 Task: Look for Airbnb options in Empangeni, South Africa from 2nd December, 2023 to 10th December, 2023 for 1 adult. Place can be private room with 1  bedroom having 1 bed and 1 bathroom. Property type can be hotel.
Action: Mouse moved to (466, 107)
Screenshot: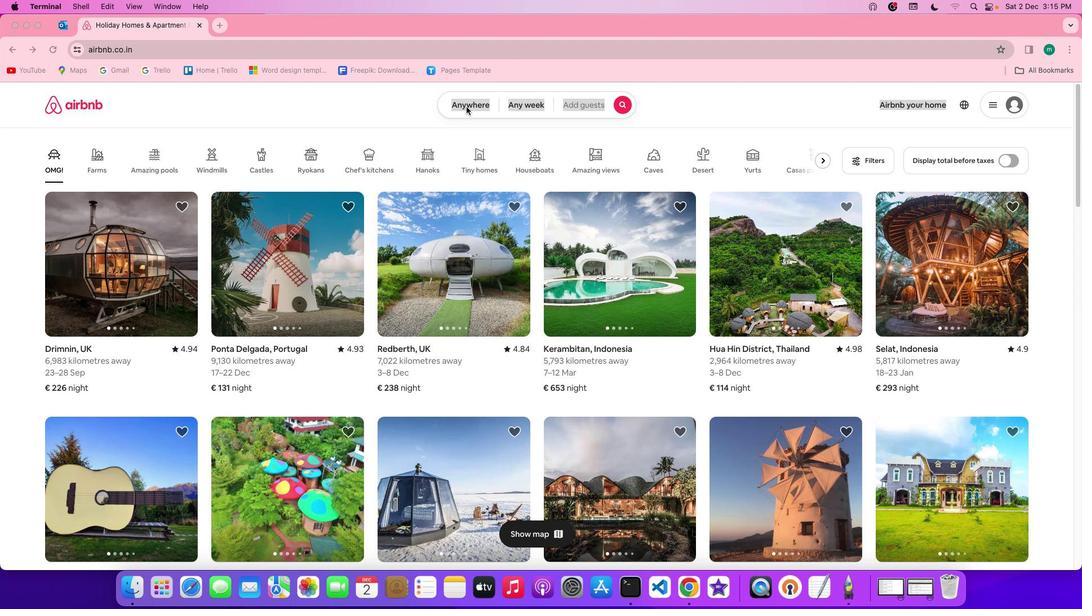 
Action: Mouse pressed left at (466, 107)
Screenshot: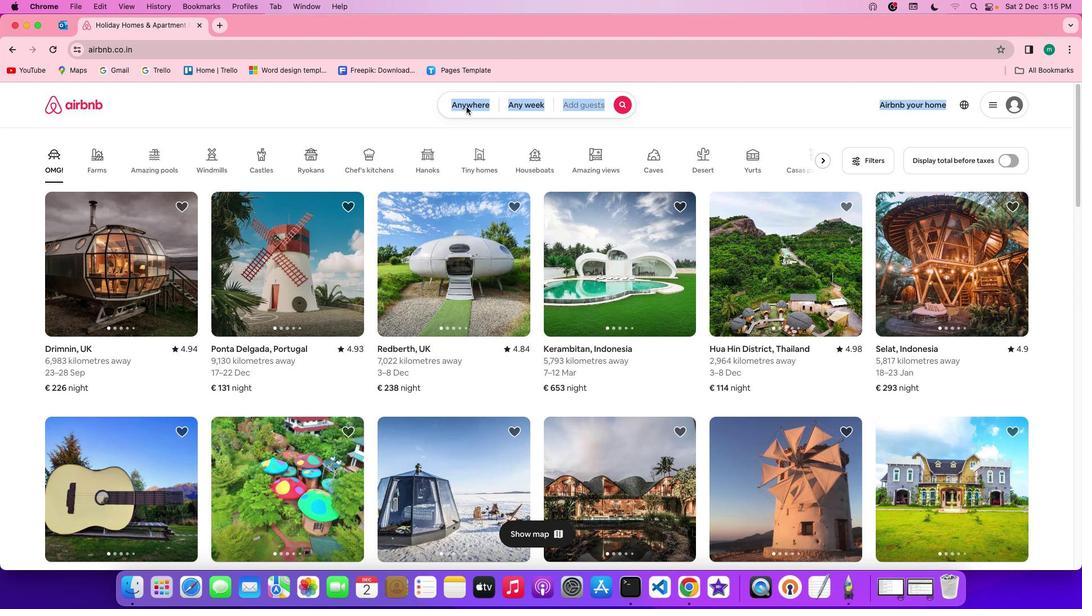 
Action: Mouse pressed left at (466, 107)
Screenshot: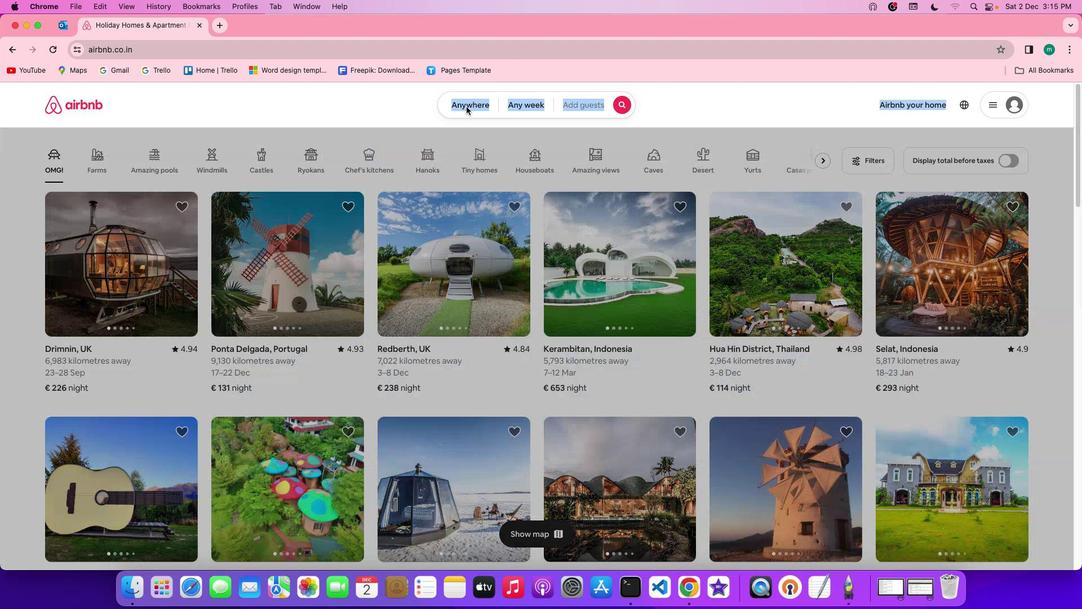 
Action: Mouse moved to (432, 144)
Screenshot: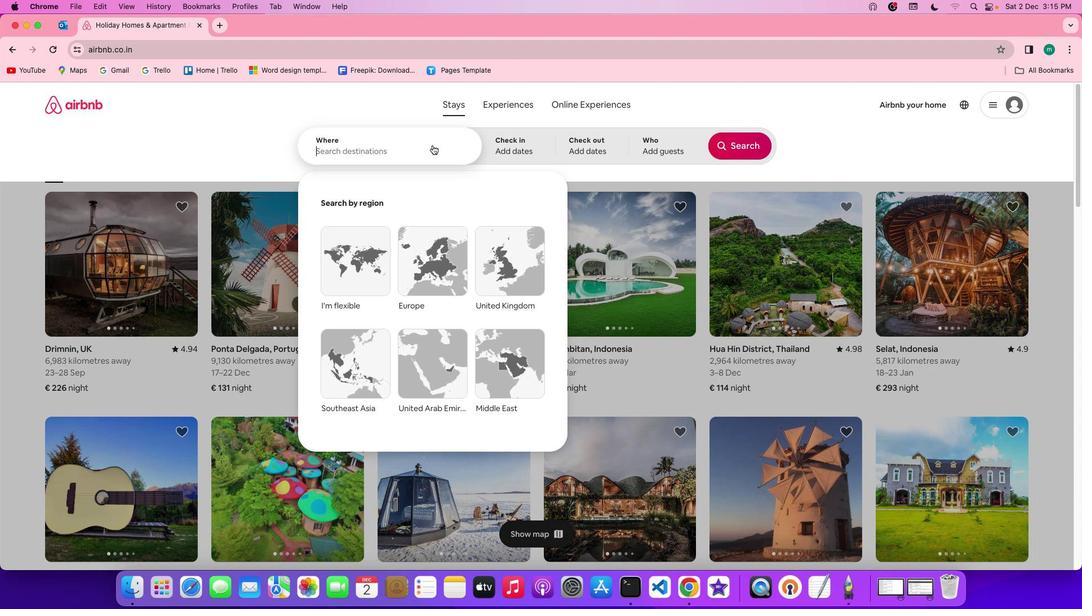 
Action: Mouse pressed left at (432, 144)
Screenshot: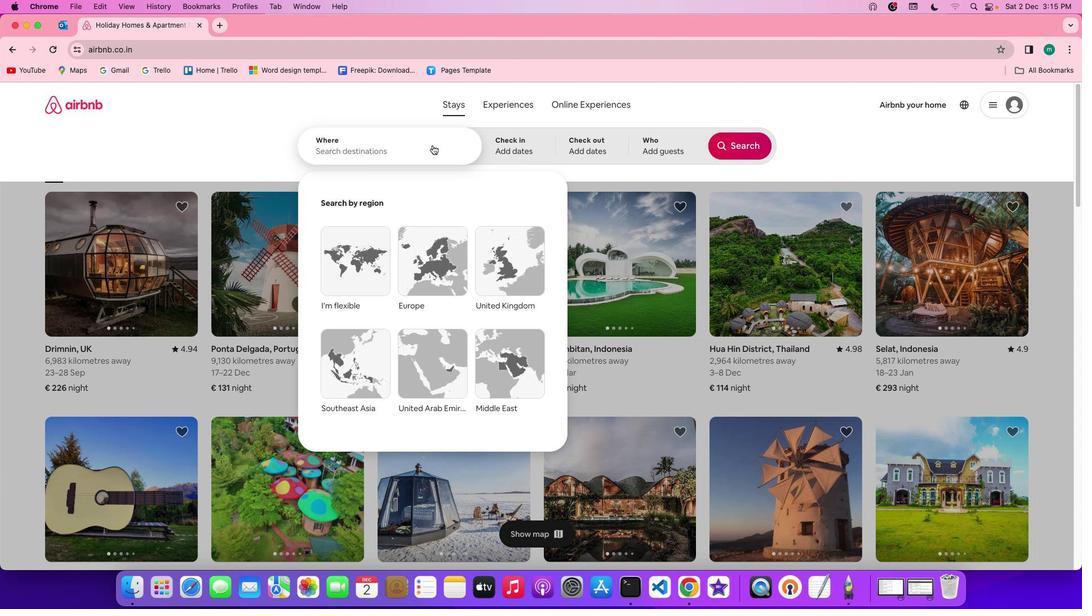 
Action: Mouse moved to (428, 150)
Screenshot: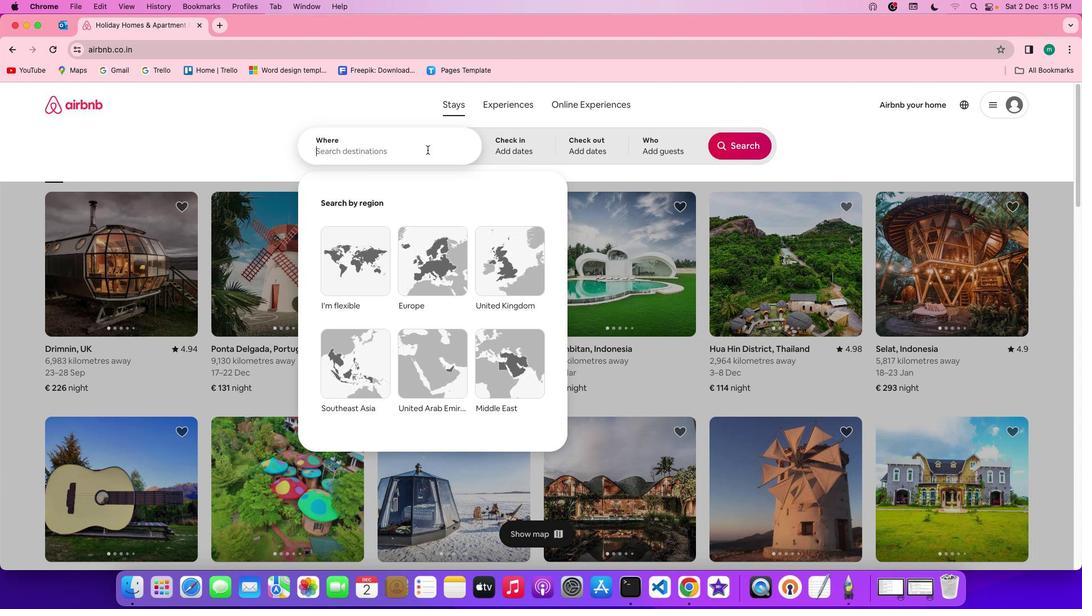 
Action: Mouse pressed left at (428, 150)
Screenshot: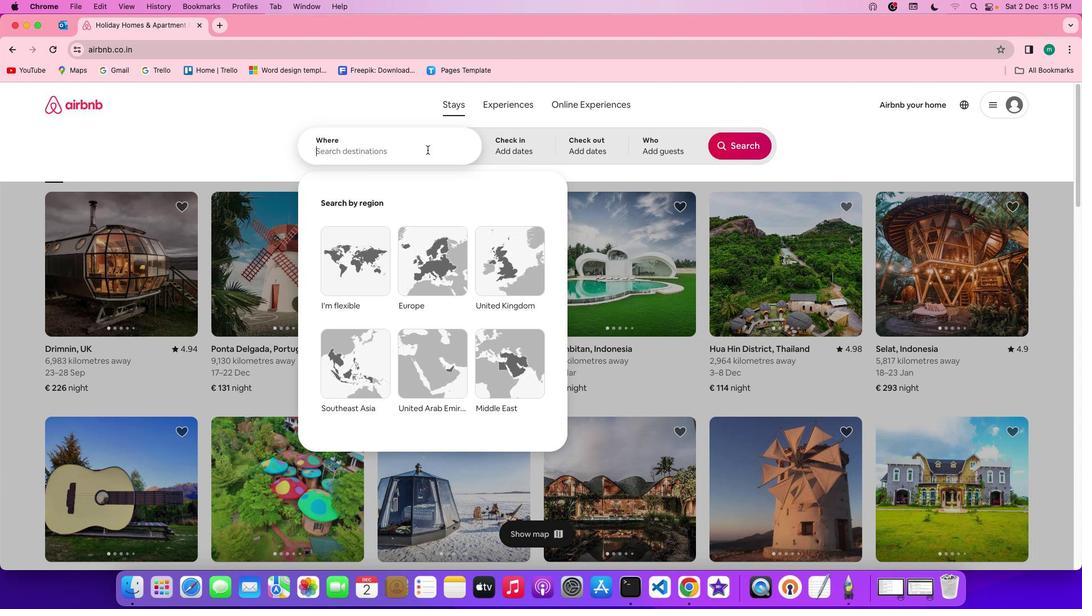 
Action: Key pressed Key.shift'E''m''p''a''n''g''e''n''i'','Key.spaceKey.shiftKey.shift'S''o''u''t''h'Key.spaceKey.shift'A''f''r''i''c''a'
Screenshot: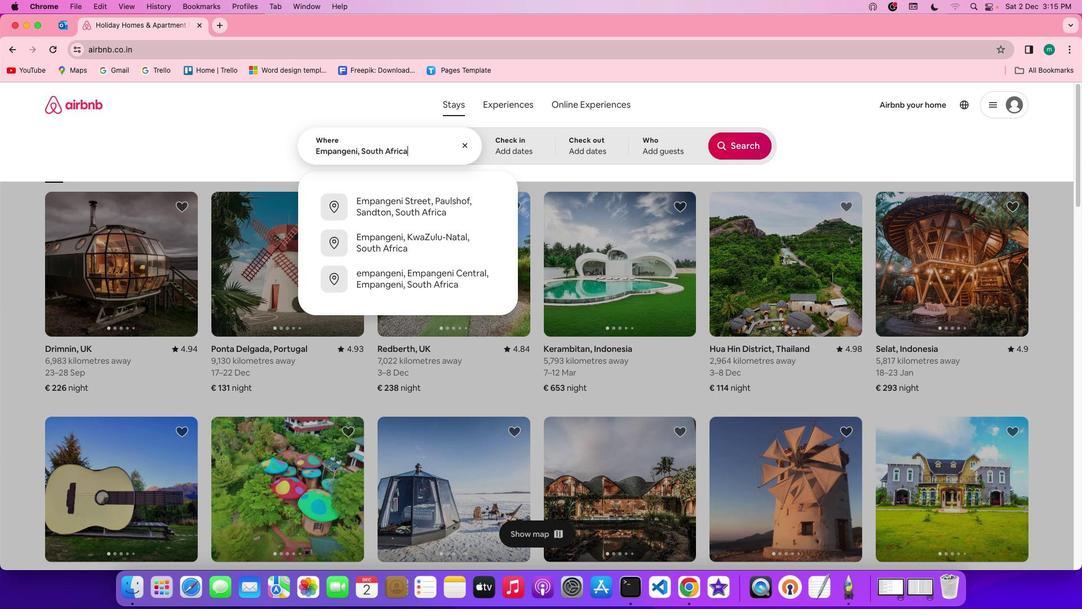 
Action: Mouse moved to (502, 144)
Screenshot: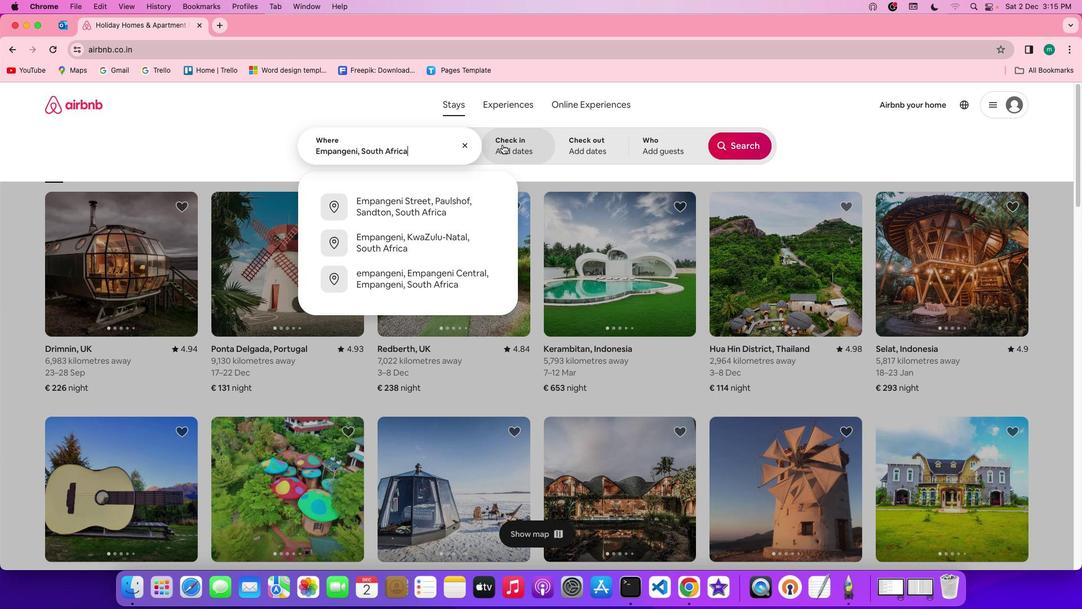 
Action: Mouse pressed left at (502, 144)
Screenshot: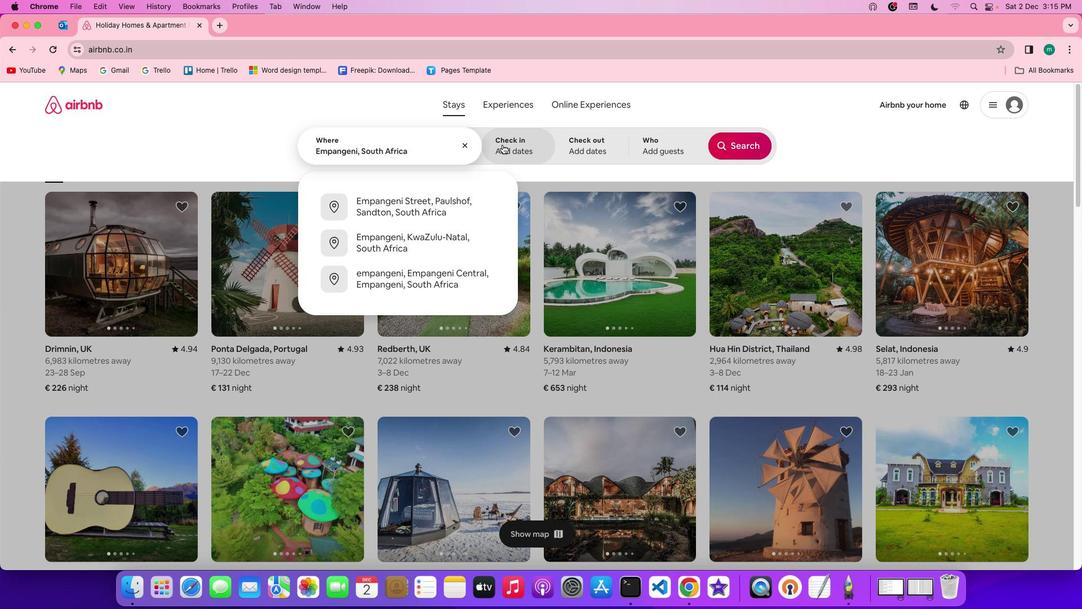 
Action: Mouse moved to (506, 282)
Screenshot: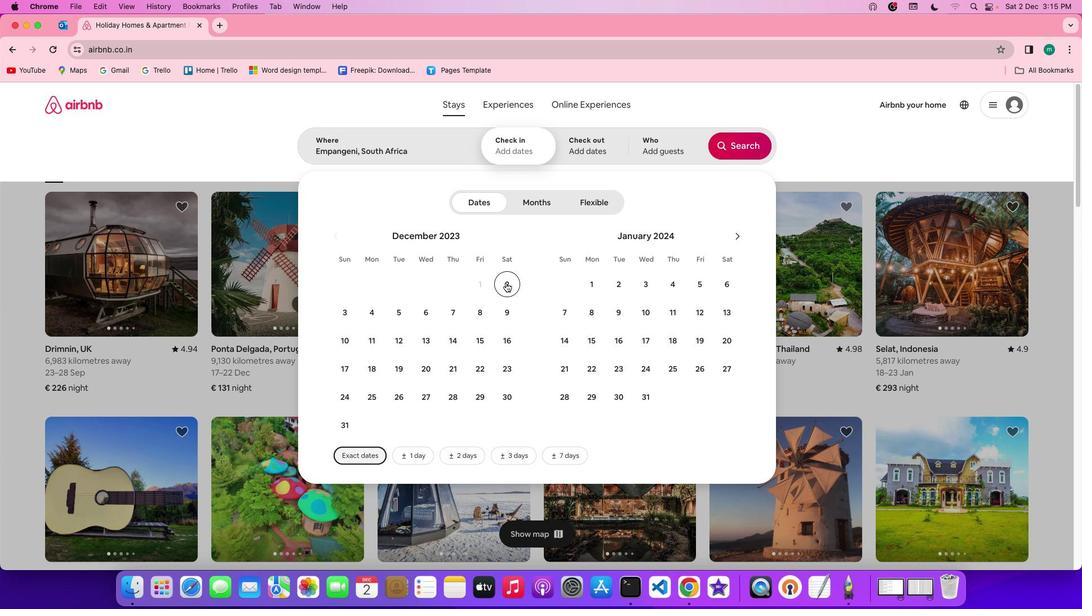 
Action: Mouse pressed left at (506, 282)
Screenshot: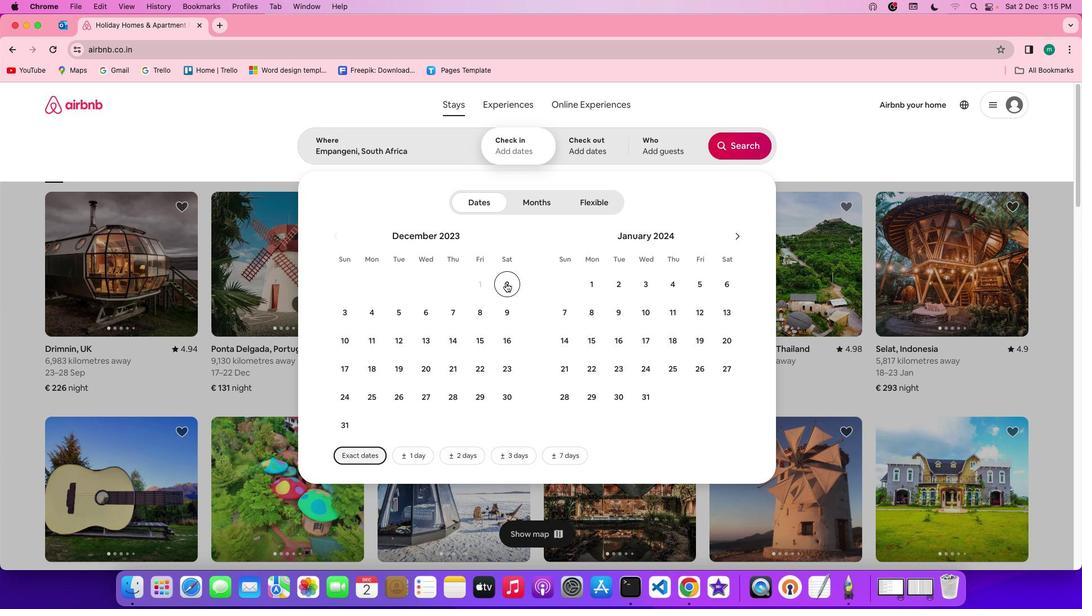 
Action: Mouse moved to (347, 337)
Screenshot: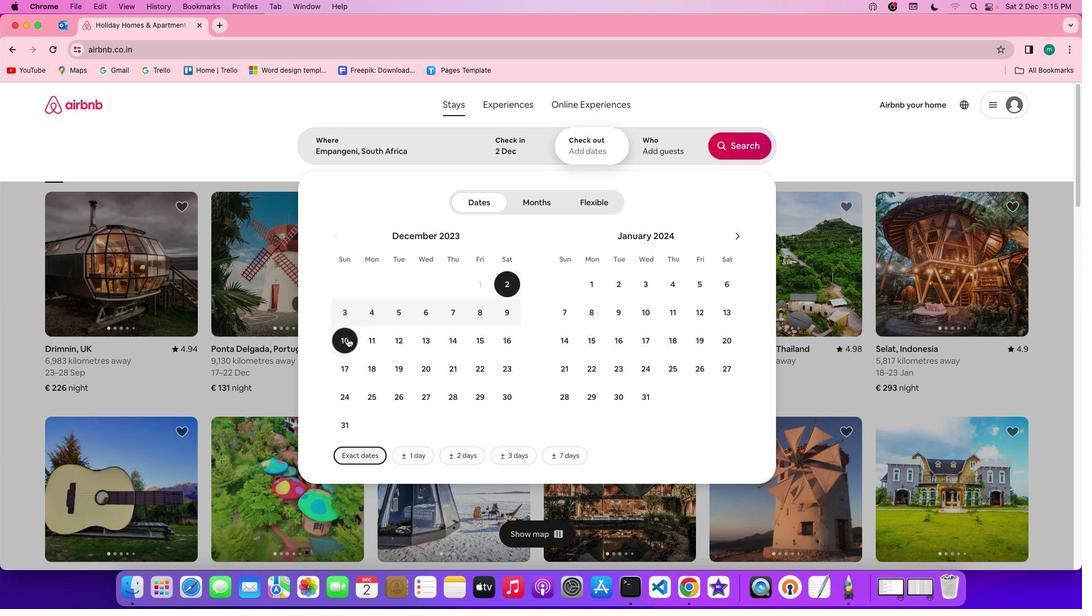 
Action: Mouse pressed left at (347, 337)
Screenshot: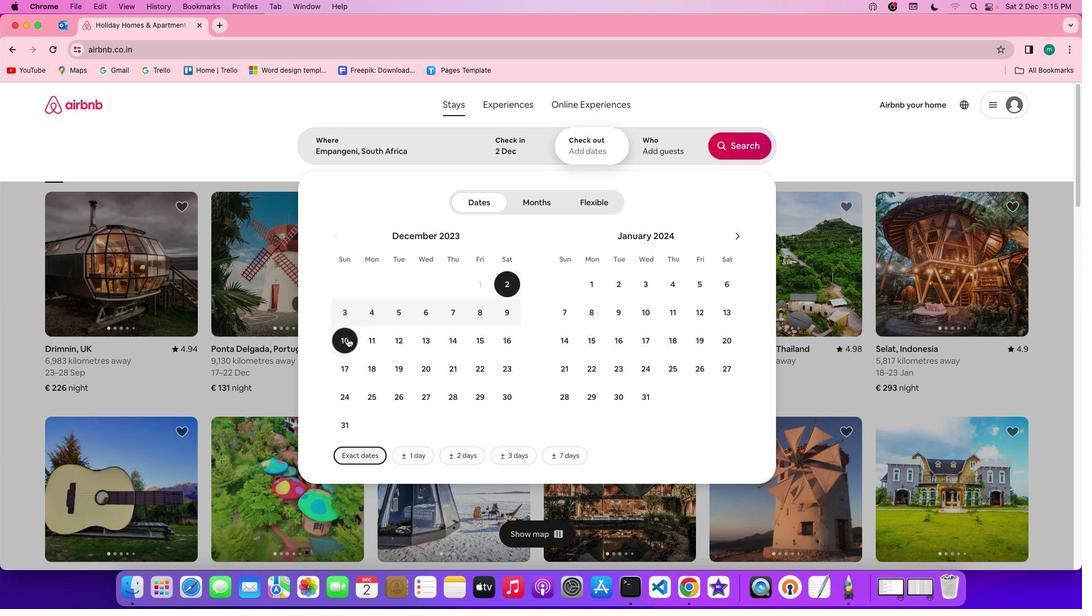 
Action: Mouse moved to (673, 153)
Screenshot: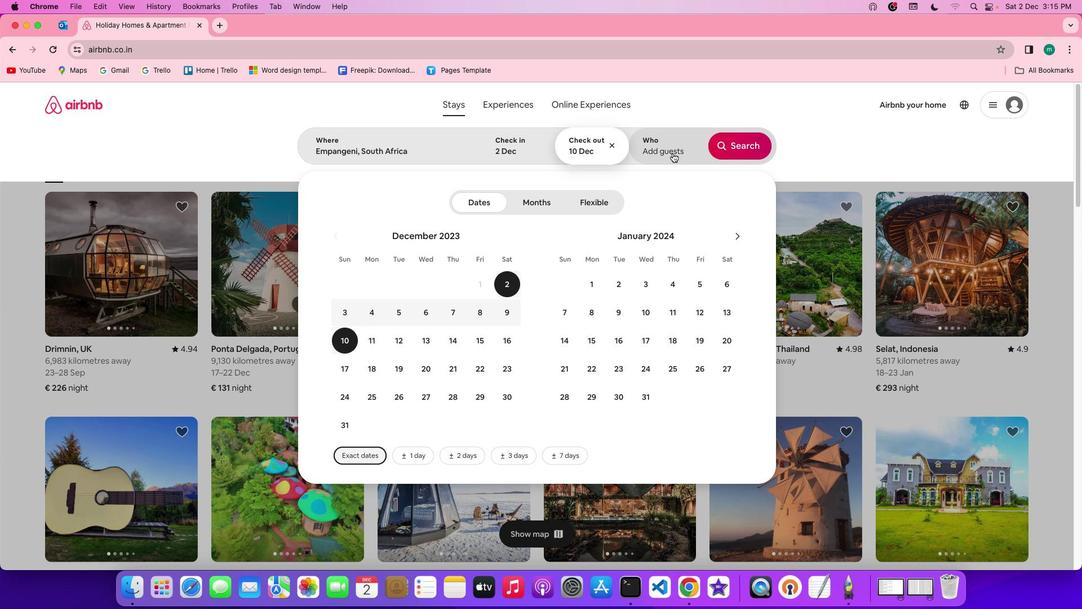 
Action: Mouse pressed left at (673, 153)
Screenshot: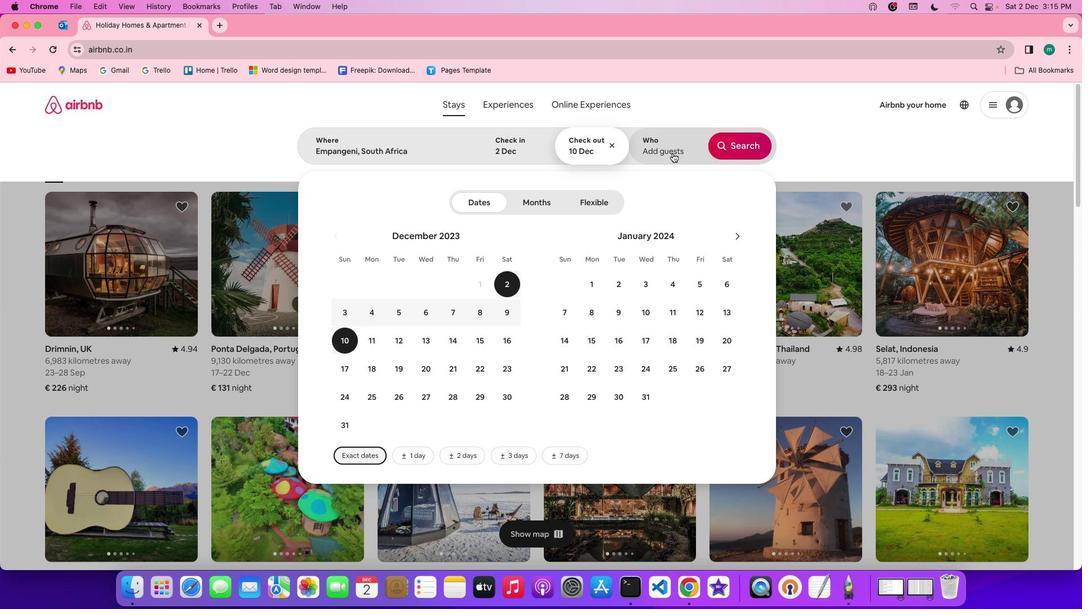 
Action: Mouse moved to (742, 203)
Screenshot: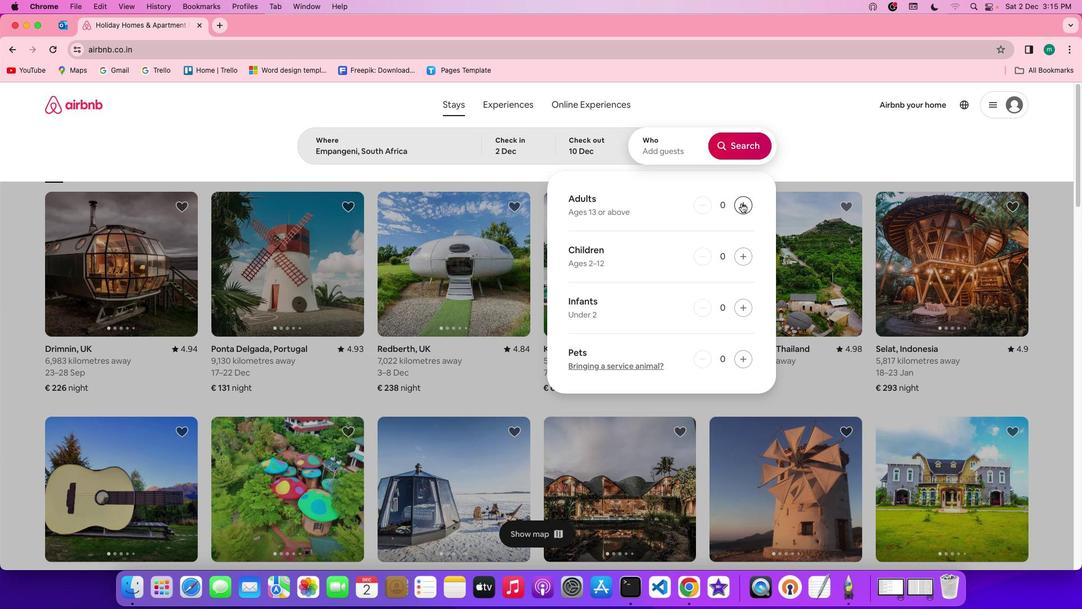 
Action: Mouse pressed left at (742, 203)
Screenshot: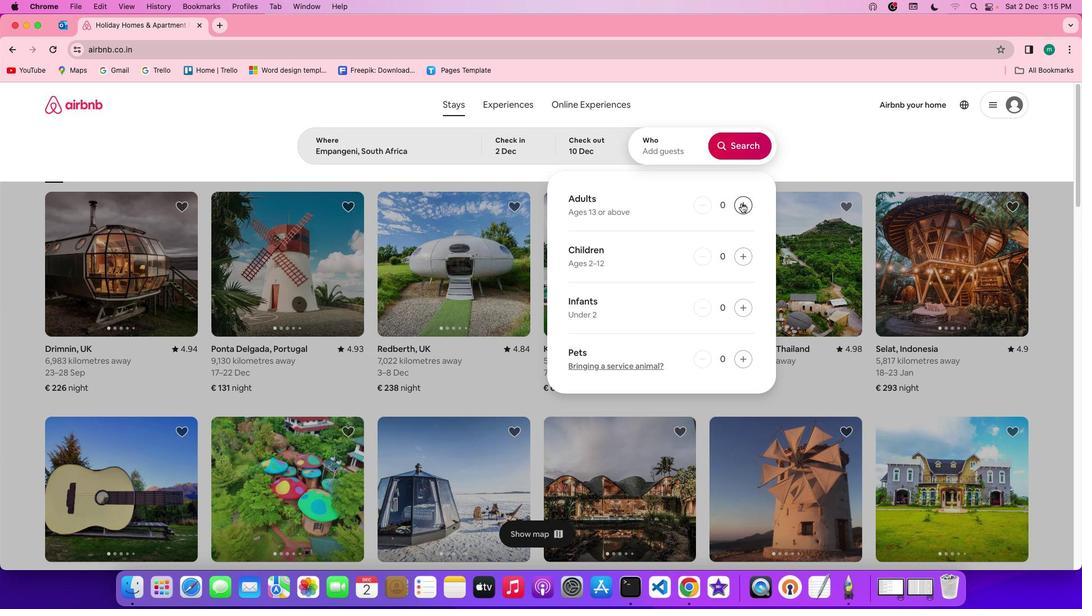 
Action: Mouse moved to (747, 151)
Screenshot: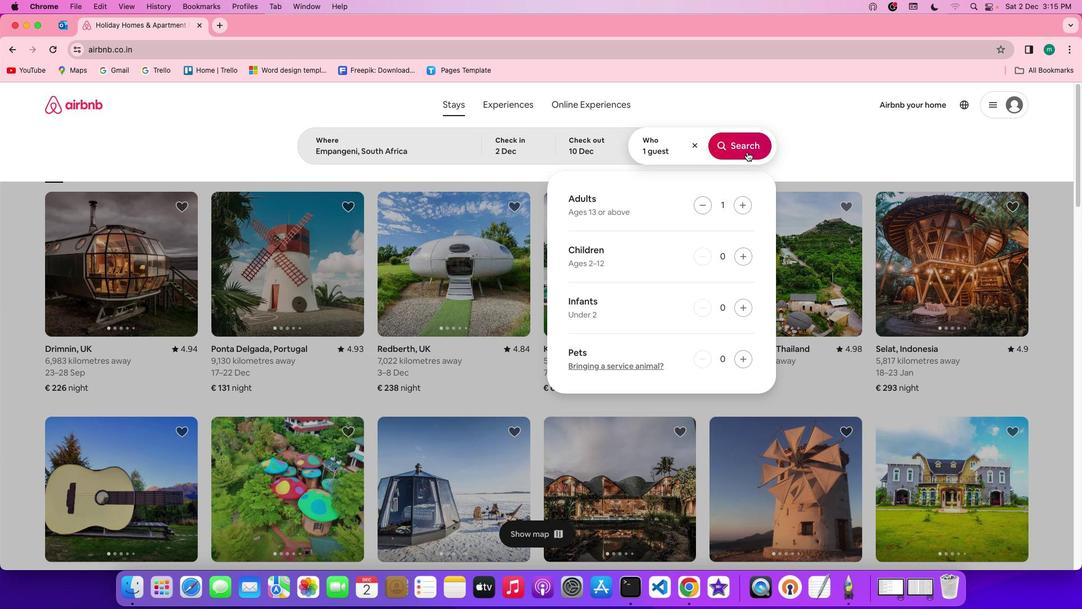 
Action: Mouse pressed left at (747, 151)
Screenshot: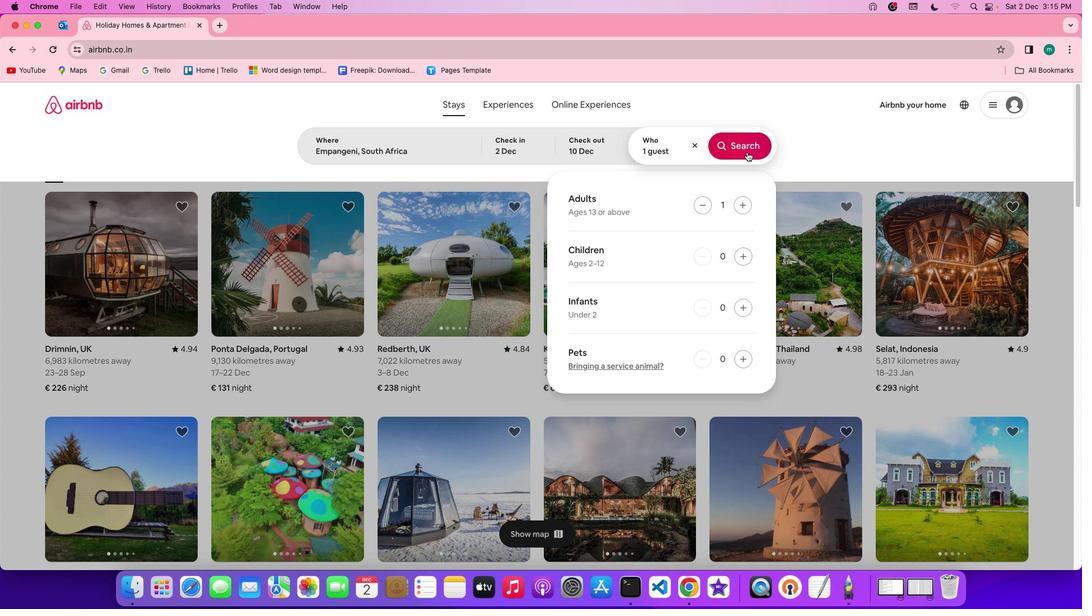 
Action: Mouse moved to (906, 146)
Screenshot: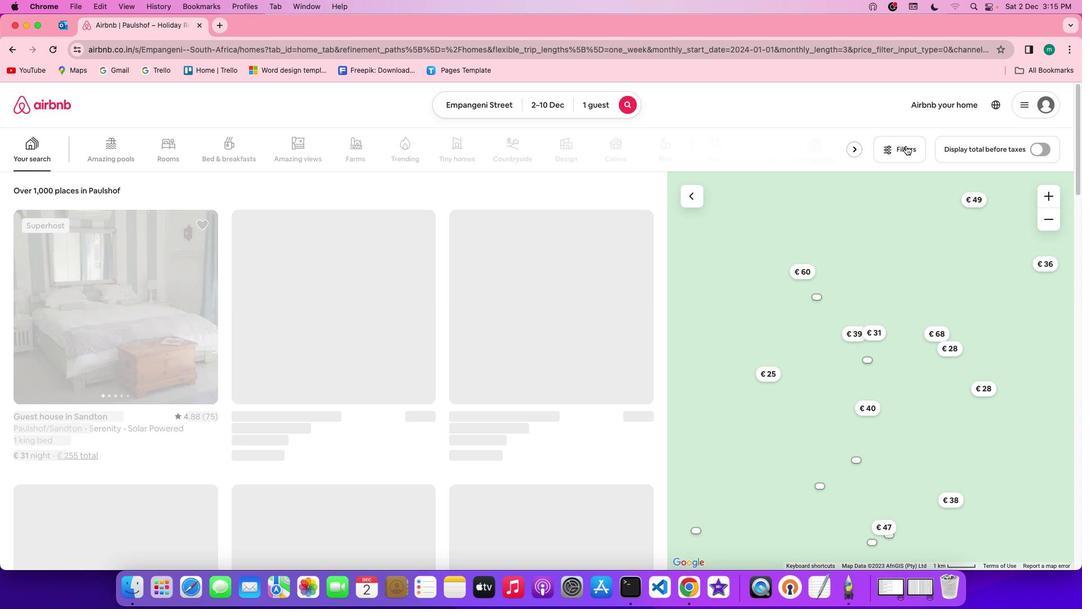 
Action: Mouse pressed left at (906, 146)
Screenshot: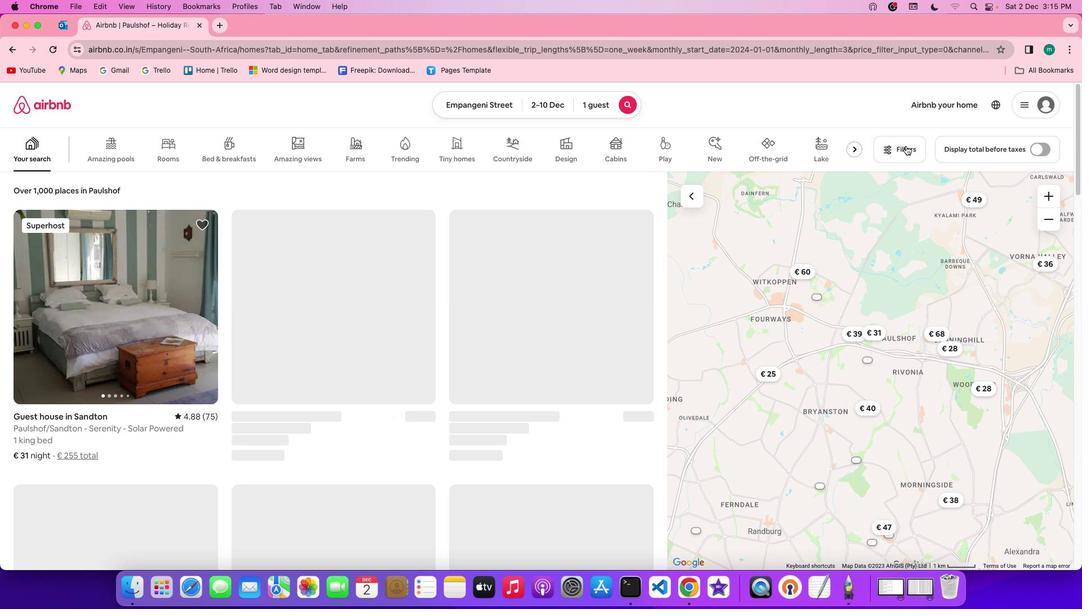 
Action: Mouse moved to (576, 304)
Screenshot: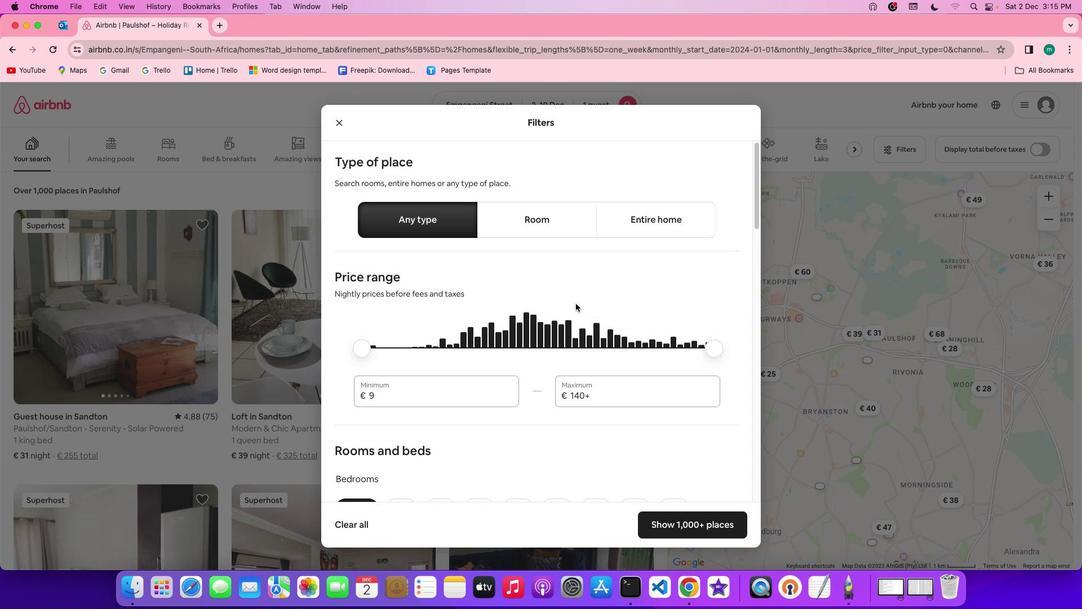 
Action: Mouse scrolled (576, 304) with delta (0, 0)
Screenshot: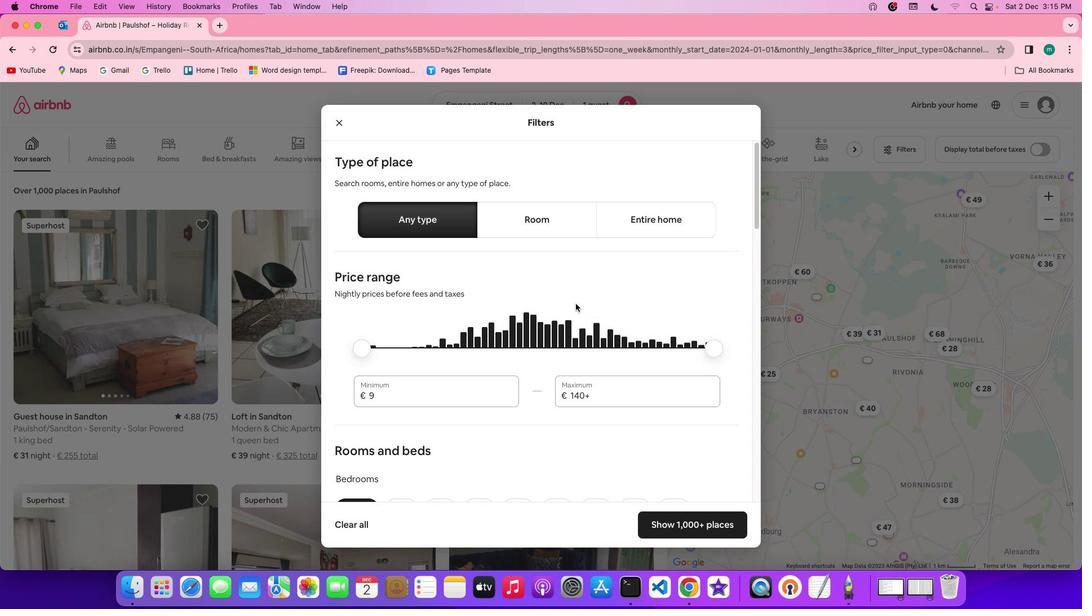 
Action: Mouse scrolled (576, 304) with delta (0, 0)
Screenshot: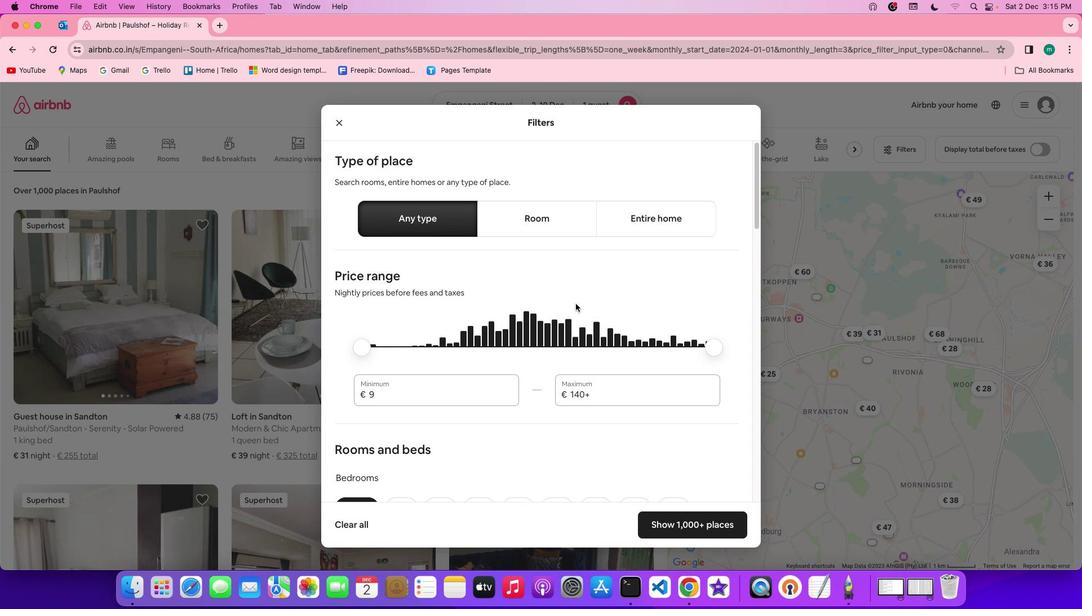 
Action: Mouse scrolled (576, 304) with delta (0, -1)
Screenshot: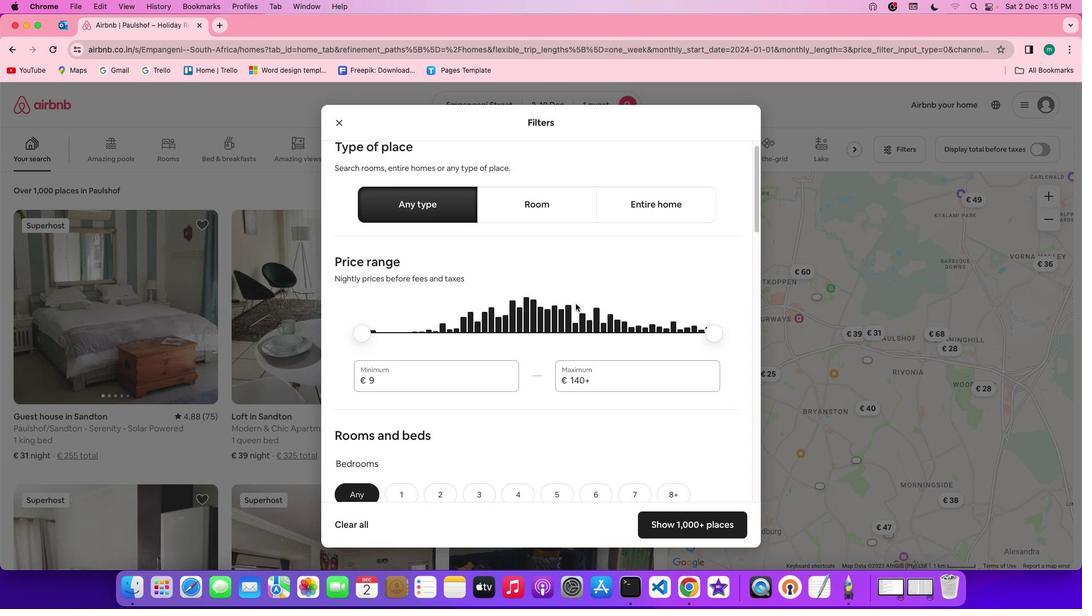 
Action: Mouse scrolled (576, 304) with delta (0, 0)
Screenshot: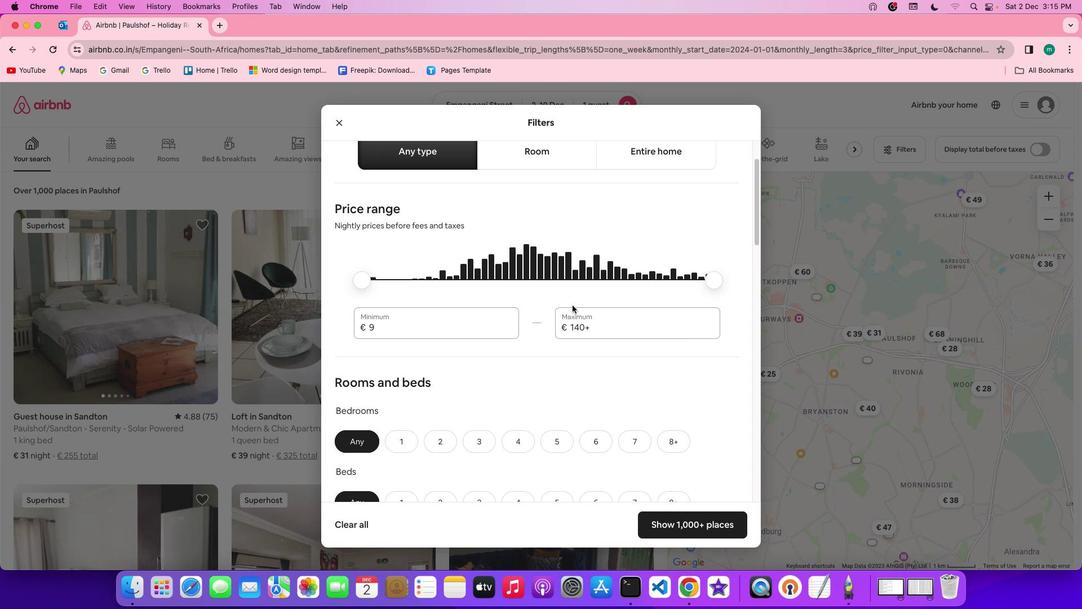 
Action: Mouse moved to (573, 305)
Screenshot: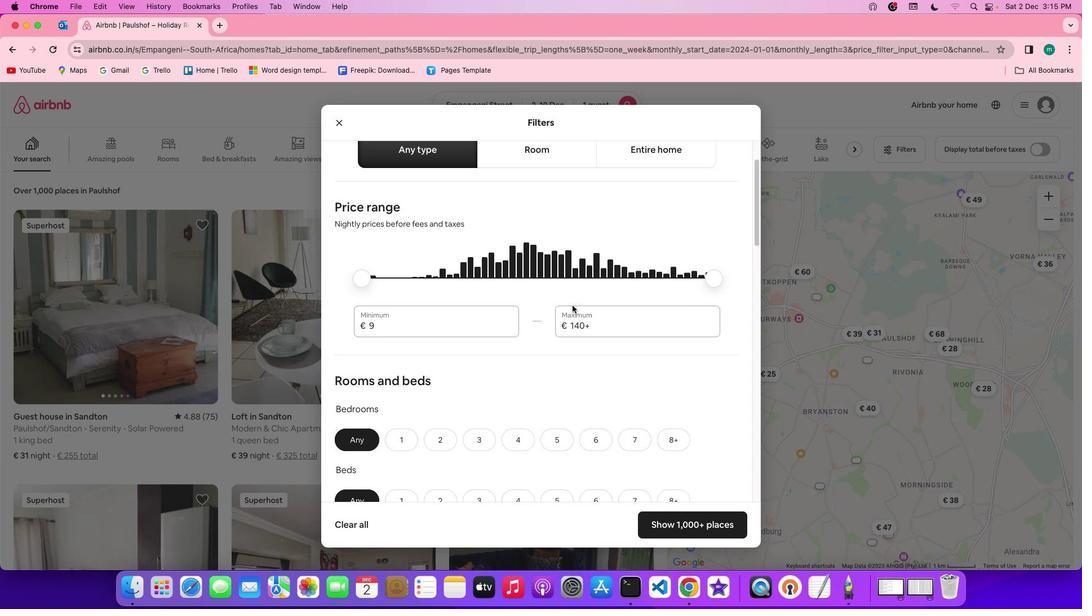 
Action: Mouse scrolled (573, 305) with delta (0, 0)
Screenshot: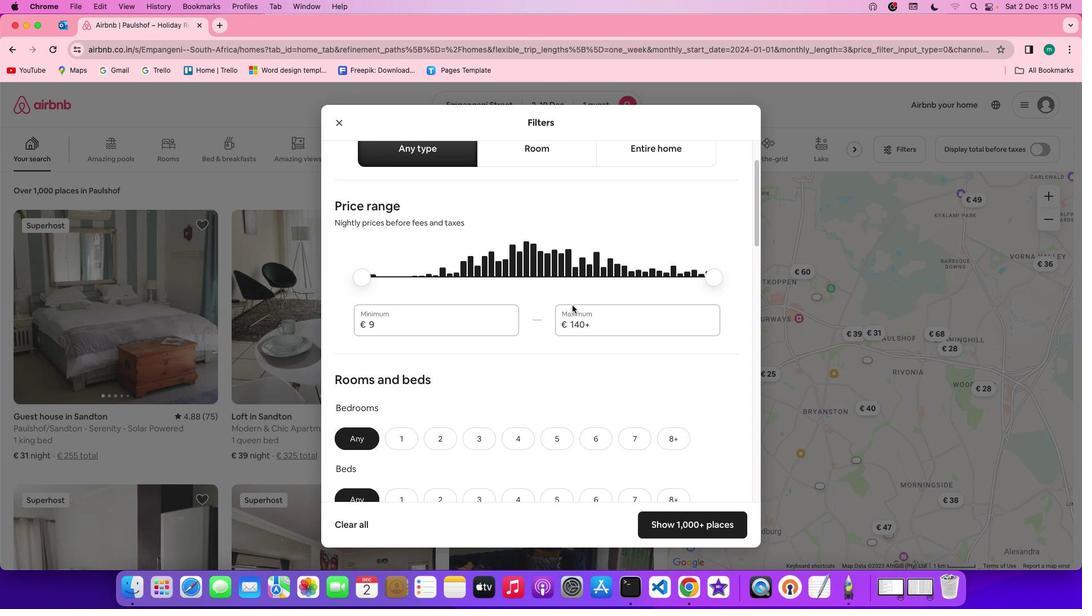 
Action: Mouse scrolled (573, 305) with delta (0, 0)
Screenshot: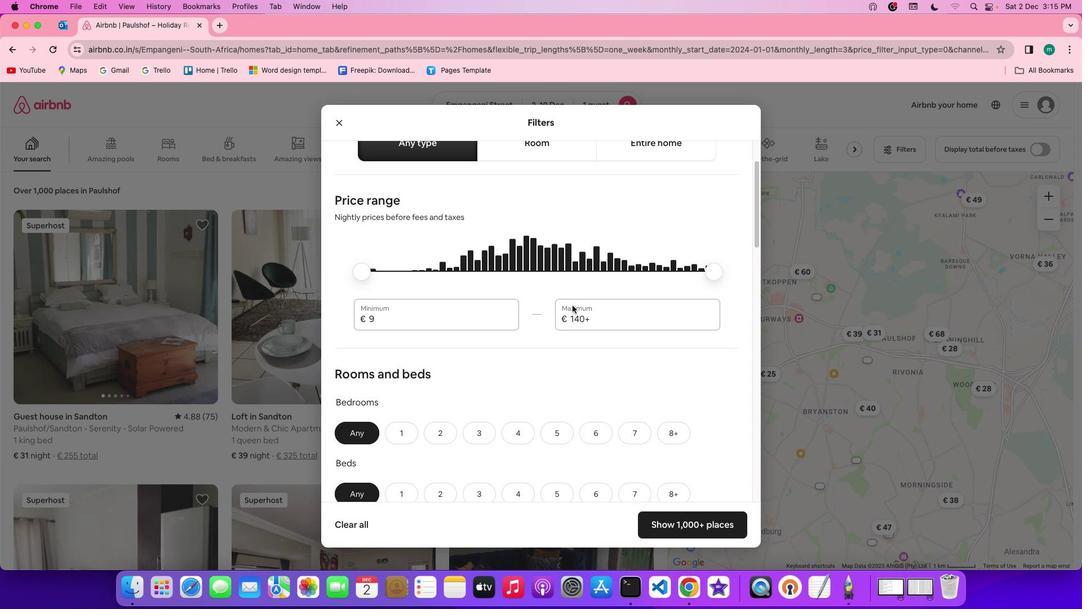 
Action: Mouse scrolled (573, 305) with delta (0, 0)
Screenshot: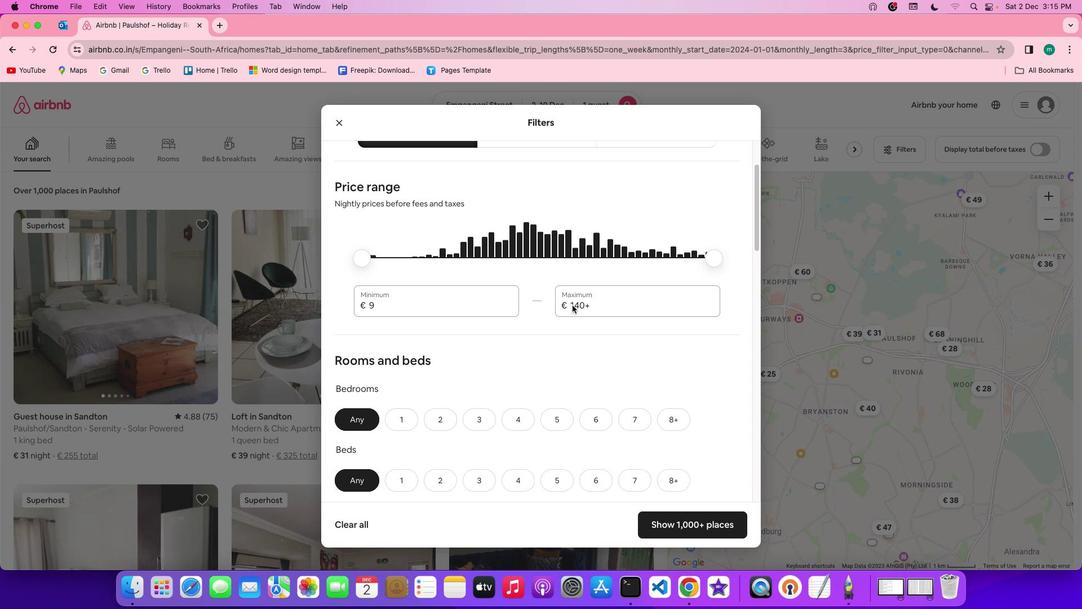 
Action: Mouse scrolled (573, 305) with delta (0, 0)
Screenshot: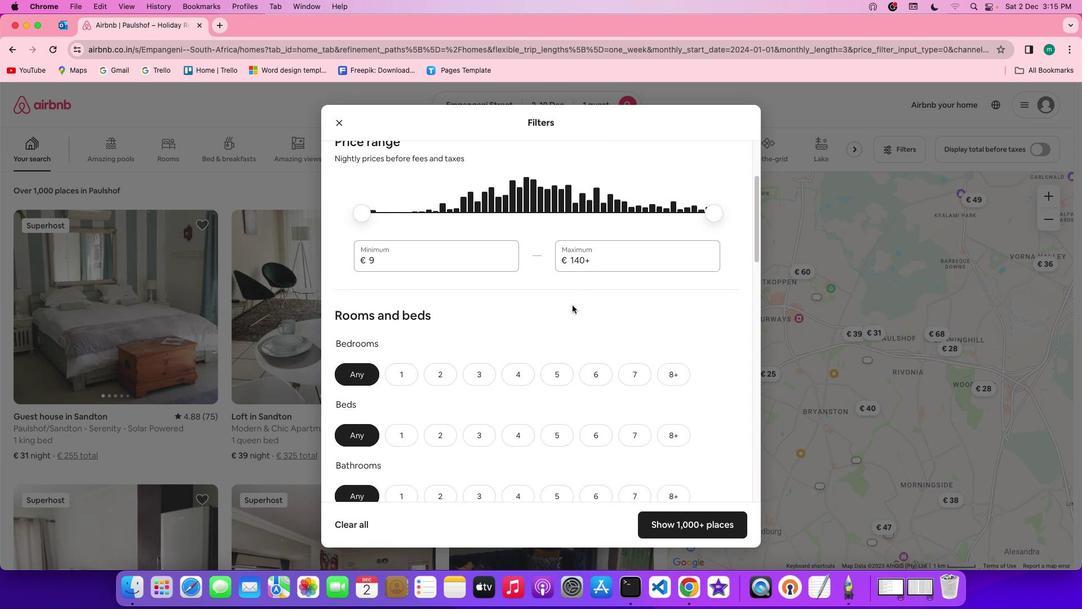 
Action: Mouse scrolled (573, 305) with delta (0, 0)
Screenshot: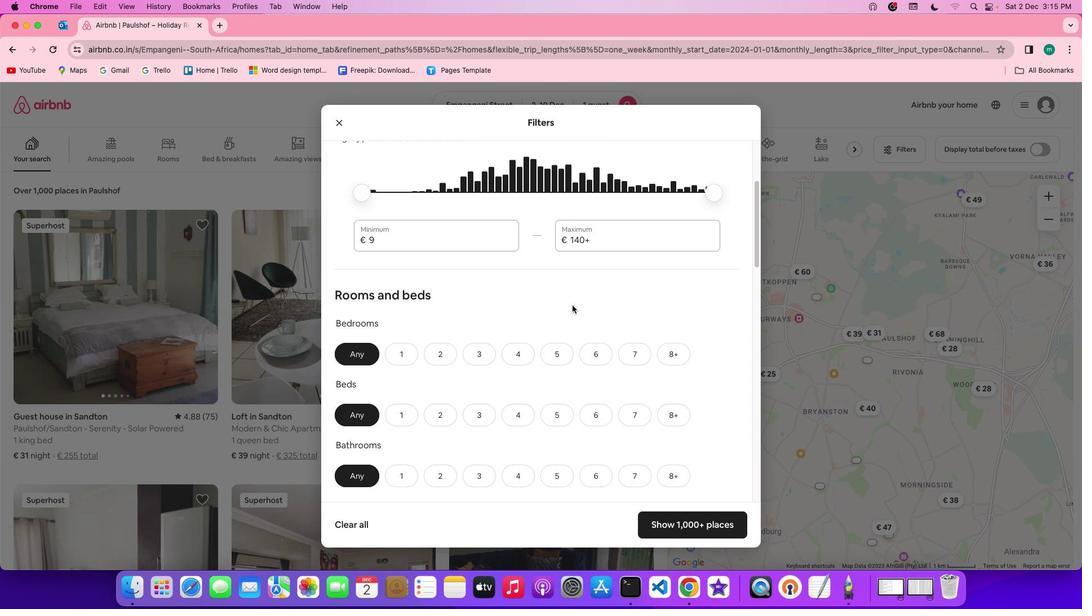 
Action: Mouse scrolled (573, 305) with delta (0, 0)
Screenshot: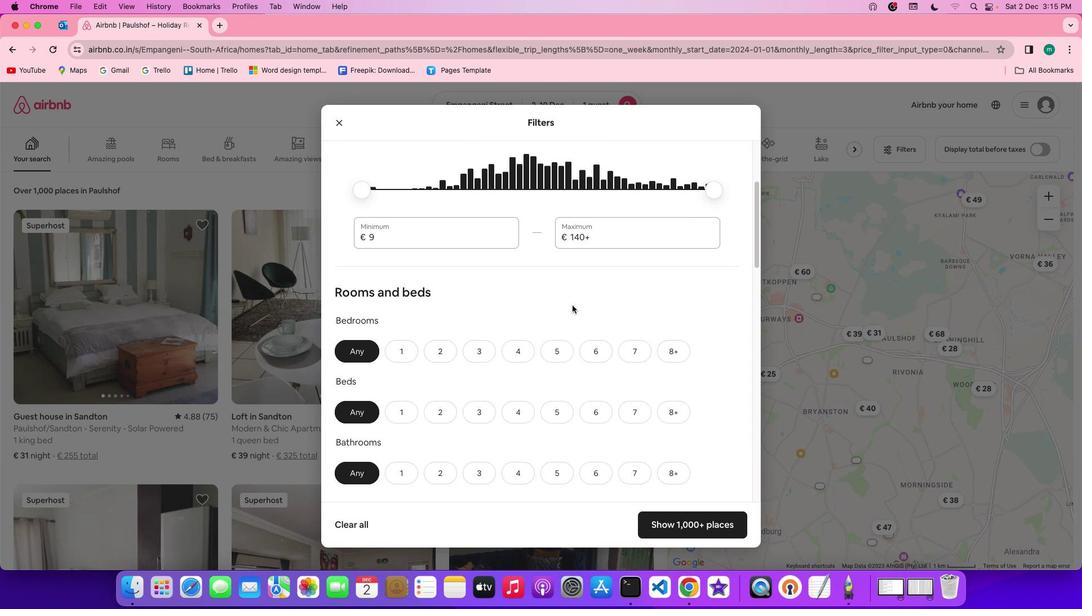 
Action: Mouse scrolled (573, 305) with delta (0, 0)
Screenshot: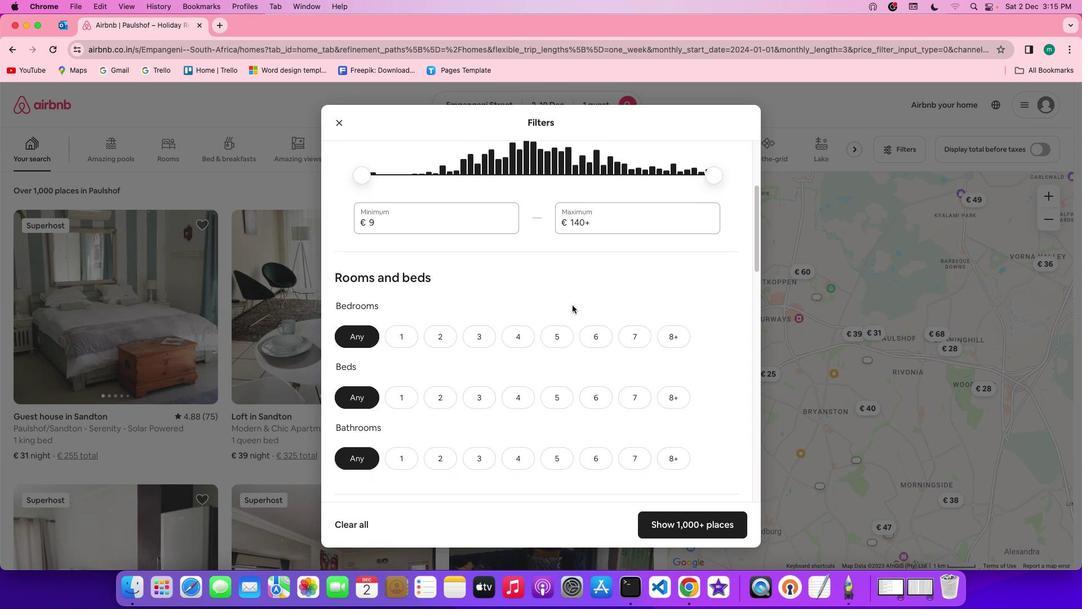 
Action: Mouse moved to (394, 311)
Screenshot: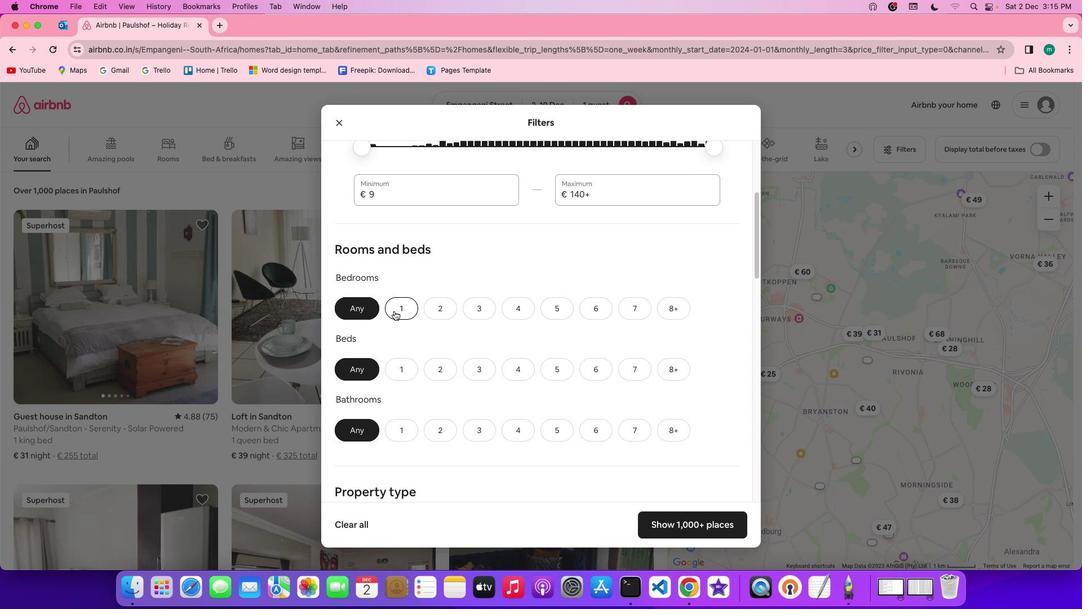 
Action: Mouse pressed left at (394, 311)
Screenshot: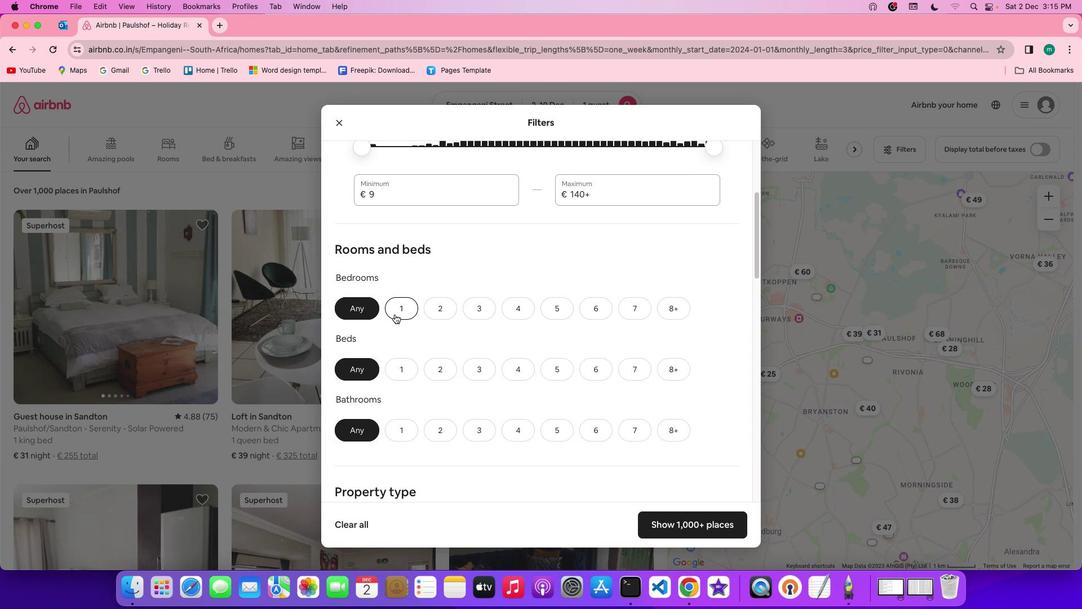 
Action: Mouse moved to (402, 368)
Screenshot: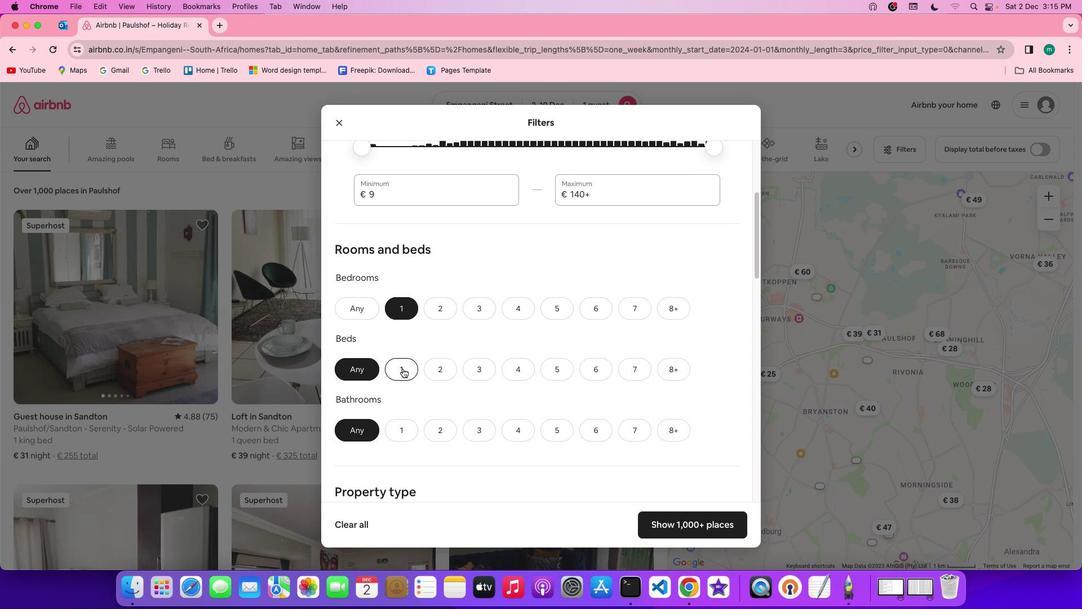 
Action: Mouse pressed left at (402, 368)
Screenshot: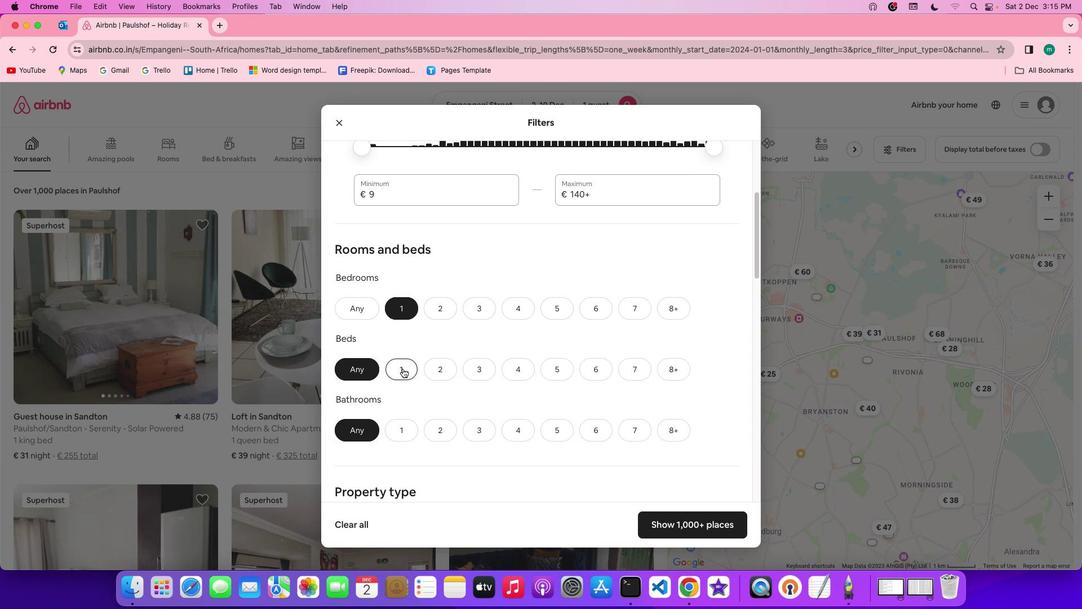 
Action: Mouse moved to (402, 432)
Screenshot: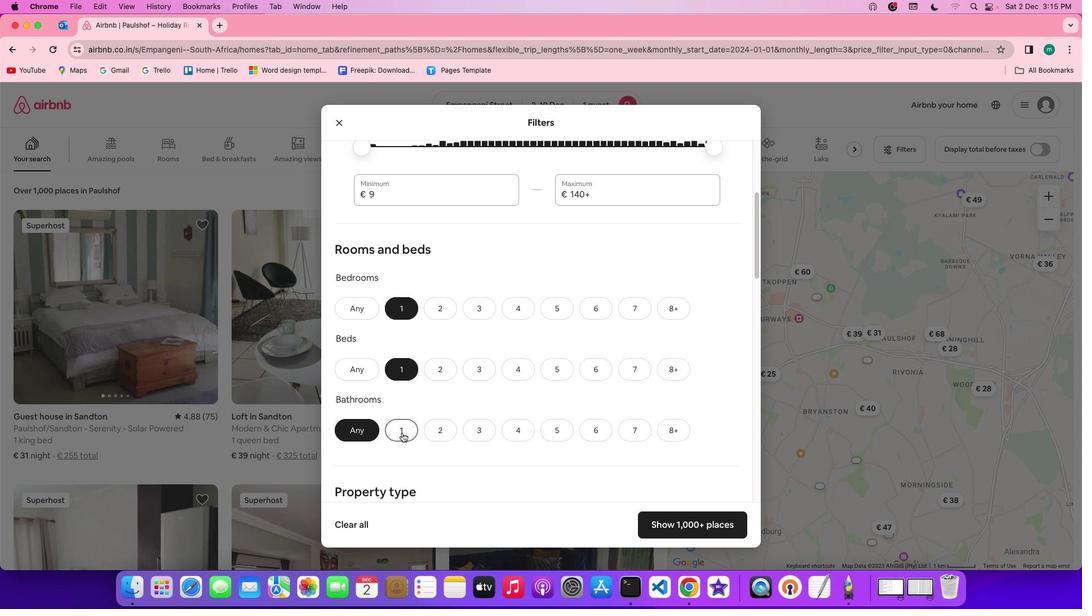
Action: Mouse pressed left at (402, 432)
Screenshot: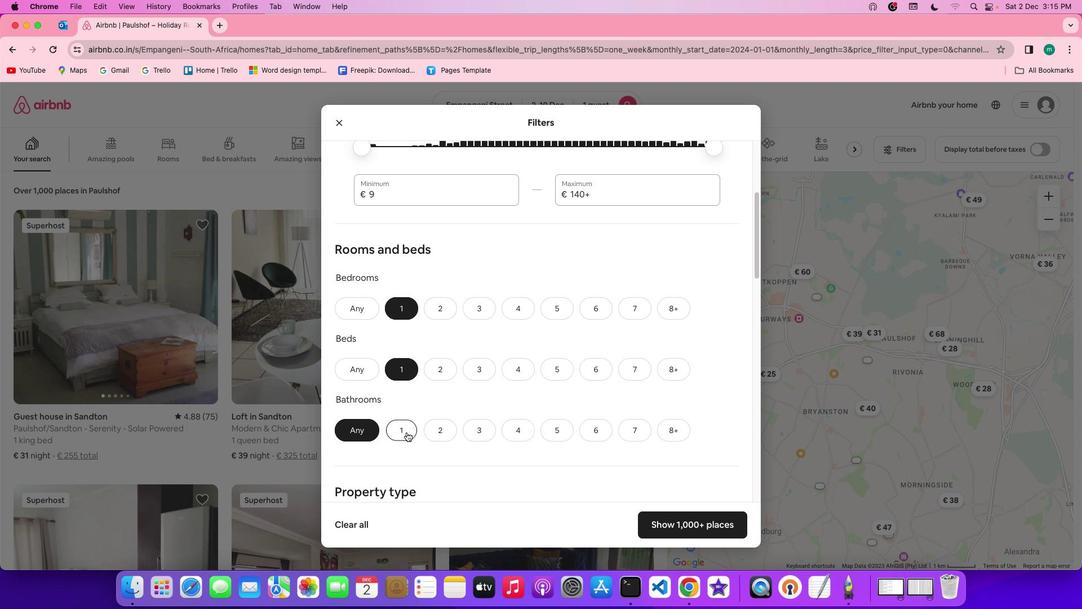 
Action: Mouse moved to (612, 436)
Screenshot: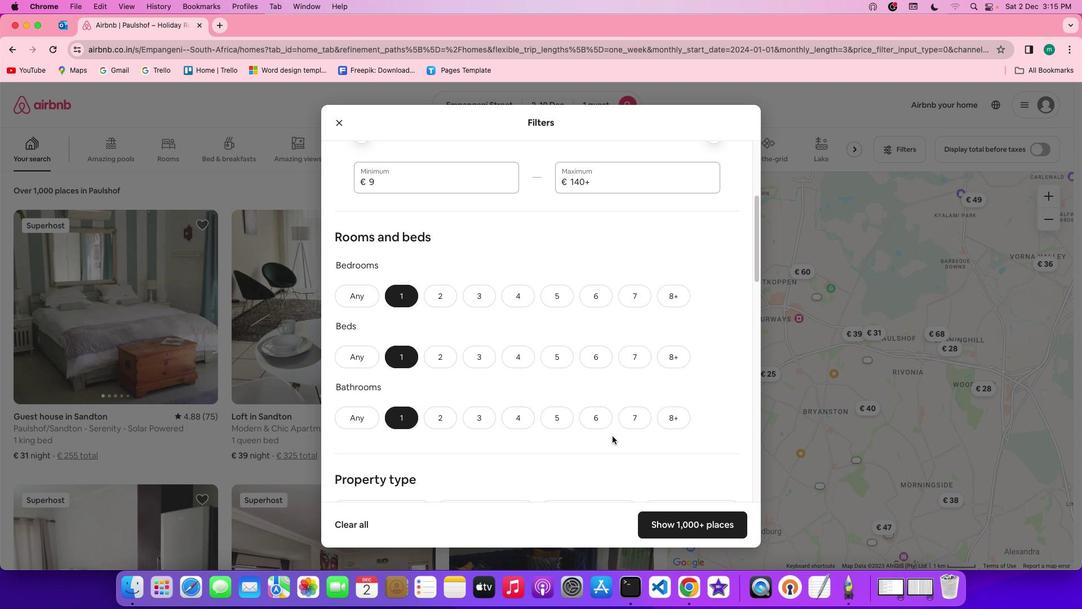 
Action: Mouse scrolled (612, 436) with delta (0, 0)
Screenshot: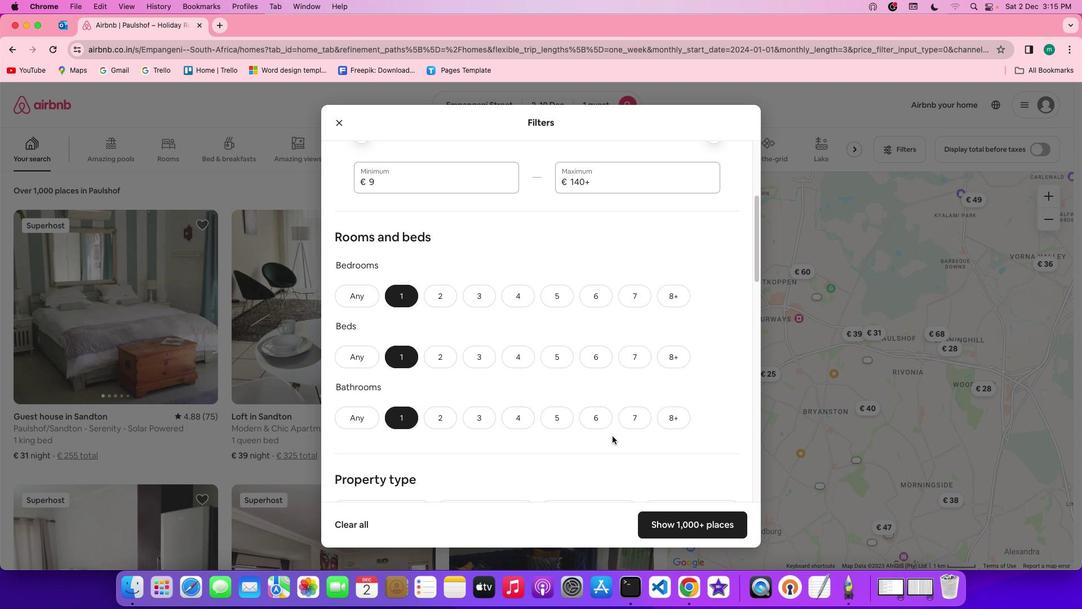 
Action: Mouse scrolled (612, 436) with delta (0, 0)
Screenshot: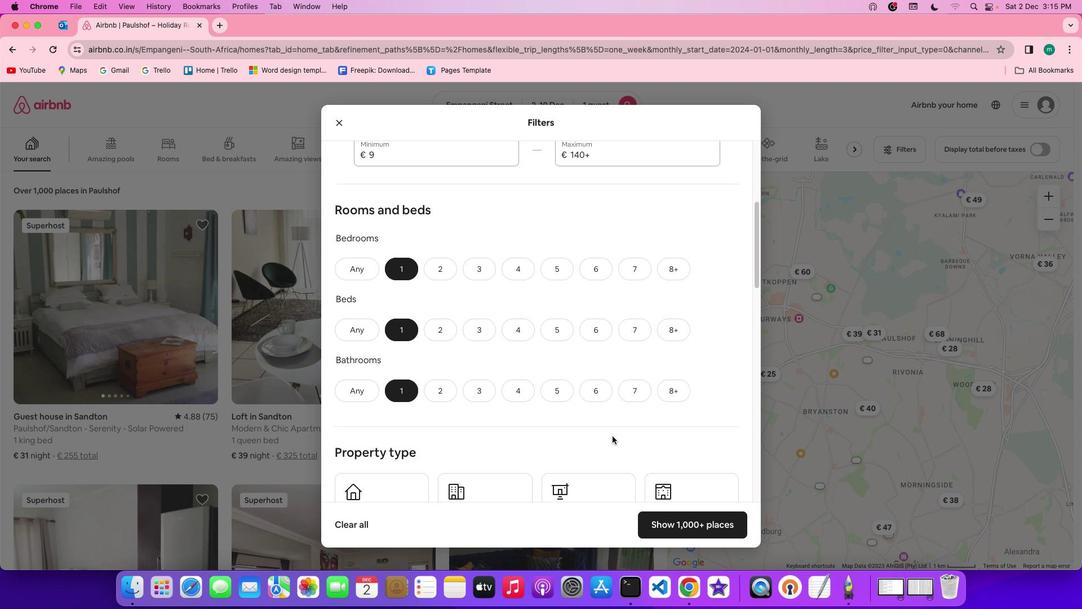 
Action: Mouse scrolled (612, 436) with delta (0, -1)
Screenshot: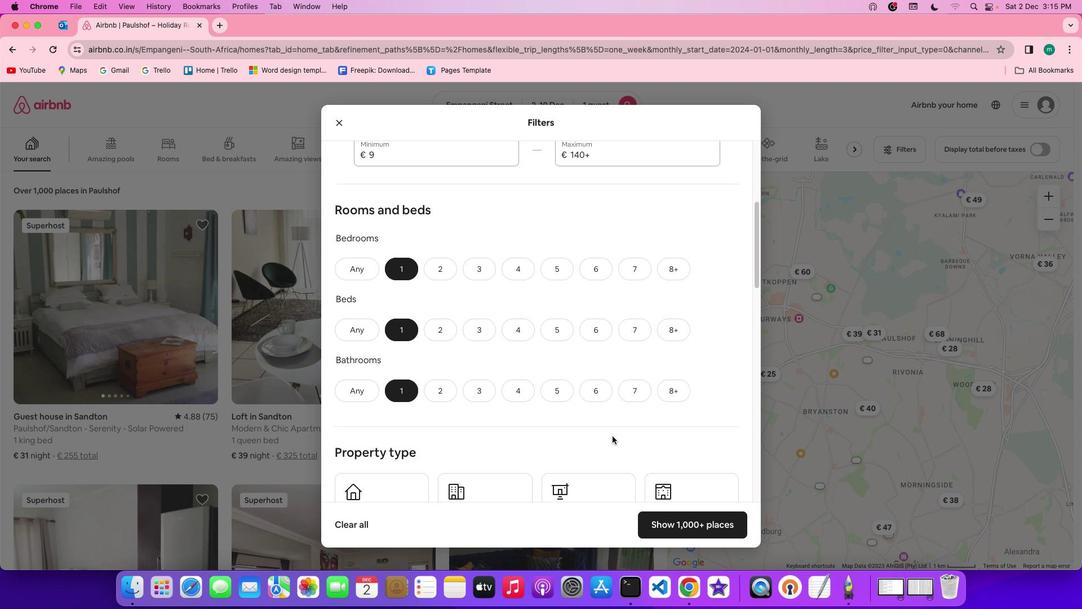 
Action: Mouse scrolled (612, 436) with delta (0, -2)
Screenshot: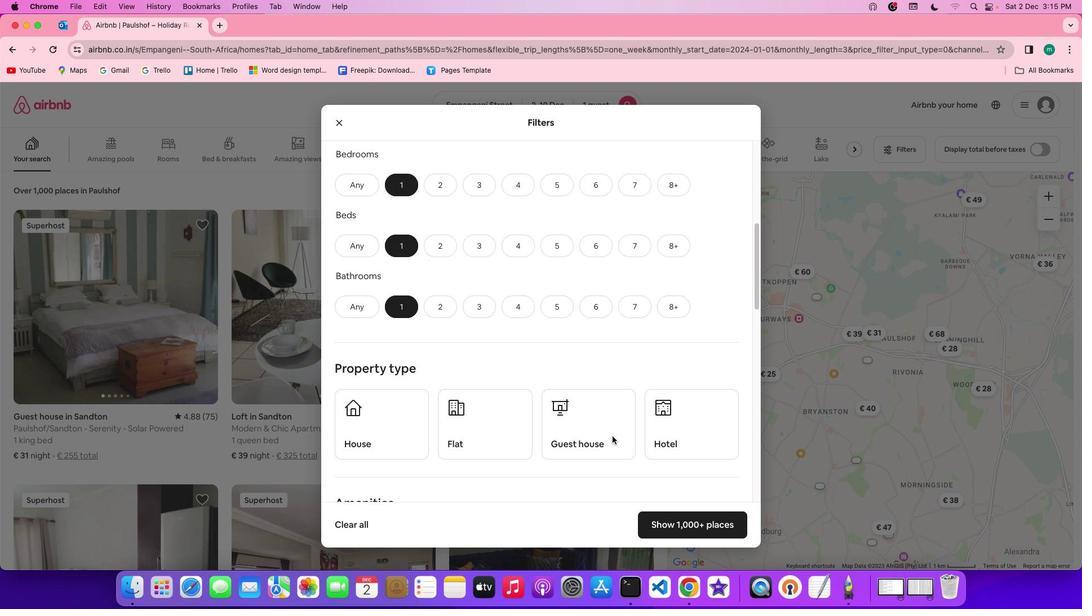 
Action: Mouse moved to (729, 361)
Screenshot: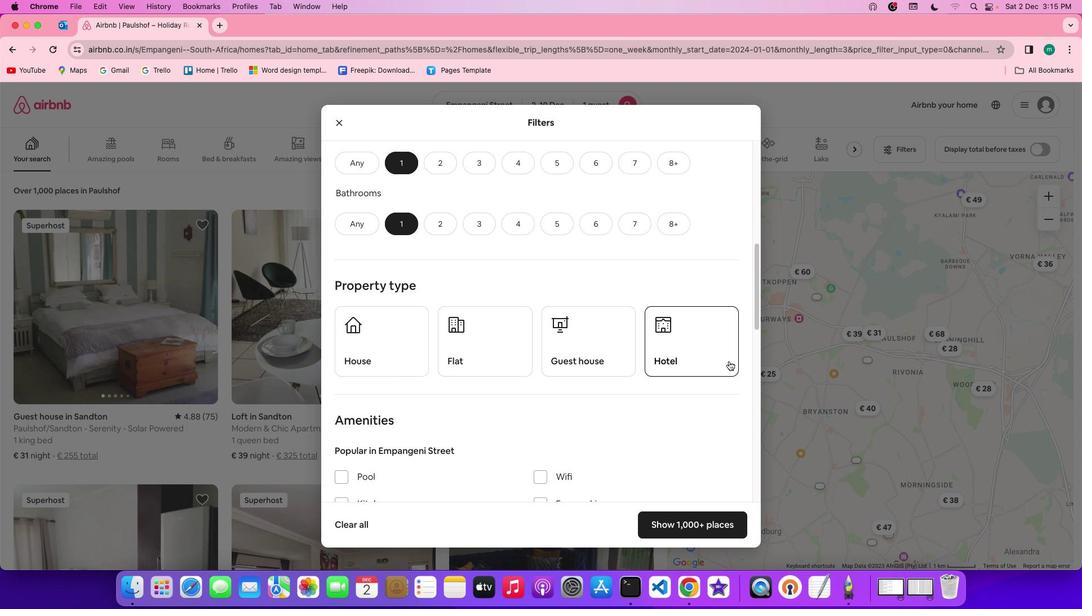 
Action: Mouse pressed left at (729, 361)
Screenshot: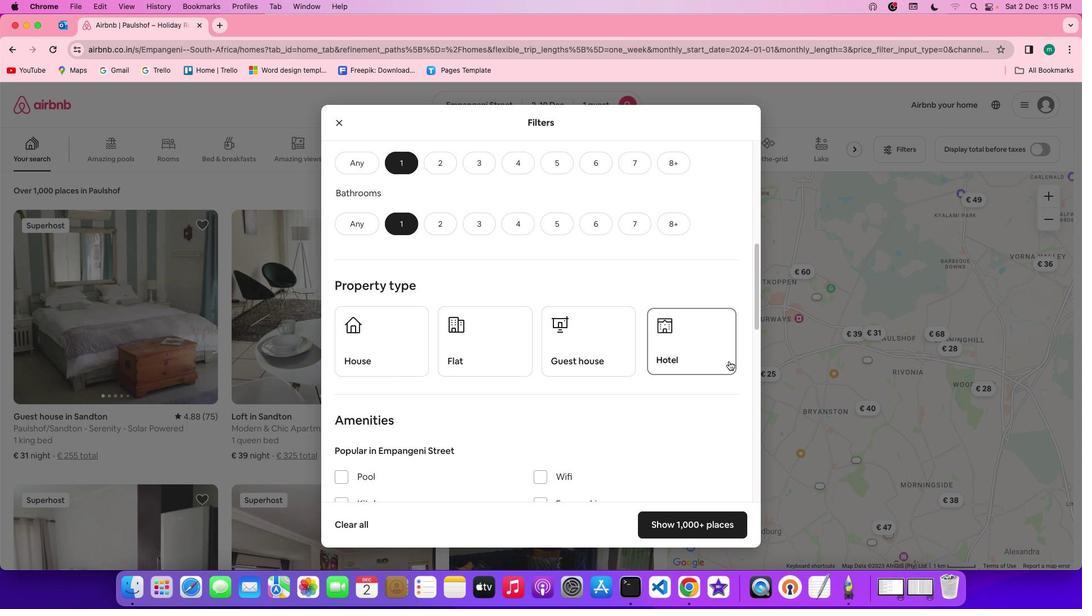 
Action: Mouse moved to (712, 429)
Screenshot: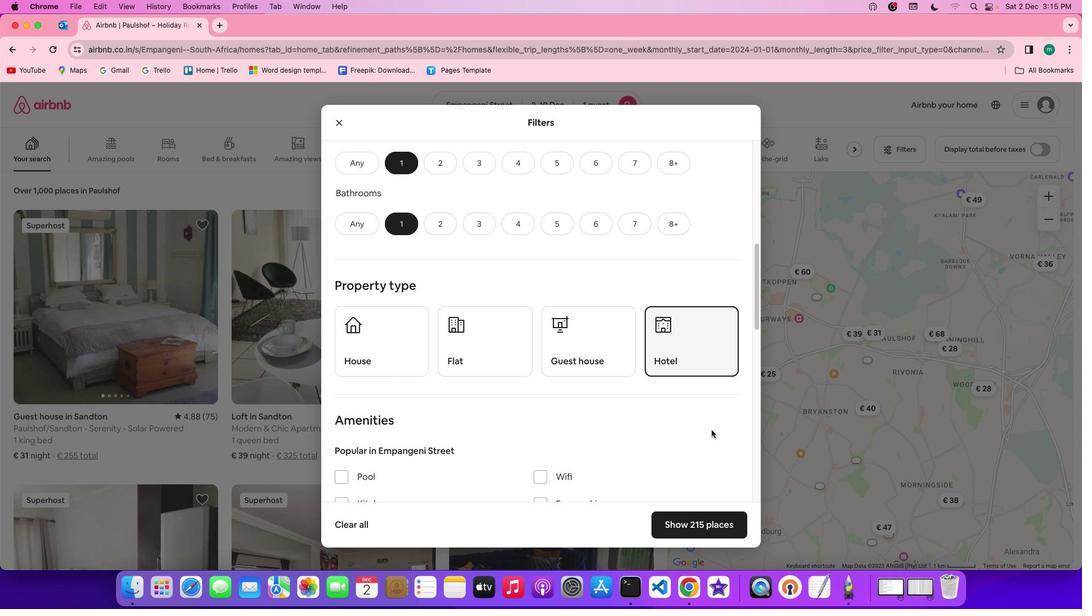 
Action: Mouse scrolled (712, 429) with delta (0, 0)
Screenshot: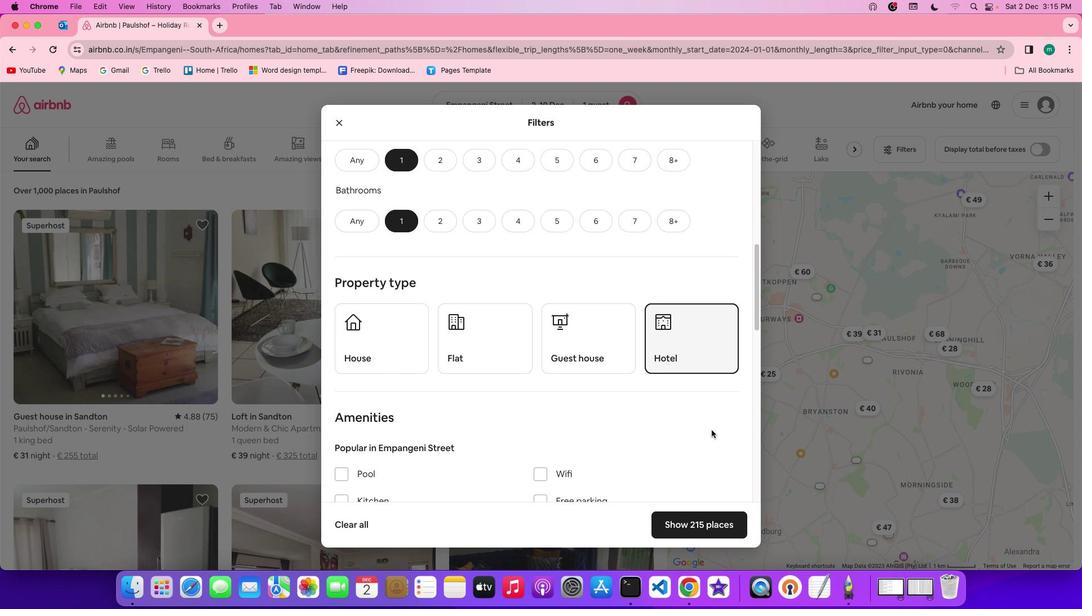 
Action: Mouse scrolled (712, 429) with delta (0, 0)
Screenshot: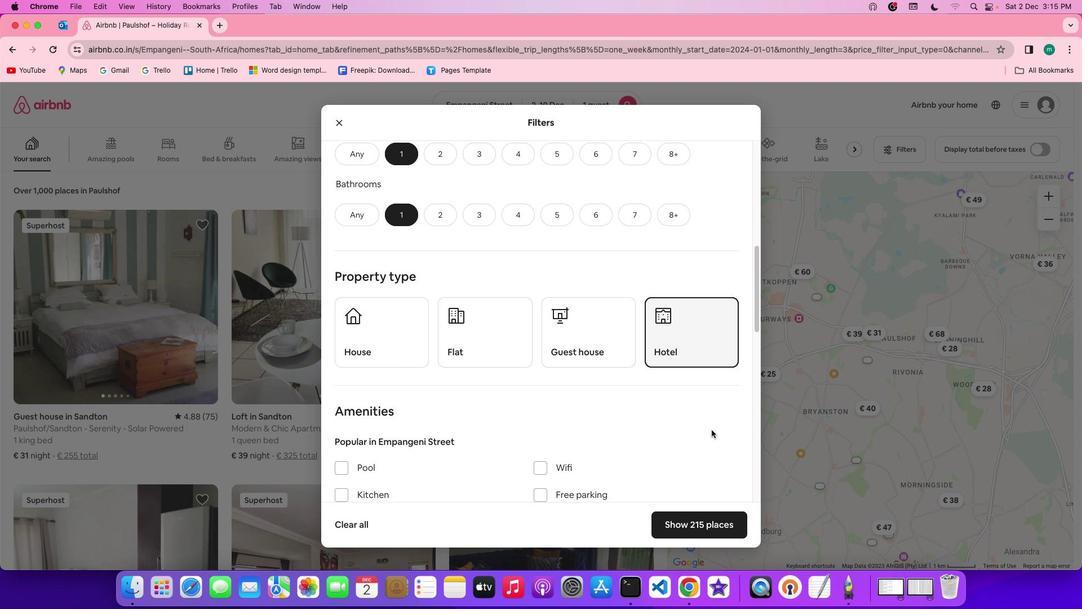 
Action: Mouse scrolled (712, 429) with delta (0, -1)
Screenshot: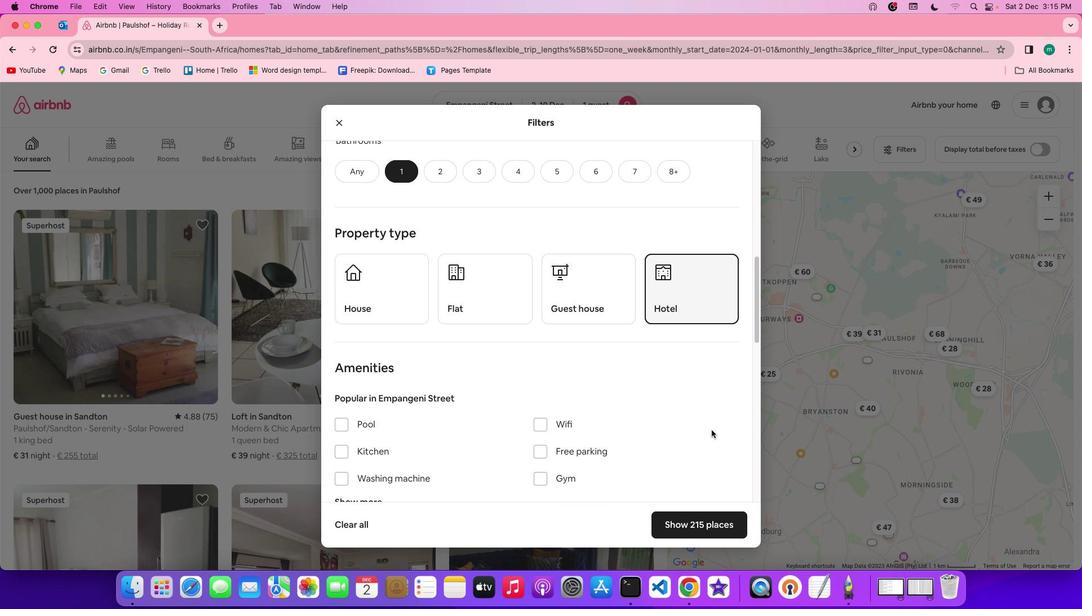 
Action: Mouse scrolled (712, 429) with delta (0, -1)
Screenshot: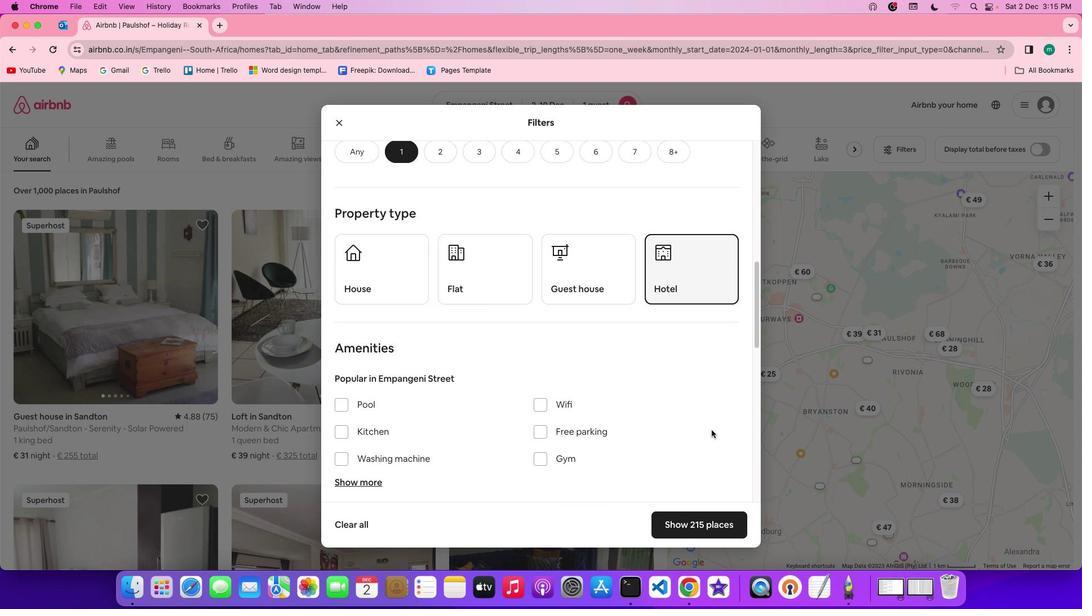 
Action: Mouse scrolled (712, 429) with delta (0, -1)
Screenshot: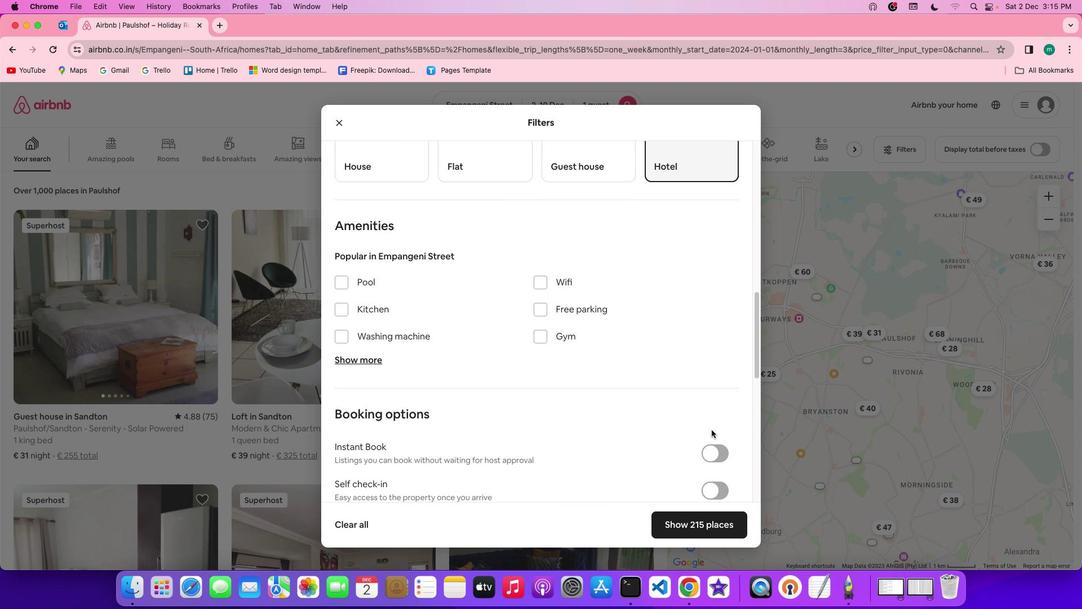 
Action: Mouse scrolled (712, 429) with delta (0, 0)
Screenshot: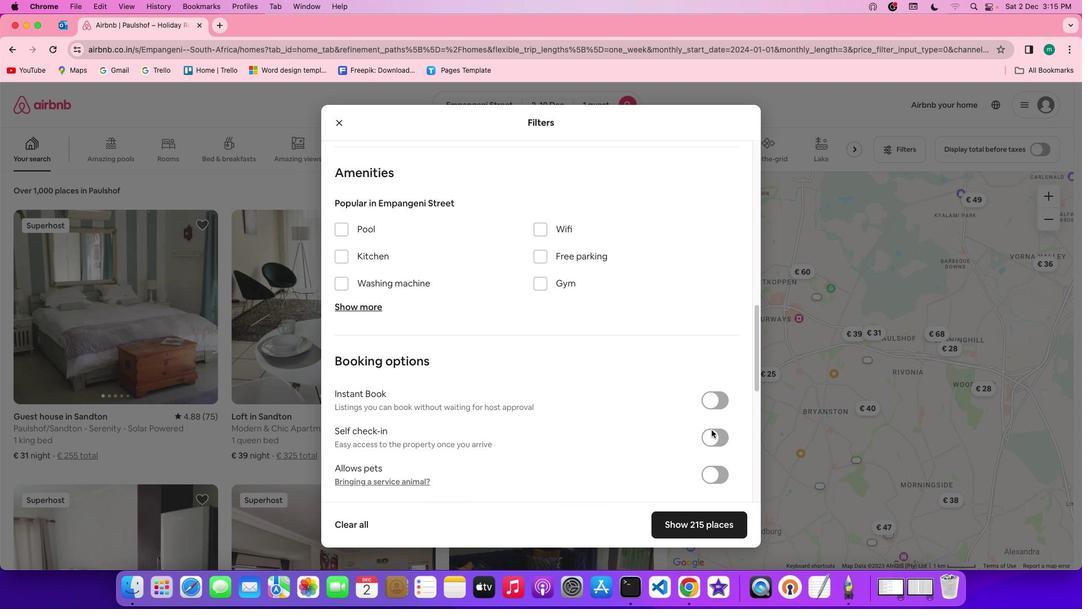 
Action: Mouse scrolled (712, 429) with delta (0, 0)
Screenshot: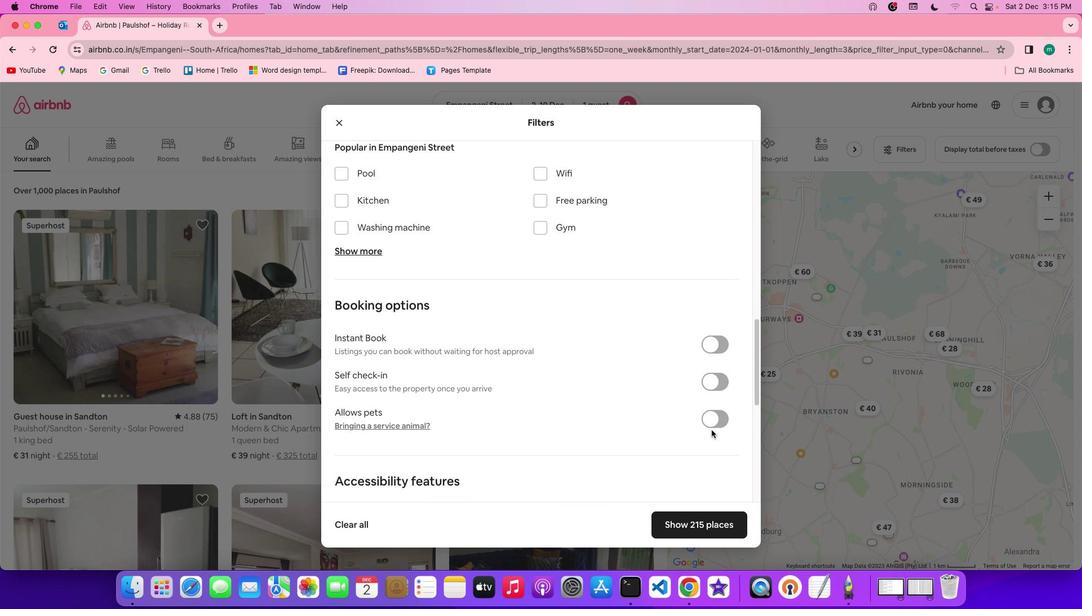 
Action: Mouse scrolled (712, 429) with delta (0, -1)
Screenshot: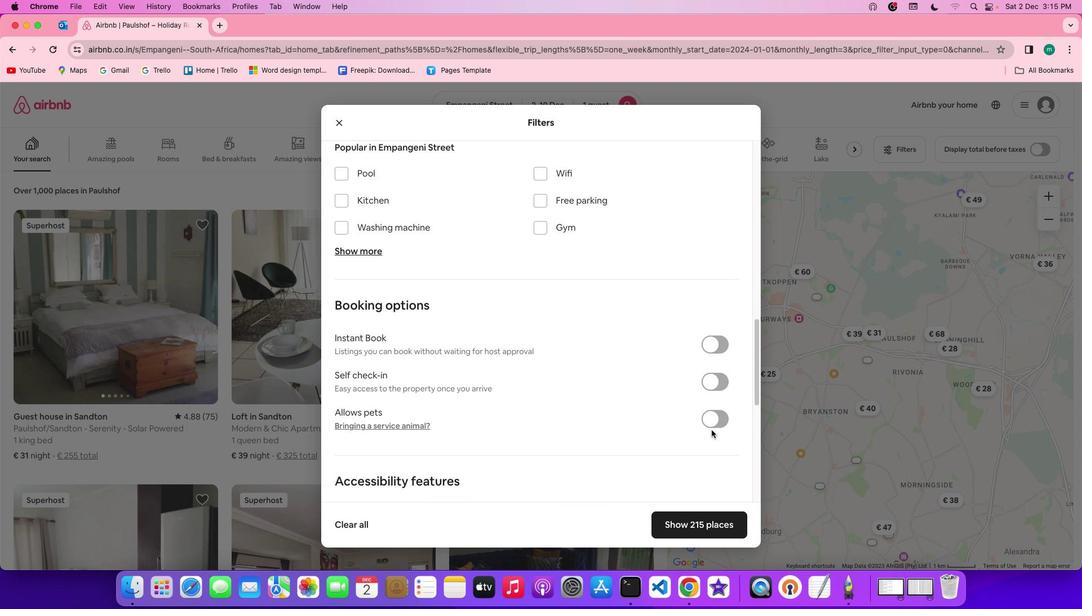 
Action: Mouse scrolled (712, 429) with delta (0, -2)
Screenshot: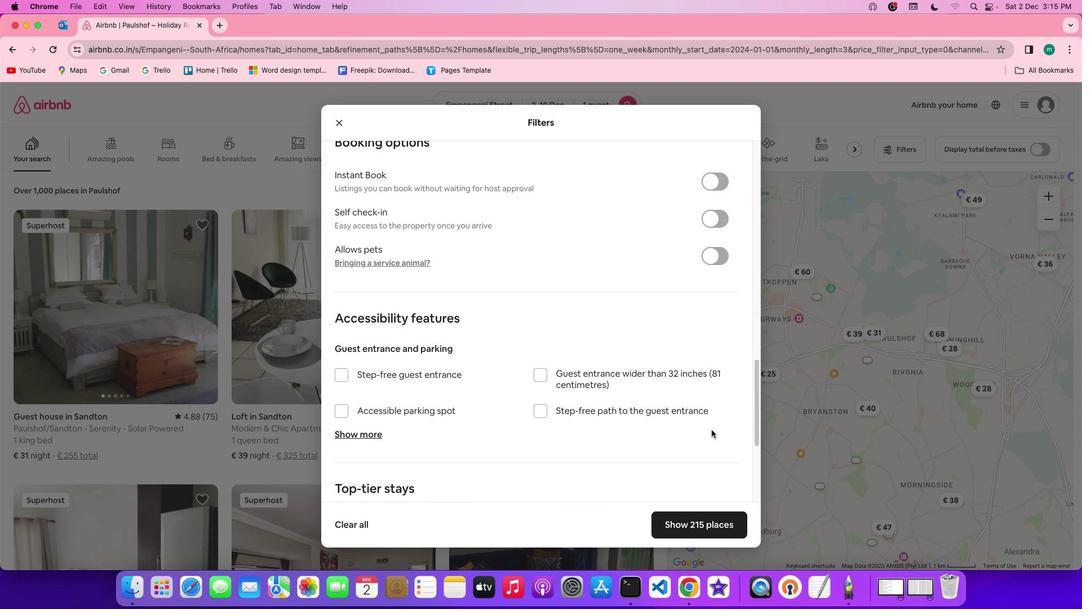 
Action: Mouse scrolled (712, 429) with delta (0, 0)
Screenshot: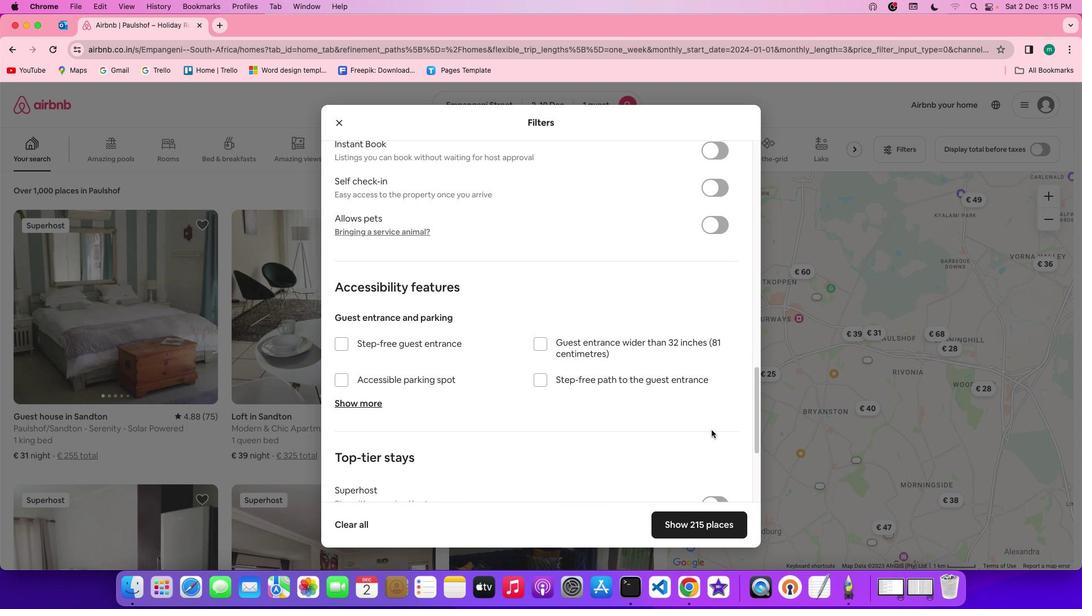 
Action: Mouse scrolled (712, 429) with delta (0, 0)
Screenshot: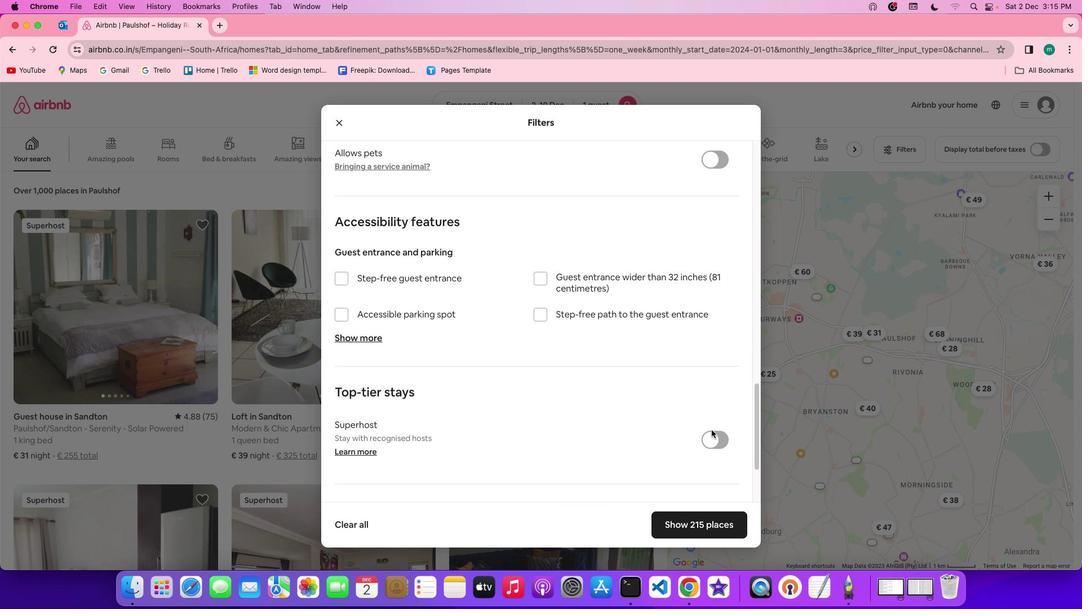 
Action: Mouse scrolled (712, 429) with delta (0, -1)
Screenshot: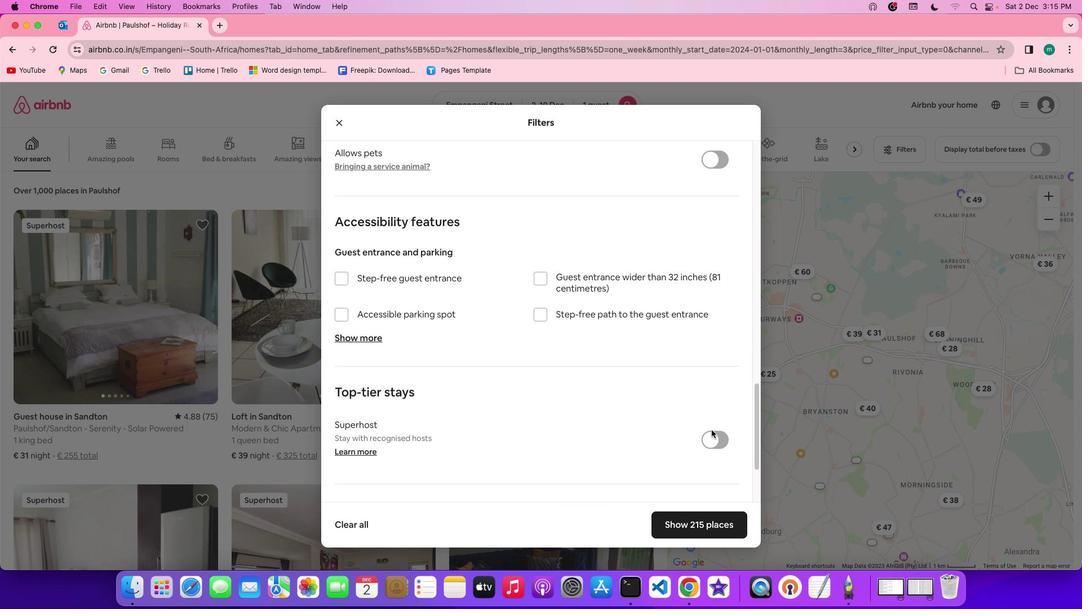 
Action: Mouse scrolled (712, 429) with delta (0, -2)
Screenshot: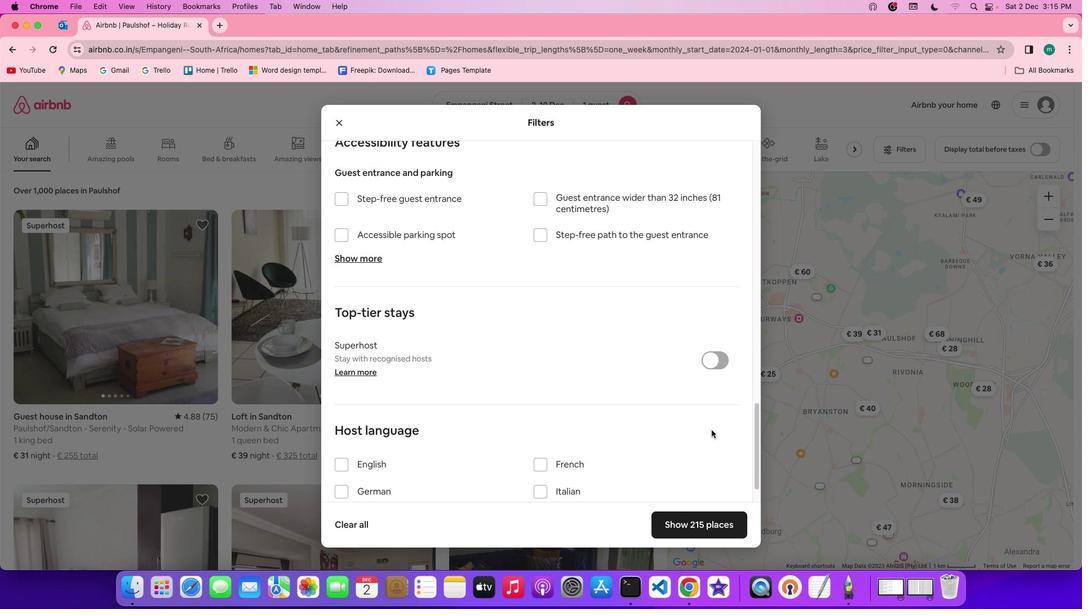 
Action: Mouse scrolled (712, 429) with delta (0, -2)
Screenshot: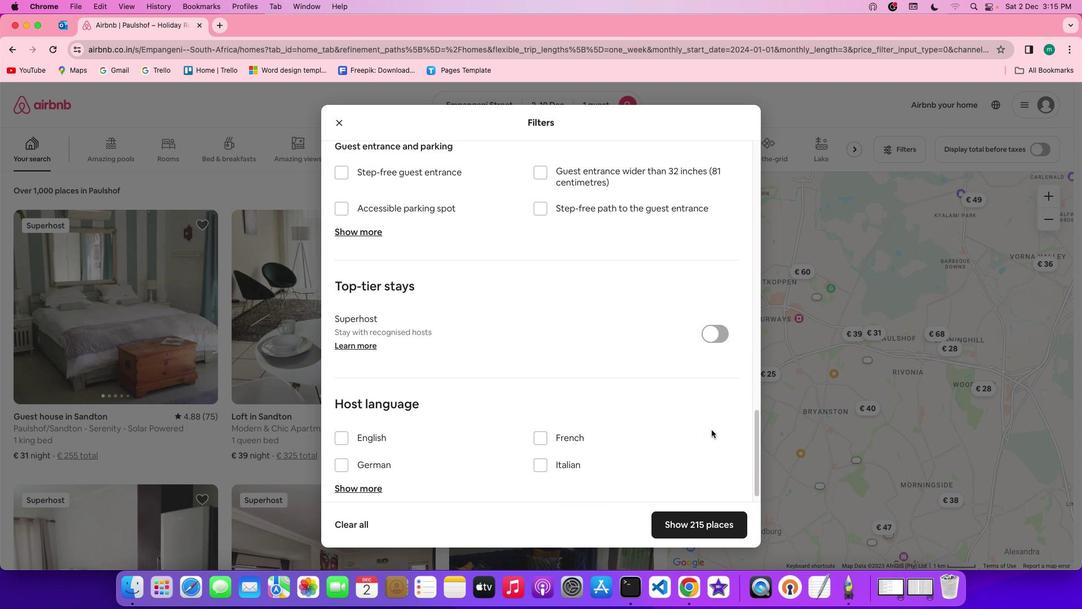 
Action: Mouse scrolled (712, 429) with delta (0, 0)
Screenshot: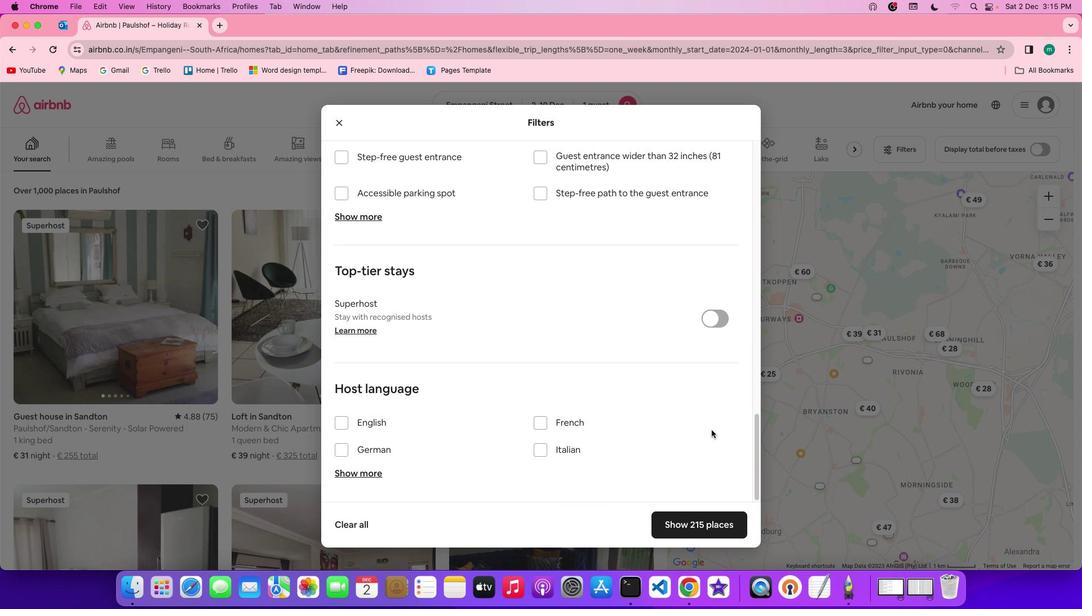 
Action: Mouse scrolled (712, 429) with delta (0, 0)
Screenshot: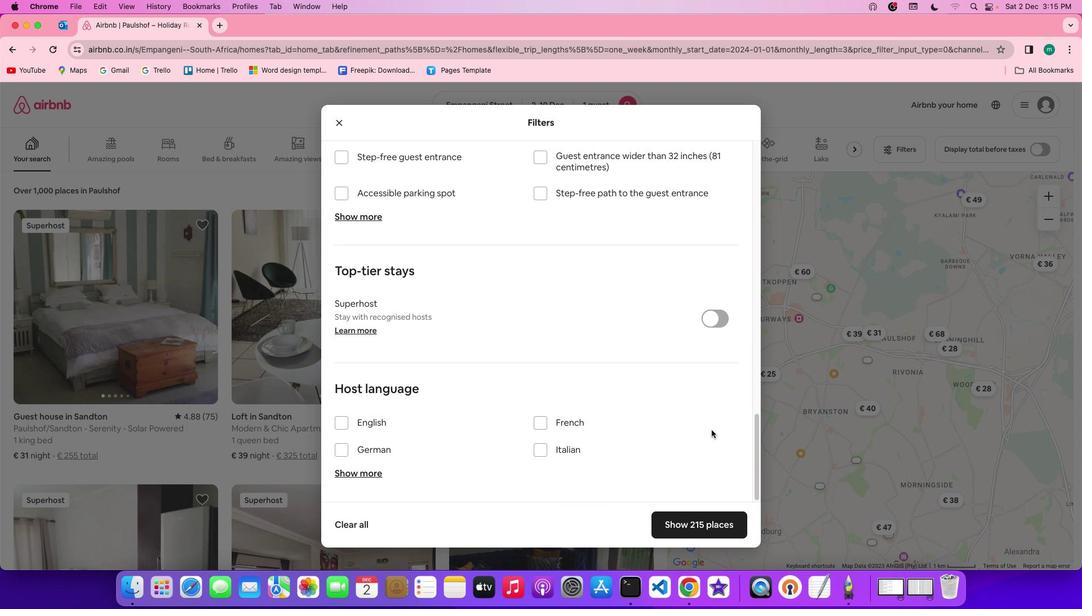 
Action: Mouse scrolled (712, 429) with delta (0, -1)
Screenshot: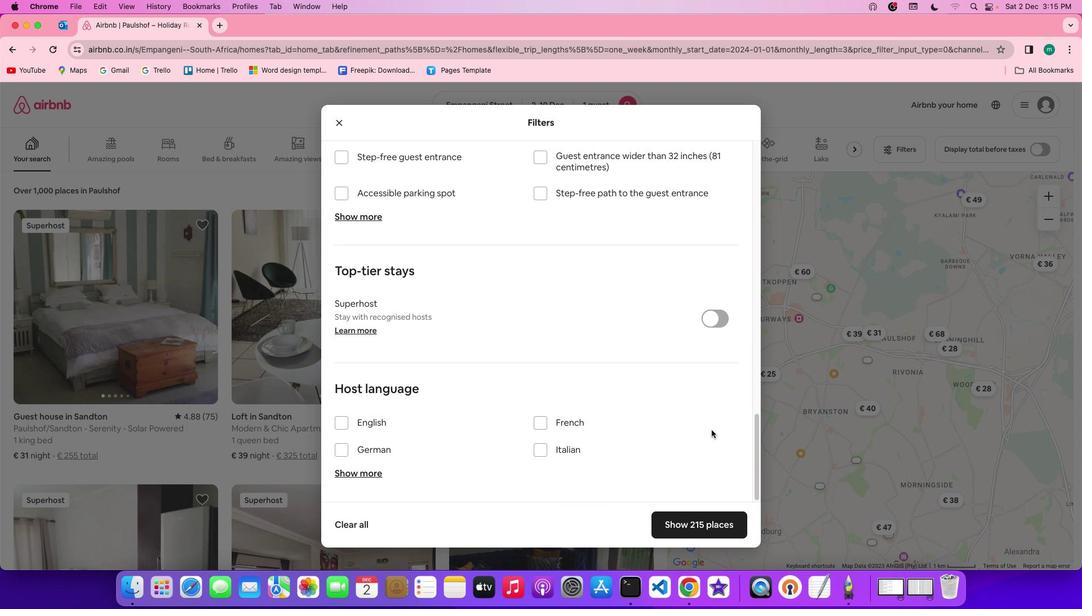
Action: Mouse scrolled (712, 429) with delta (0, -2)
Screenshot: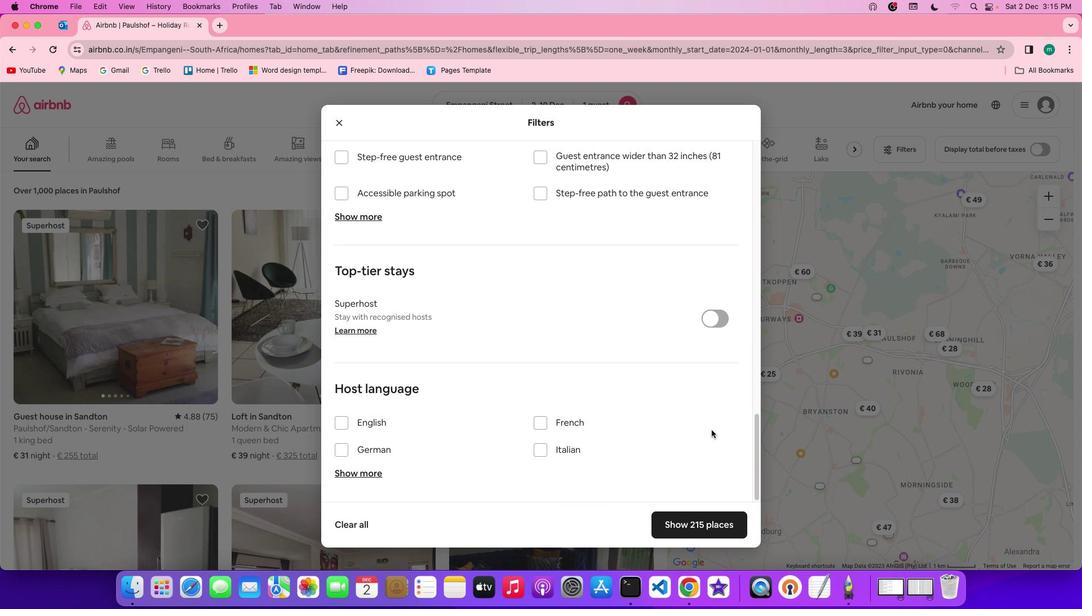 
Action: Mouse scrolled (712, 429) with delta (0, -3)
Screenshot: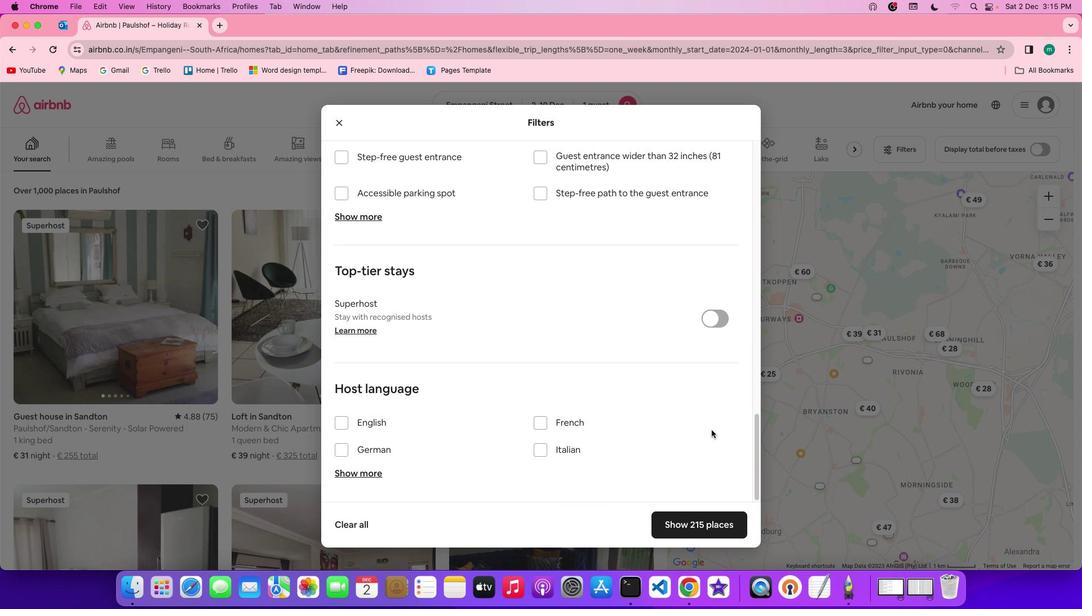 
Action: Mouse moved to (712, 523)
Screenshot: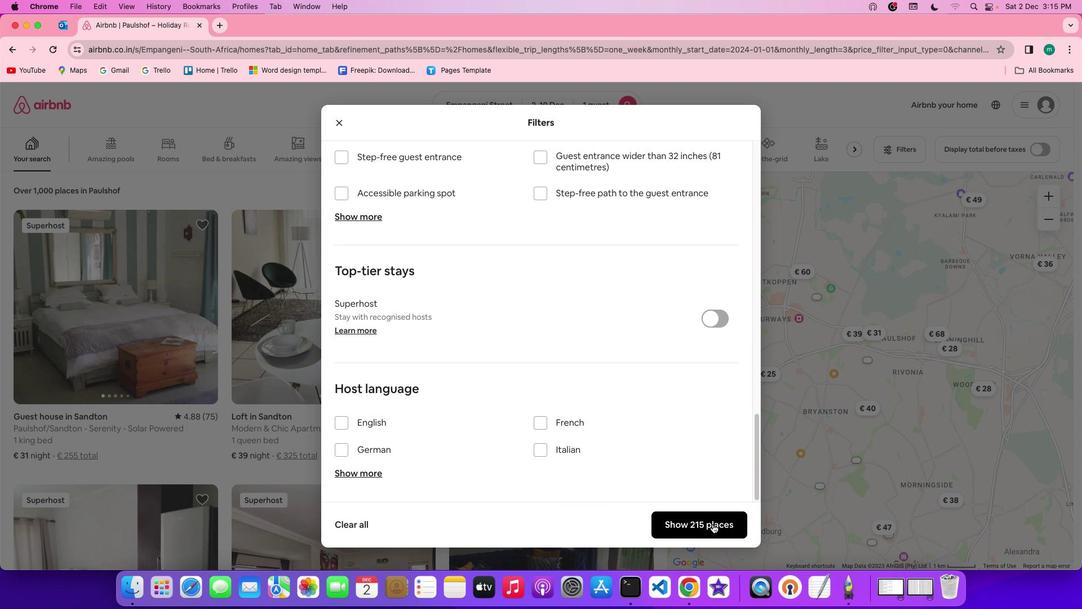 
Action: Mouse pressed left at (712, 523)
Screenshot: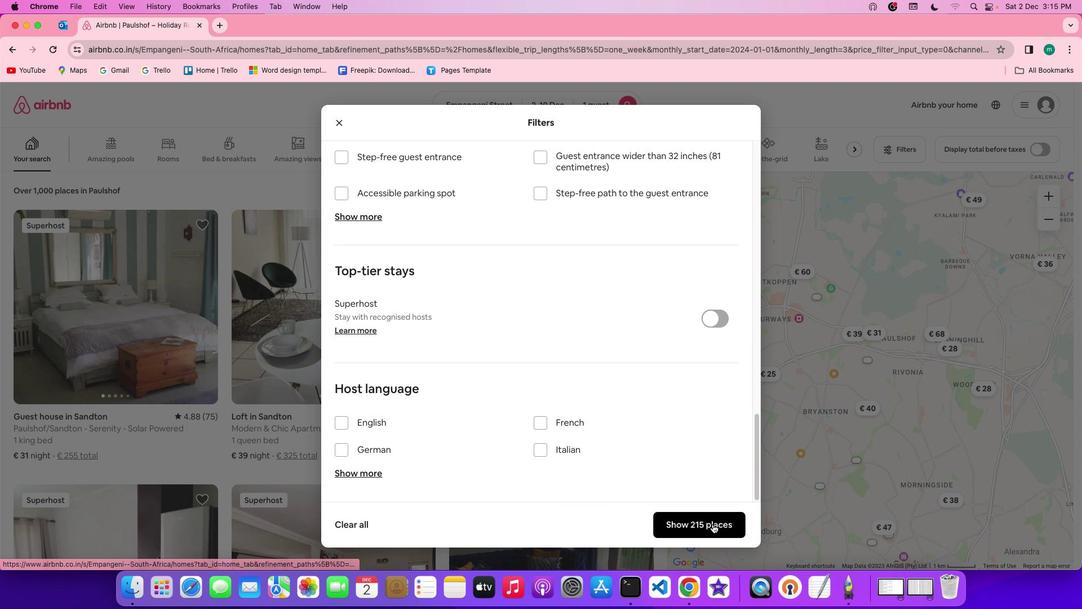 
Action: Mouse moved to (133, 335)
Screenshot: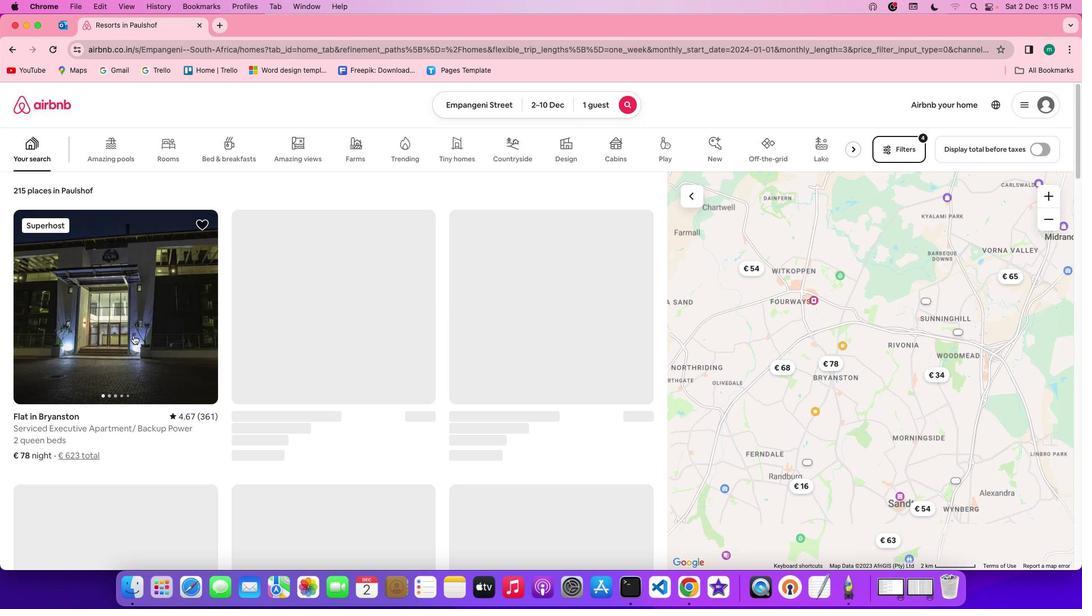 
Action: Mouse scrolled (133, 335) with delta (0, 0)
Screenshot: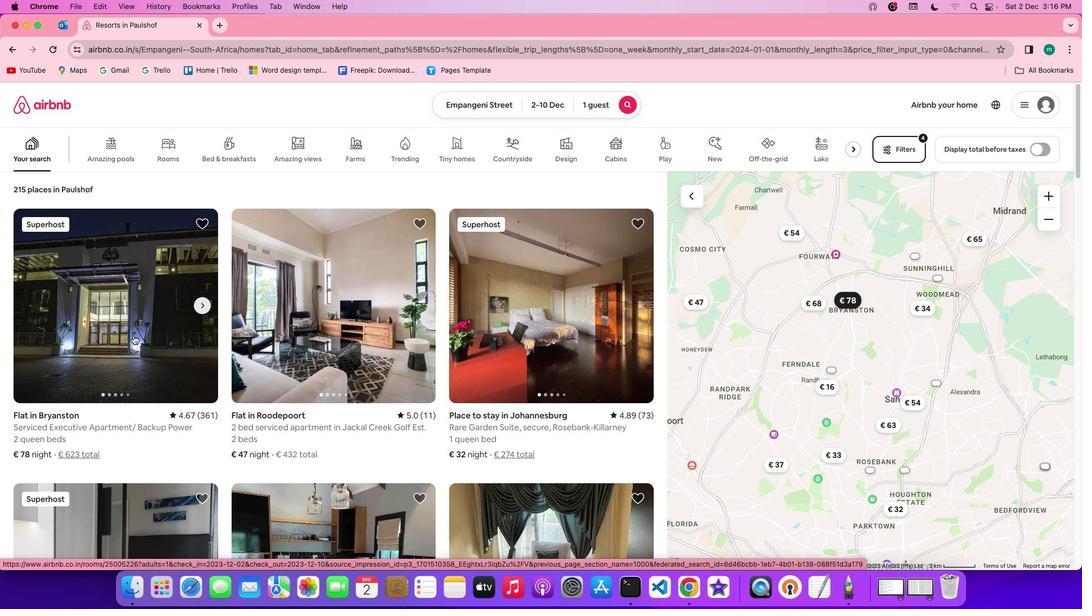 
Action: Mouse scrolled (133, 335) with delta (0, 0)
Screenshot: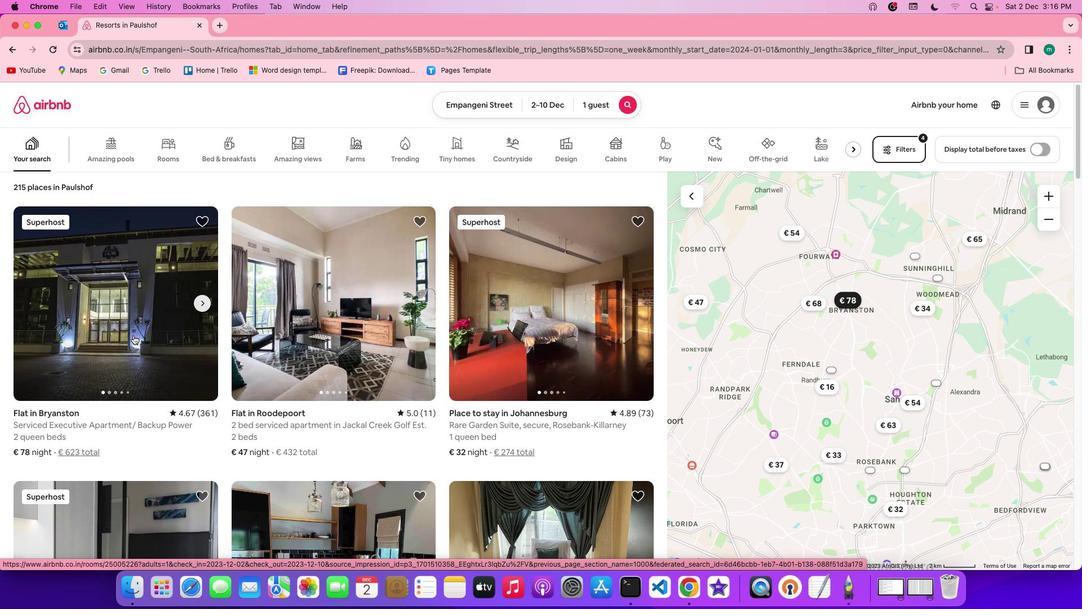 
Action: Mouse scrolled (133, 335) with delta (0, 0)
Screenshot: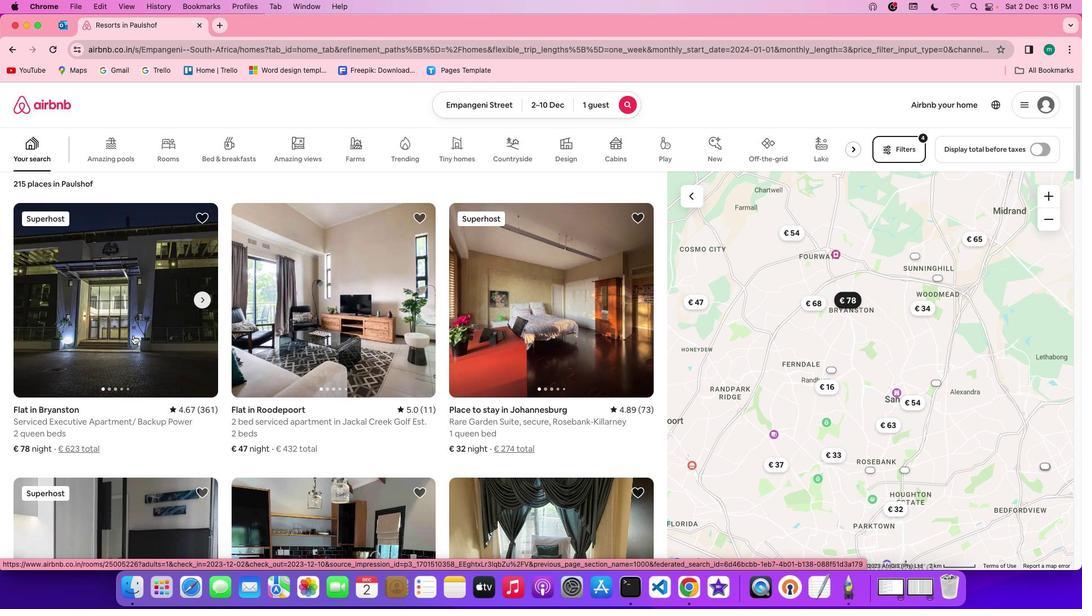 
Action: Mouse moved to (133, 335)
Screenshot: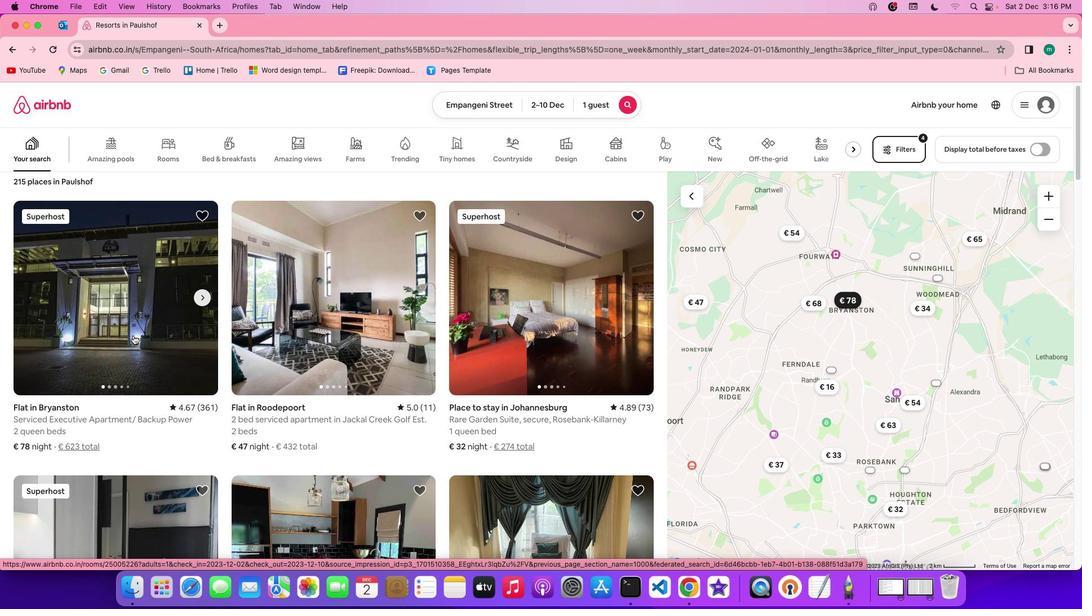 
Action: Mouse scrolled (133, 335) with delta (0, 0)
Screenshot: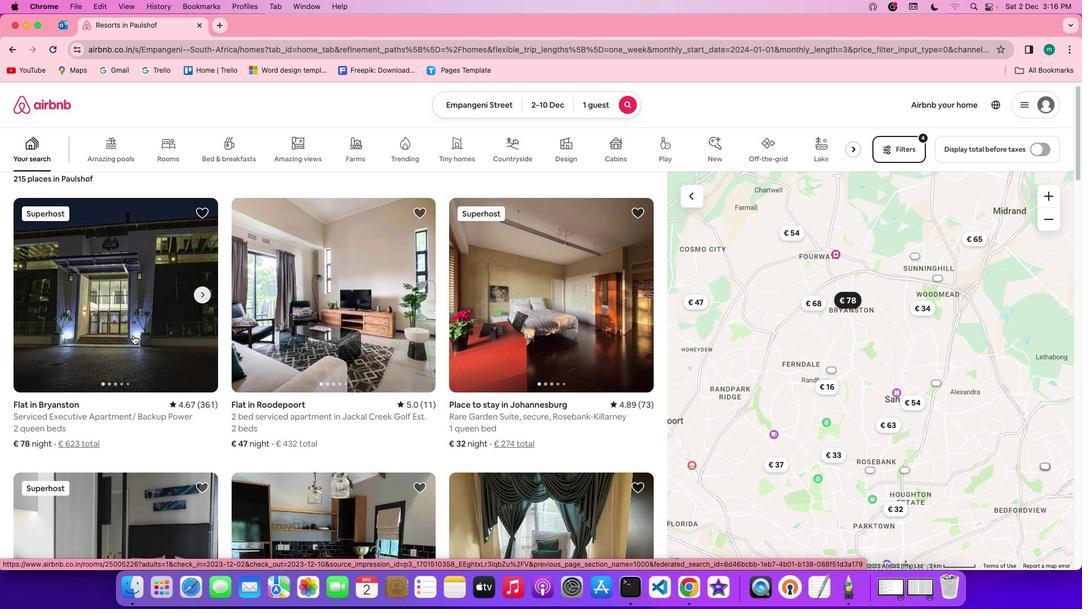 
Action: Mouse scrolled (133, 335) with delta (0, 0)
Screenshot: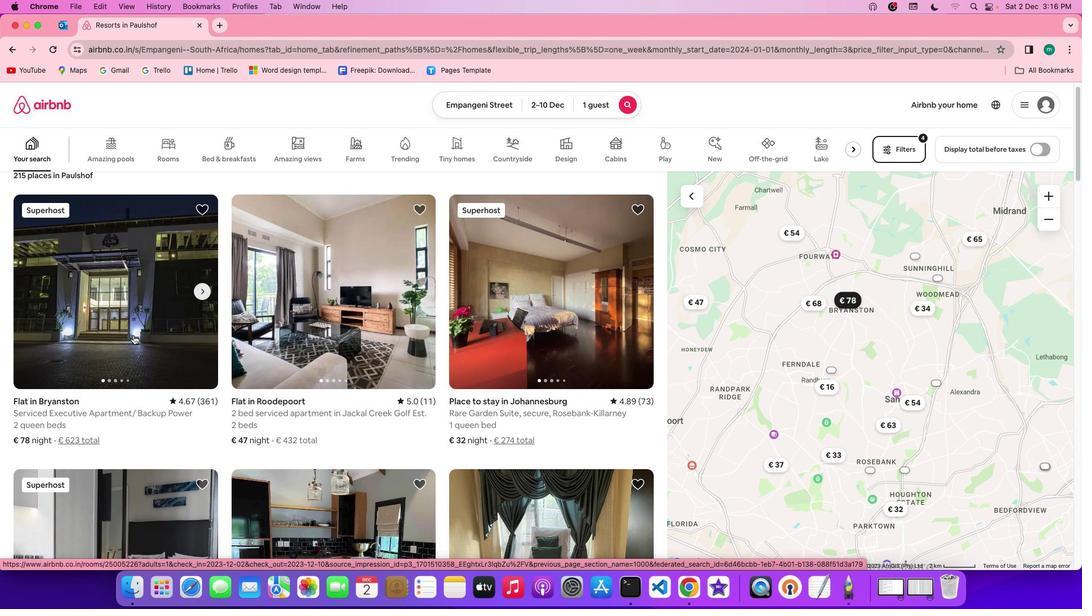 
Action: Mouse scrolled (133, 335) with delta (0, 0)
Screenshot: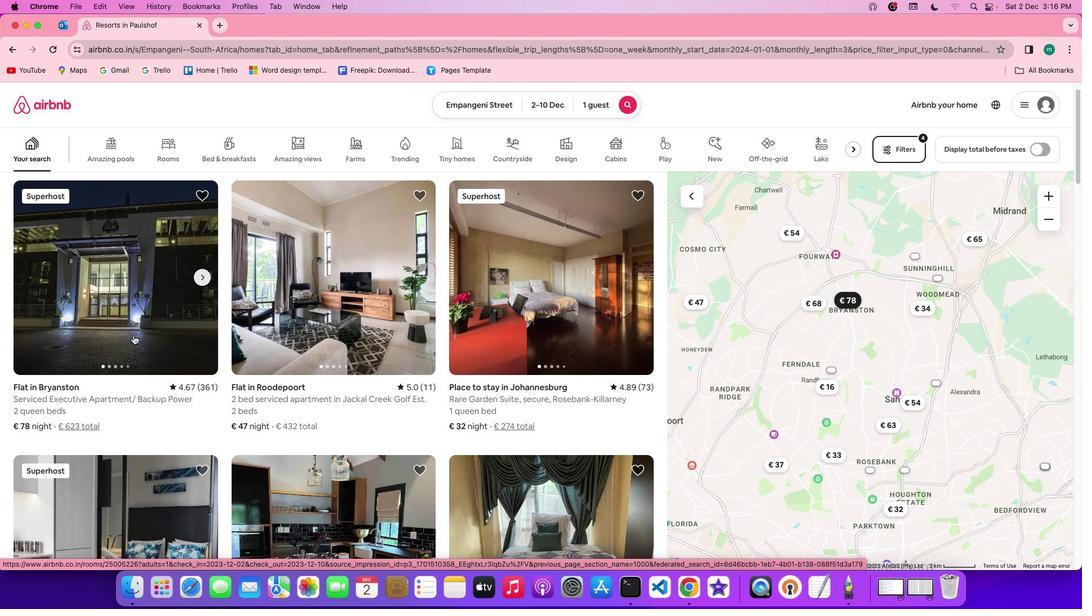 
Action: Mouse moved to (134, 335)
Screenshot: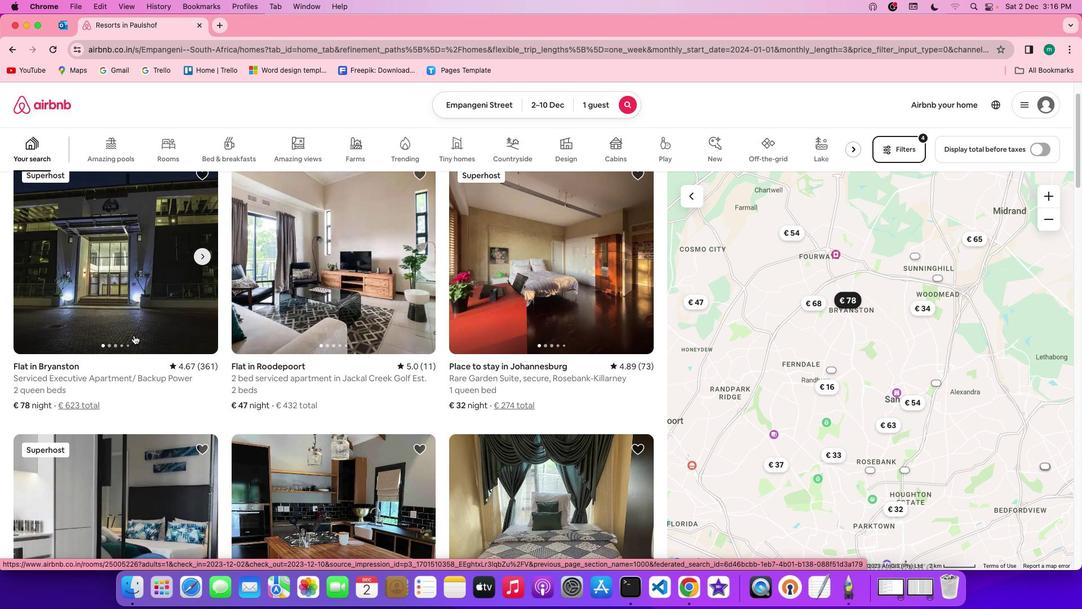 
Action: Mouse pressed left at (134, 335)
Screenshot: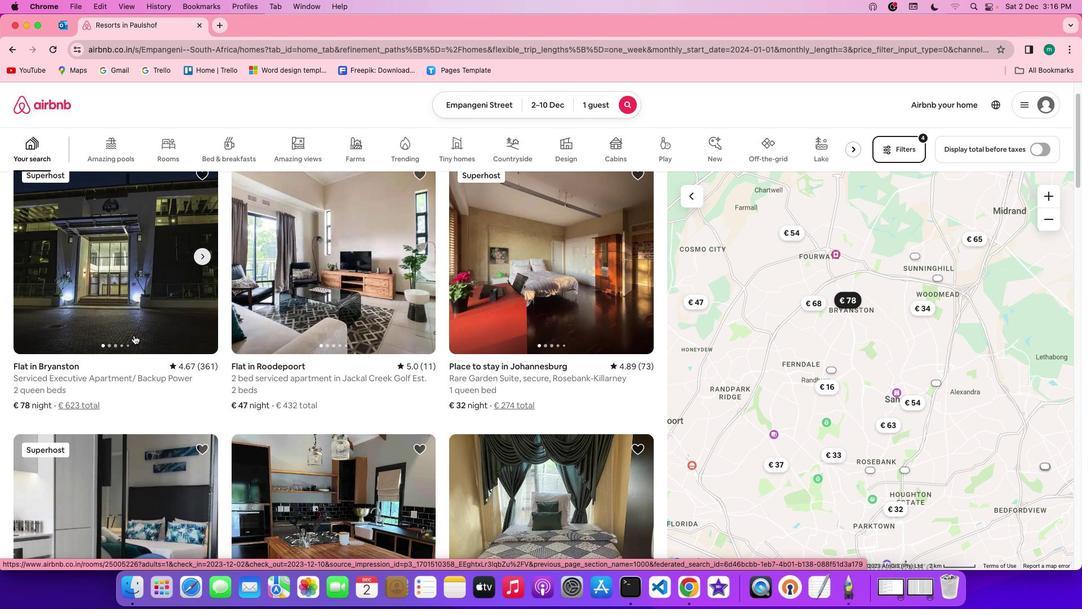 
Action: Mouse moved to (817, 420)
Screenshot: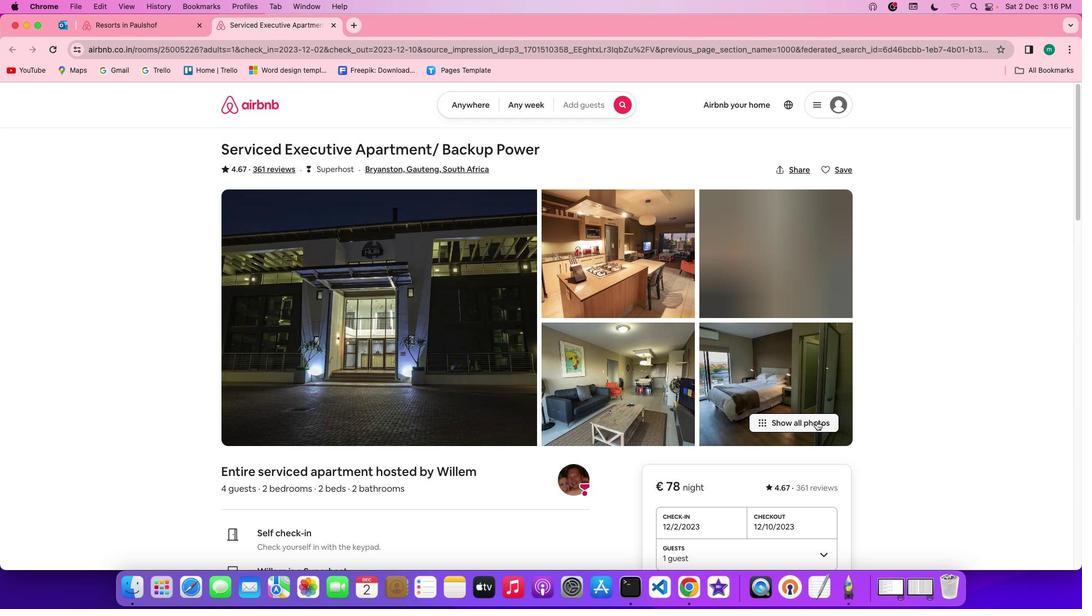 
Action: Mouse pressed left at (817, 420)
Screenshot: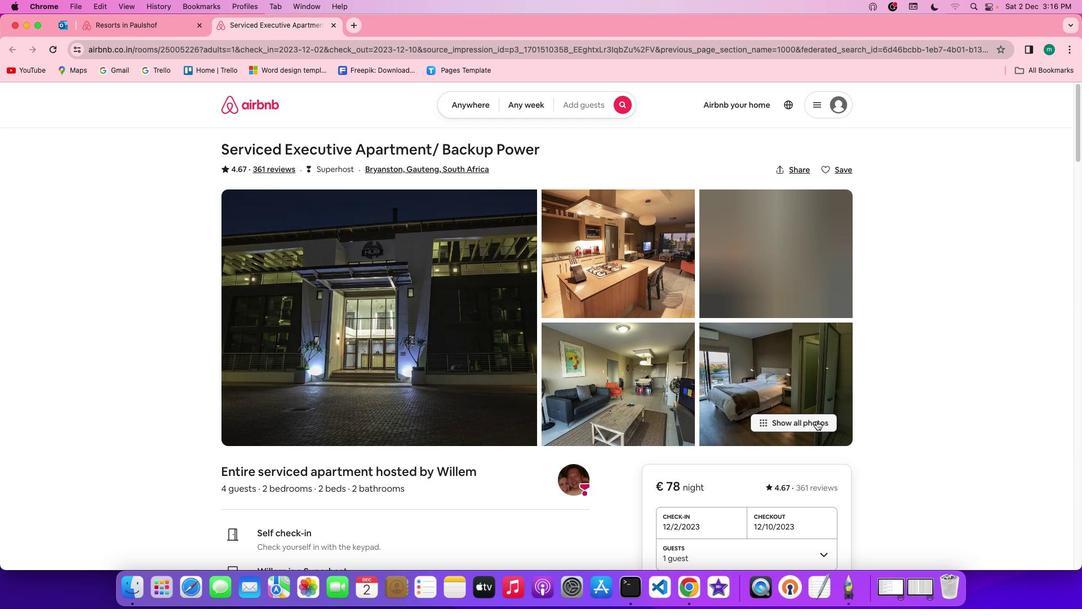 
Action: Mouse moved to (675, 474)
Screenshot: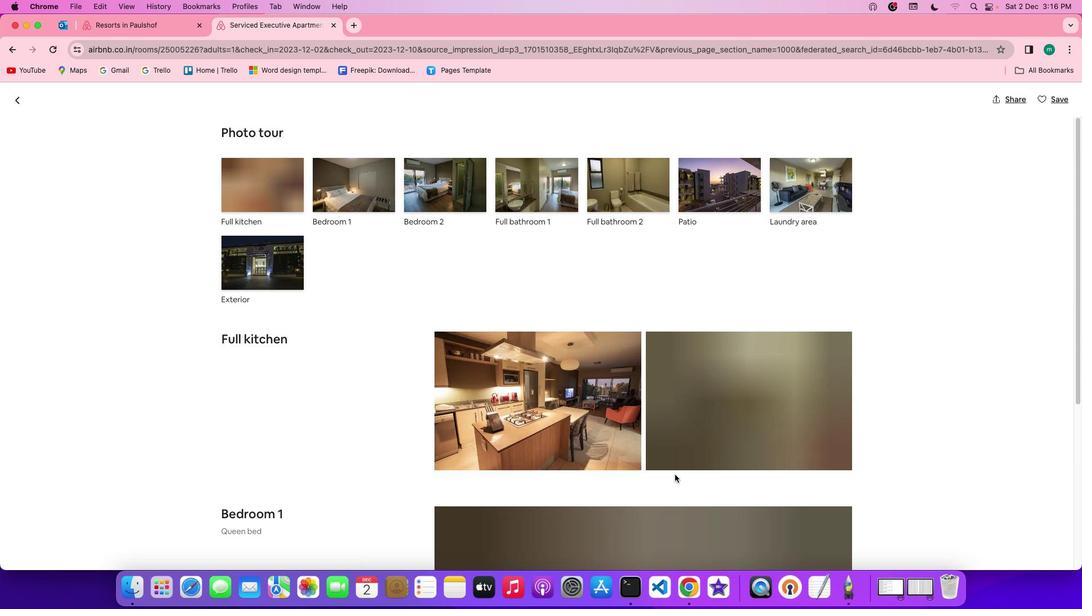 
Action: Mouse scrolled (675, 474) with delta (0, 0)
Screenshot: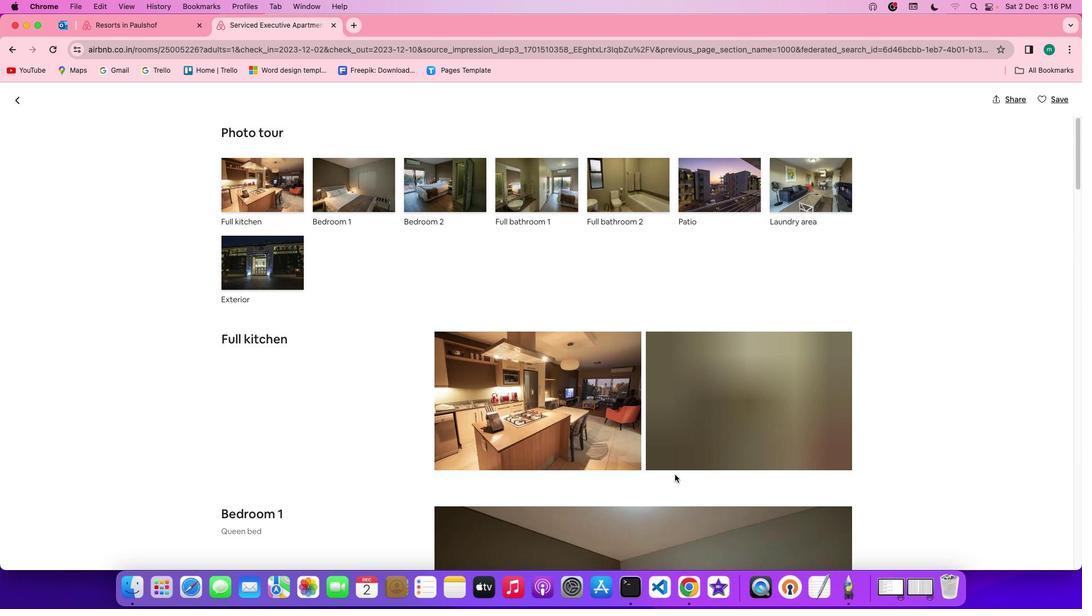 
Action: Mouse scrolled (675, 474) with delta (0, 0)
Screenshot: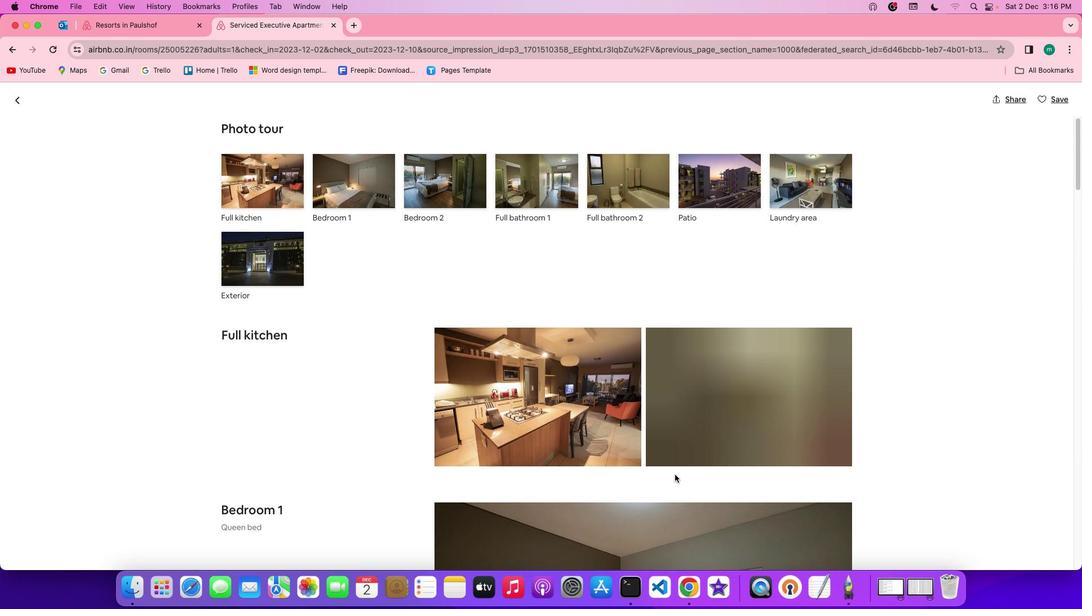 
Action: Mouse scrolled (675, 474) with delta (0, 0)
Screenshot: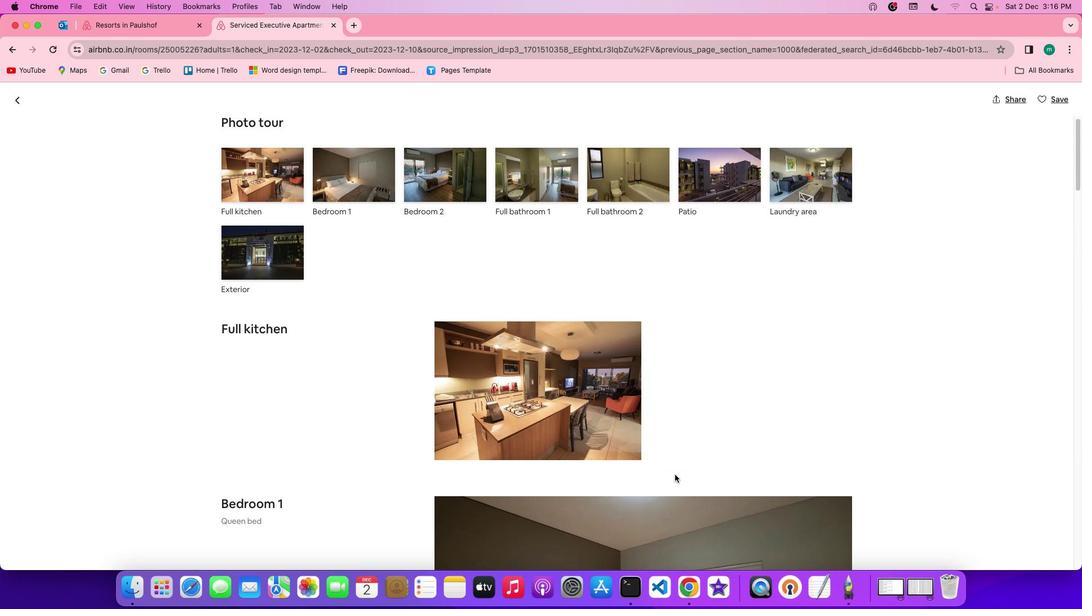
Action: Mouse scrolled (675, 474) with delta (0, -1)
Screenshot: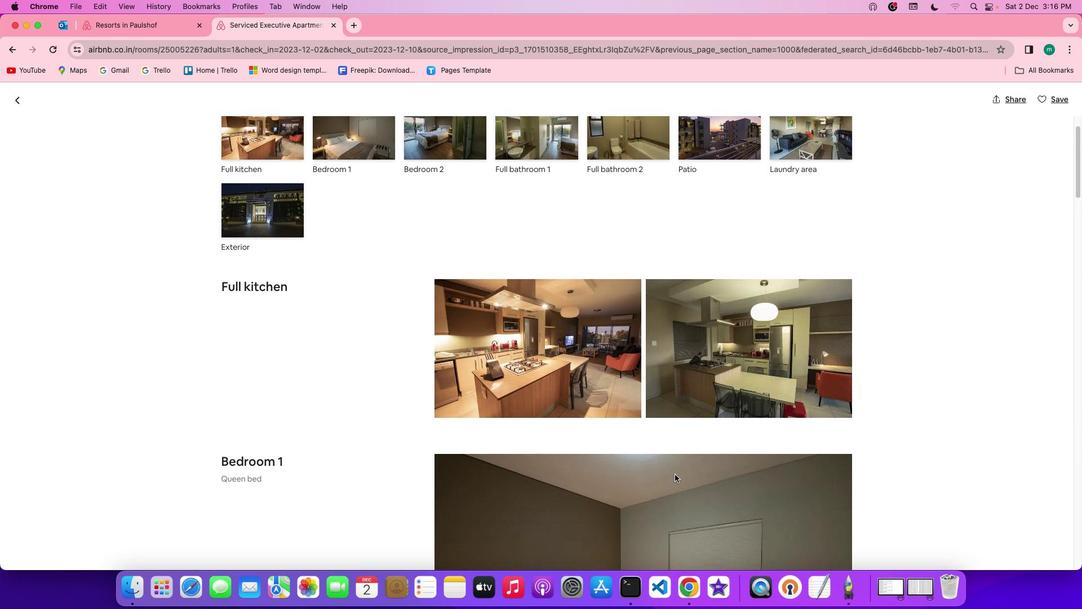 
Action: Mouse scrolled (675, 474) with delta (0, 0)
Screenshot: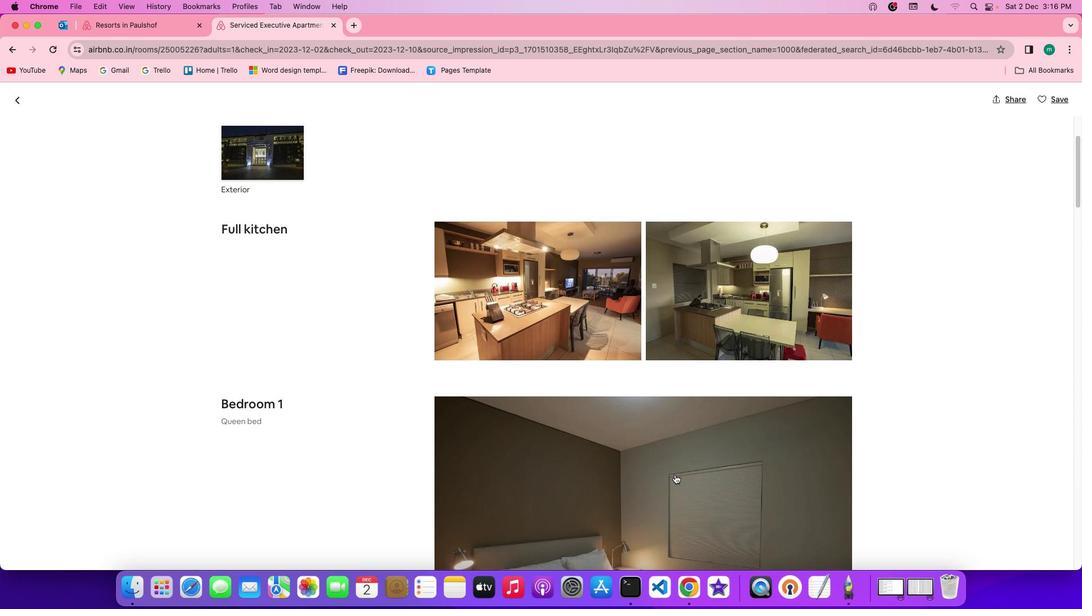
Action: Mouse scrolled (675, 474) with delta (0, 0)
Screenshot: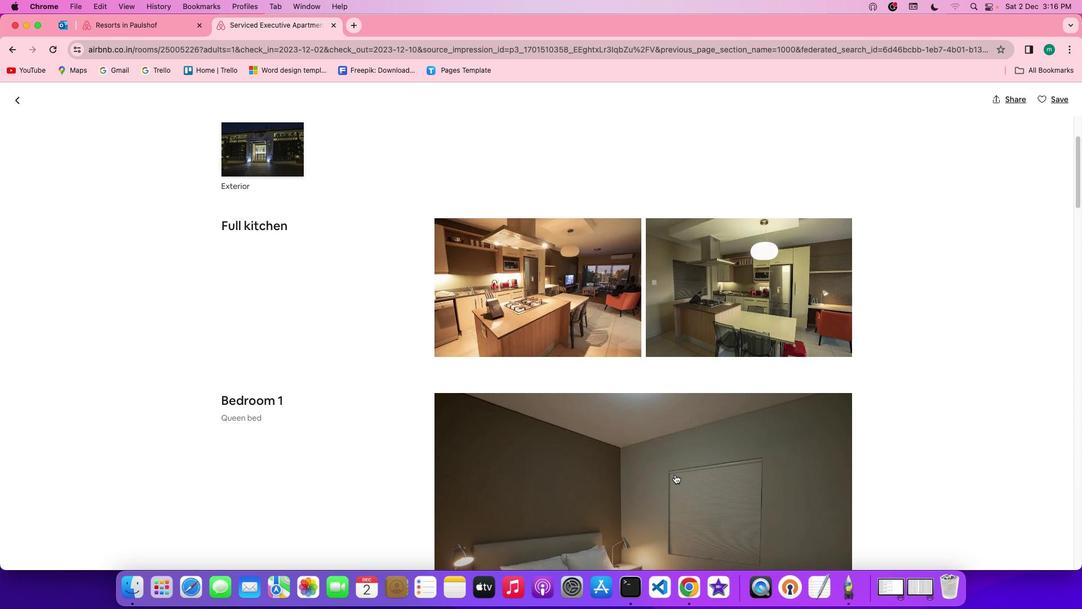 
Action: Mouse scrolled (675, 474) with delta (0, -1)
Screenshot: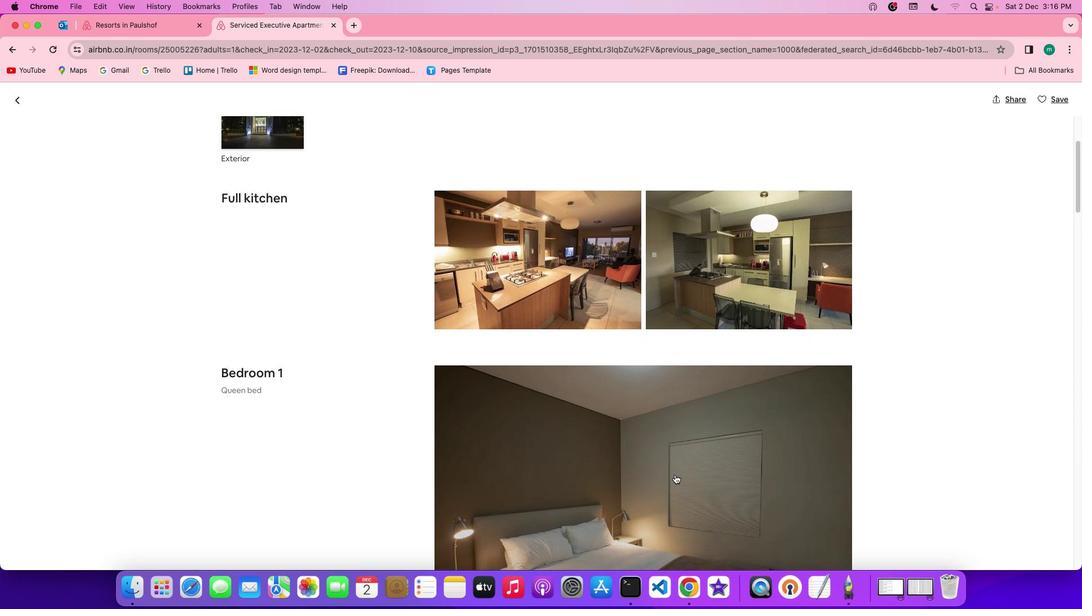 
Action: Mouse scrolled (675, 474) with delta (0, -1)
Screenshot: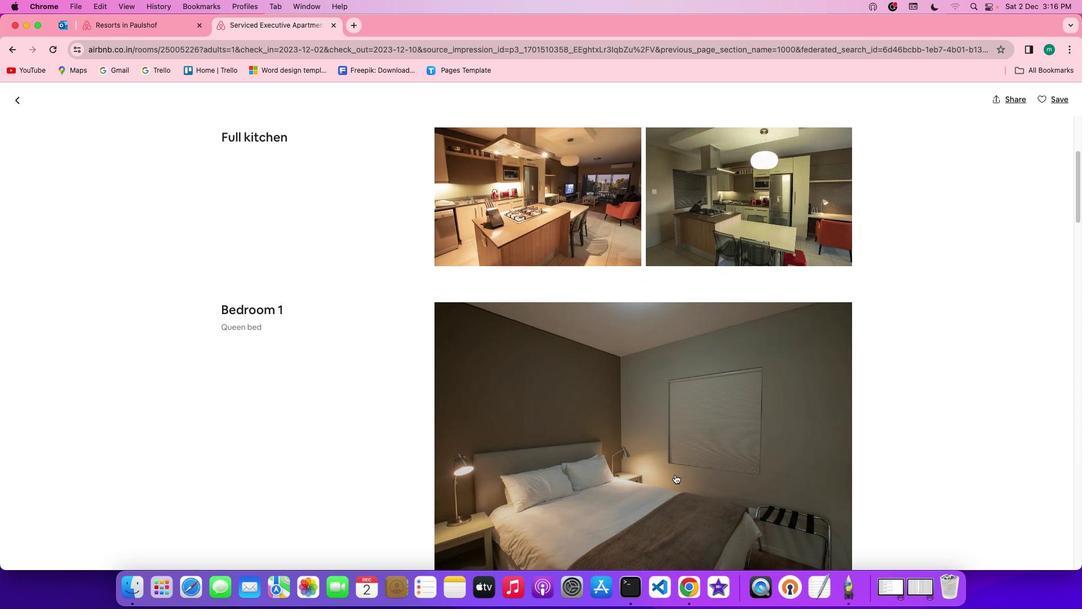 
Action: Mouse scrolled (675, 474) with delta (0, 0)
Screenshot: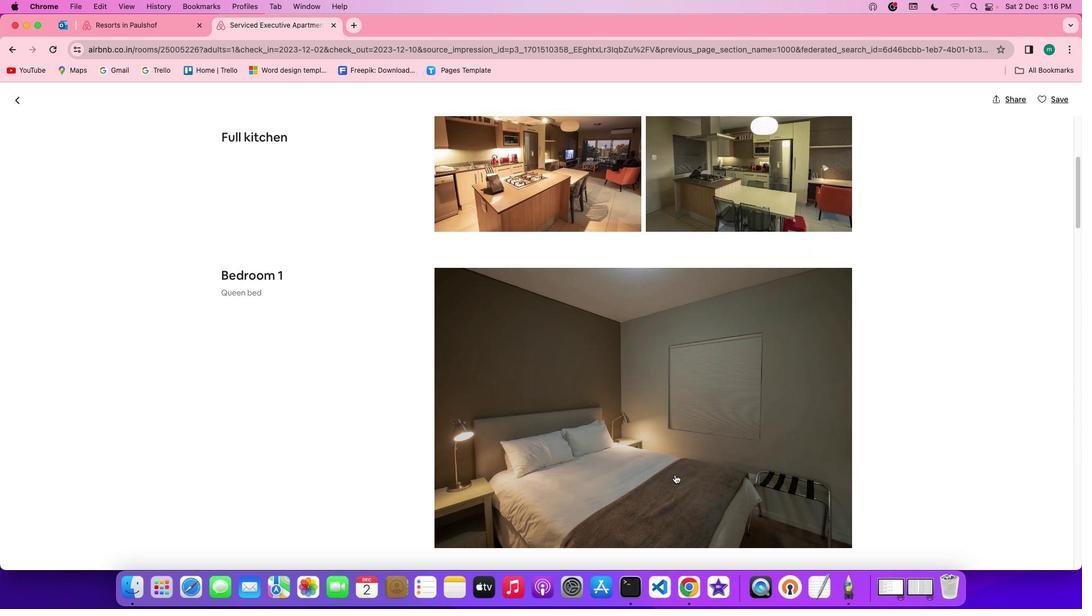 
Action: Mouse scrolled (675, 474) with delta (0, 0)
Screenshot: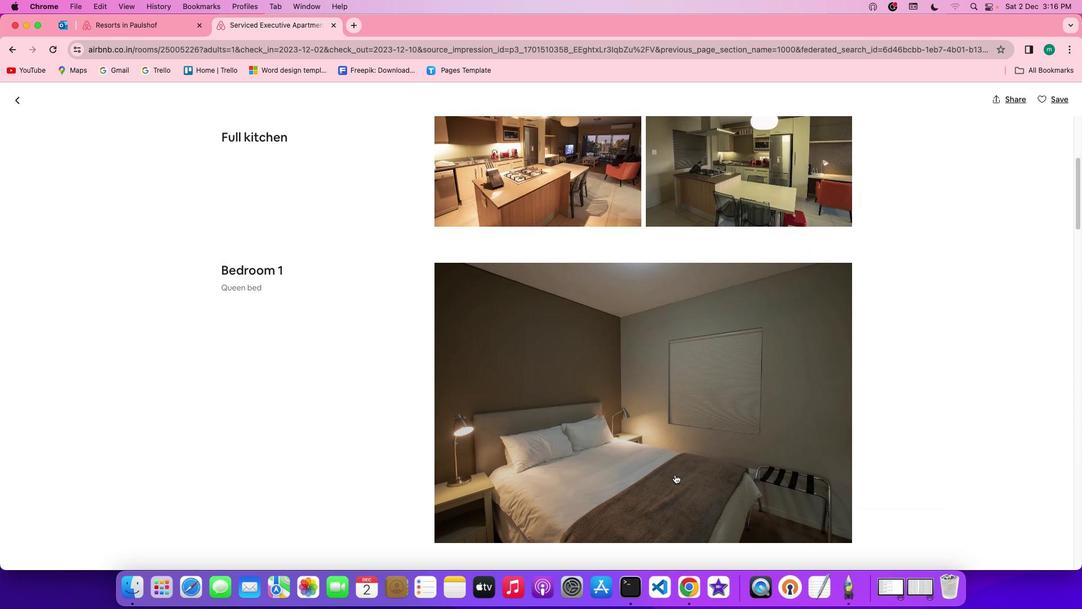 
Action: Mouse scrolled (675, 474) with delta (0, -1)
Screenshot: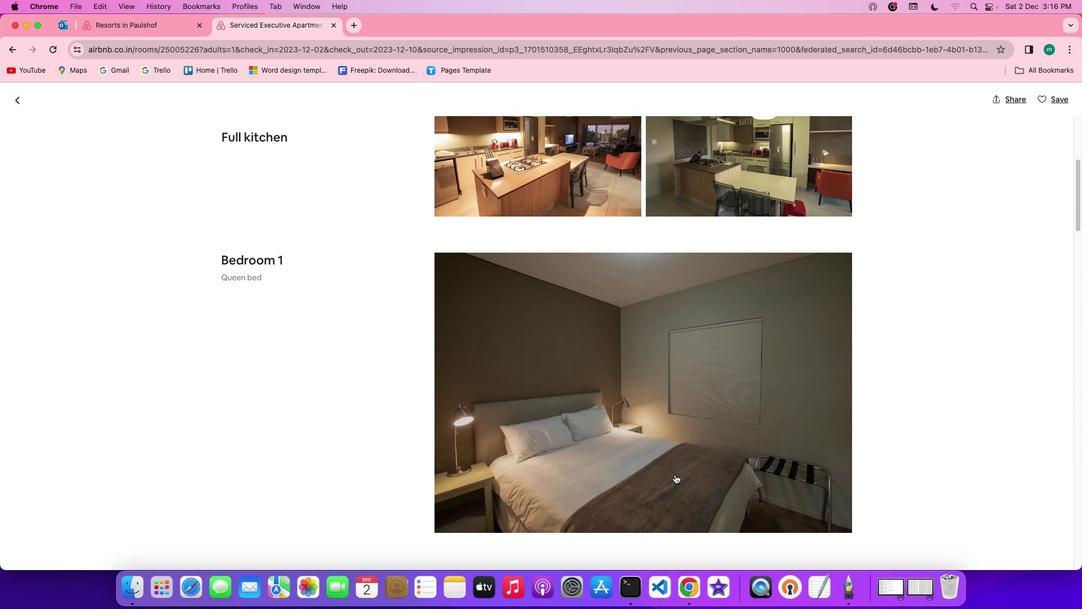 
Action: Mouse scrolled (675, 474) with delta (0, 0)
Screenshot: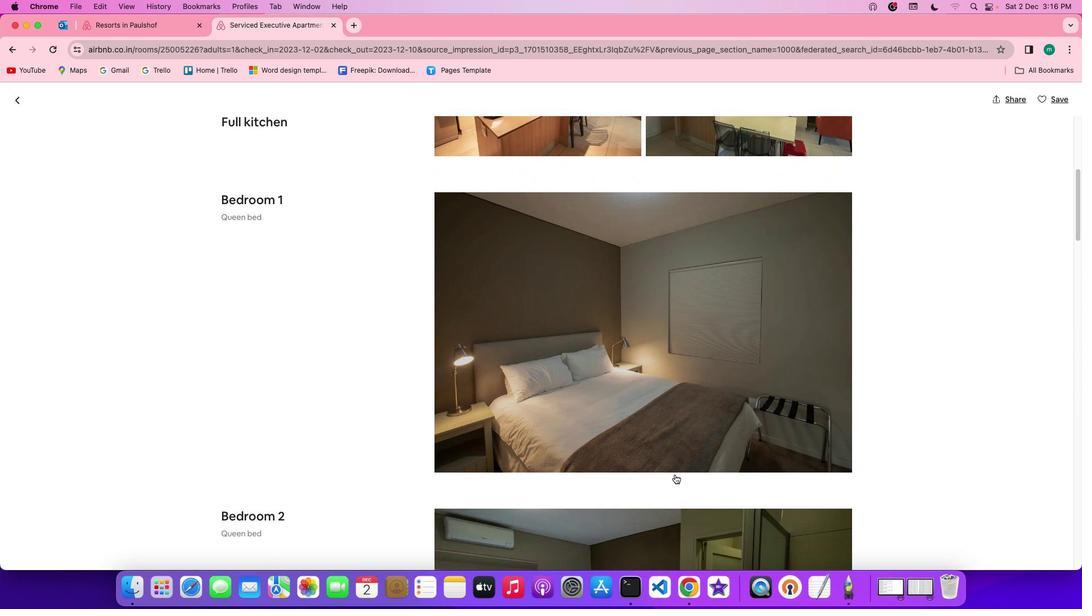 
Action: Mouse scrolled (675, 474) with delta (0, 0)
Screenshot: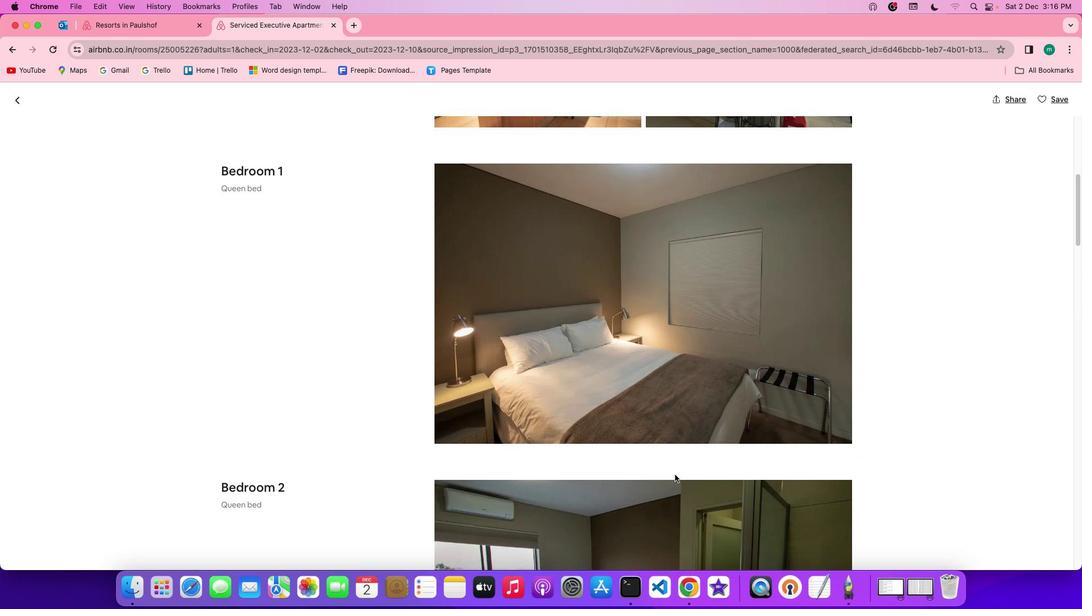 
Action: Mouse scrolled (675, 474) with delta (0, 0)
Screenshot: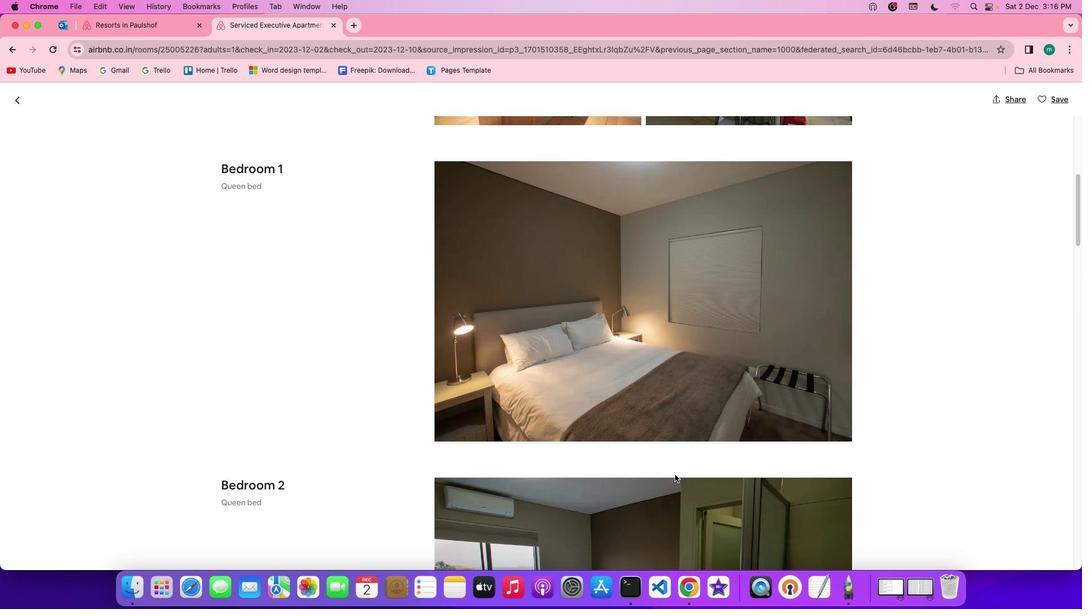 
Action: Mouse scrolled (675, 474) with delta (0, 0)
Screenshot: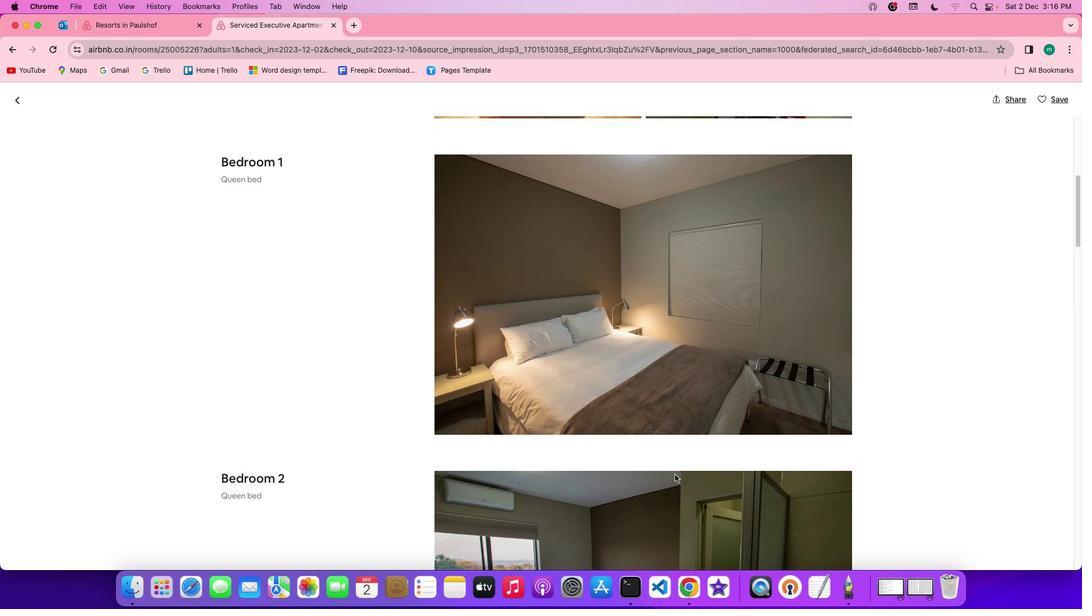 
Action: Mouse scrolled (675, 474) with delta (0, 0)
Screenshot: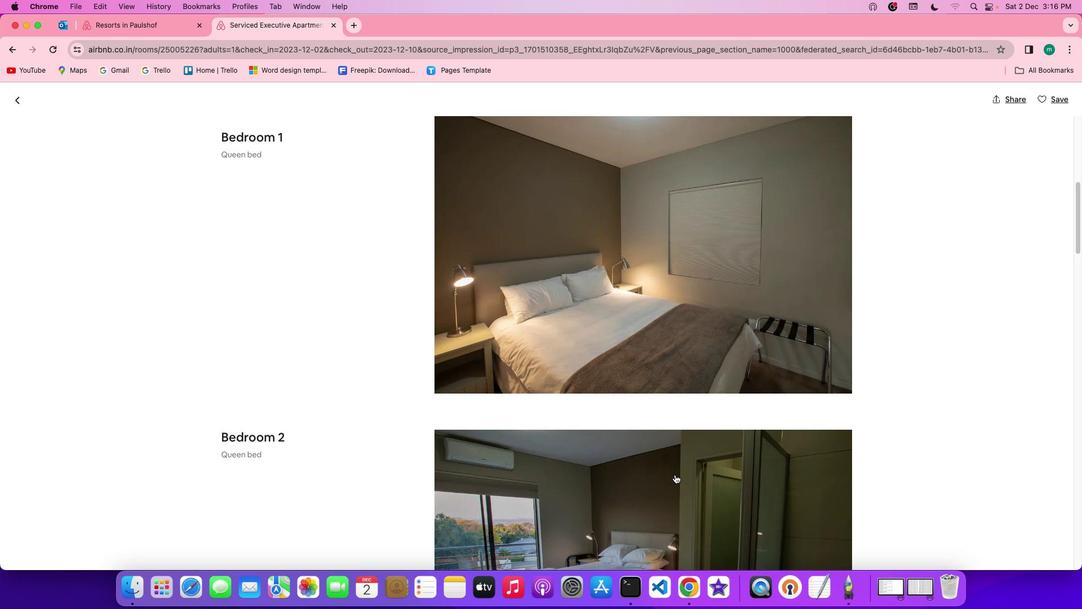 
Action: Mouse scrolled (675, 474) with delta (0, 0)
Screenshot: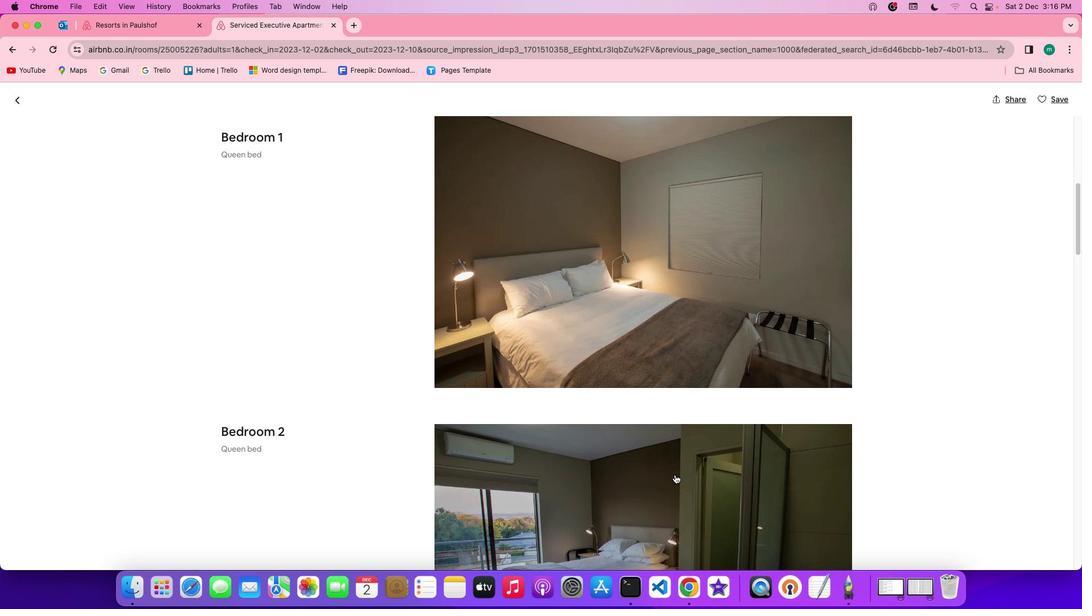 
Action: Mouse scrolled (675, 474) with delta (0, 0)
Screenshot: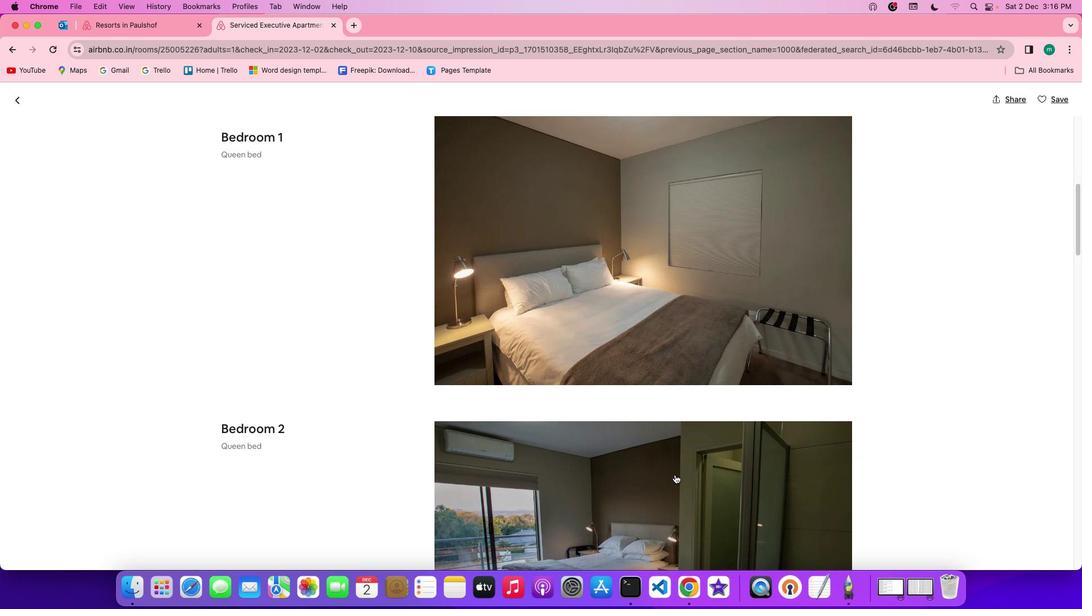 
Action: Mouse scrolled (675, 474) with delta (0, 0)
Screenshot: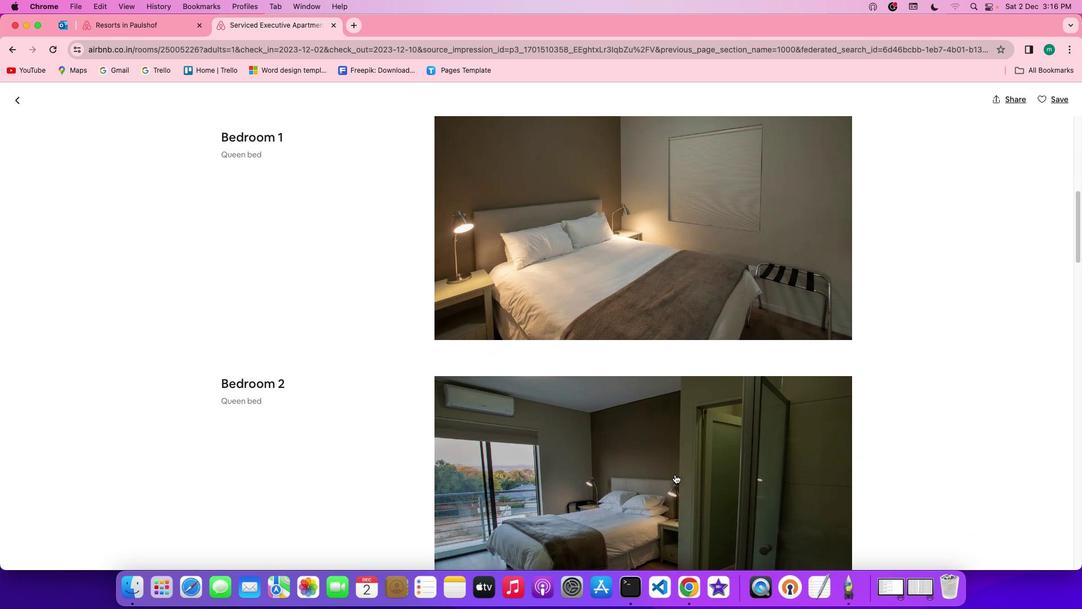 
Action: Mouse scrolled (675, 474) with delta (0, 0)
Screenshot: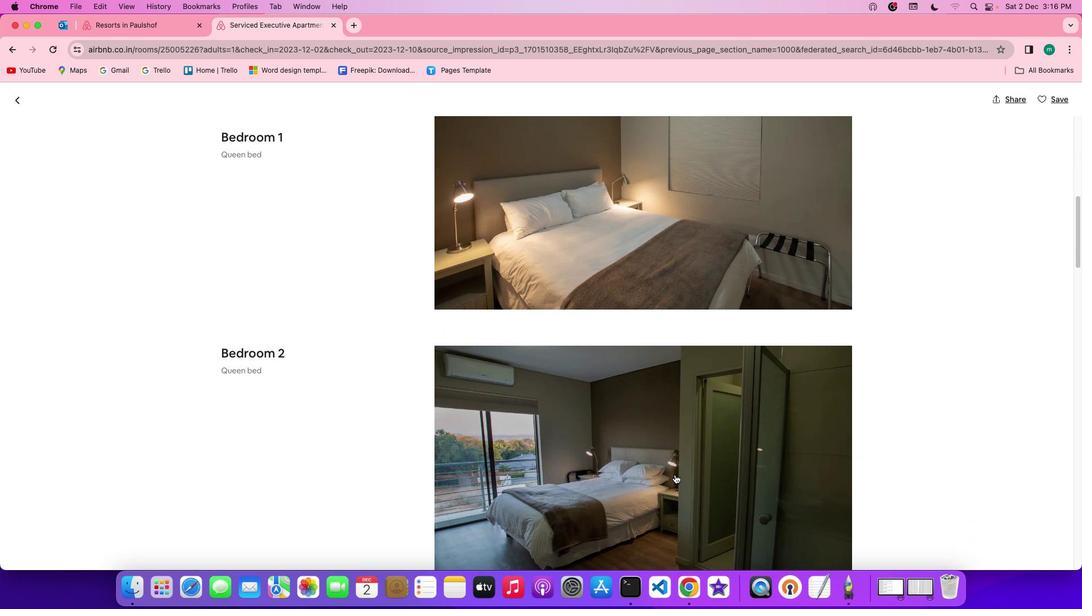 
Action: Mouse scrolled (675, 474) with delta (0, 0)
Screenshot: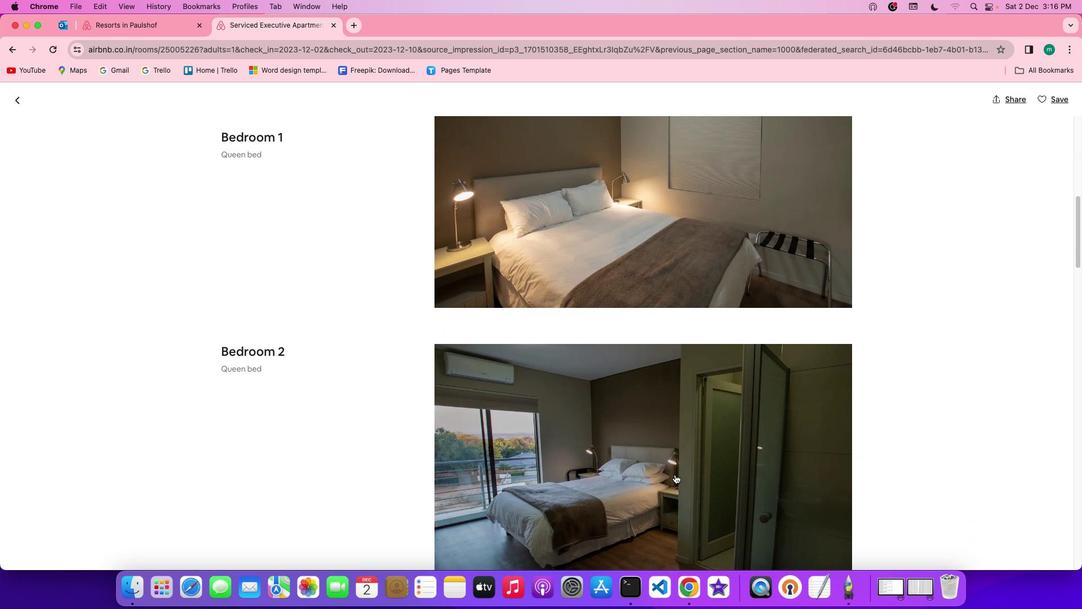 
Action: Mouse scrolled (675, 474) with delta (0, 0)
Screenshot: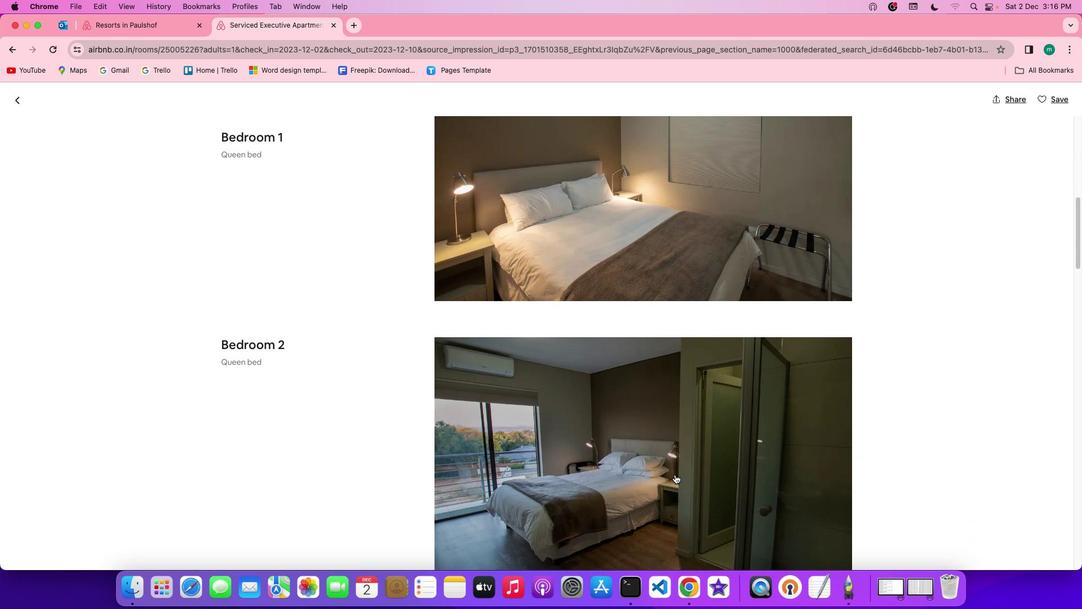 
Action: Mouse scrolled (675, 474) with delta (0, 0)
Screenshot: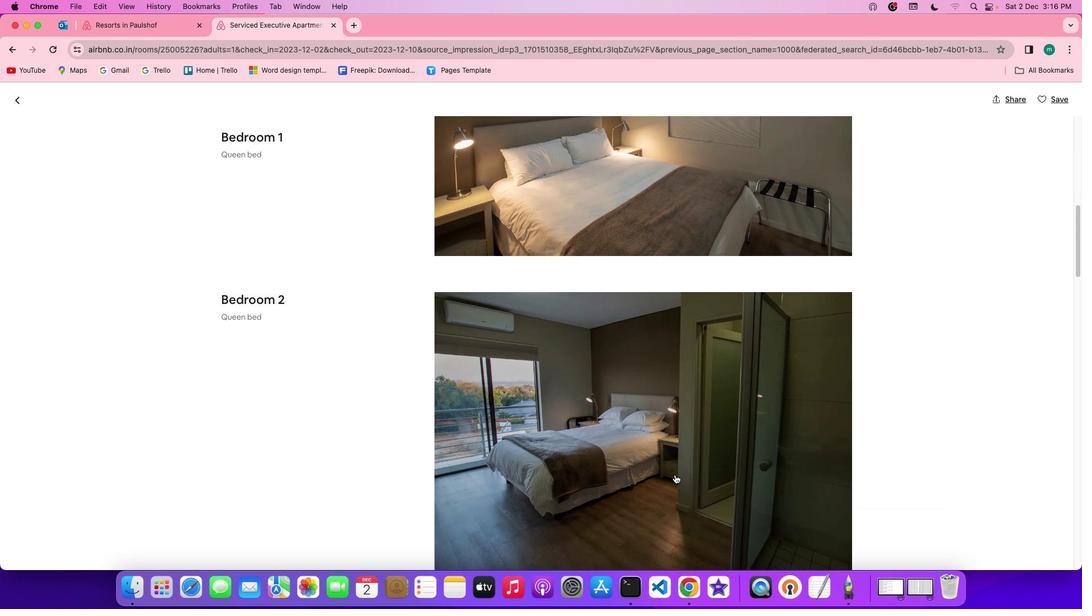 
Action: Mouse scrolled (675, 474) with delta (0, 0)
Screenshot: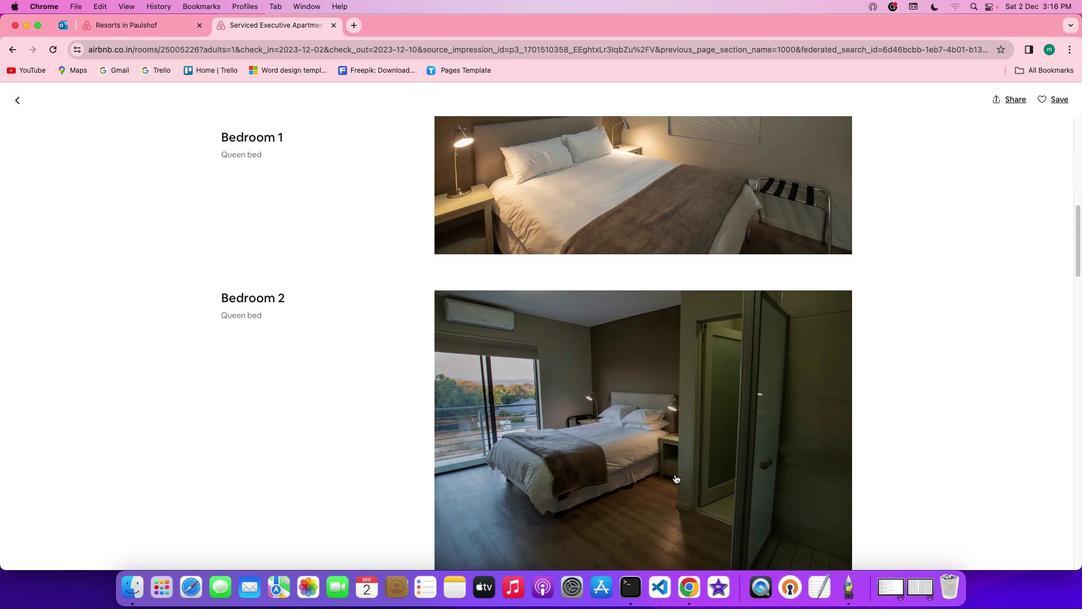 
Action: Mouse scrolled (675, 474) with delta (0, 0)
Screenshot: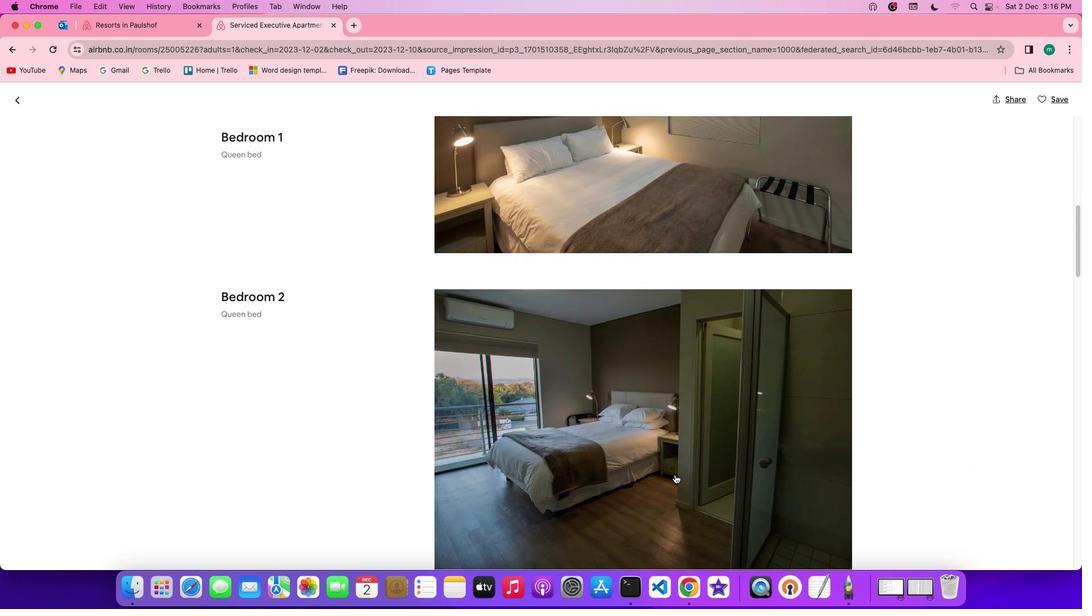 
Action: Mouse scrolled (675, 474) with delta (0, -1)
Screenshot: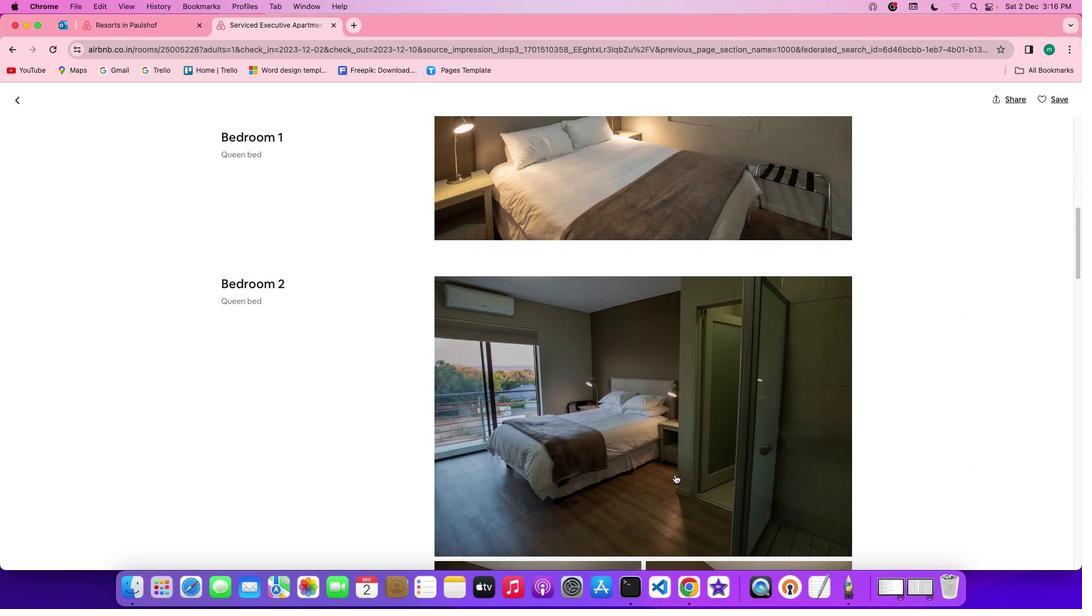 
Action: Mouse scrolled (675, 474) with delta (0, 0)
Screenshot: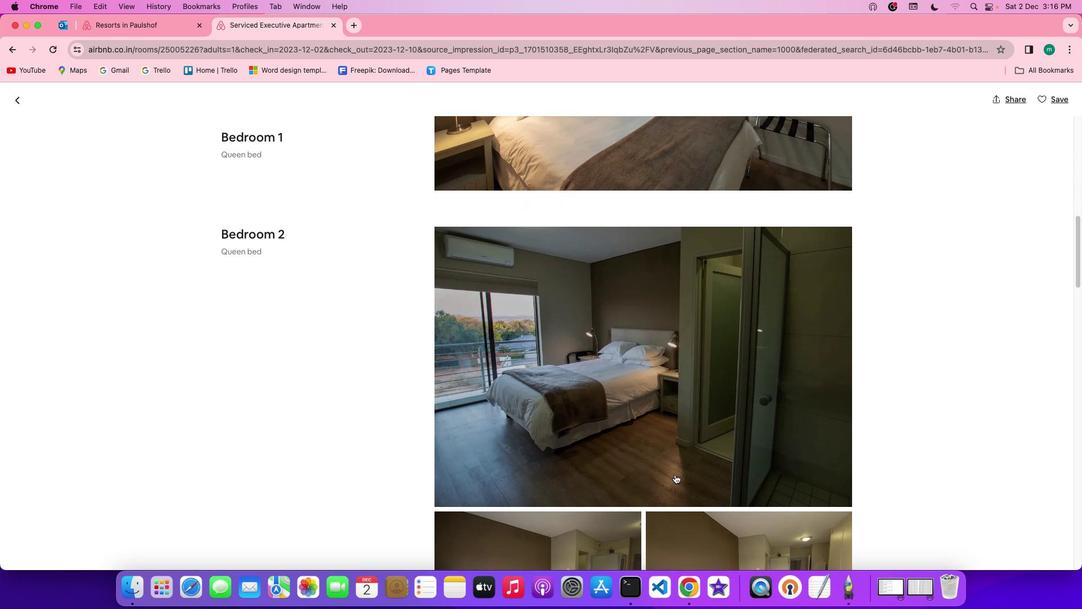 
Action: Mouse scrolled (675, 474) with delta (0, 0)
Screenshot: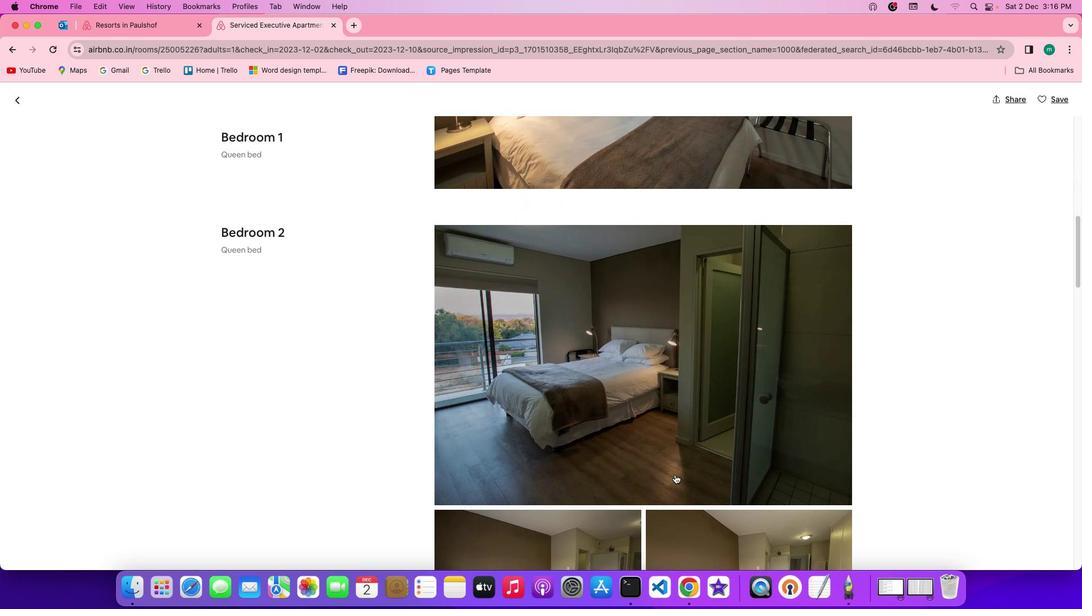 
Action: Mouse scrolled (675, 474) with delta (0, 0)
Screenshot: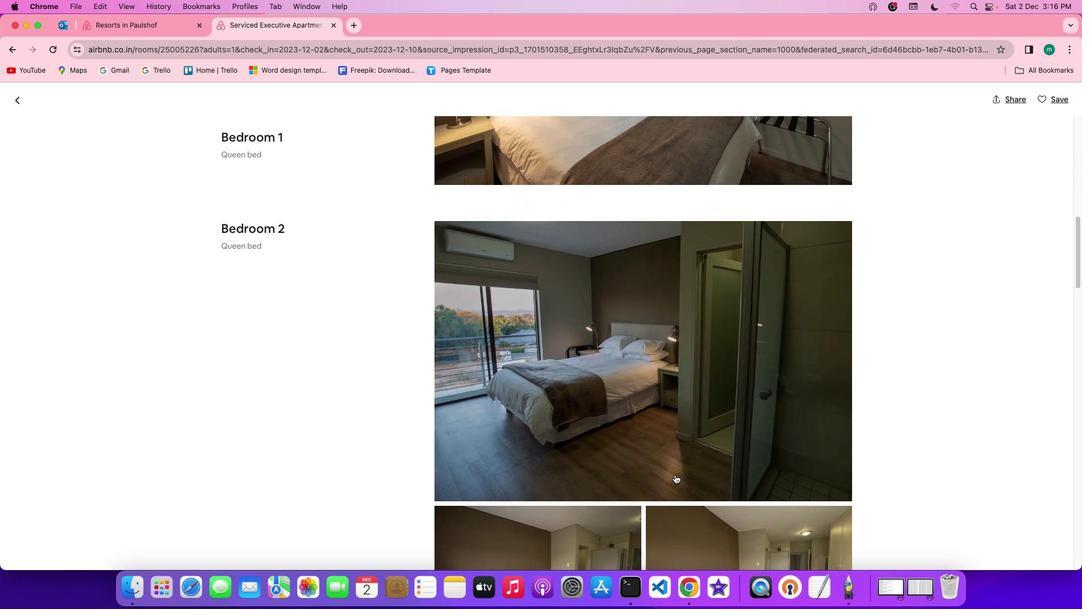 
Action: Mouse scrolled (675, 474) with delta (0, -1)
Screenshot: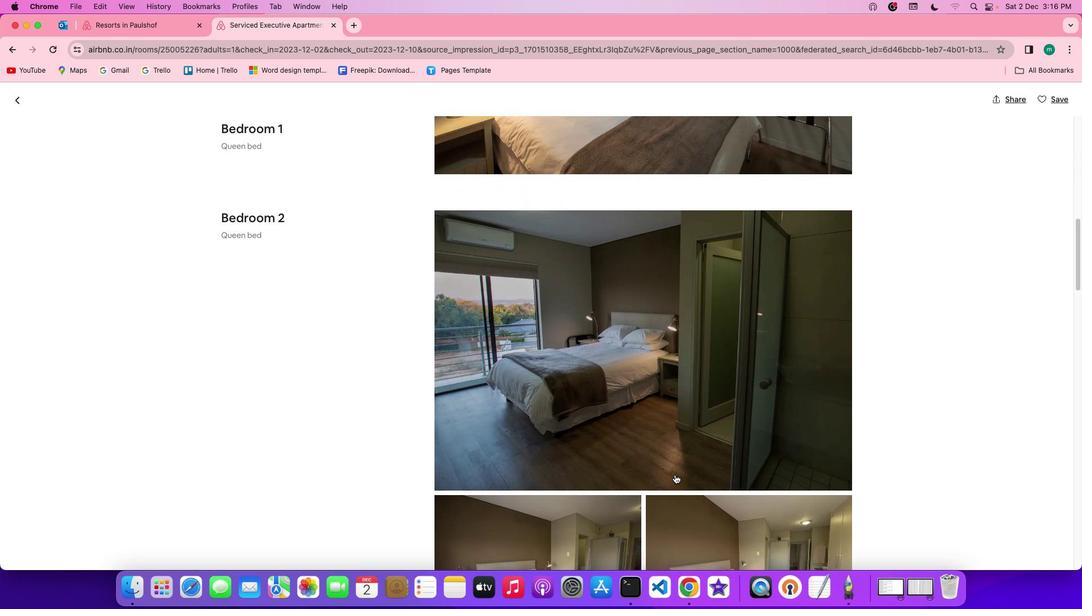 
Action: Mouse scrolled (675, 474) with delta (0, -1)
Screenshot: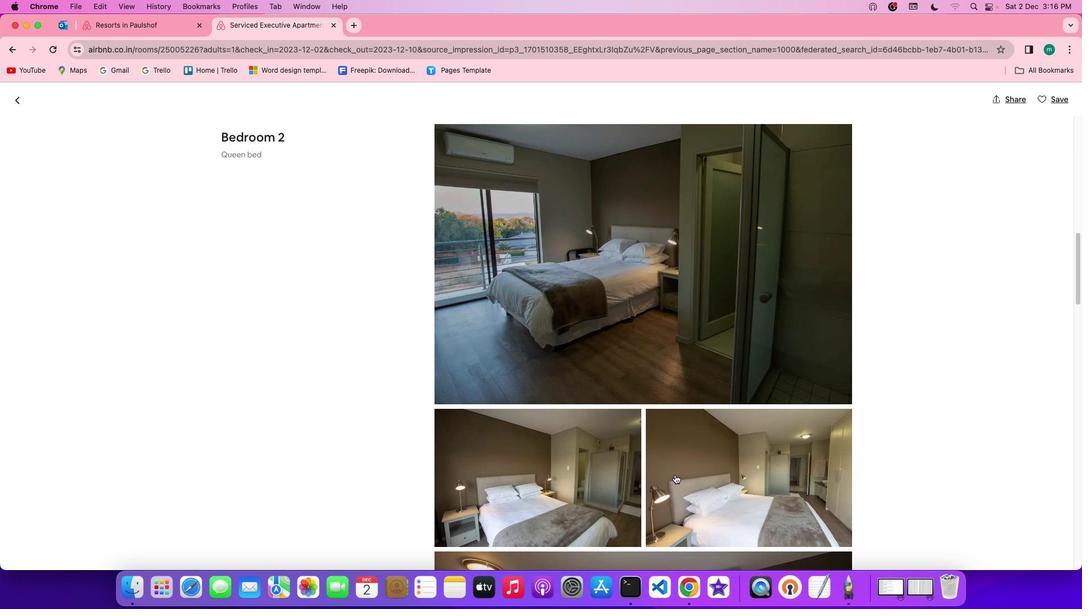 
Action: Mouse scrolled (675, 474) with delta (0, 0)
Screenshot: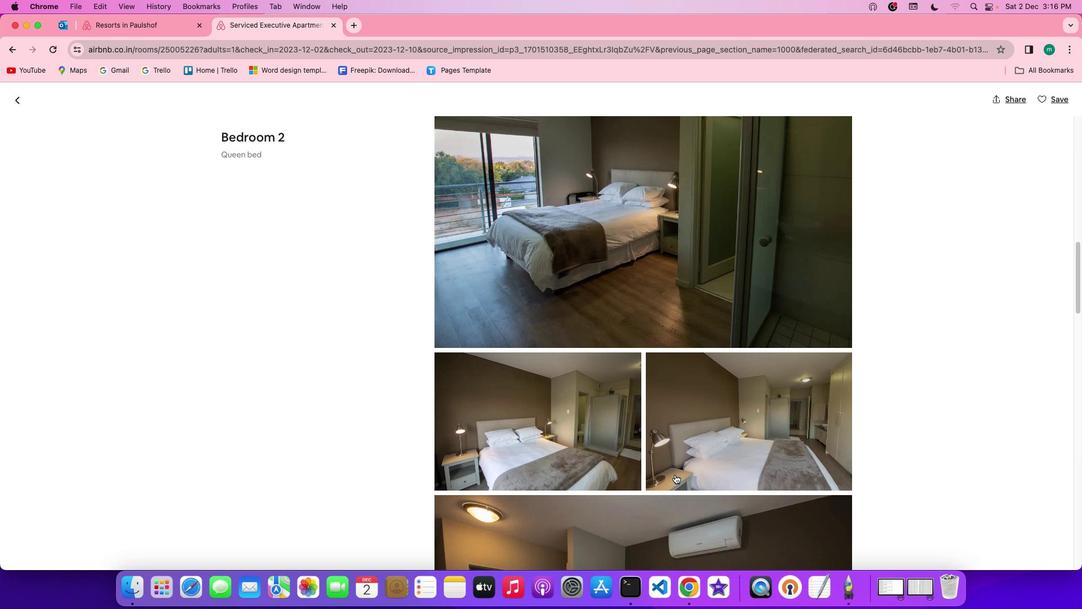 
Action: Mouse scrolled (675, 474) with delta (0, 0)
Screenshot: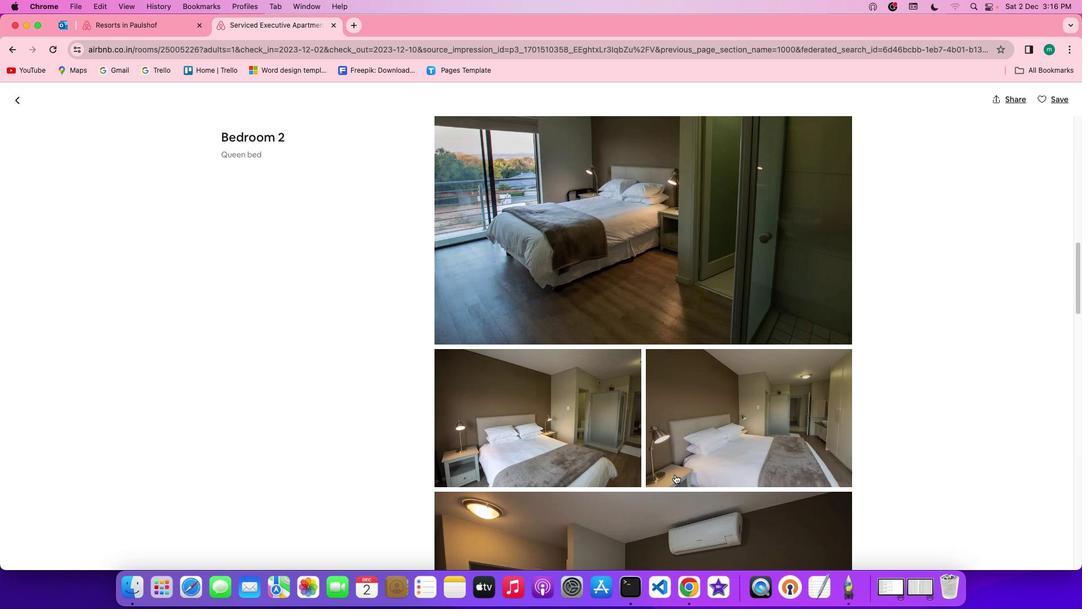 
Action: Mouse scrolled (675, 474) with delta (0, 0)
Screenshot: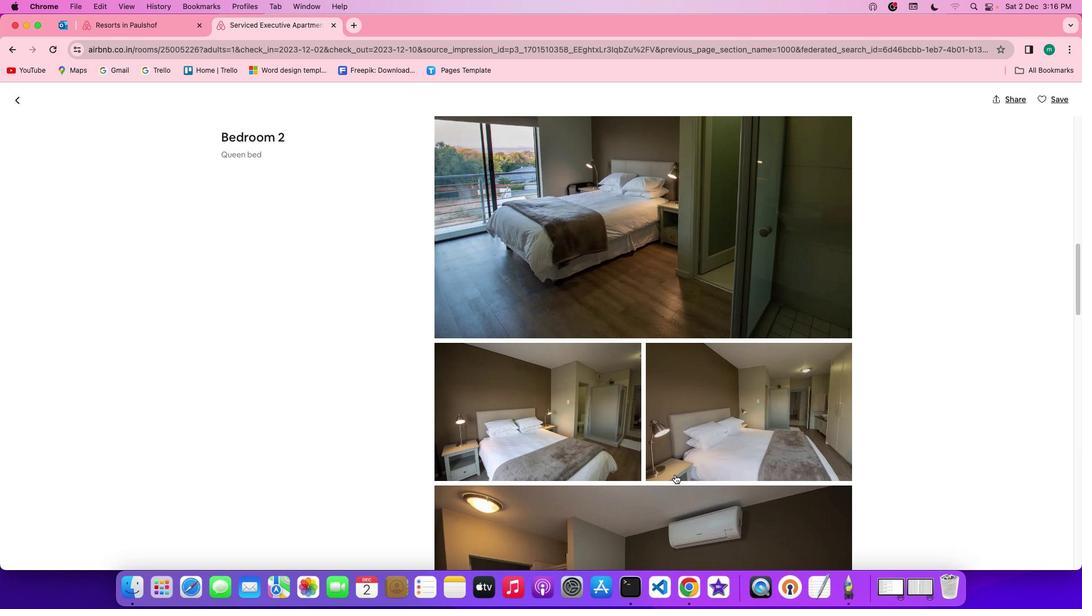 
Action: Mouse scrolled (675, 474) with delta (0, 0)
Screenshot: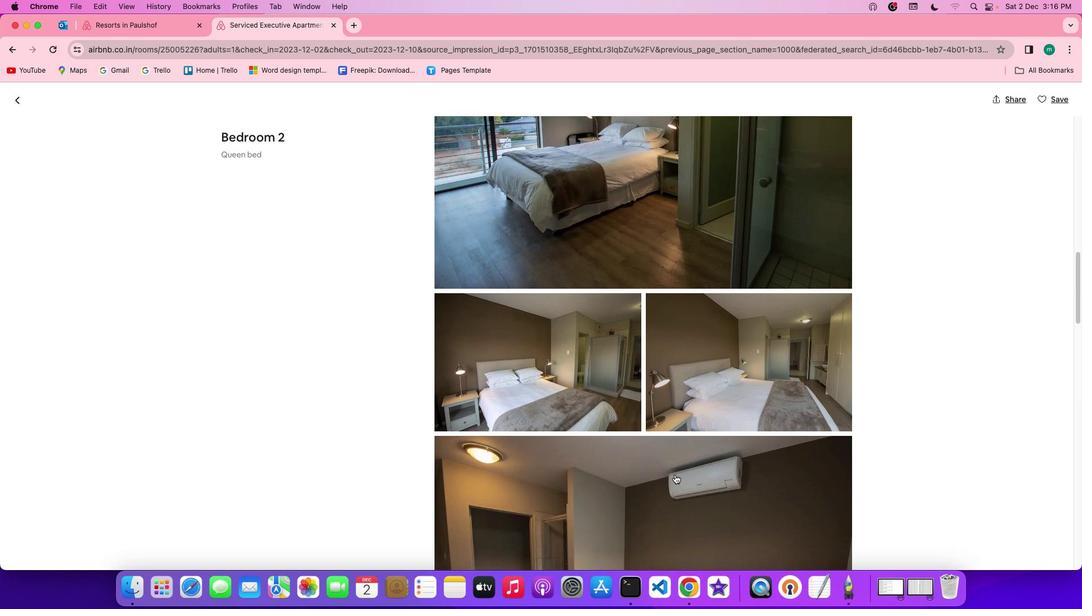 
Action: Mouse scrolled (675, 474) with delta (0, 0)
Screenshot: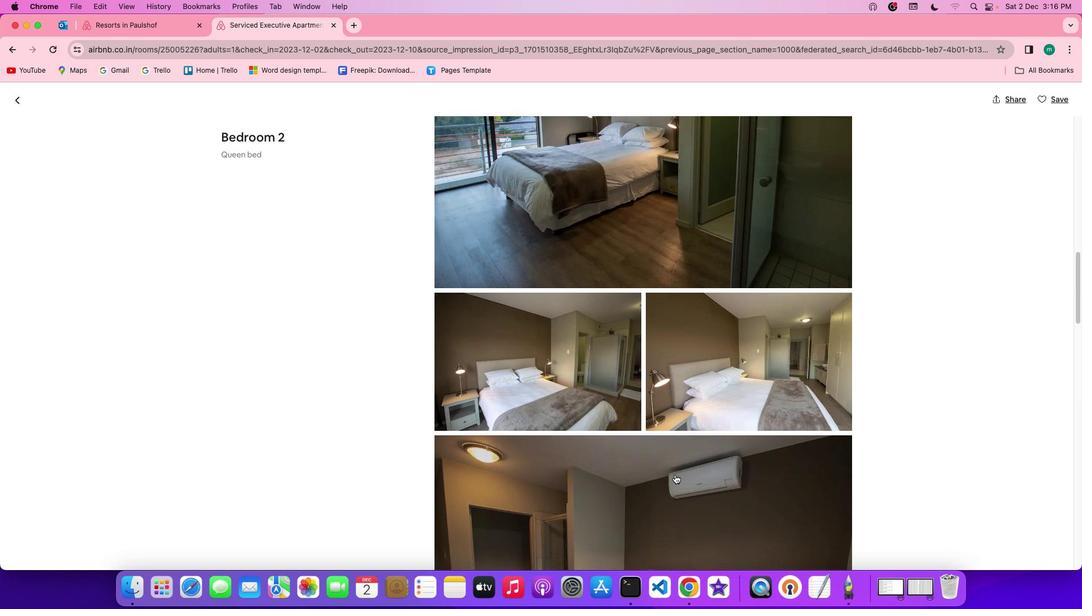 
Action: Mouse scrolled (675, 474) with delta (0, 0)
Screenshot: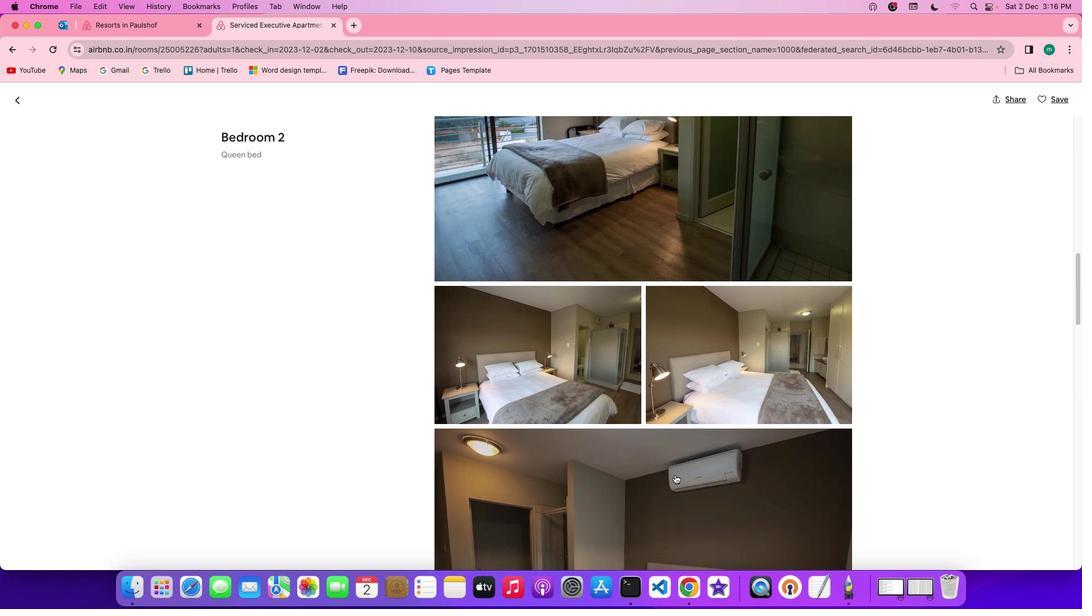 
Action: Mouse scrolled (675, 474) with delta (0, -1)
Screenshot: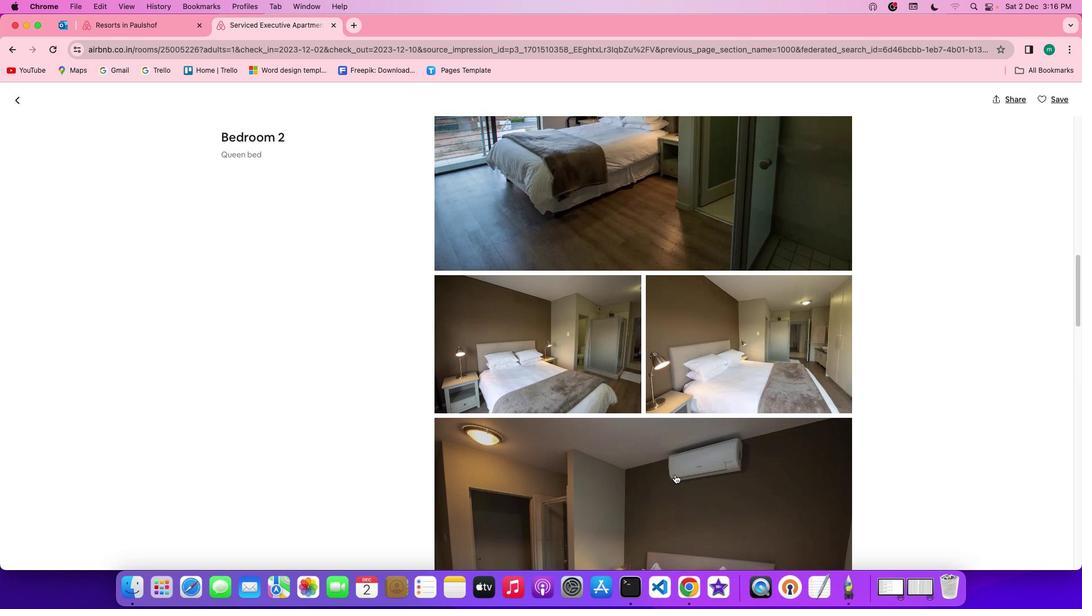 
Action: Mouse scrolled (675, 474) with delta (0, -1)
Screenshot: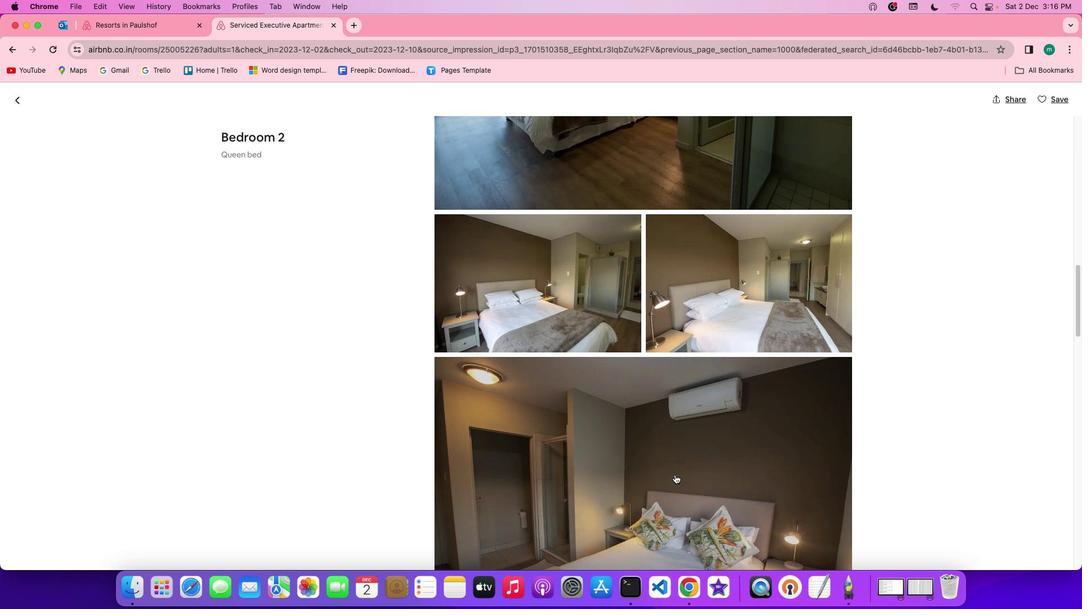 
Action: Mouse scrolled (675, 474) with delta (0, 0)
Screenshot: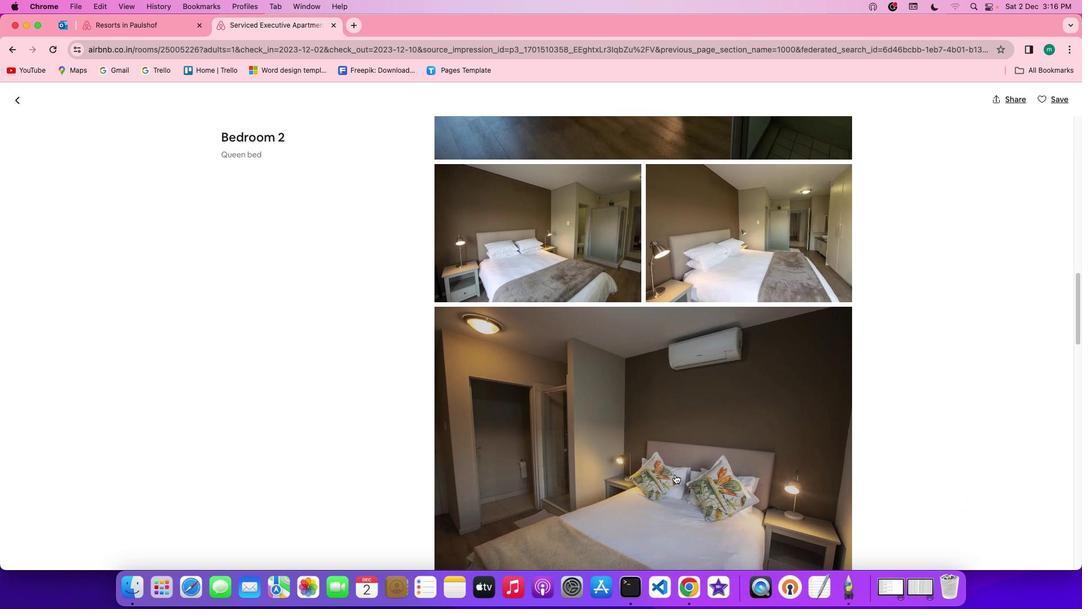 
Action: Mouse scrolled (675, 474) with delta (0, 0)
Screenshot: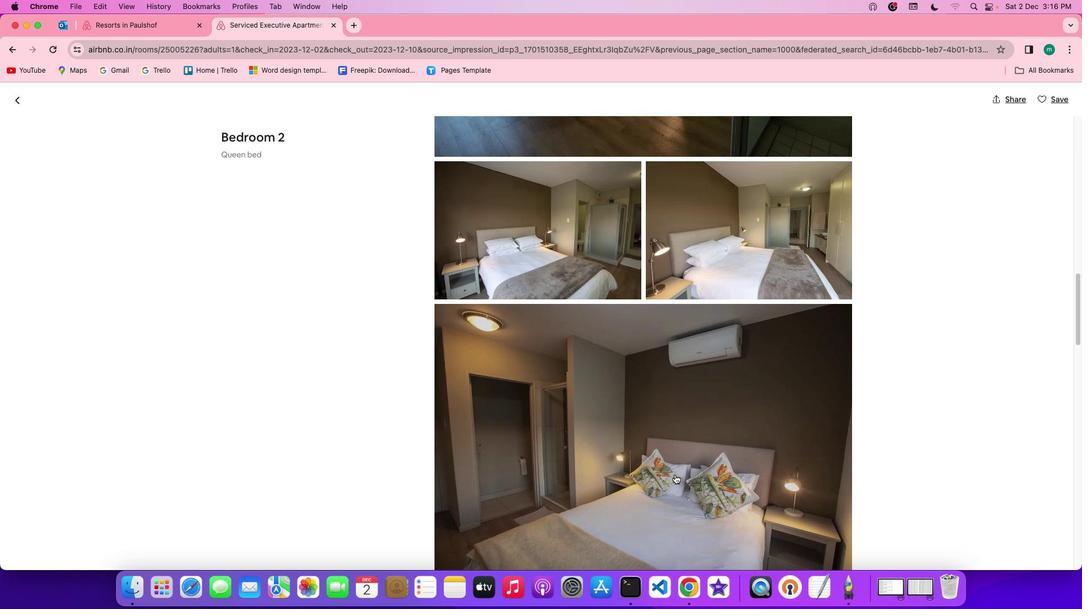 
Action: Mouse scrolled (675, 474) with delta (0, -1)
Screenshot: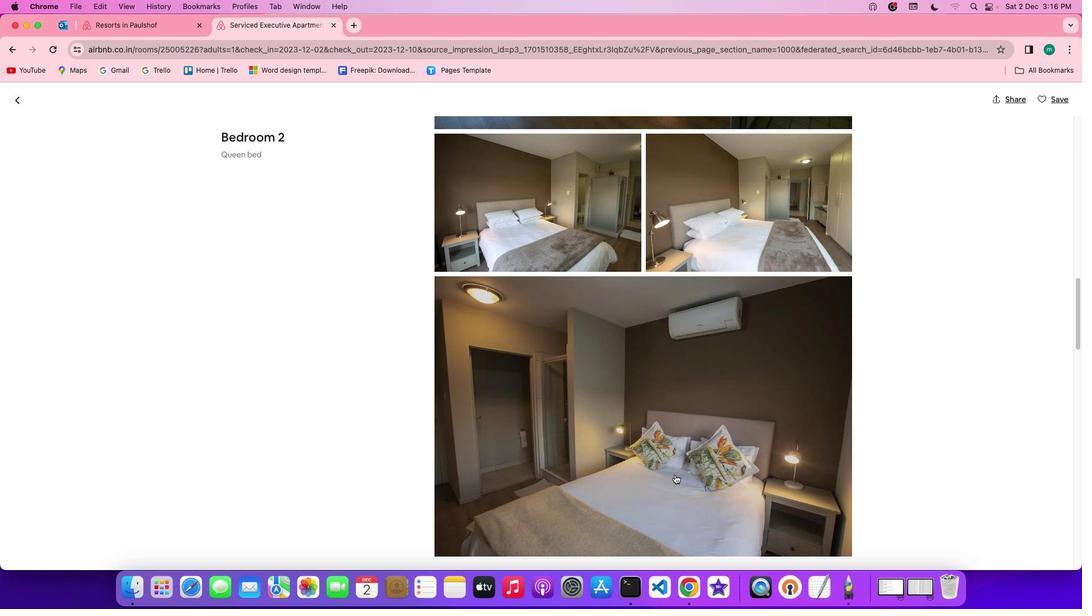 
Action: Mouse scrolled (675, 474) with delta (0, -1)
Screenshot: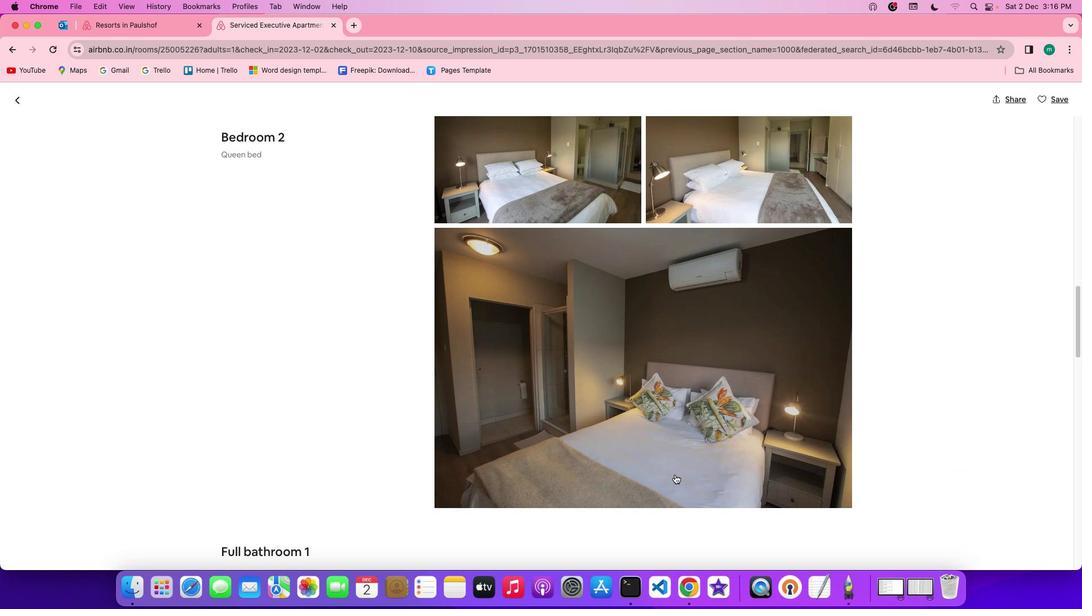 
Action: Mouse scrolled (675, 474) with delta (0, 0)
Screenshot: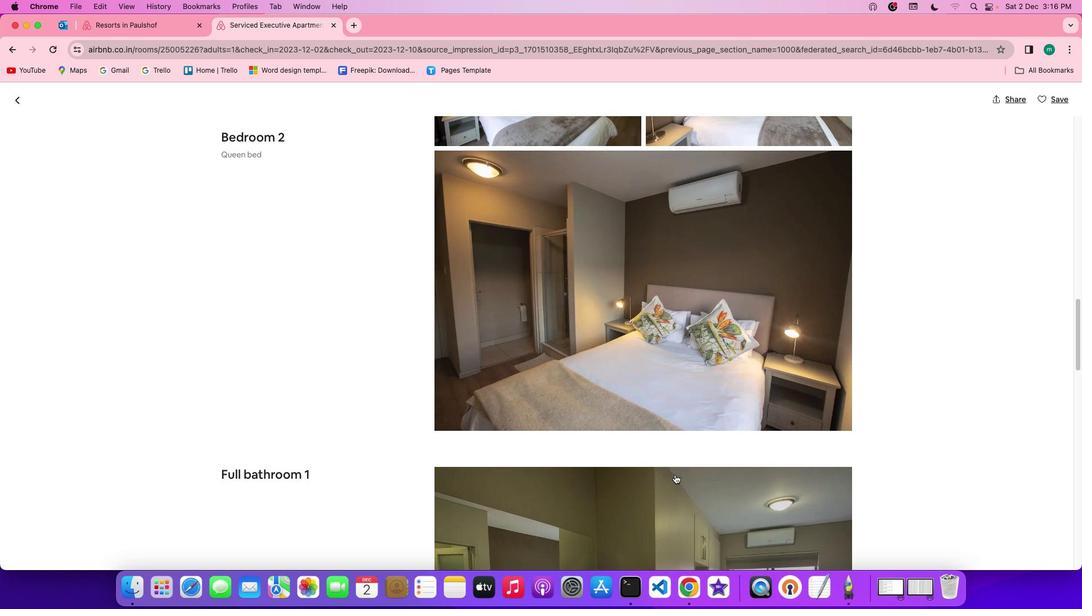 
Action: Mouse scrolled (675, 474) with delta (0, 0)
Screenshot: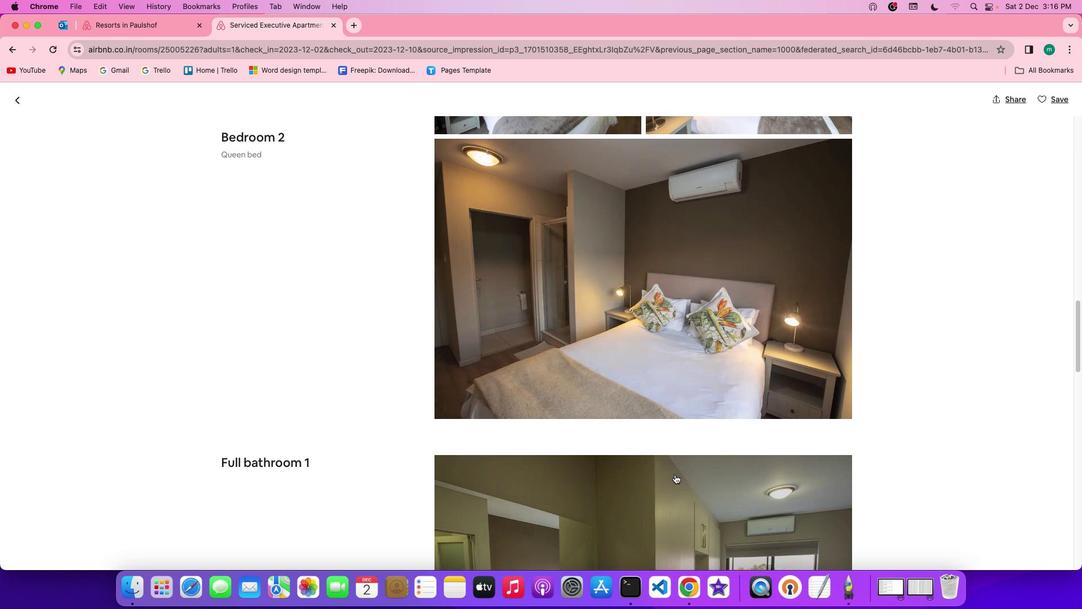 
Action: Mouse scrolled (675, 474) with delta (0, -1)
Screenshot: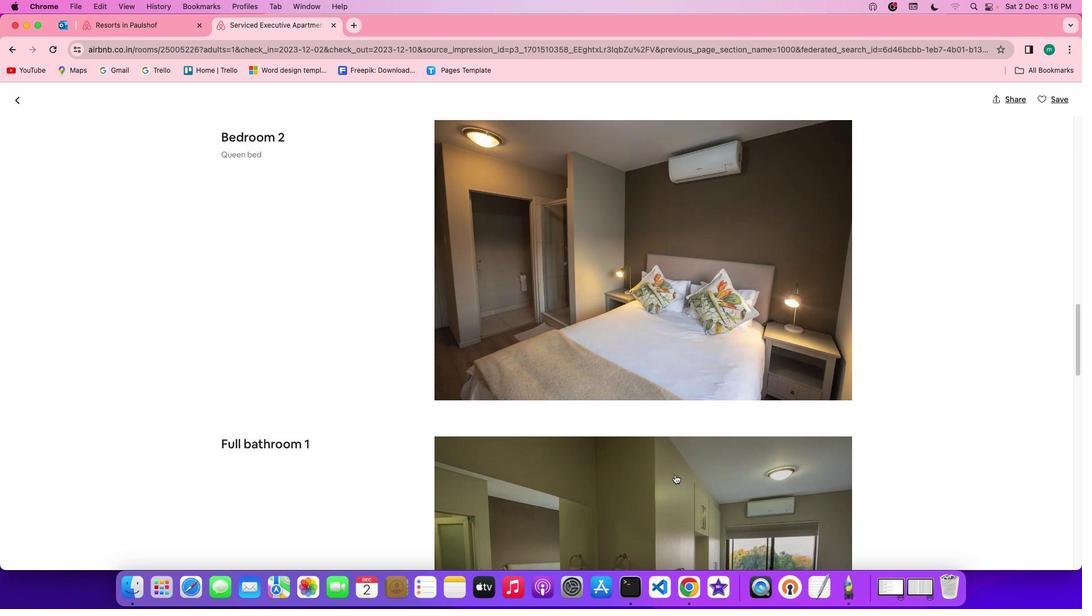 
Action: Mouse scrolled (675, 474) with delta (0, -1)
Screenshot: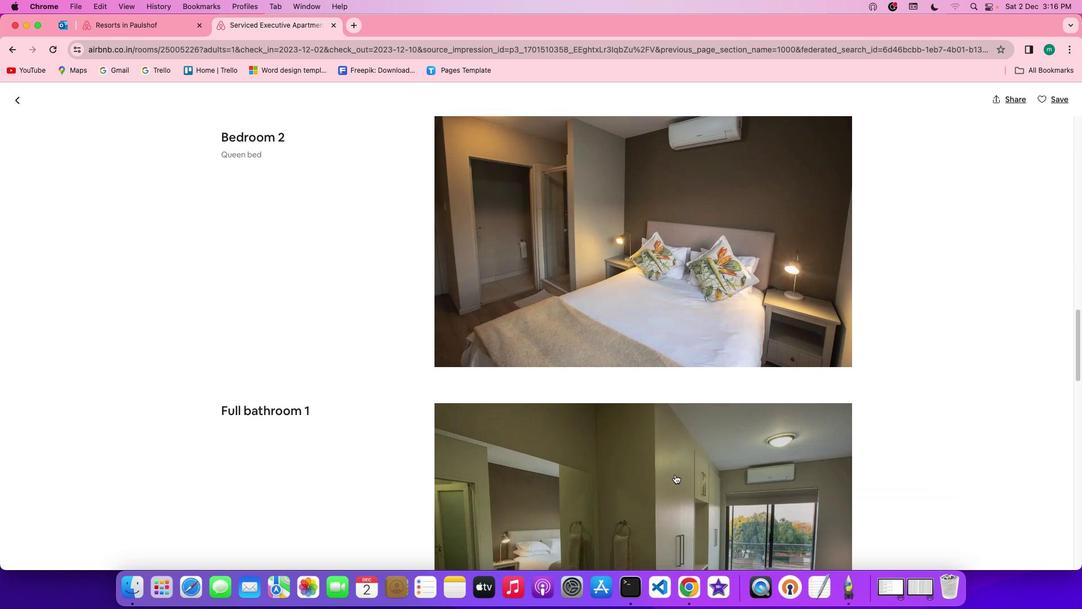 
Action: Mouse scrolled (675, 474) with delta (0, 0)
Screenshot: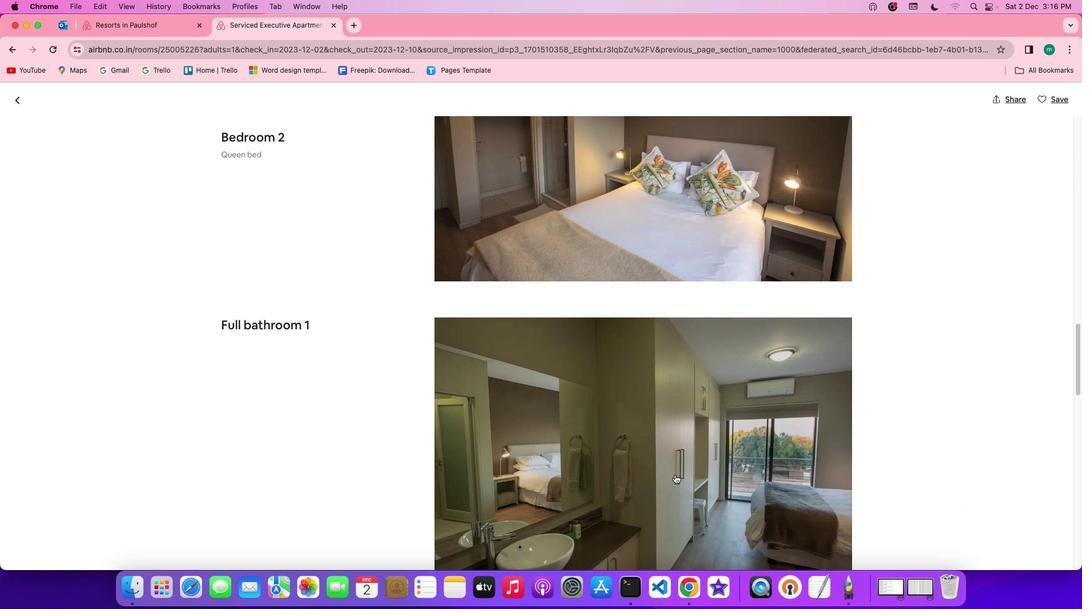 
Action: Mouse scrolled (675, 474) with delta (0, 0)
Screenshot: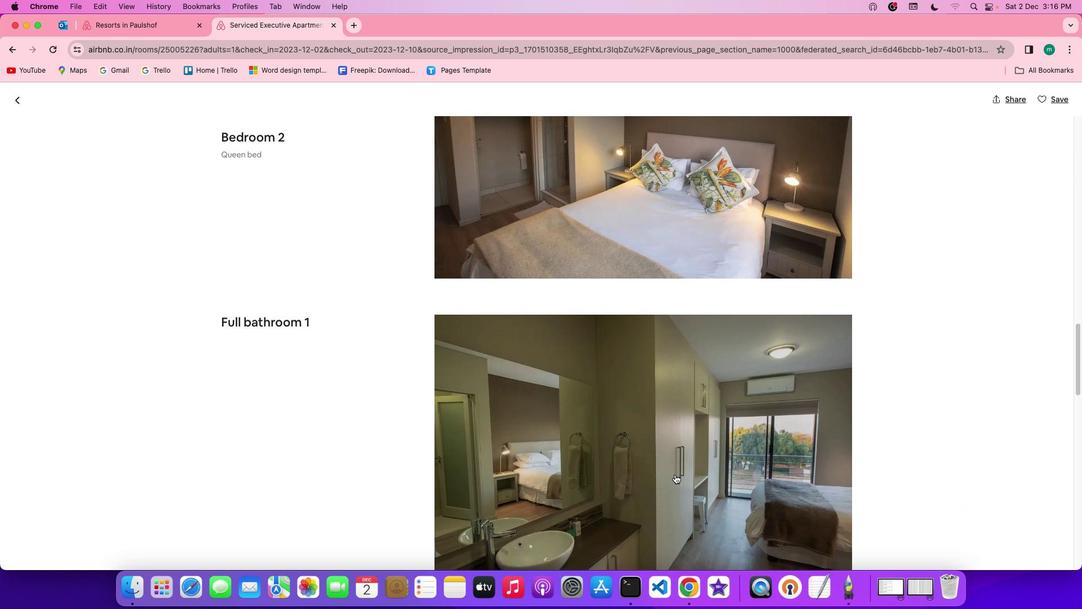 
Action: Mouse scrolled (675, 474) with delta (0, -1)
Screenshot: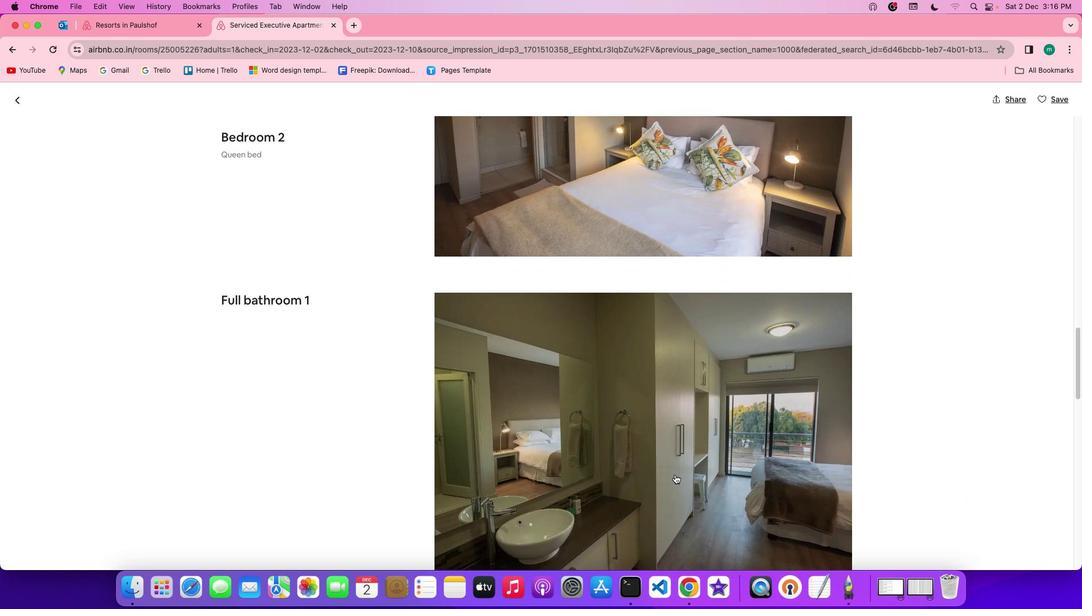 
Action: Mouse scrolled (675, 474) with delta (0, 0)
Screenshot: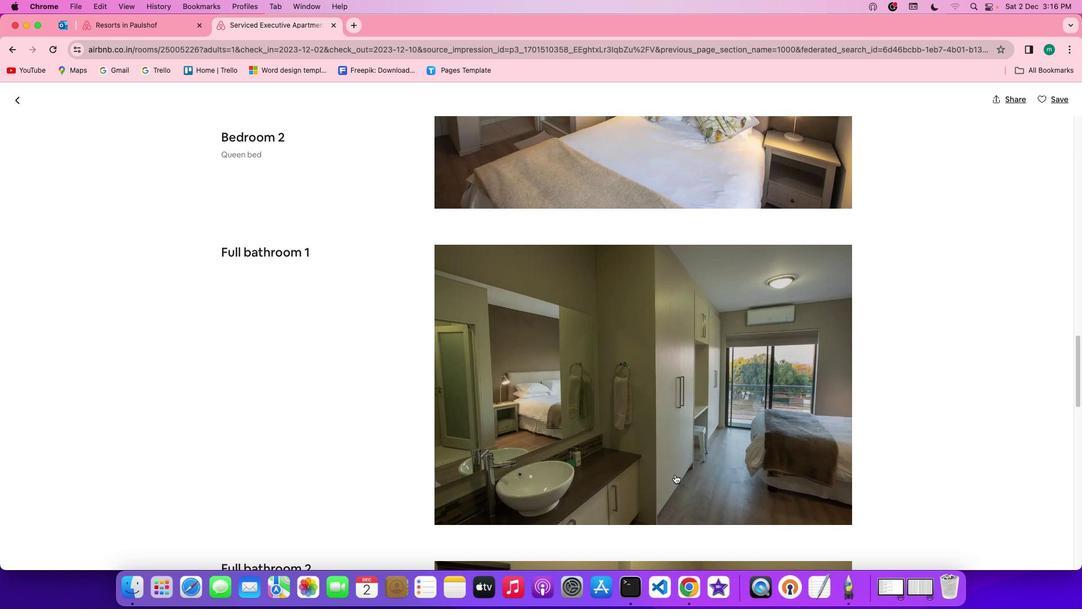 
Action: Mouse scrolled (675, 474) with delta (0, 0)
Screenshot: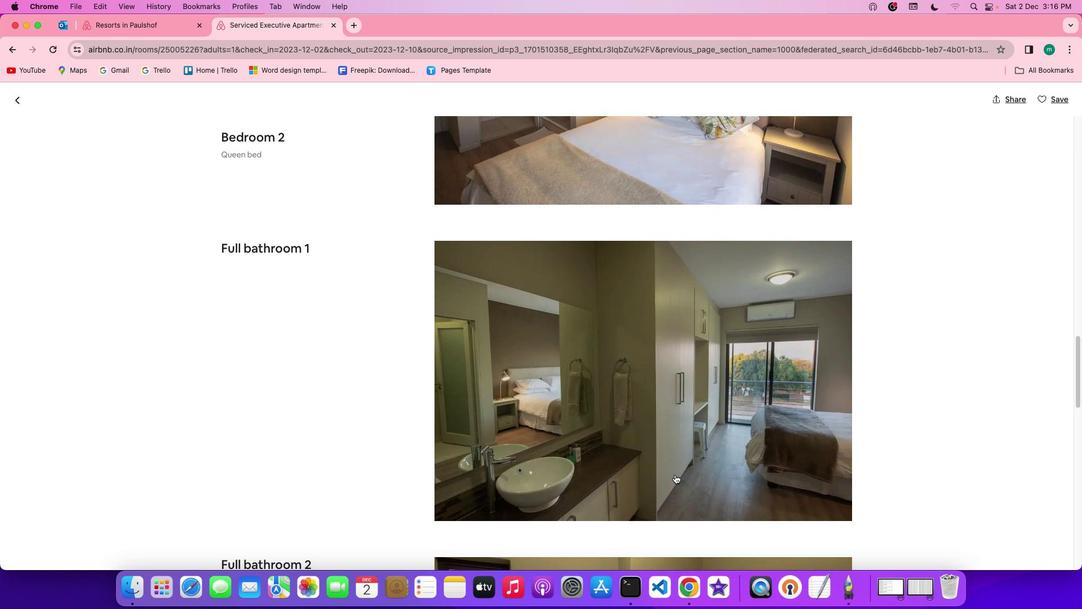 
Action: Mouse scrolled (675, 474) with delta (0, -1)
Screenshot: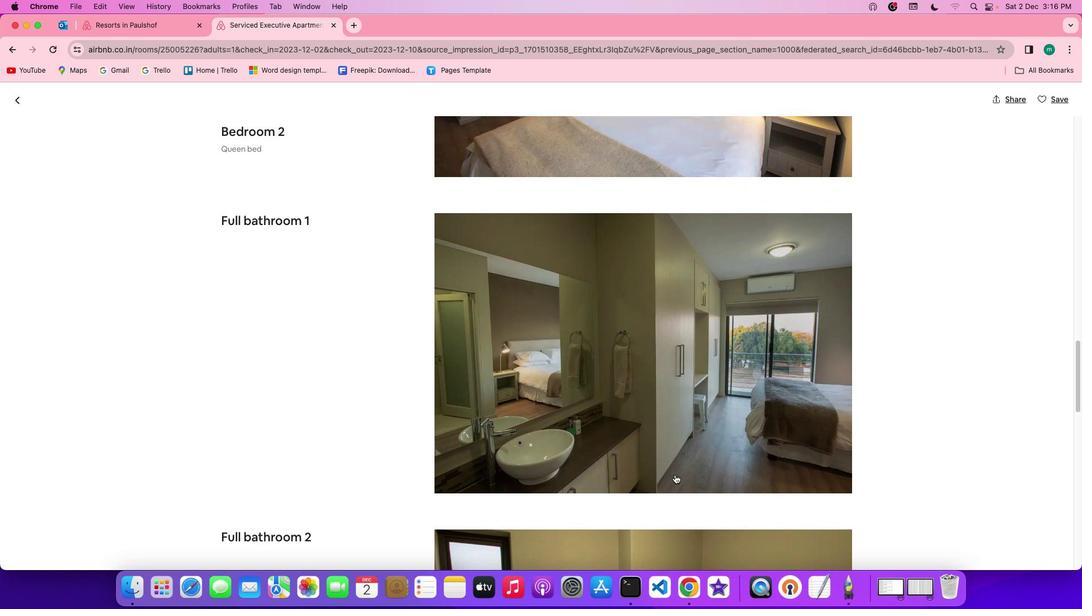 
Action: Mouse scrolled (675, 474) with delta (0, -1)
Screenshot: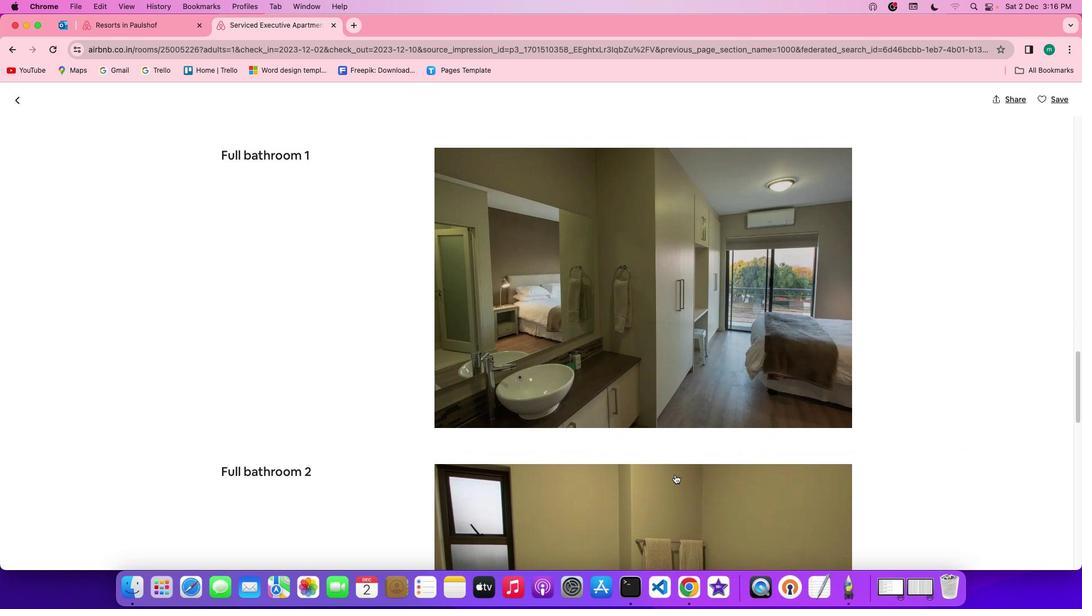 
Action: Mouse scrolled (675, 474) with delta (0, 0)
Screenshot: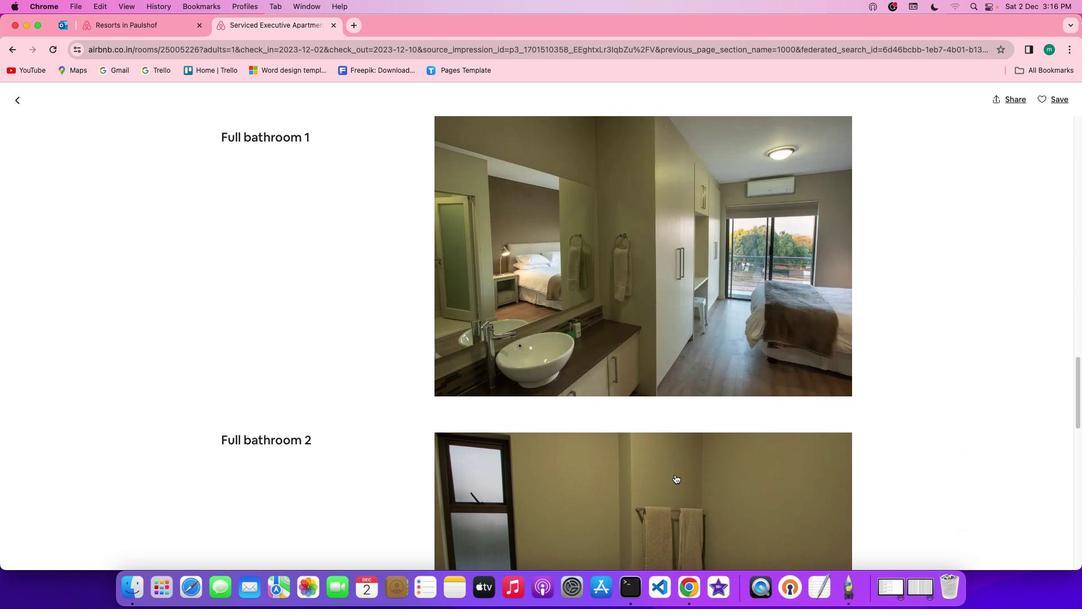
Action: Mouse scrolled (675, 474) with delta (0, 0)
Screenshot: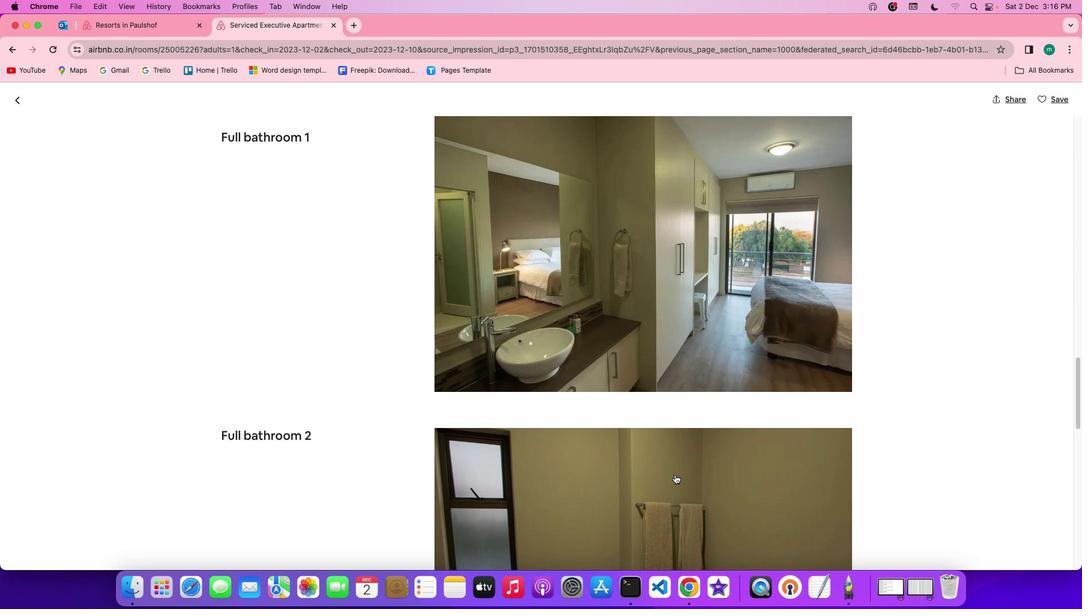 
Action: Mouse scrolled (675, 474) with delta (0, 0)
Screenshot: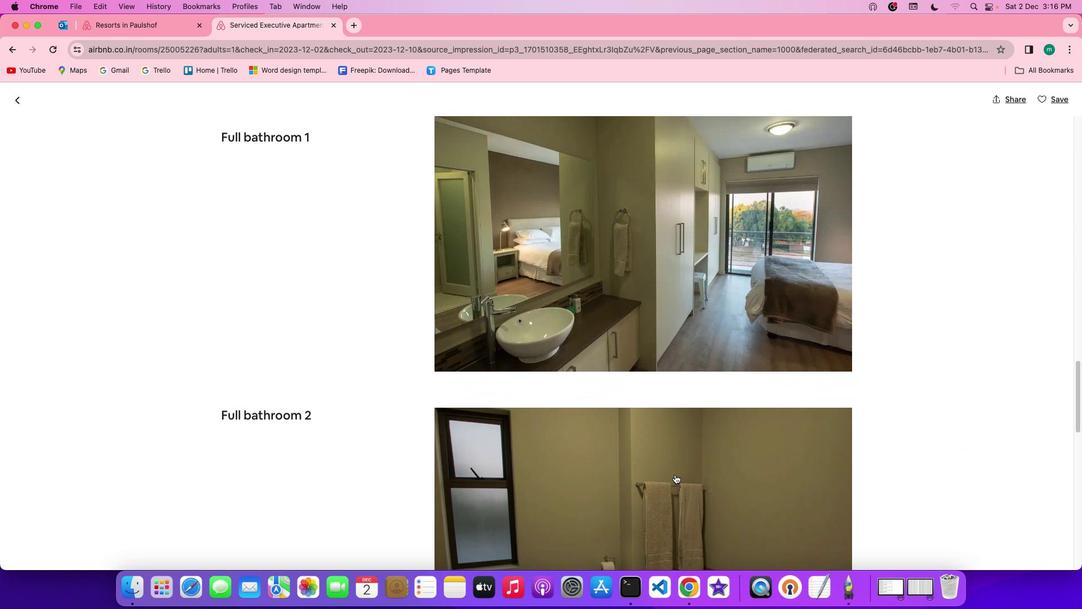 
Action: Mouse scrolled (675, 474) with delta (0, -1)
Screenshot: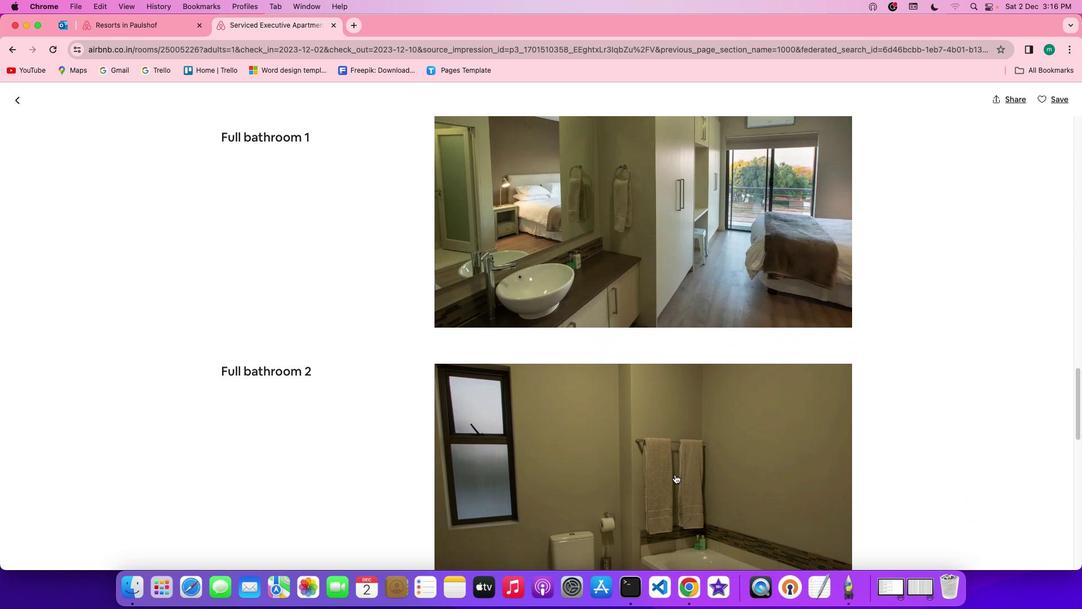 
Action: Mouse scrolled (675, 474) with delta (0, 0)
Screenshot: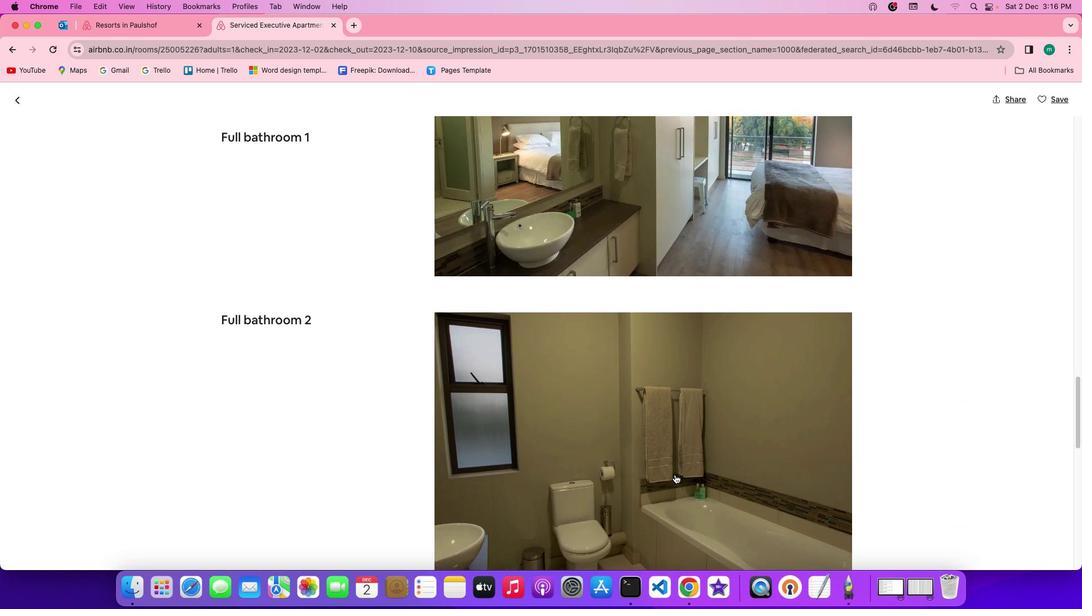 
Action: Mouse scrolled (675, 474) with delta (0, 0)
Screenshot: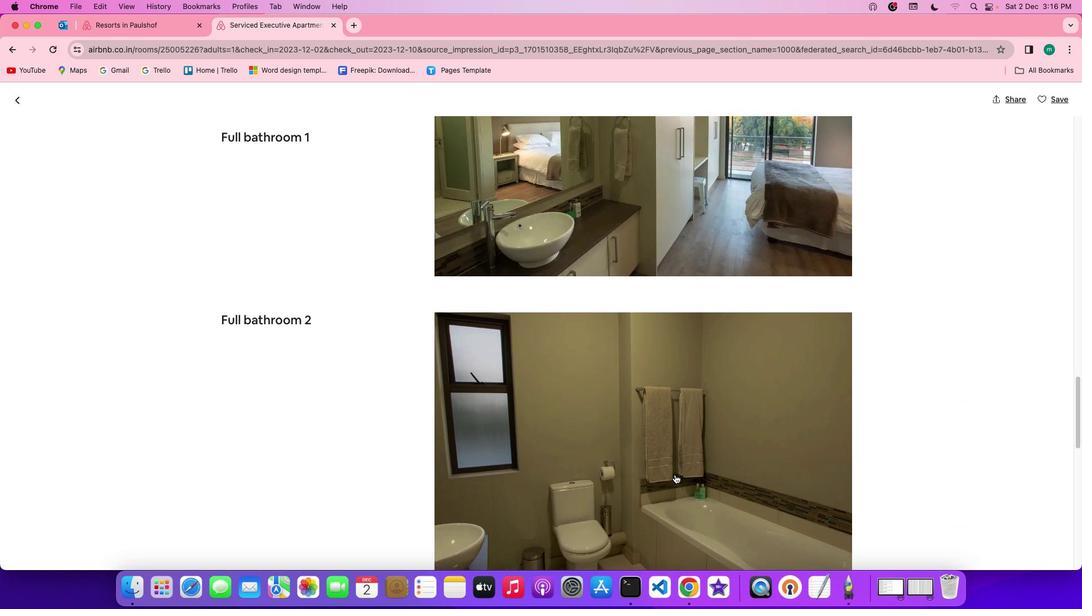
Action: Mouse scrolled (675, 474) with delta (0, -1)
Screenshot: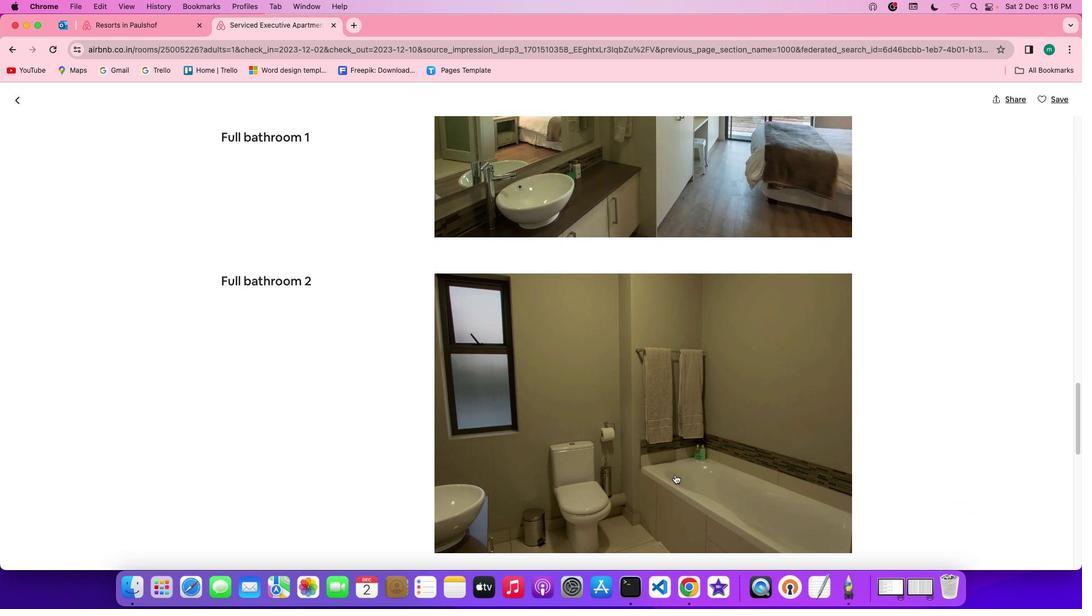 
Action: Mouse scrolled (675, 474) with delta (0, -1)
Screenshot: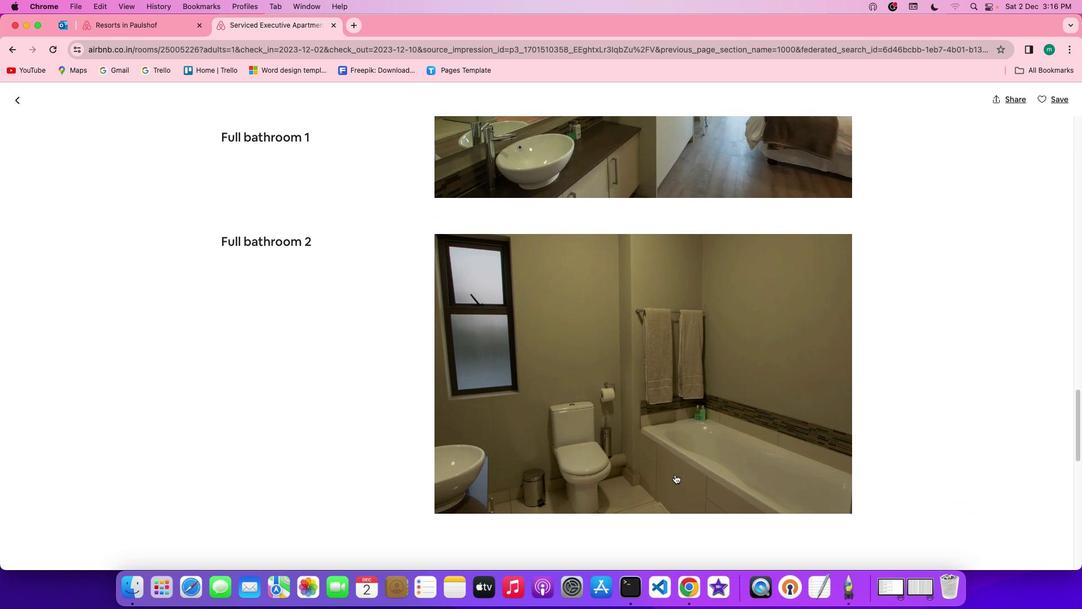 
Action: Mouse scrolled (675, 474) with delta (0, -2)
Screenshot: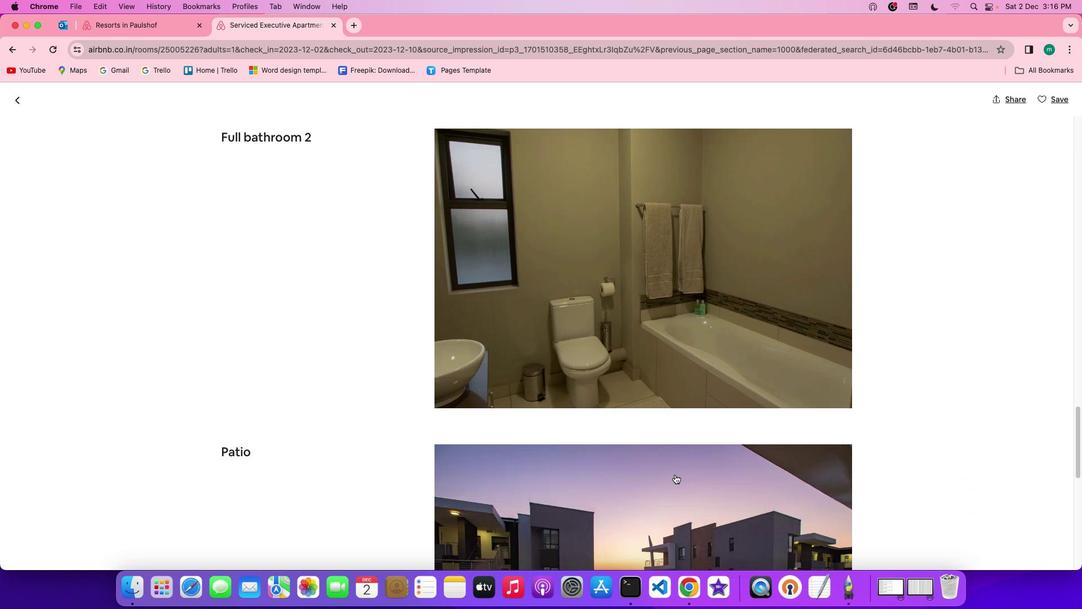 
Action: Mouse scrolled (675, 474) with delta (0, 0)
Screenshot: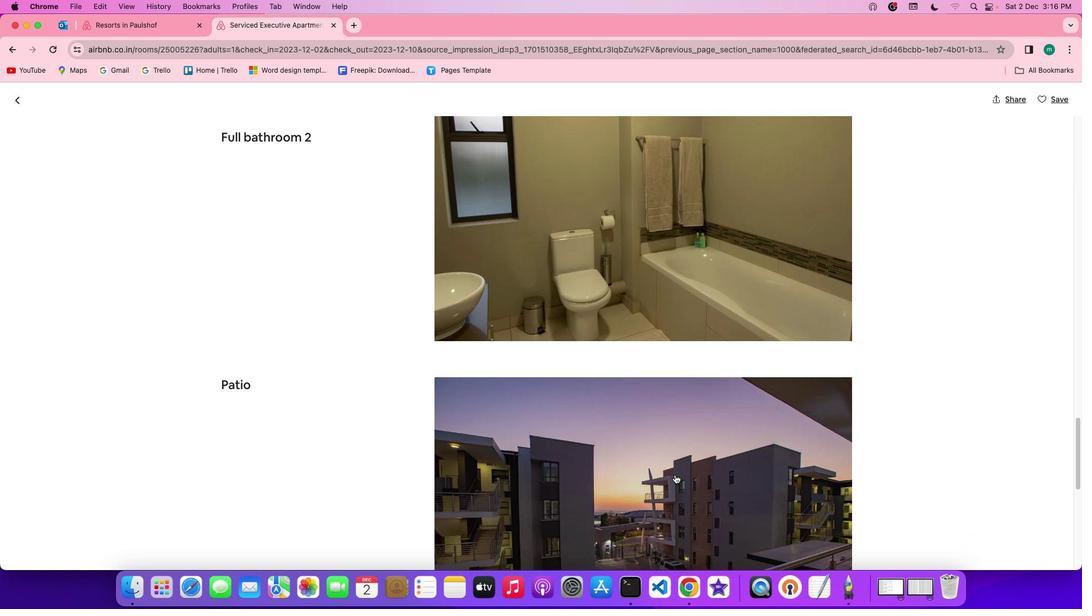 
Action: Mouse scrolled (675, 474) with delta (0, 0)
Screenshot: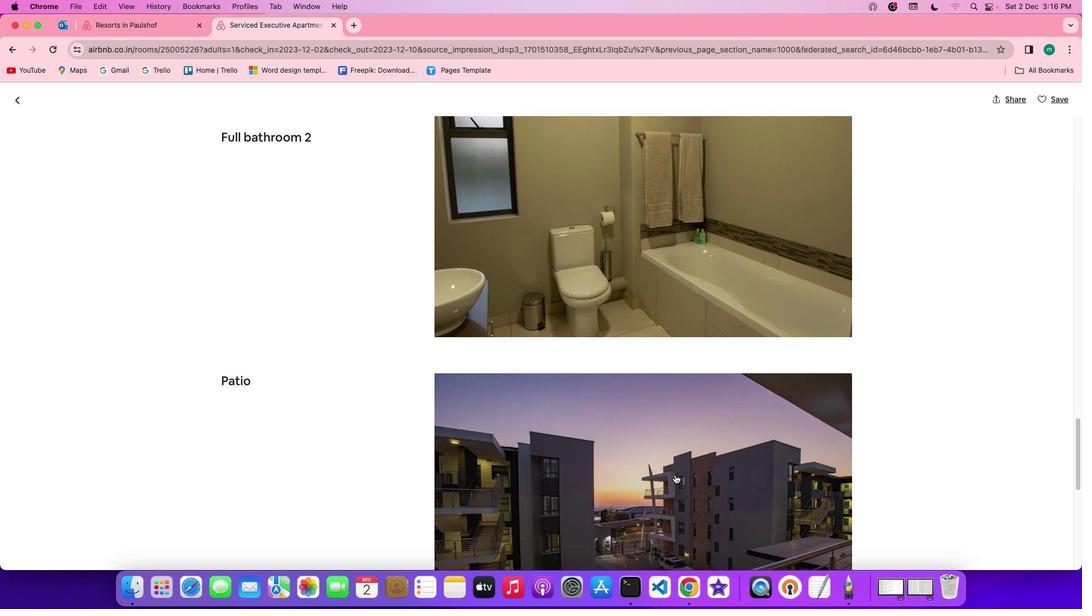 
Action: Mouse scrolled (675, 474) with delta (0, 0)
Screenshot: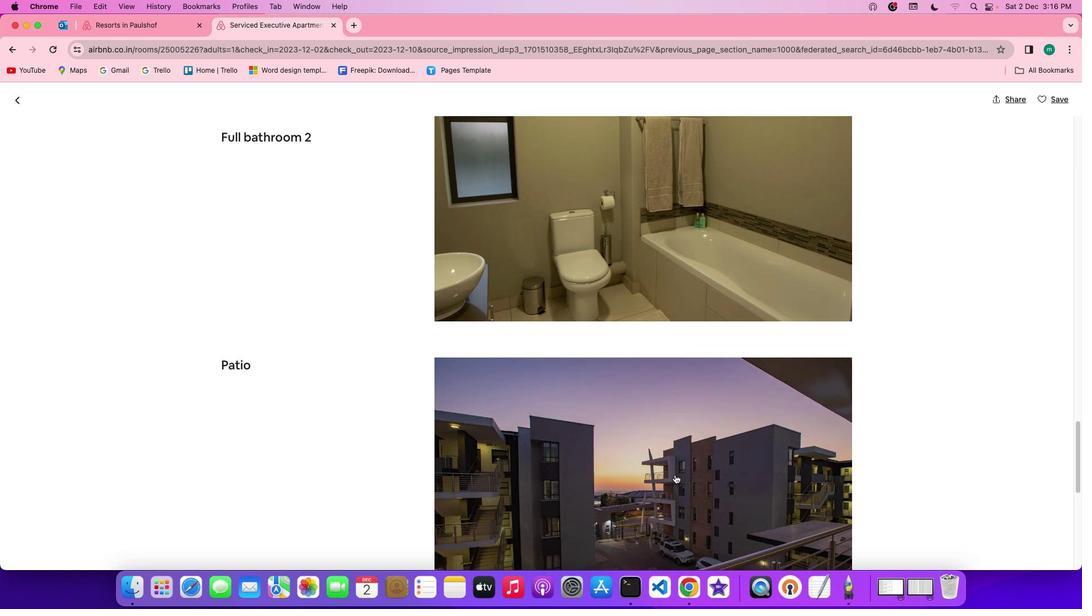 
Action: Mouse scrolled (675, 474) with delta (0, -1)
Screenshot: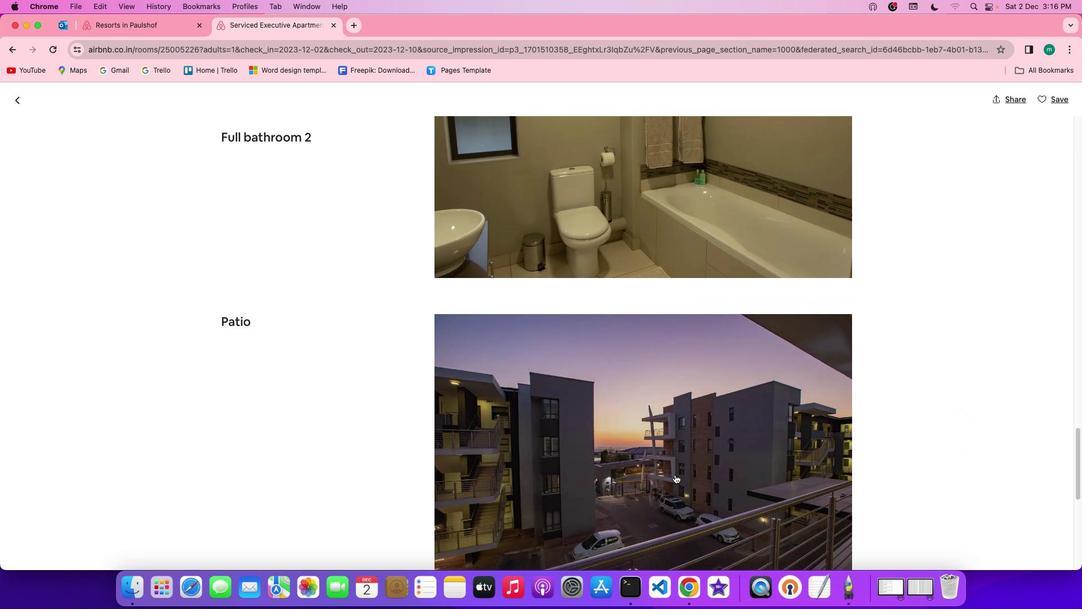 
Action: Mouse scrolled (675, 474) with delta (0, -1)
Screenshot: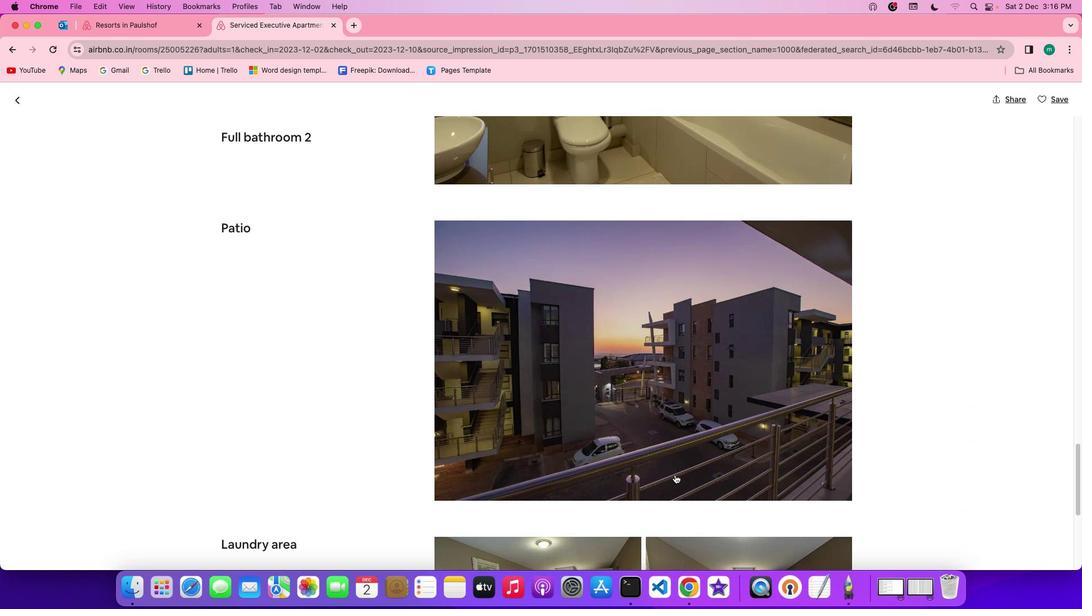 
Action: Mouse scrolled (675, 474) with delta (0, 0)
Screenshot: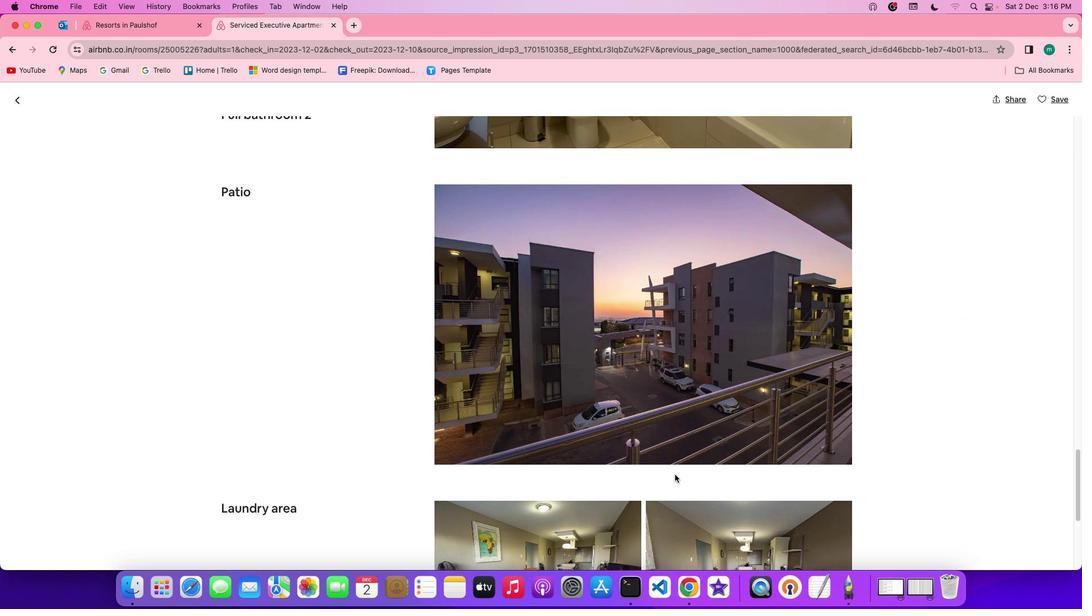 
Action: Mouse scrolled (675, 474) with delta (0, 0)
Screenshot: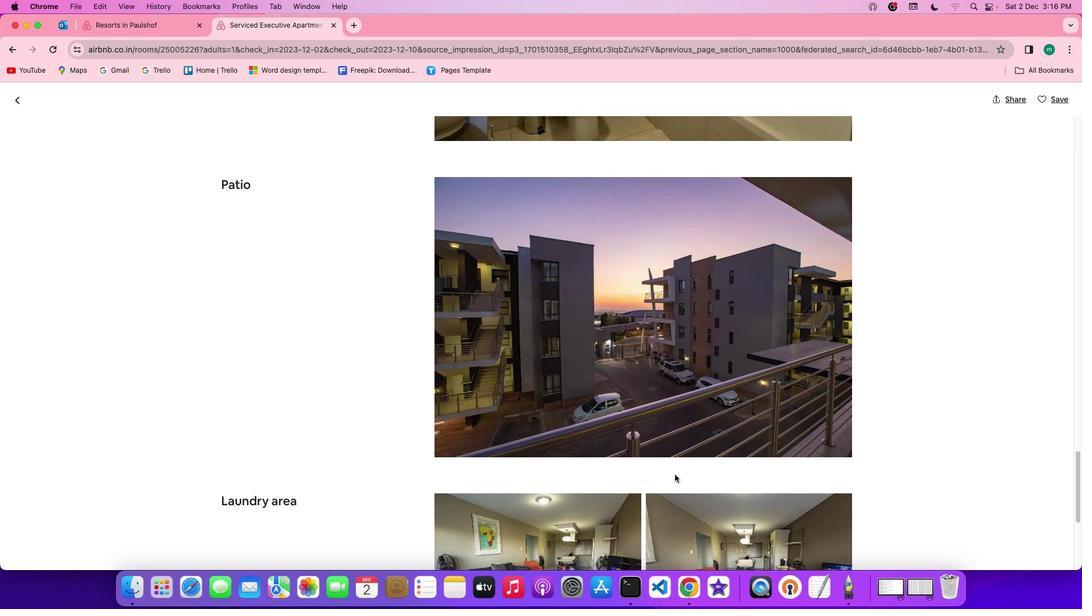 
Action: Mouse scrolled (675, 474) with delta (0, -1)
Screenshot: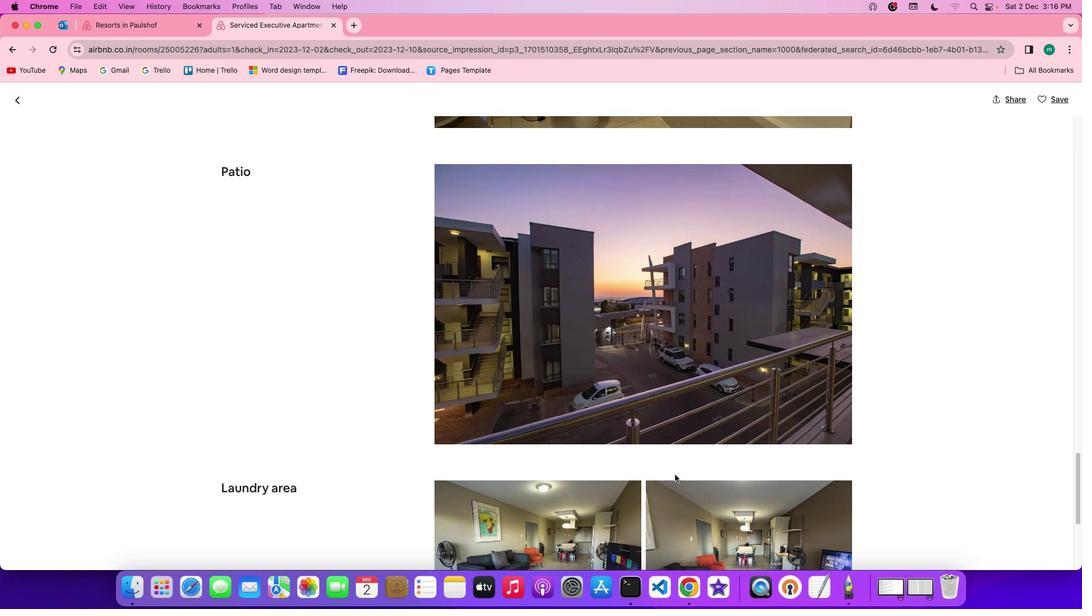 
Action: Mouse scrolled (675, 474) with delta (0, -1)
Screenshot: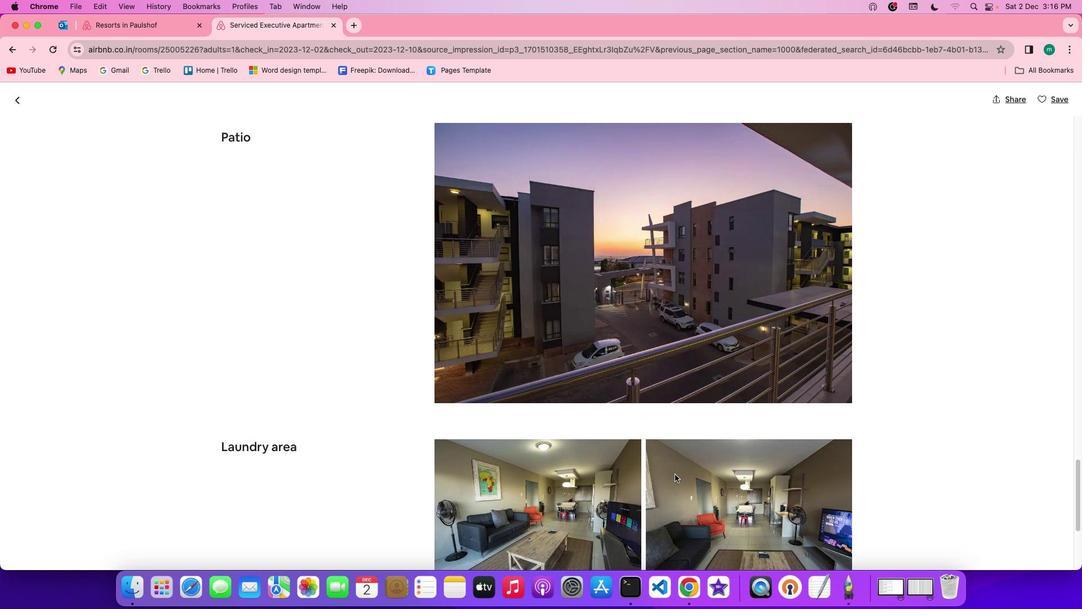 
Action: Mouse scrolled (675, 474) with delta (0, 0)
Screenshot: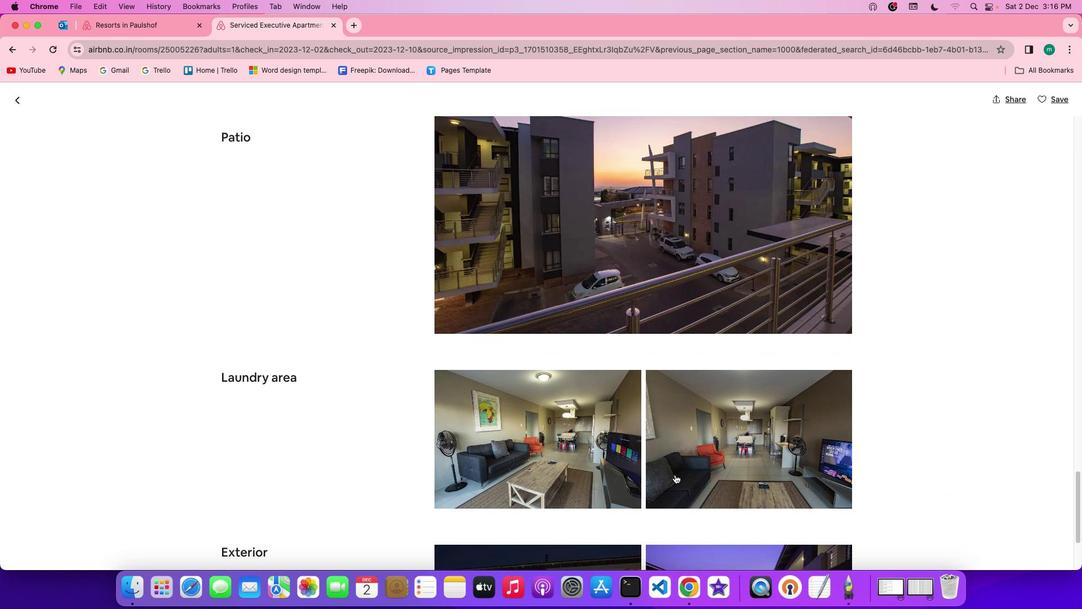 
Action: Mouse scrolled (675, 474) with delta (0, 0)
Screenshot: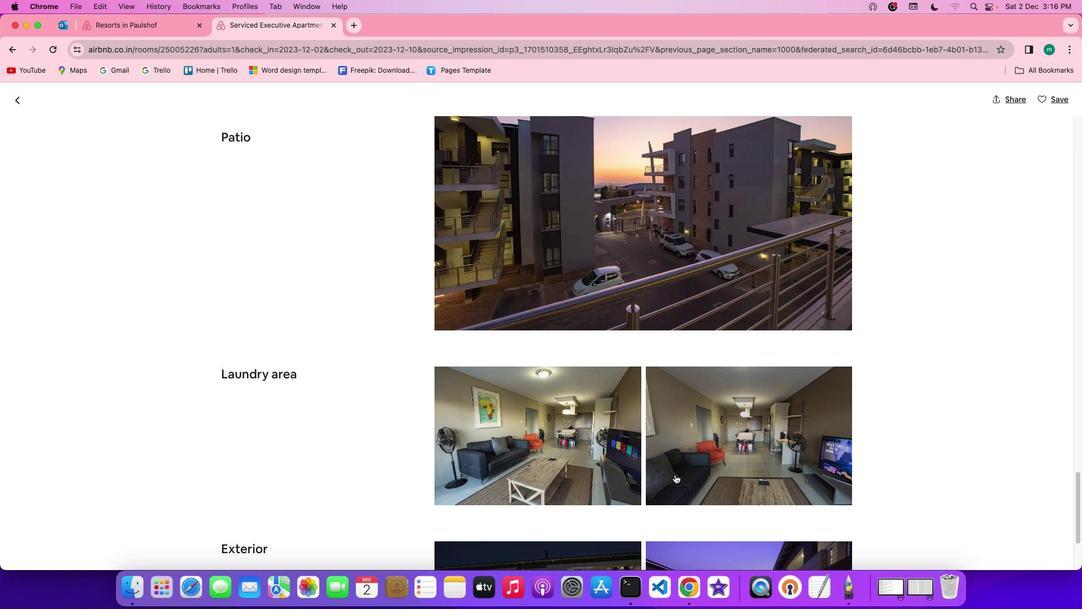 
Action: Mouse scrolled (675, 474) with delta (0, 0)
Screenshot: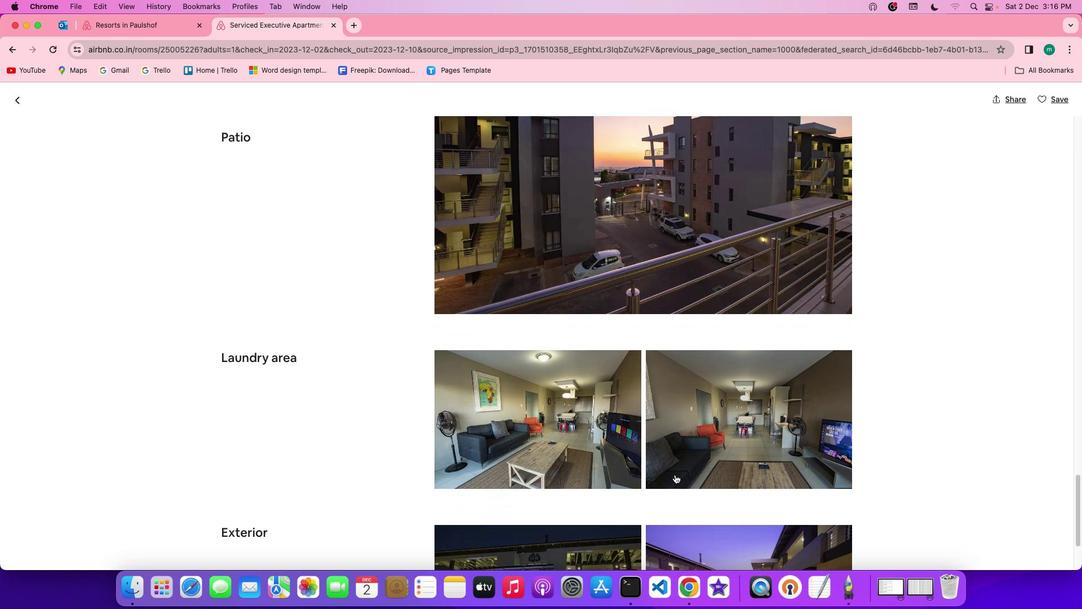 
Action: Mouse scrolled (675, 474) with delta (0, 0)
Screenshot: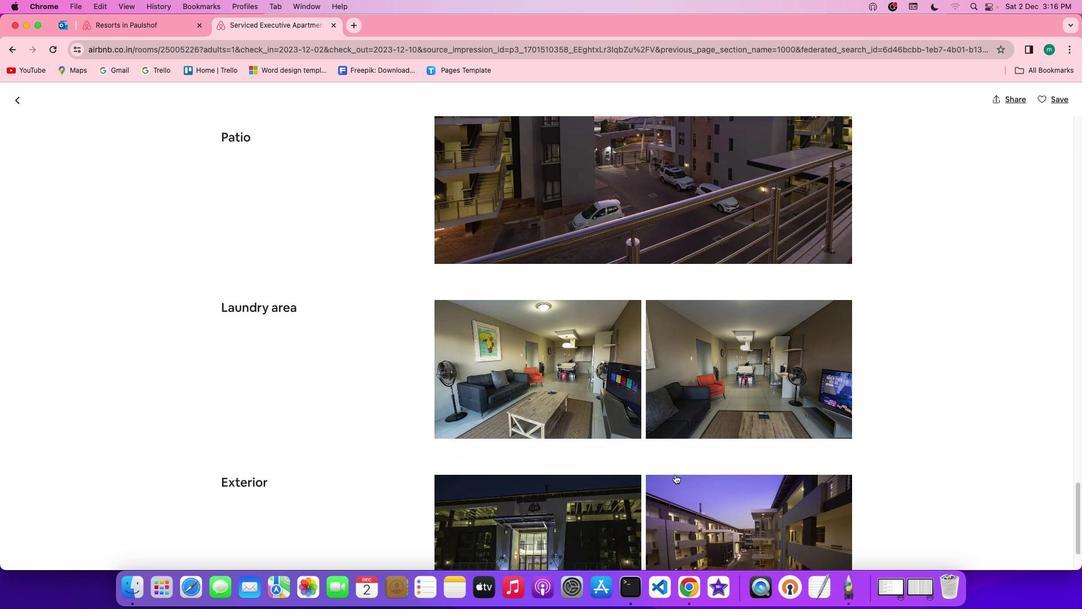 
Action: Mouse scrolled (675, 474) with delta (0, 0)
Screenshot: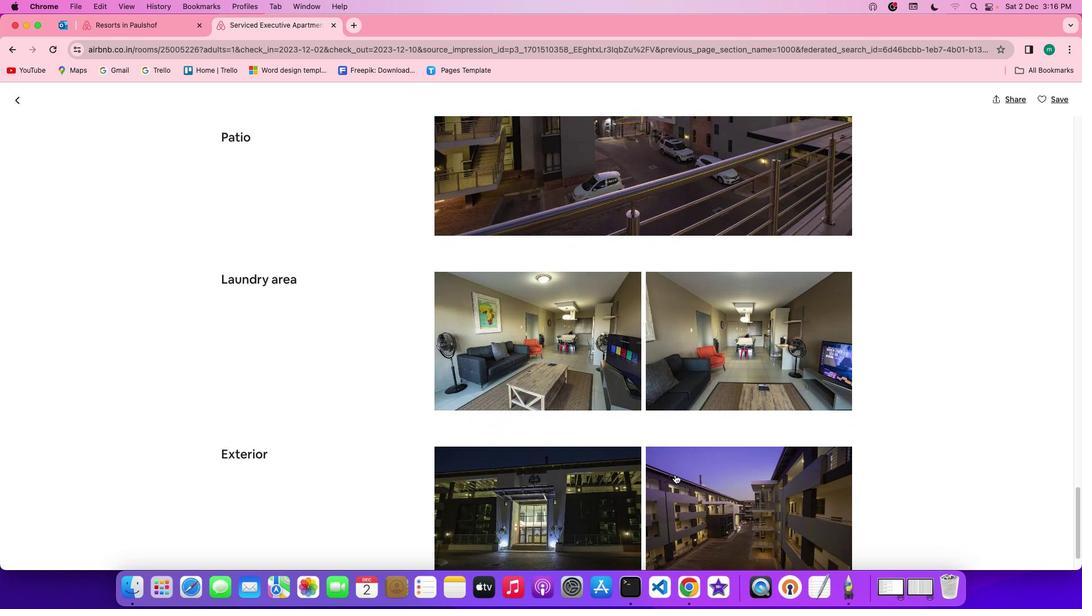 
Action: Mouse scrolled (675, 474) with delta (0, 0)
Screenshot: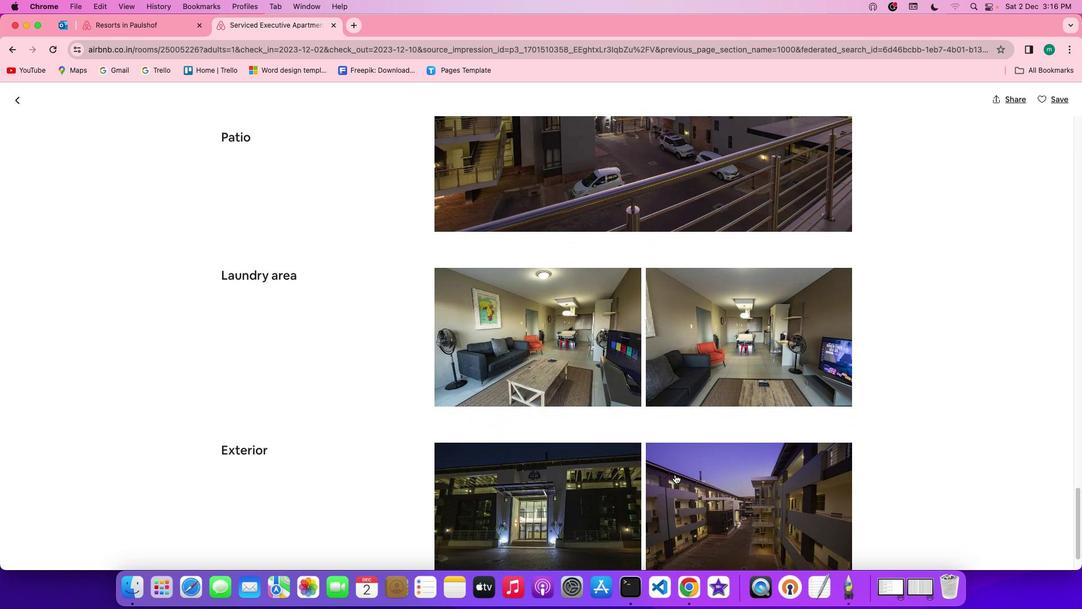 
Action: Mouse scrolled (675, 474) with delta (0, -1)
Screenshot: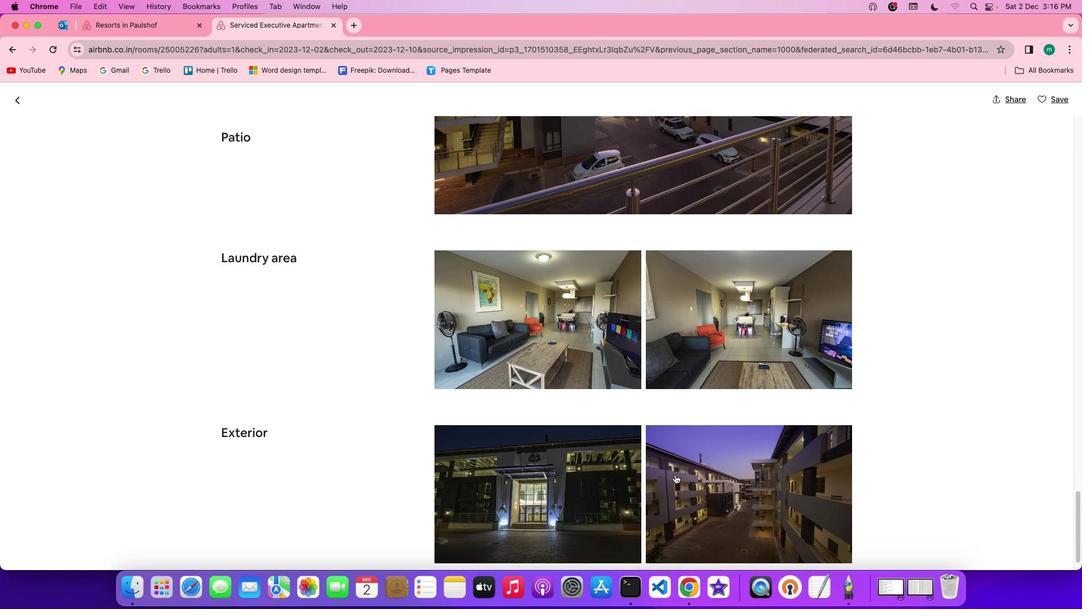 
Action: Mouse scrolled (675, 474) with delta (0, -1)
Screenshot: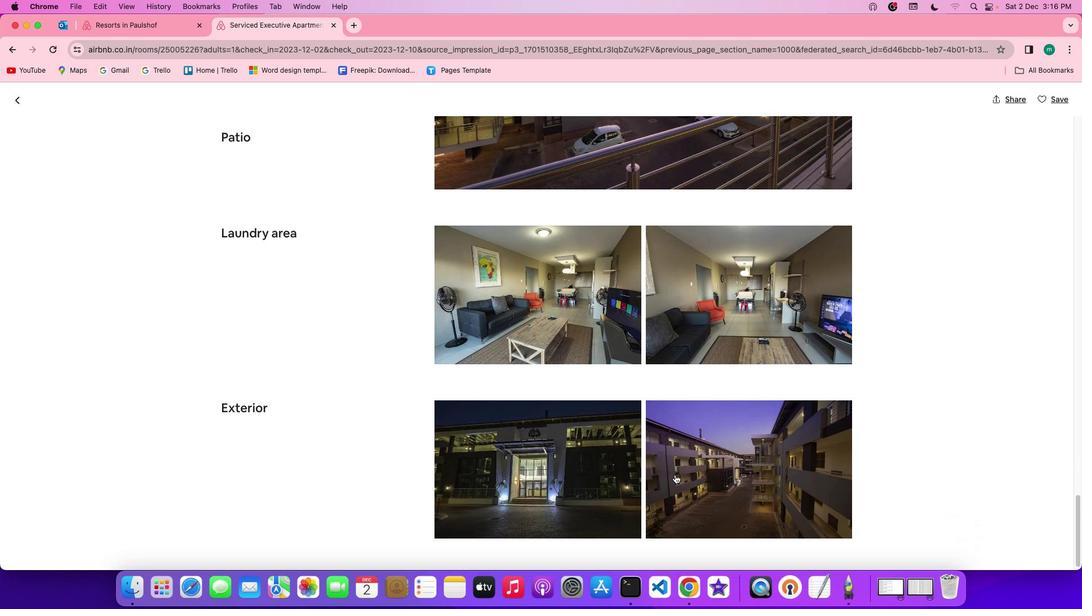 
Action: Mouse scrolled (675, 474) with delta (0, 0)
Screenshot: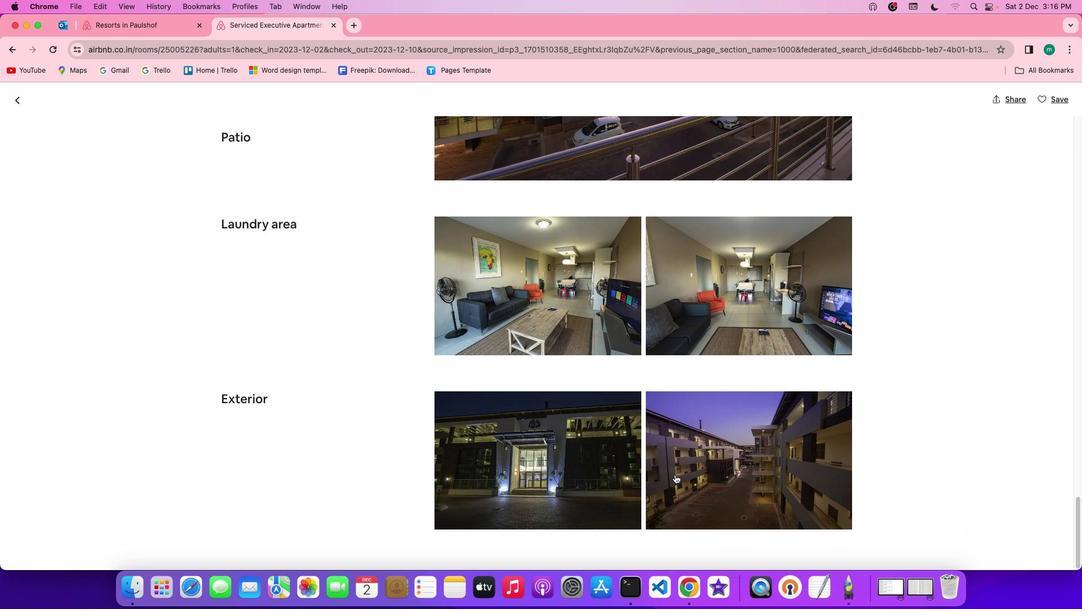
Action: Mouse scrolled (675, 474) with delta (0, 0)
Screenshot: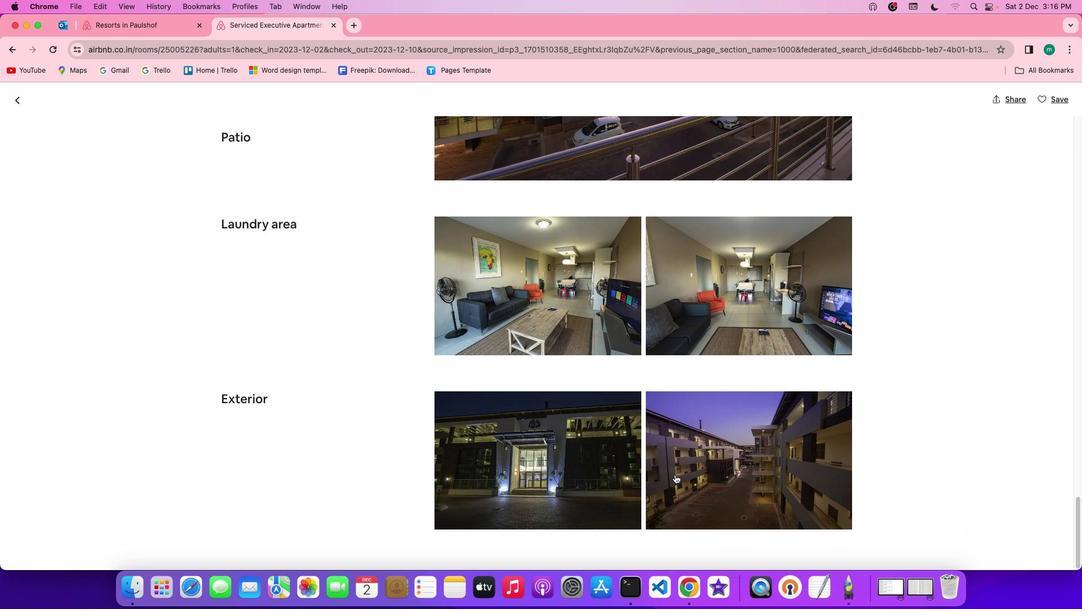
Action: Mouse scrolled (675, 474) with delta (0, -1)
Screenshot: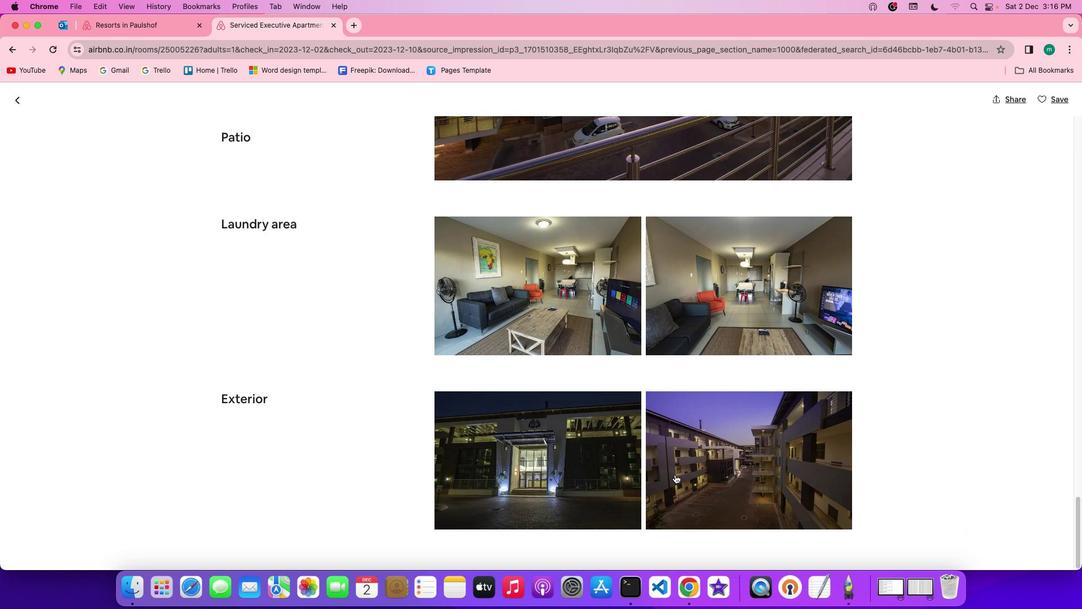 
Action: Mouse scrolled (675, 474) with delta (0, 0)
Screenshot: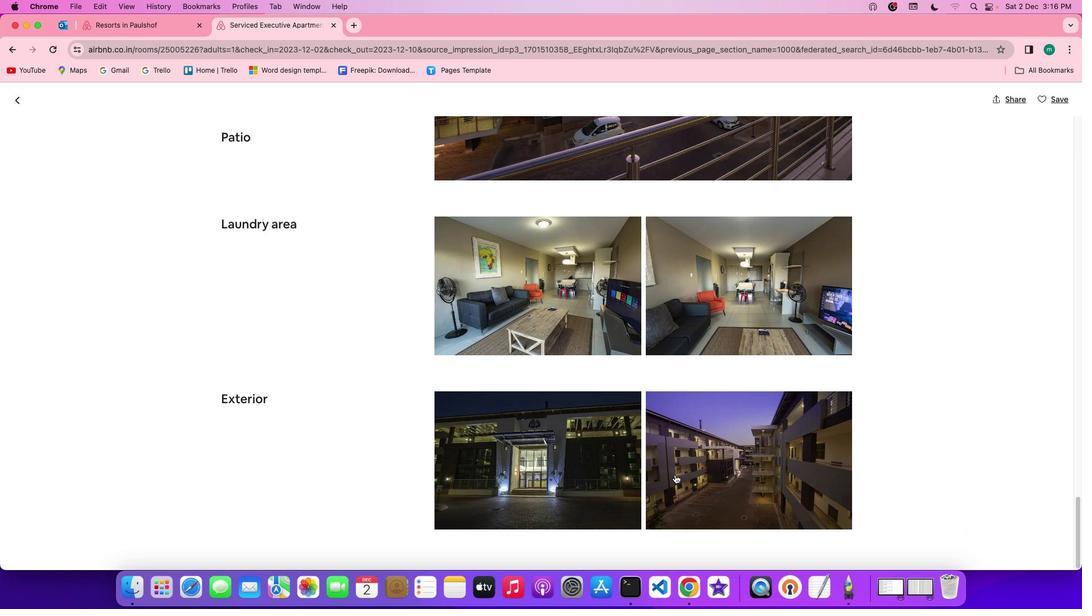 
Action: Mouse scrolled (675, 474) with delta (0, 0)
Screenshot: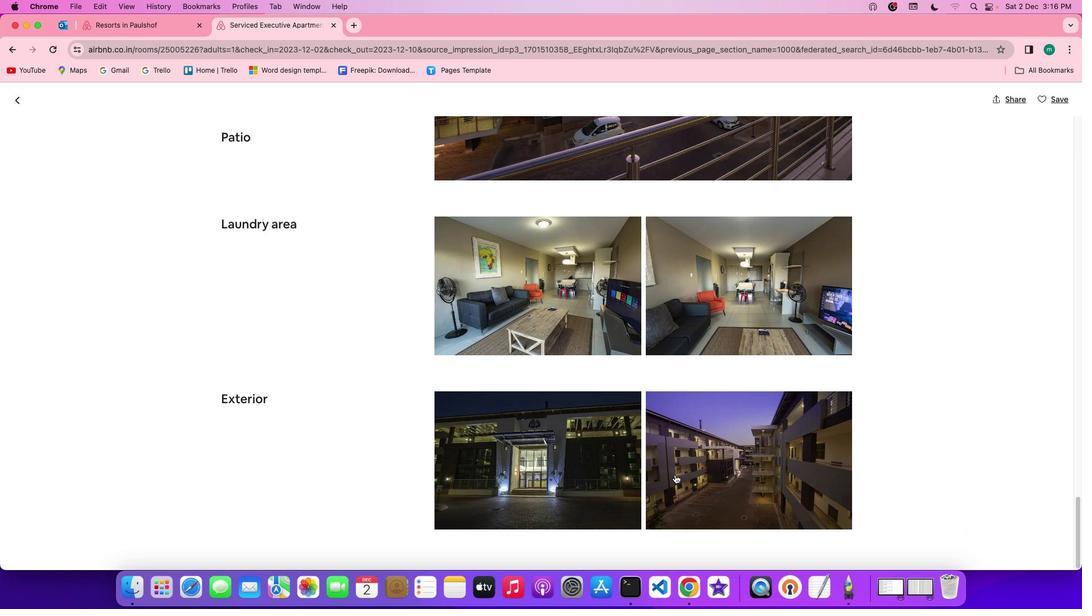 
Action: Mouse scrolled (675, 474) with delta (0, -1)
Screenshot: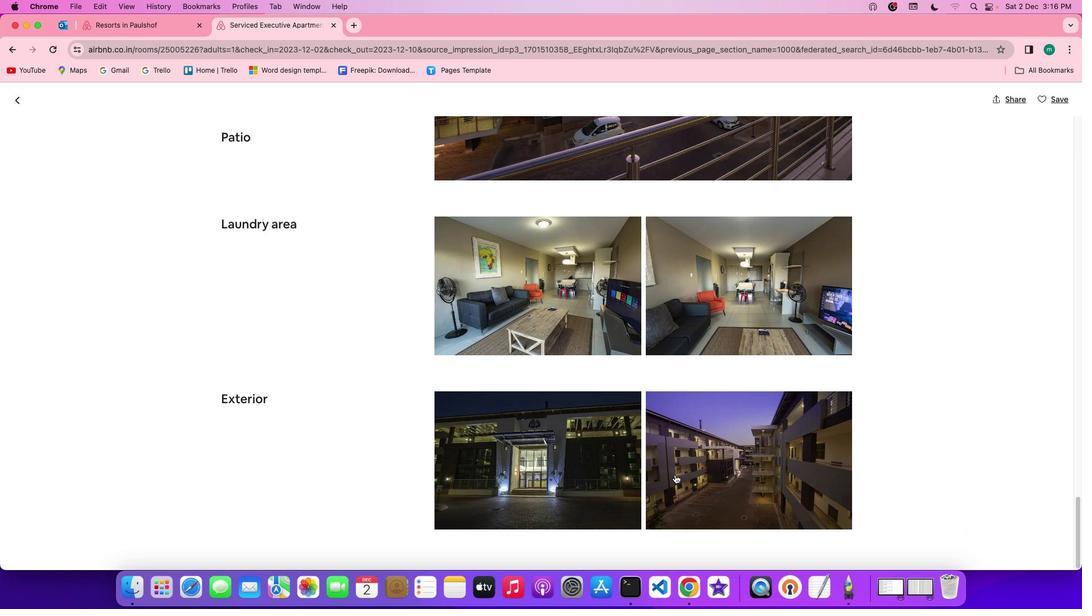 
Action: Mouse scrolled (675, 474) with delta (0, -1)
Screenshot: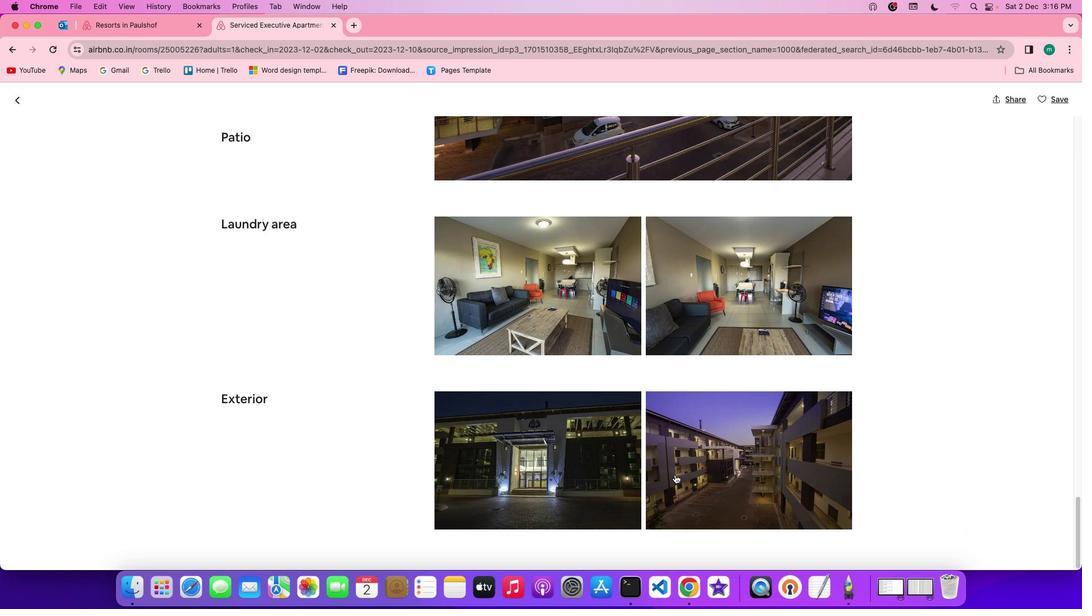 
Action: Mouse scrolled (675, 474) with delta (0, 0)
Screenshot: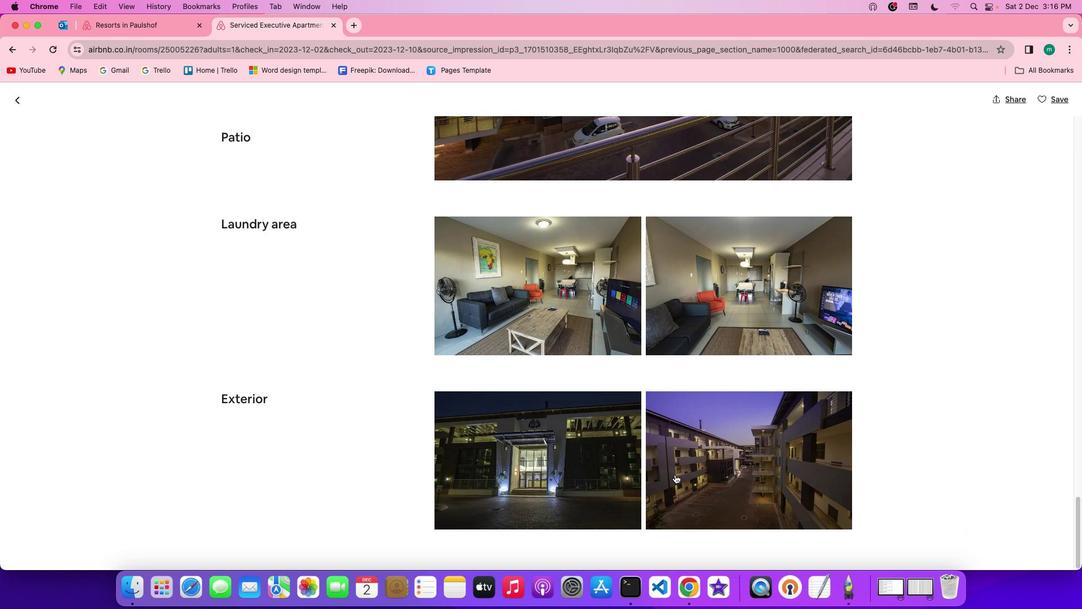 
Action: Mouse scrolled (675, 474) with delta (0, 0)
Screenshot: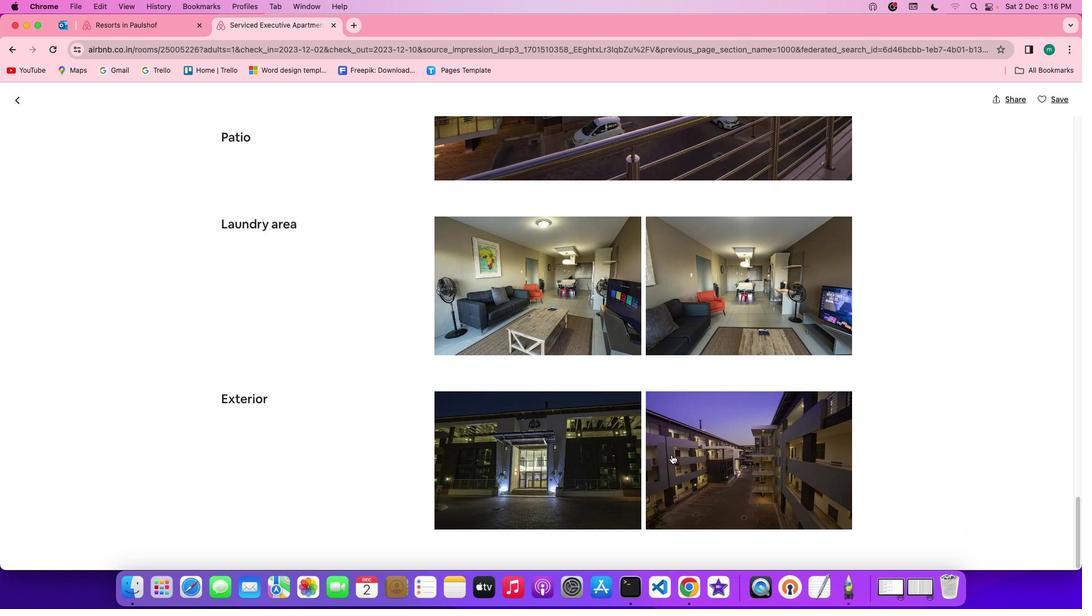 
Action: Mouse scrolled (675, 474) with delta (0, -1)
Screenshot: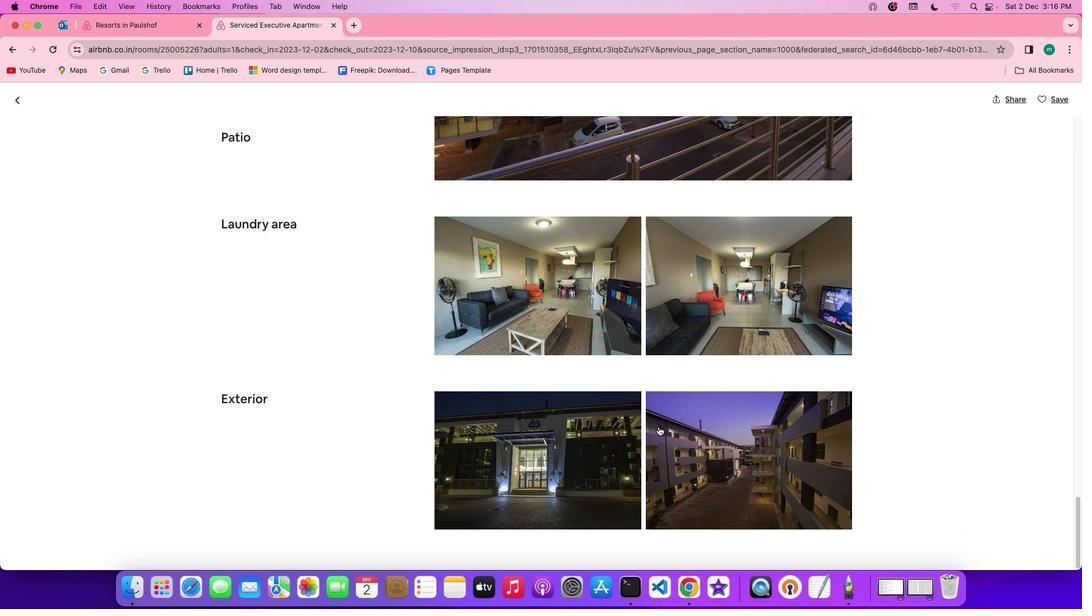 
Action: Mouse scrolled (675, 474) with delta (0, -2)
Screenshot: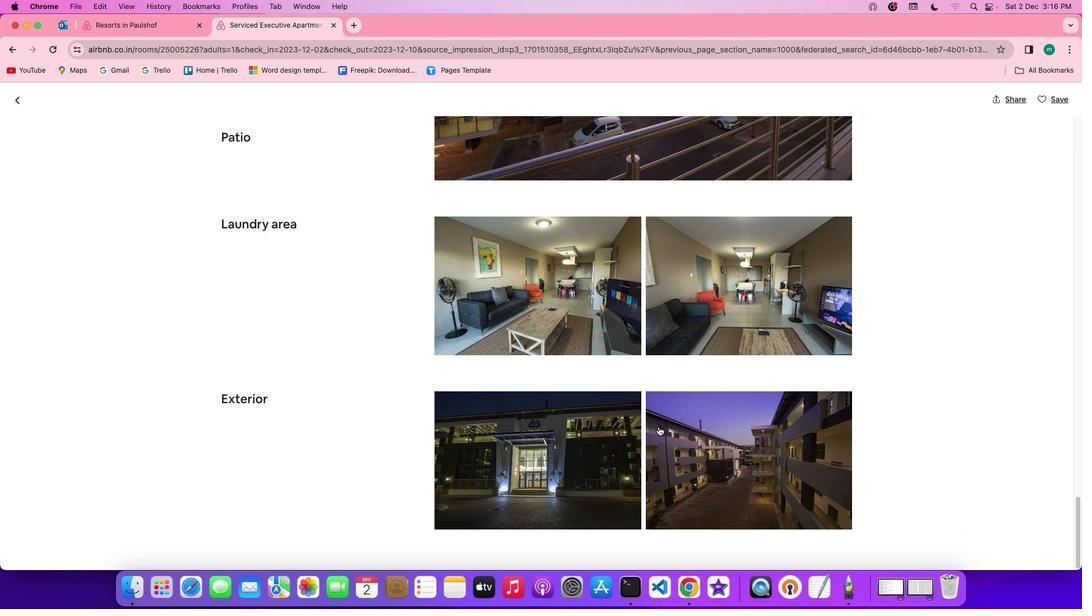 
Action: Mouse moved to (18, 95)
Screenshot: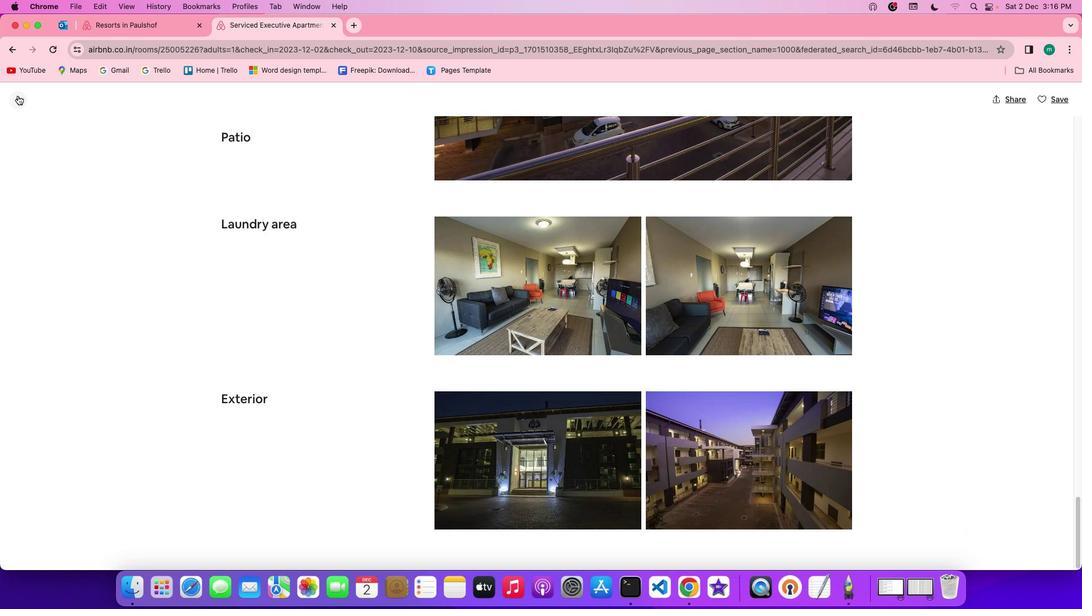 
Action: Mouse pressed left at (18, 95)
Screenshot: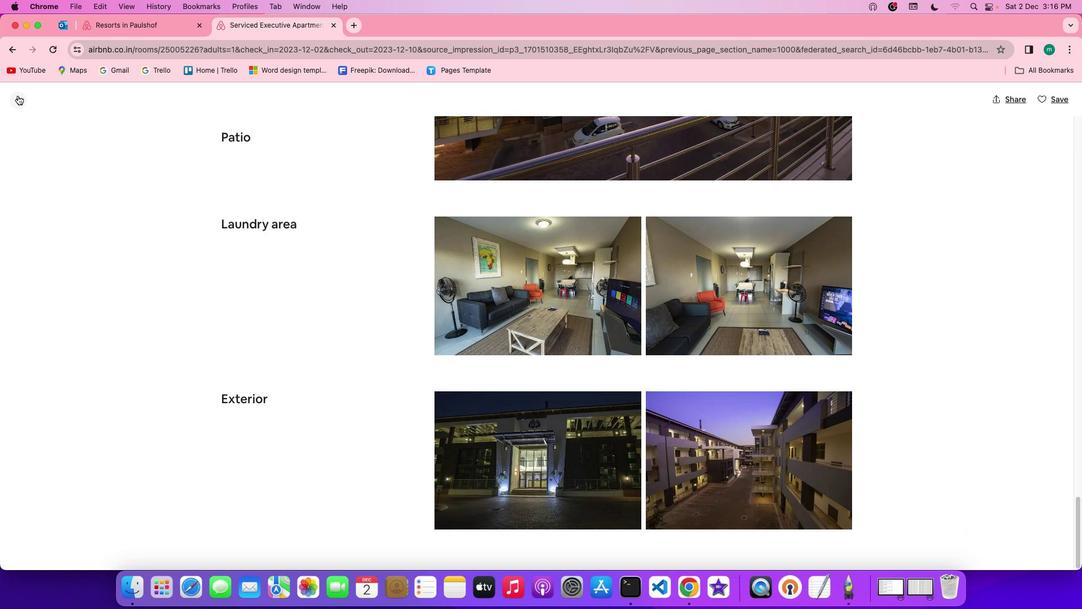 
Action: Mouse moved to (560, 428)
Screenshot: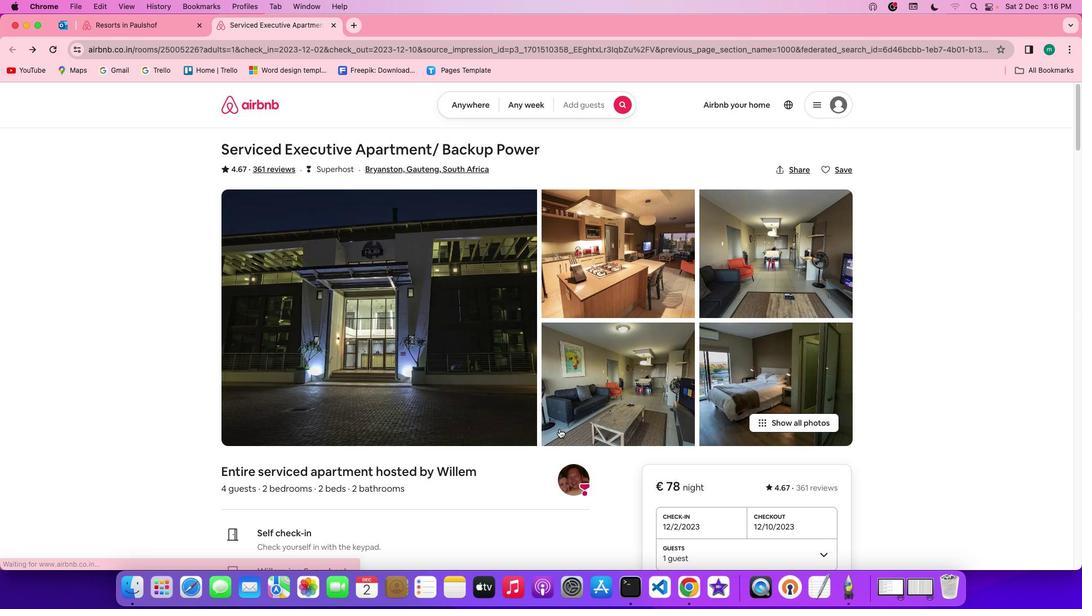 
Action: Mouse scrolled (560, 428) with delta (0, 0)
Screenshot: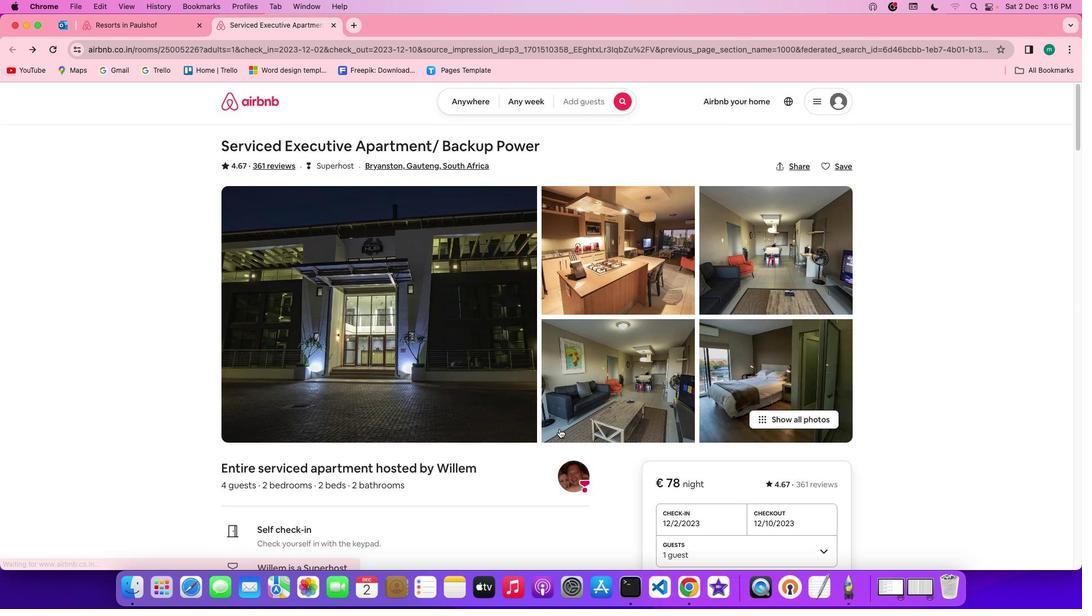 
Action: Mouse scrolled (560, 428) with delta (0, 0)
Screenshot: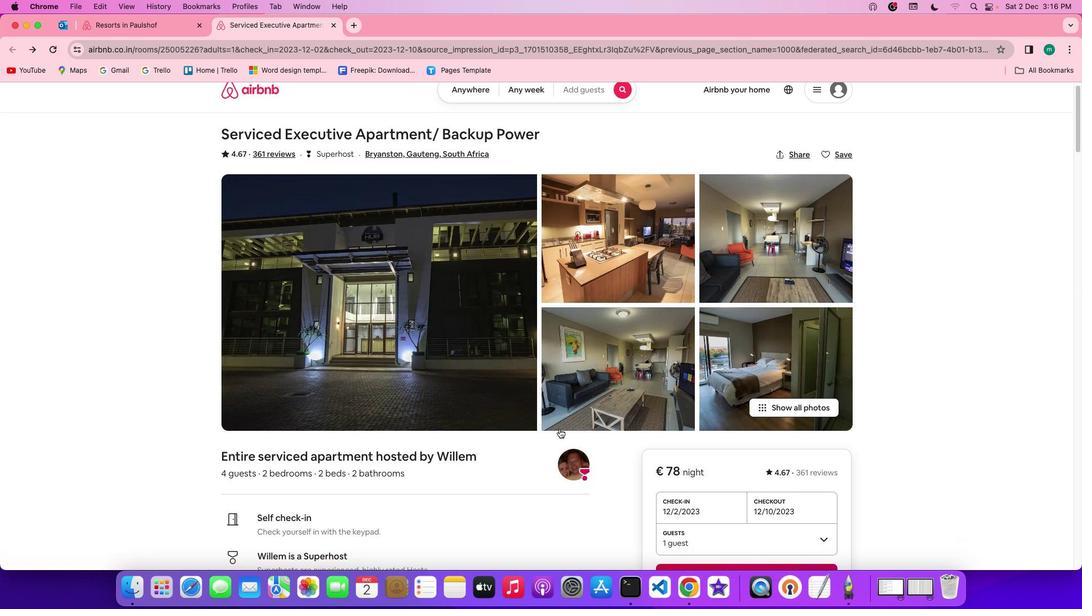 
Action: Mouse scrolled (560, 428) with delta (0, -1)
Screenshot: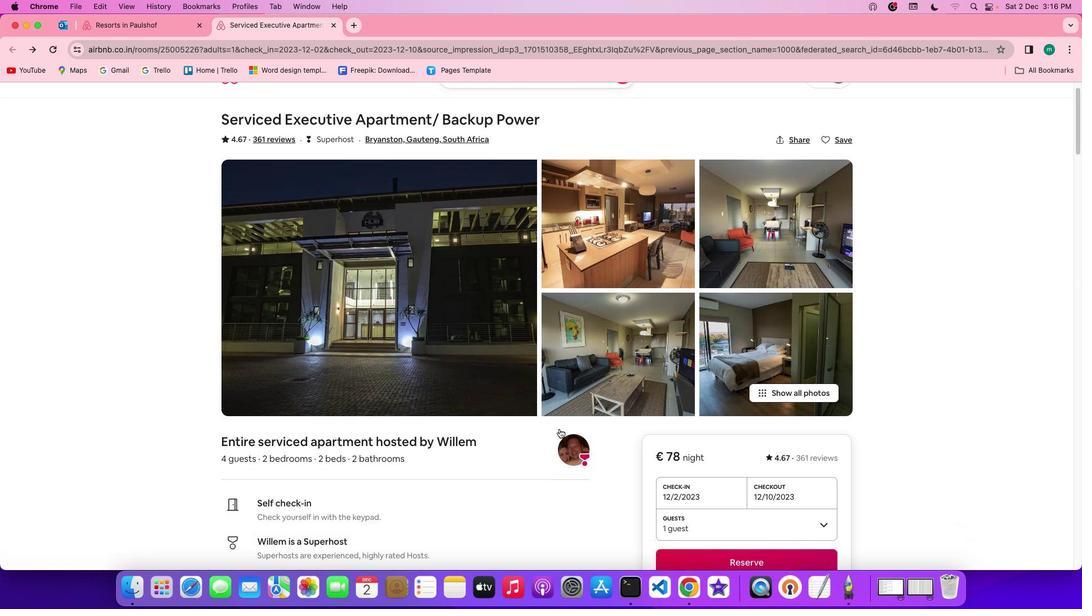 
Action: Mouse scrolled (560, 428) with delta (0, -2)
Screenshot: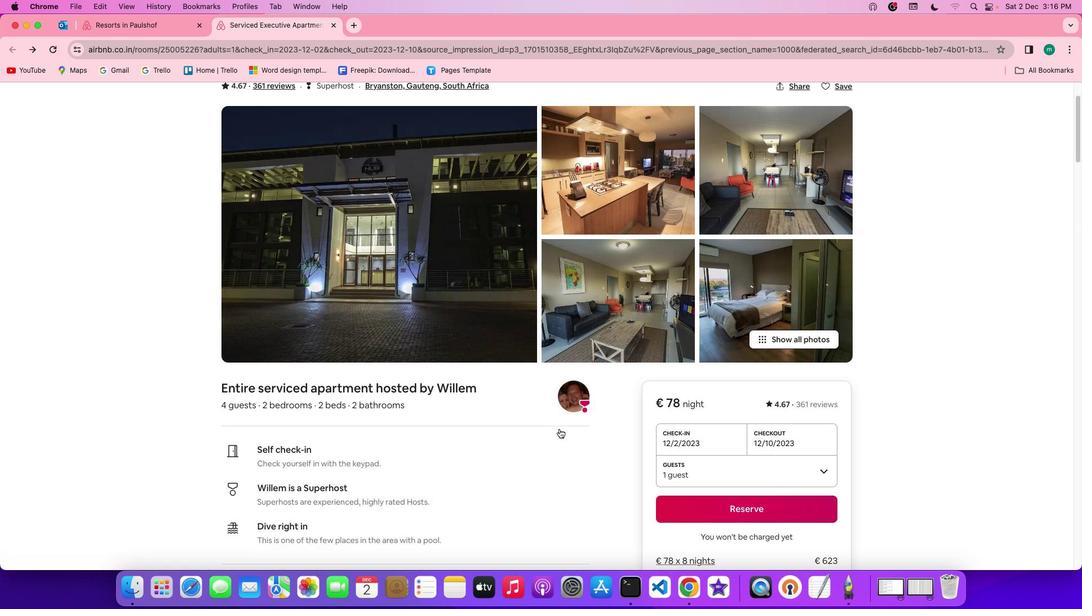 
Action: Mouse scrolled (560, 428) with delta (0, 0)
Screenshot: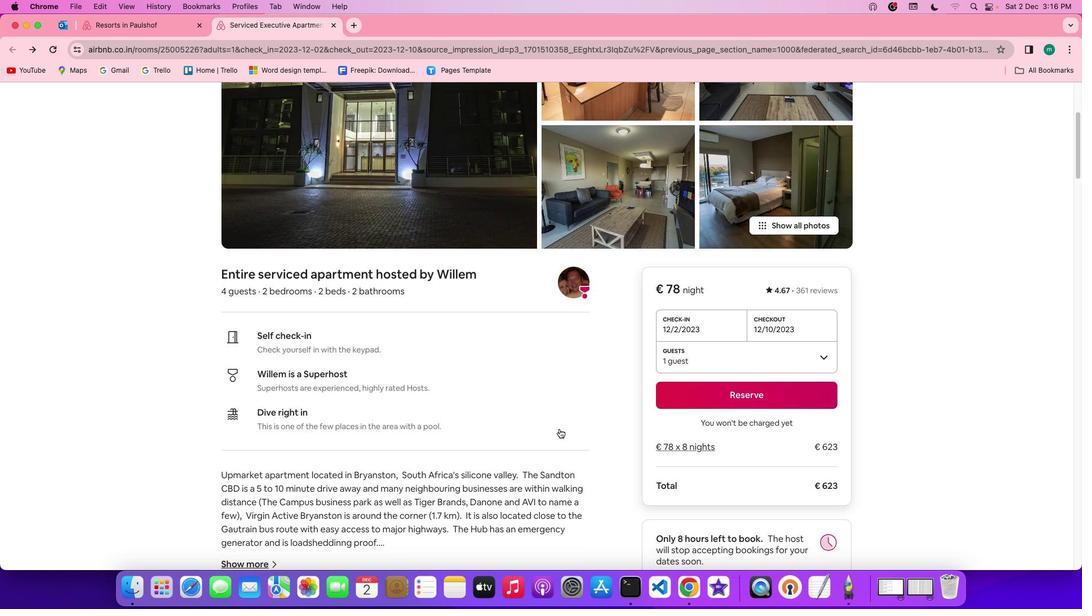 
Action: Mouse scrolled (560, 428) with delta (0, 0)
Screenshot: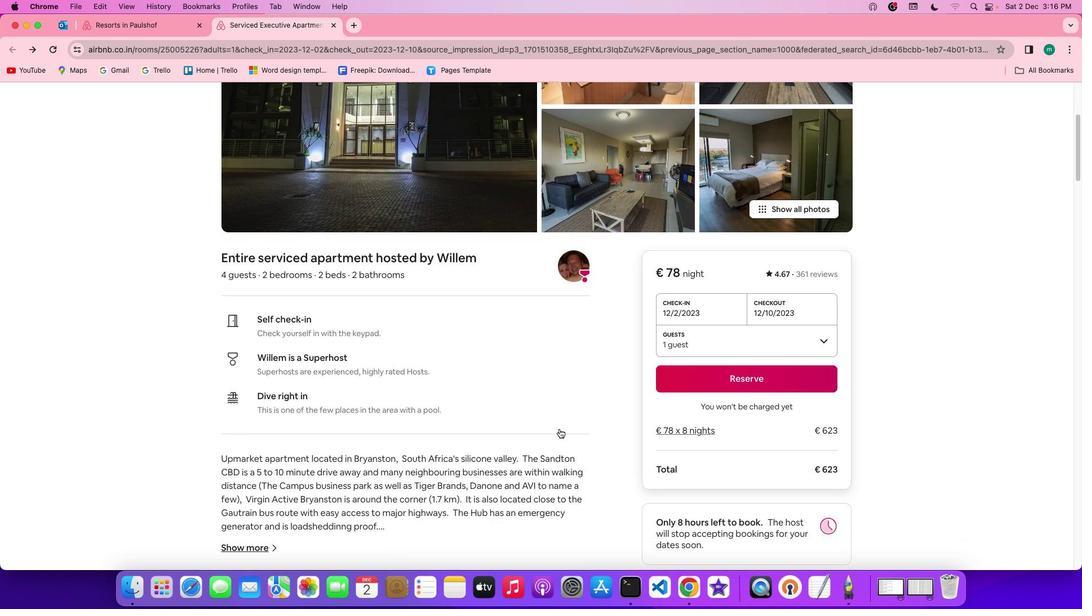 
Action: Mouse scrolled (560, 428) with delta (0, -1)
Screenshot: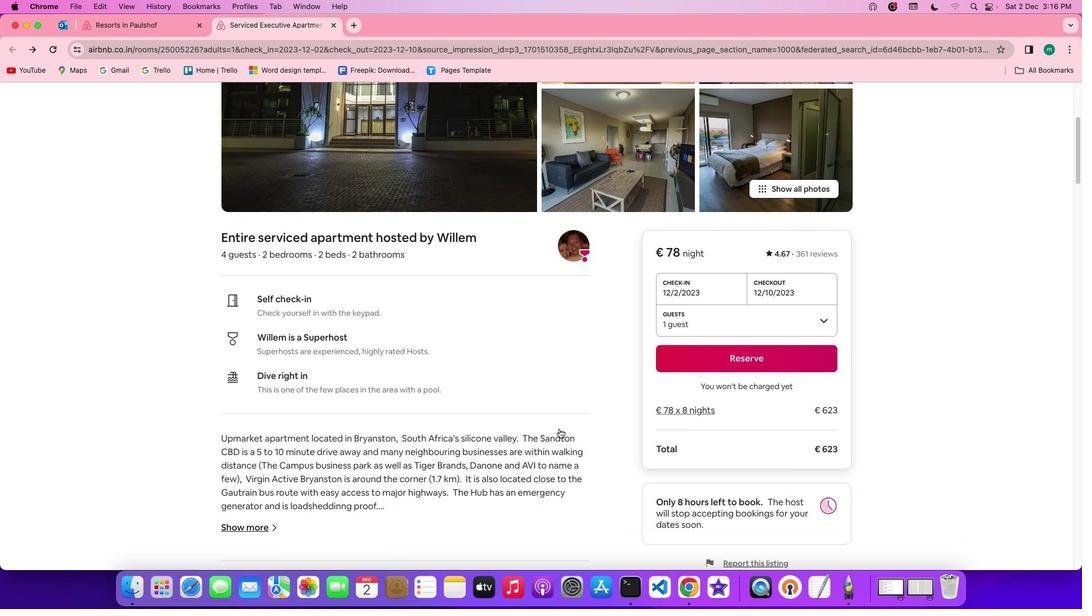 
Action: Mouse scrolled (560, 428) with delta (0, -1)
Screenshot: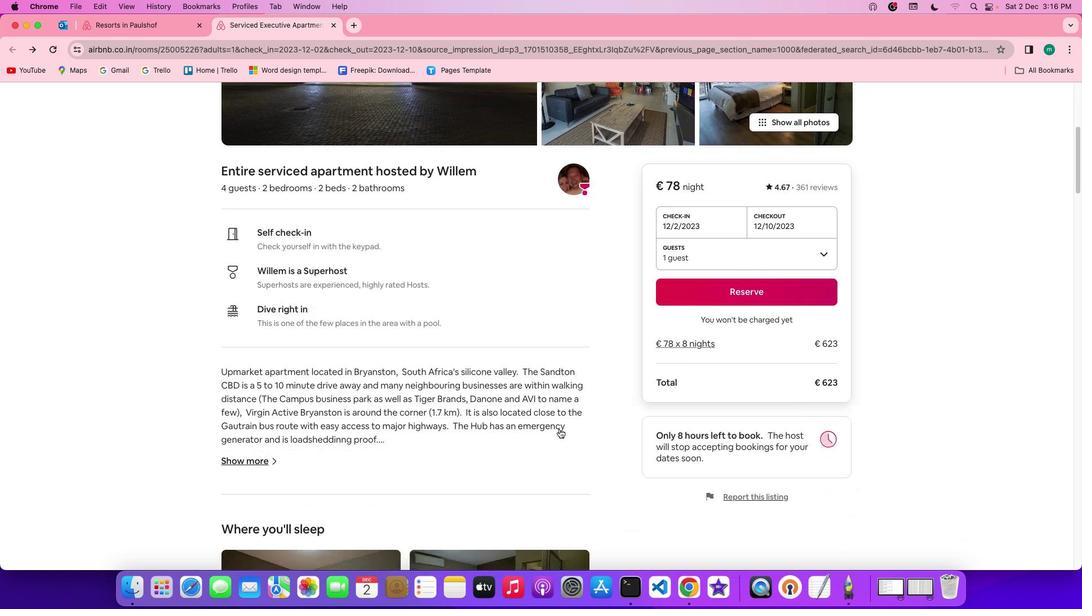 
Action: Mouse moved to (263, 412)
Screenshot: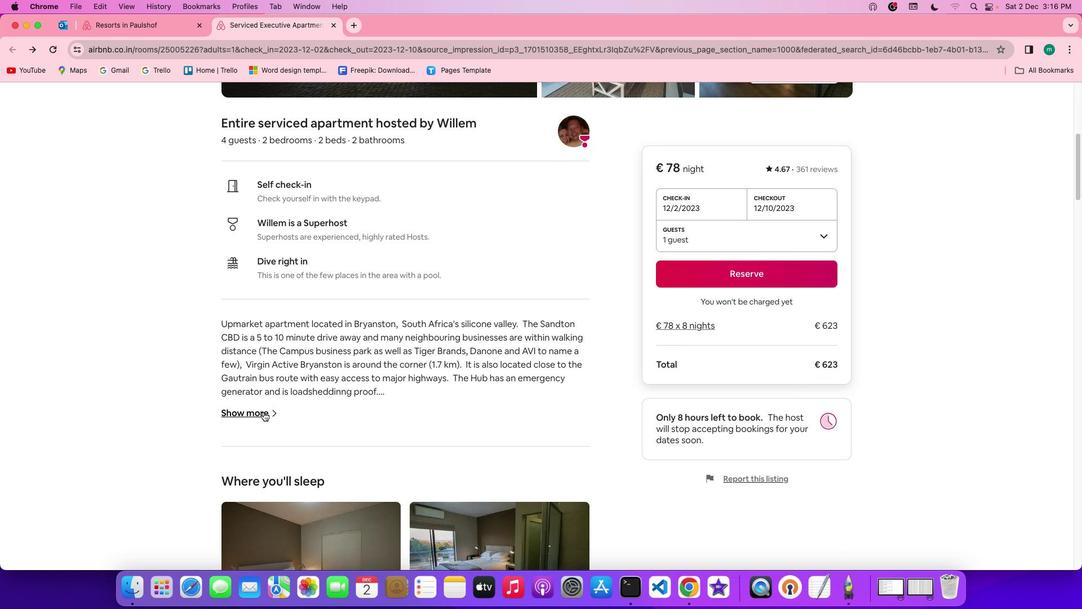 
Action: Mouse pressed left at (263, 412)
Screenshot: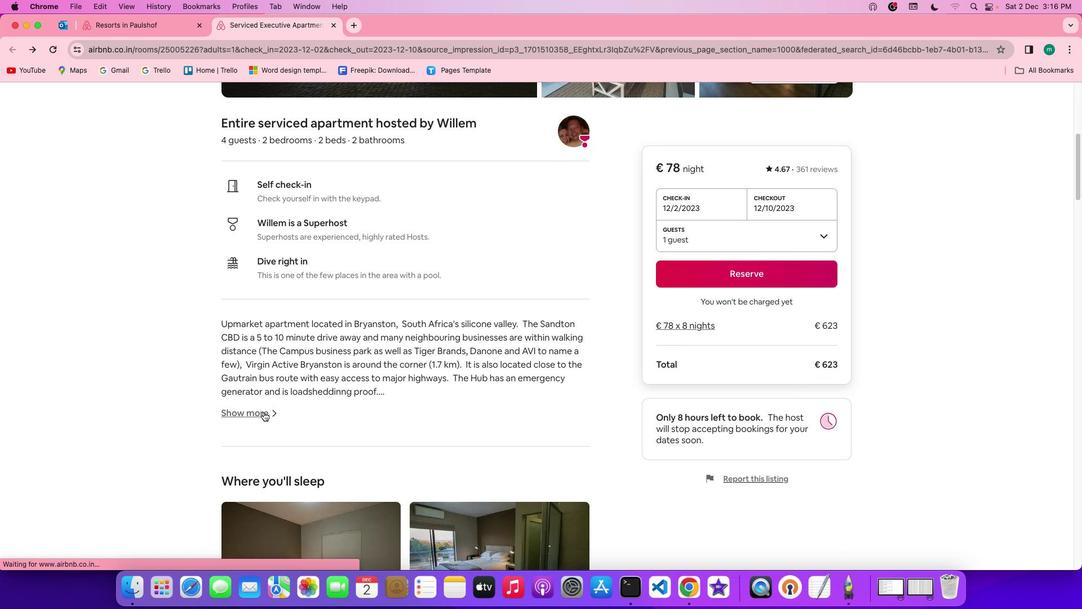 
Action: Mouse moved to (461, 461)
Screenshot: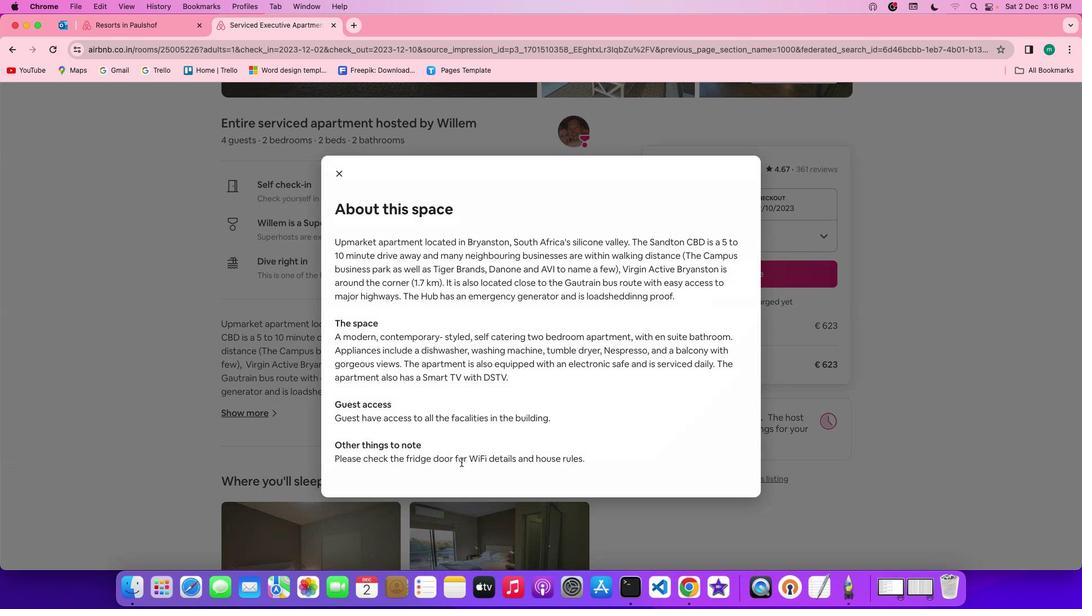 
Action: Mouse scrolled (461, 461) with delta (0, 0)
Screenshot: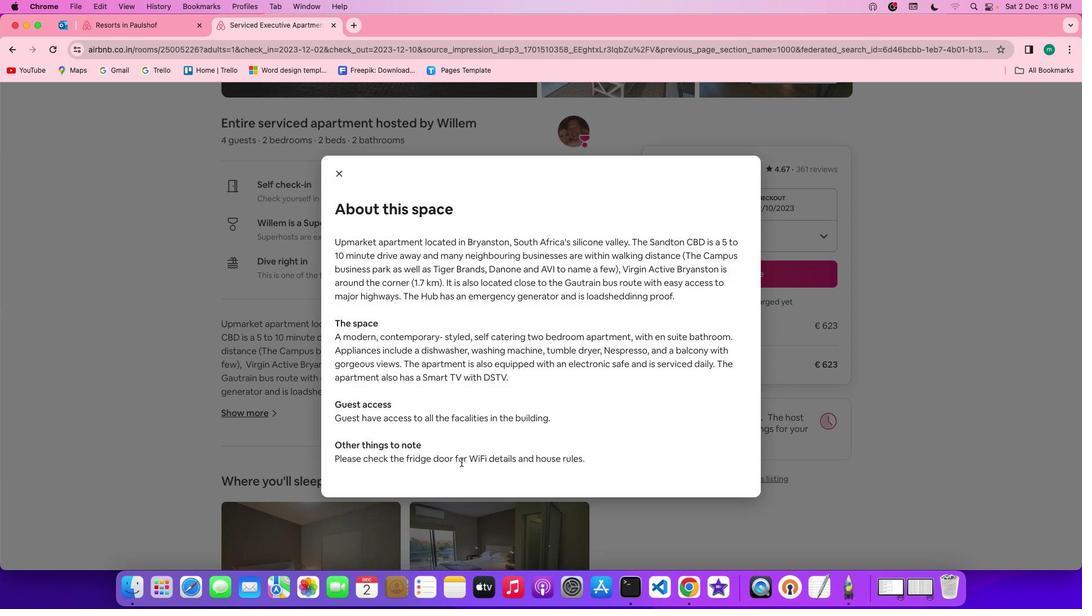 
Action: Mouse scrolled (461, 461) with delta (0, 0)
Screenshot: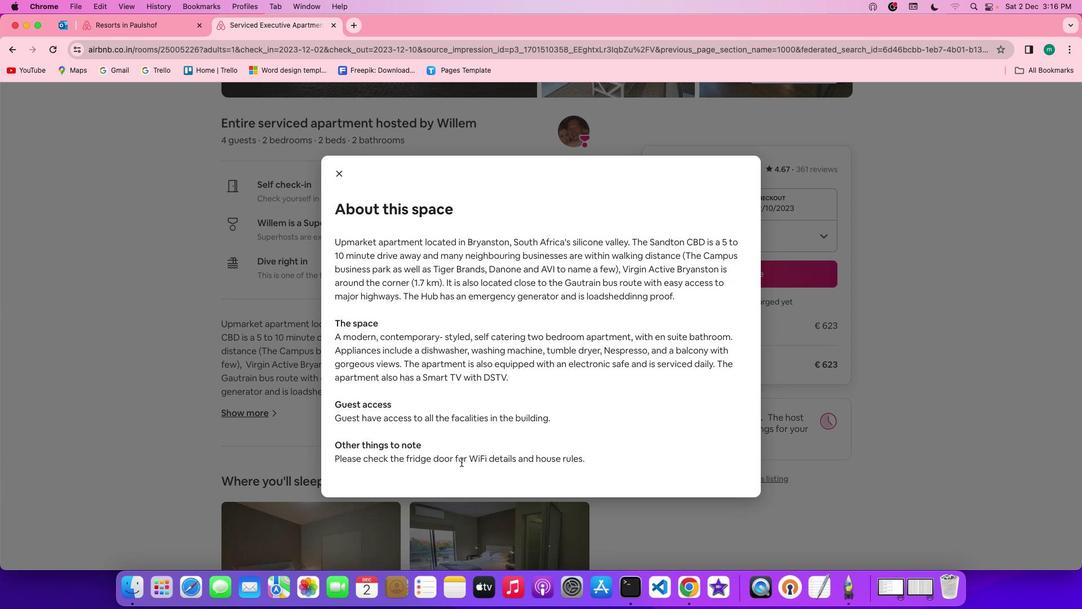
Action: Mouse scrolled (461, 461) with delta (0, -1)
Screenshot: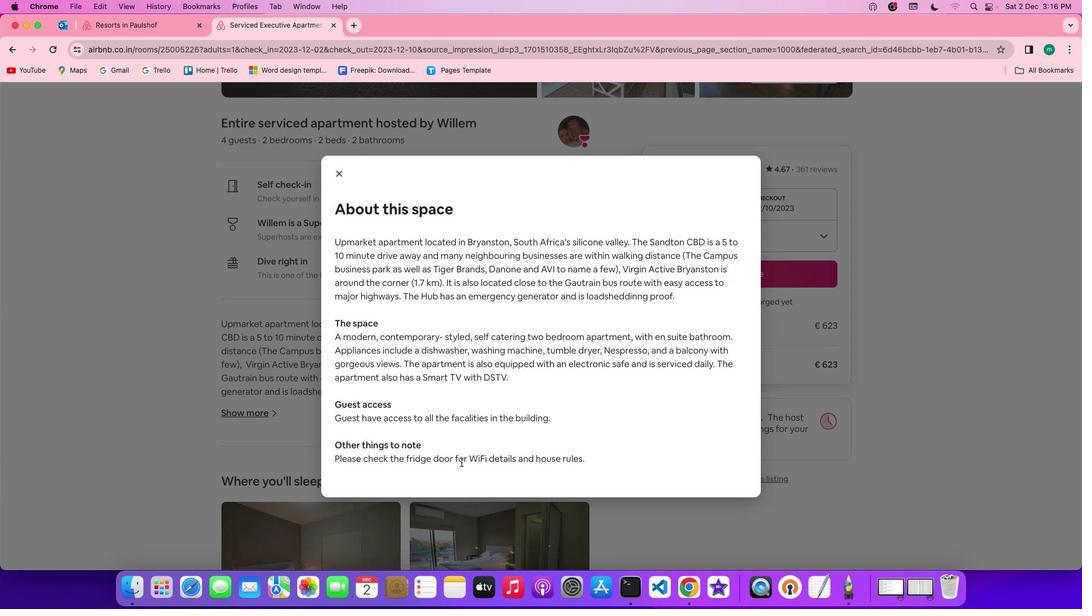
Action: Mouse scrolled (461, 461) with delta (0, -2)
Screenshot: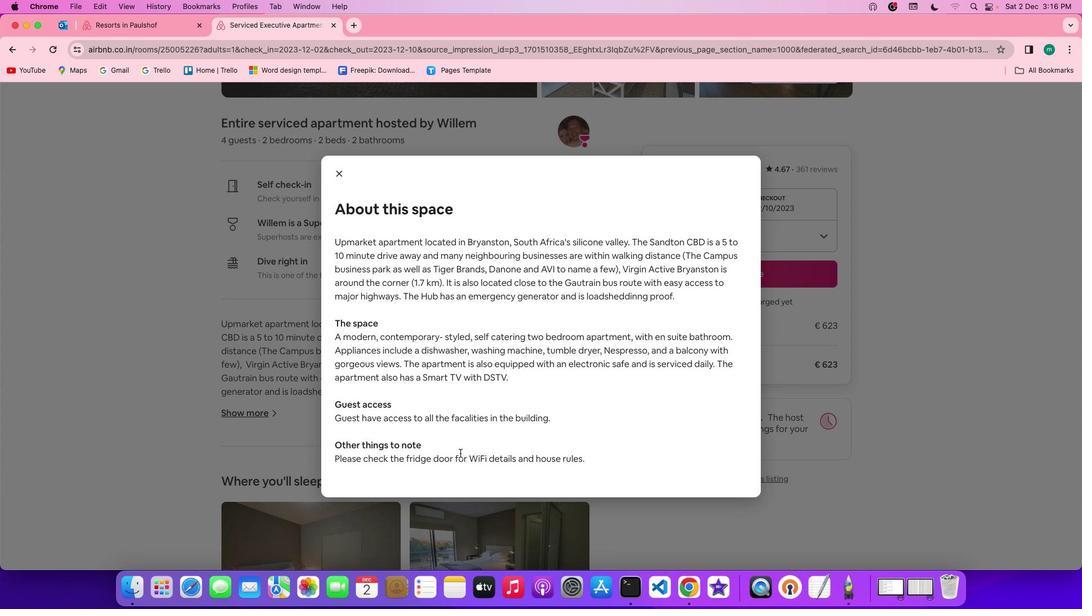 
Action: Mouse moved to (344, 178)
Screenshot: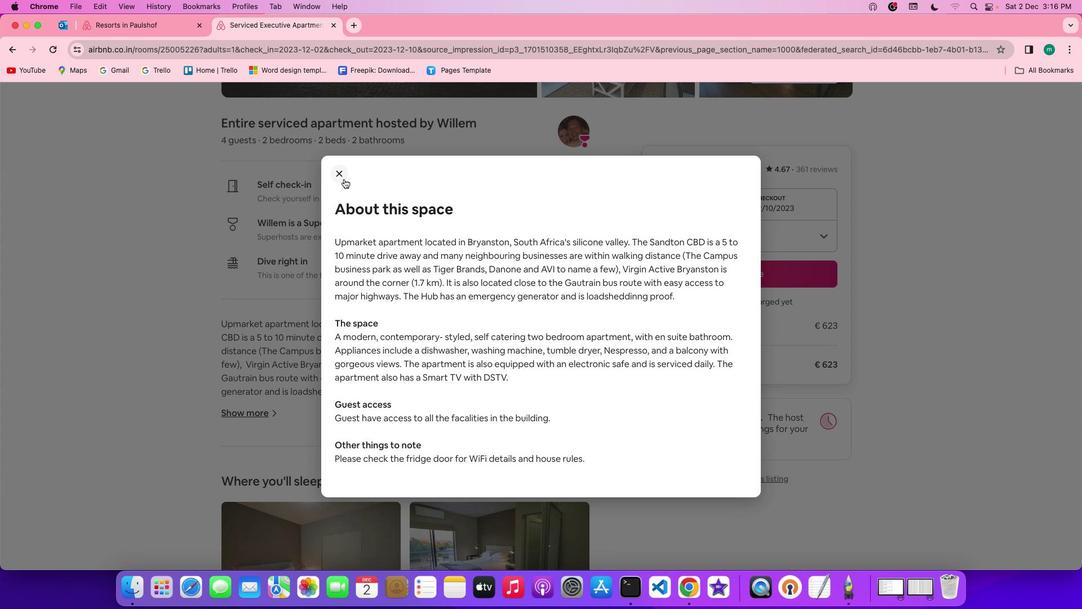 
Action: Mouse pressed left at (344, 178)
Screenshot: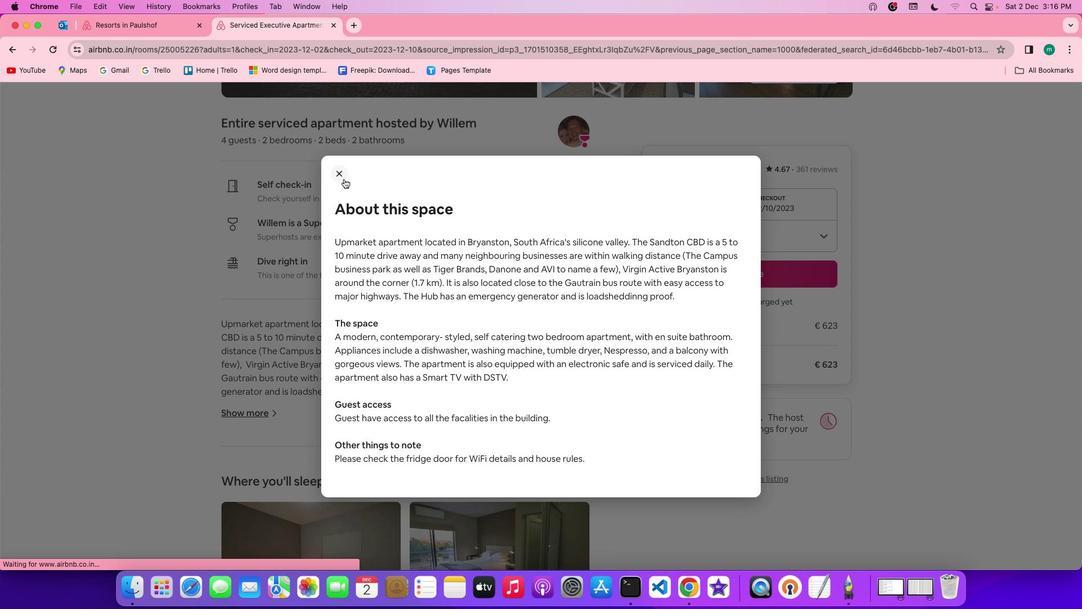 
Action: Mouse moved to (410, 428)
Screenshot: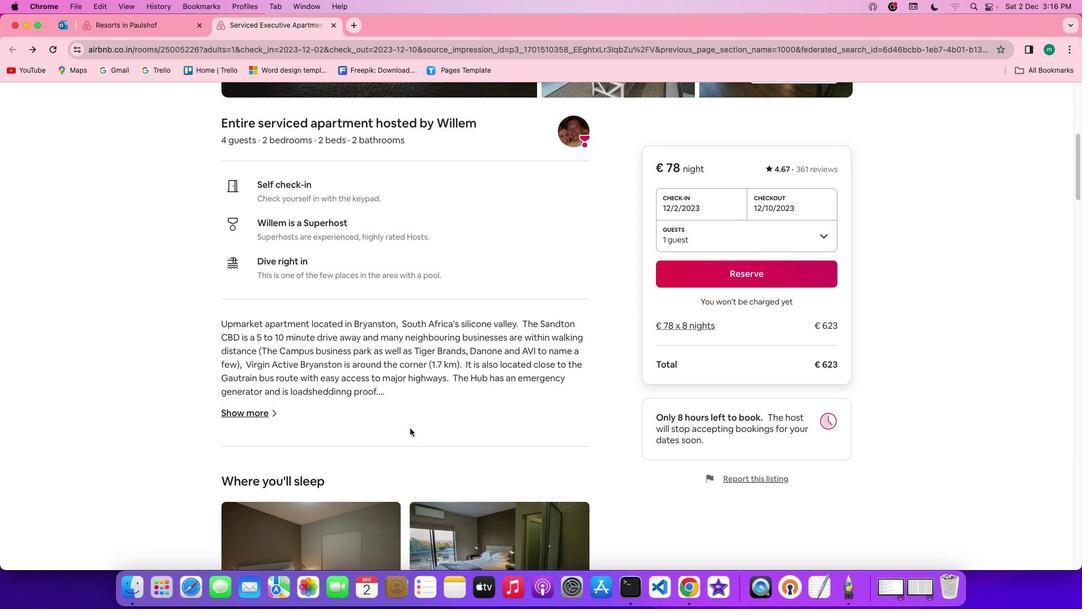 
Action: Mouse scrolled (410, 428) with delta (0, 0)
Screenshot: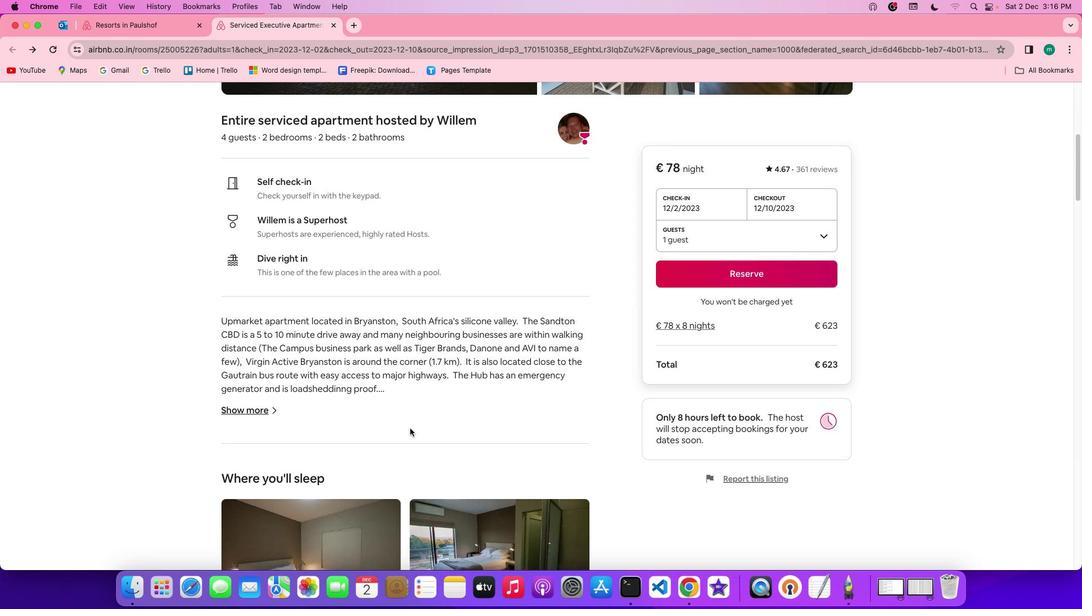 
Action: Mouse scrolled (410, 428) with delta (0, 0)
Screenshot: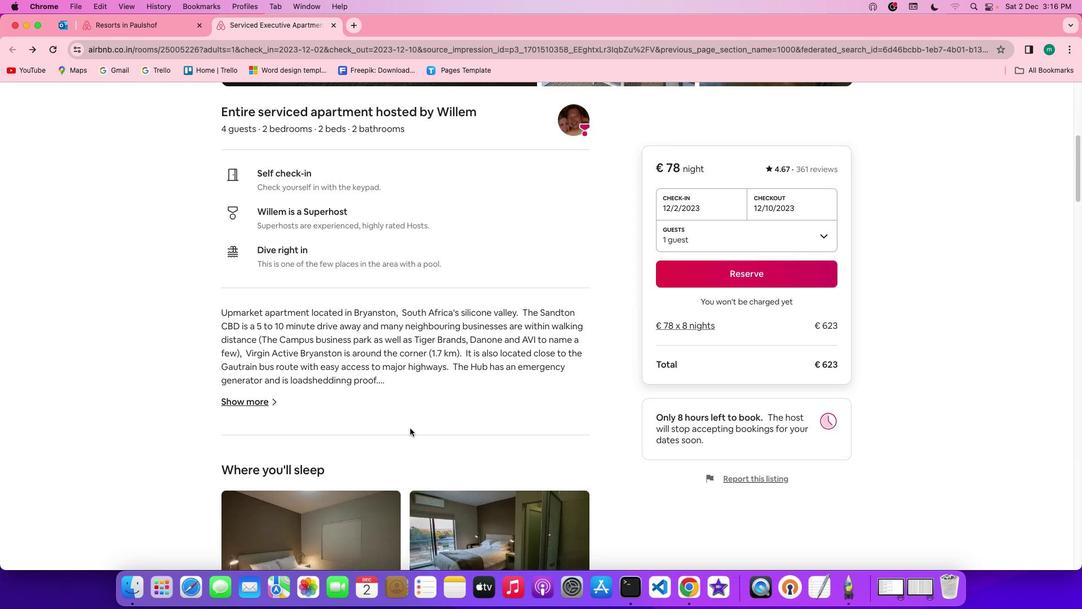 
Action: Mouse scrolled (410, 428) with delta (0, -1)
Screenshot: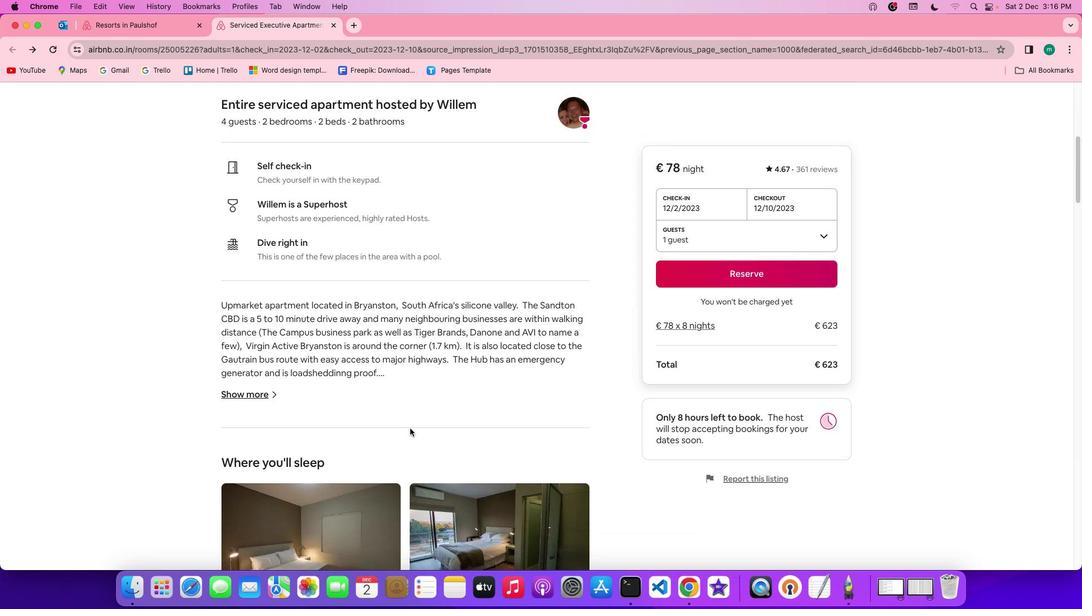 
Action: Mouse scrolled (410, 428) with delta (0, -1)
Screenshot: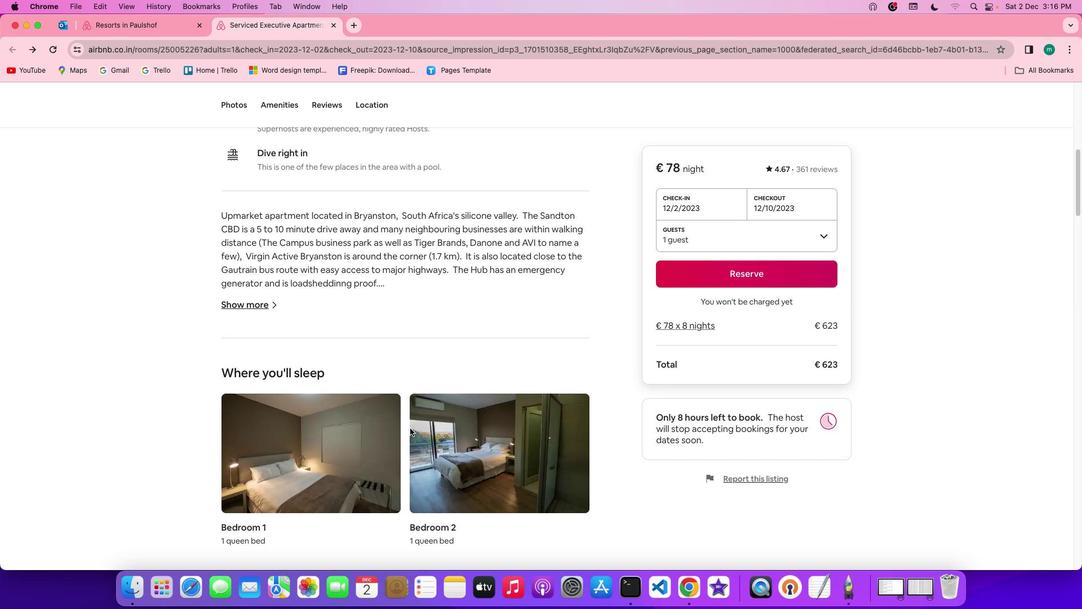 
Action: Mouse scrolled (410, 428) with delta (0, 0)
Screenshot: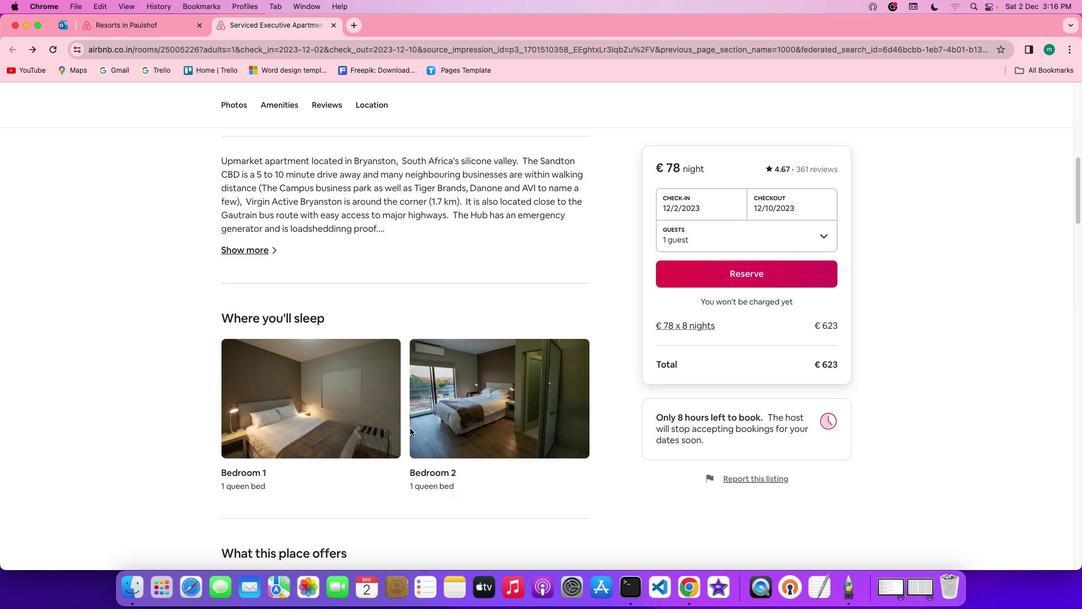 
Action: Mouse scrolled (410, 428) with delta (0, 0)
Screenshot: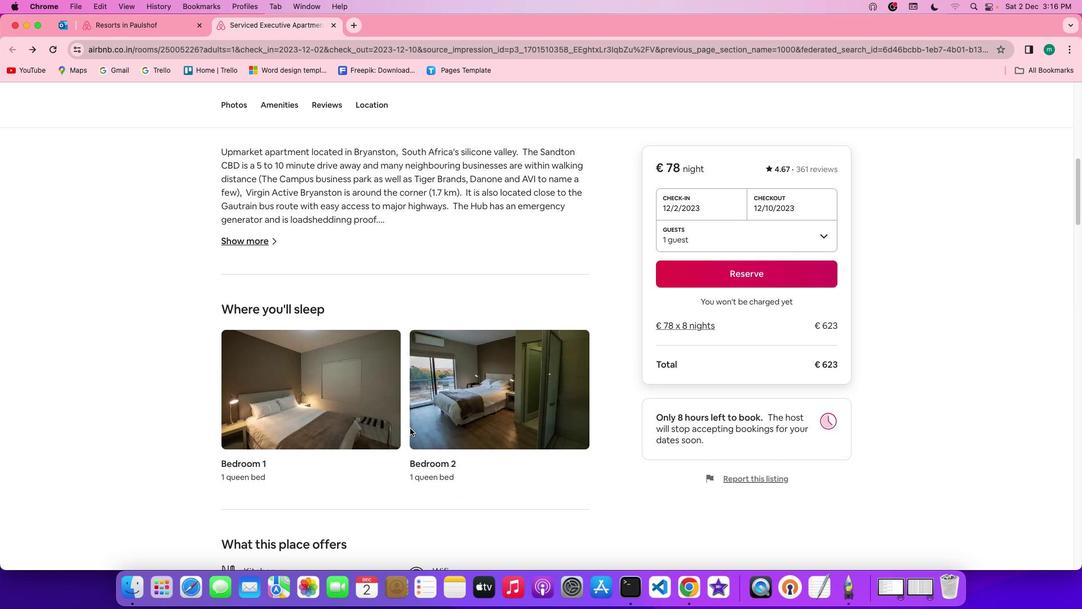 
Action: Mouse scrolled (410, 428) with delta (0, -1)
Screenshot: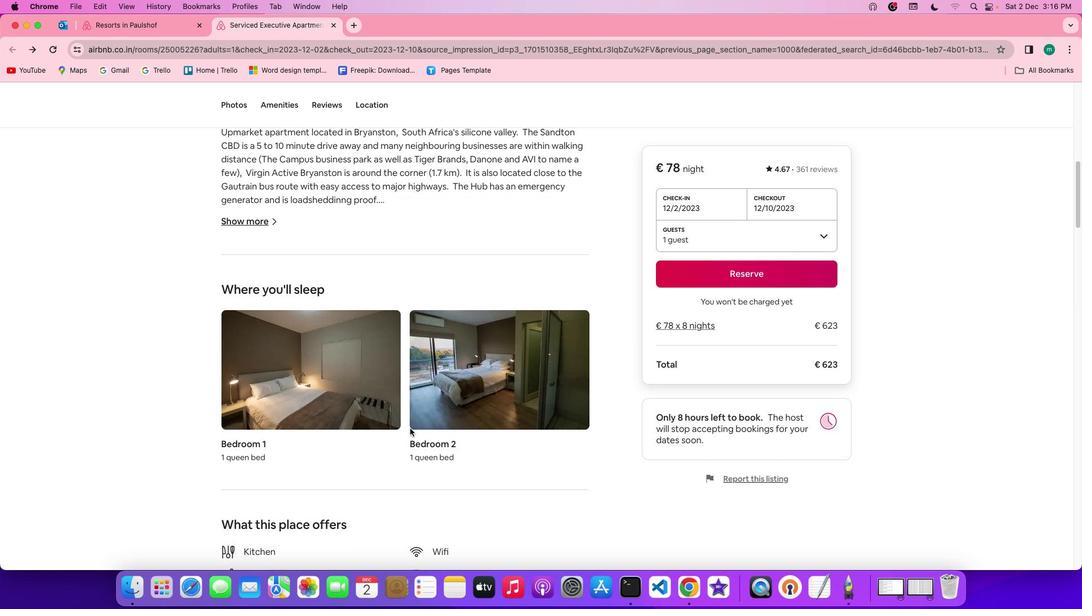 
Action: Mouse scrolled (410, 428) with delta (0, -2)
Screenshot: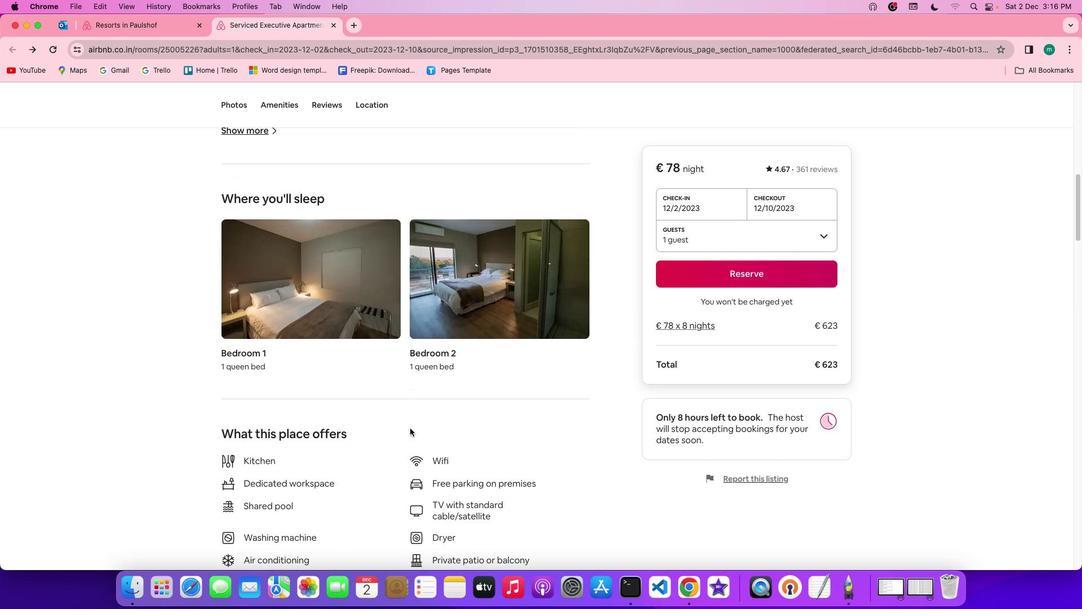 
Action: Mouse scrolled (410, 428) with delta (0, 0)
Screenshot: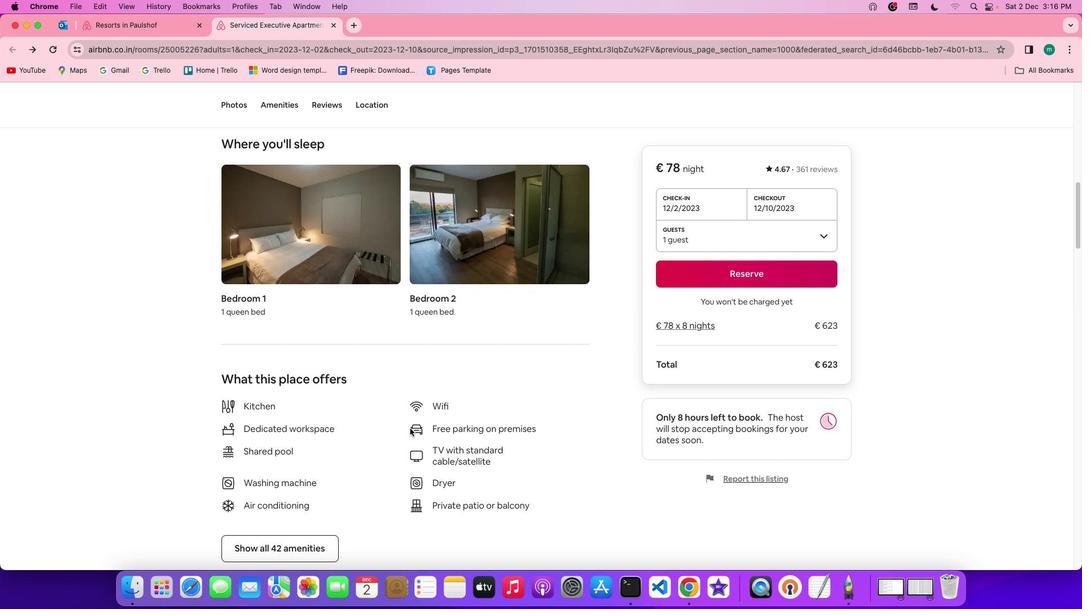 
Action: Mouse scrolled (410, 428) with delta (0, 0)
Screenshot: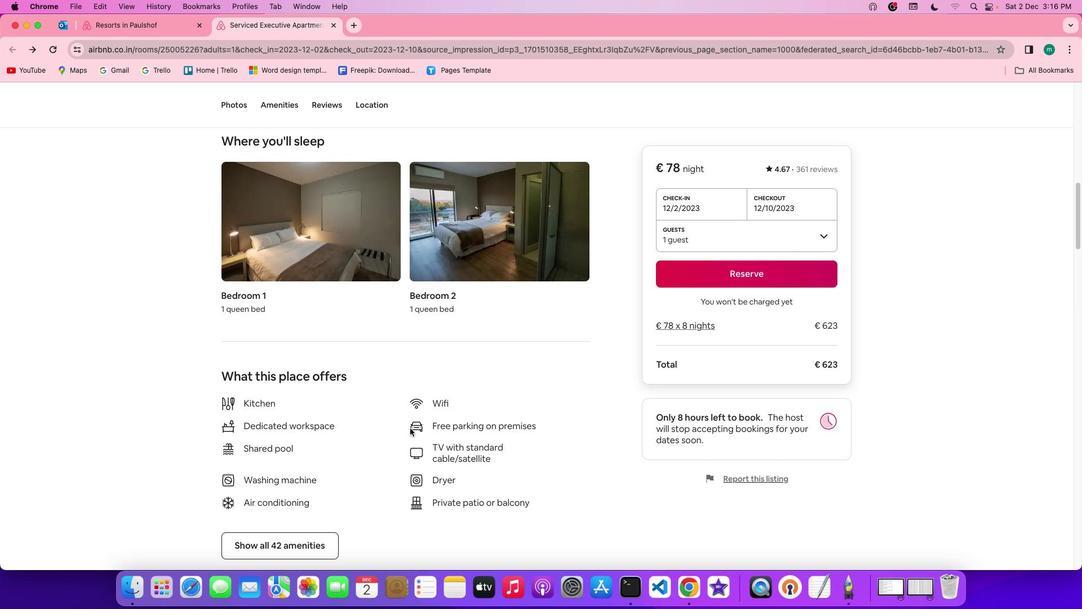 
Action: Mouse scrolled (410, 428) with delta (0, 0)
Screenshot: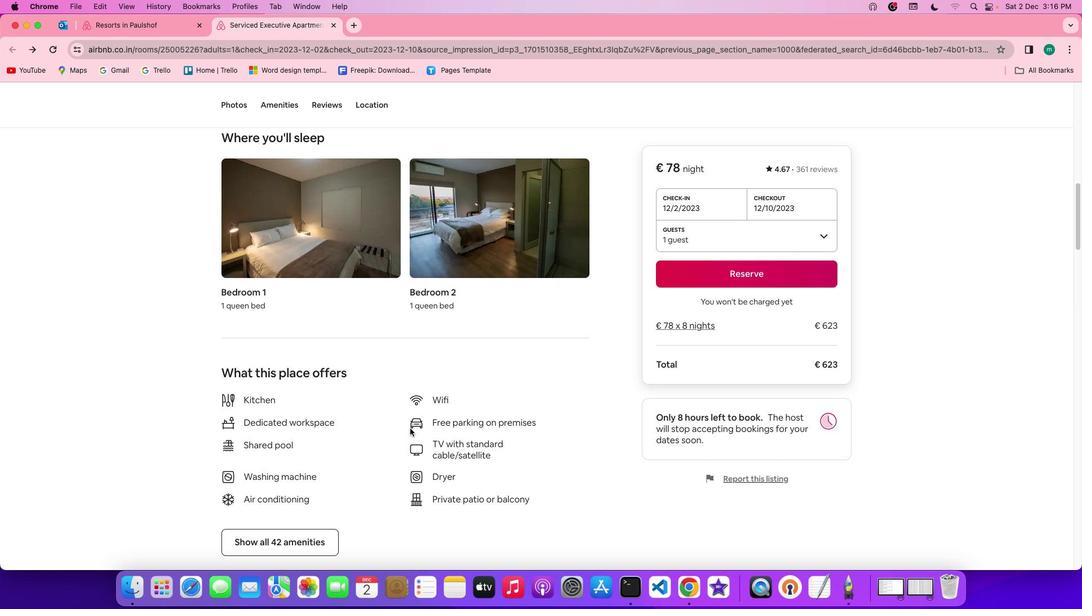 
Action: Mouse scrolled (410, 428) with delta (0, 0)
Screenshot: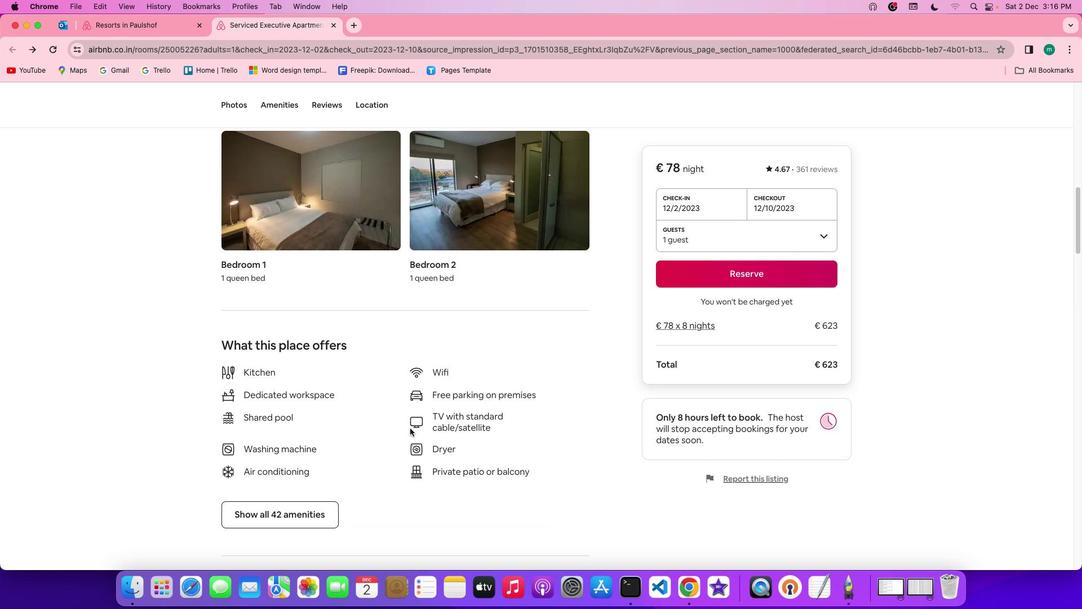 
Action: Mouse moved to (287, 501)
Screenshot: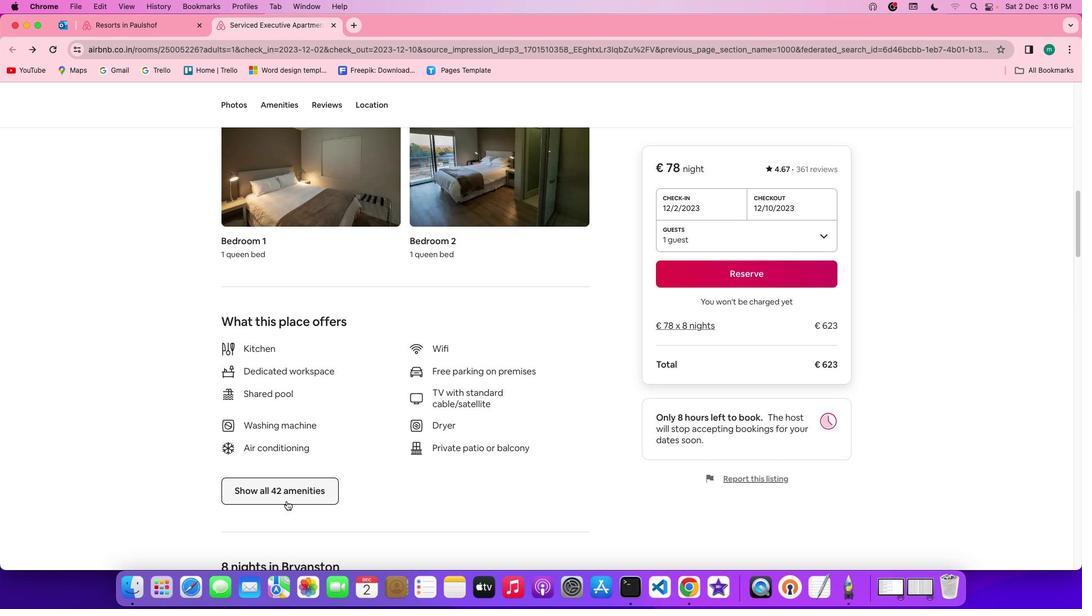 
Action: Mouse pressed left at (287, 501)
Screenshot: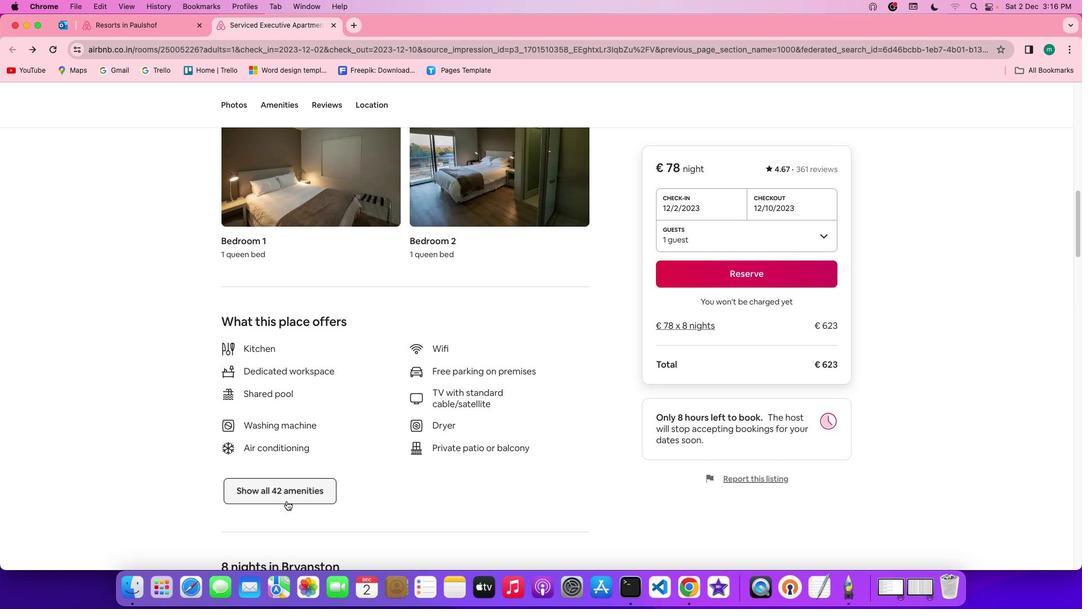 
Action: Mouse moved to (500, 470)
Screenshot: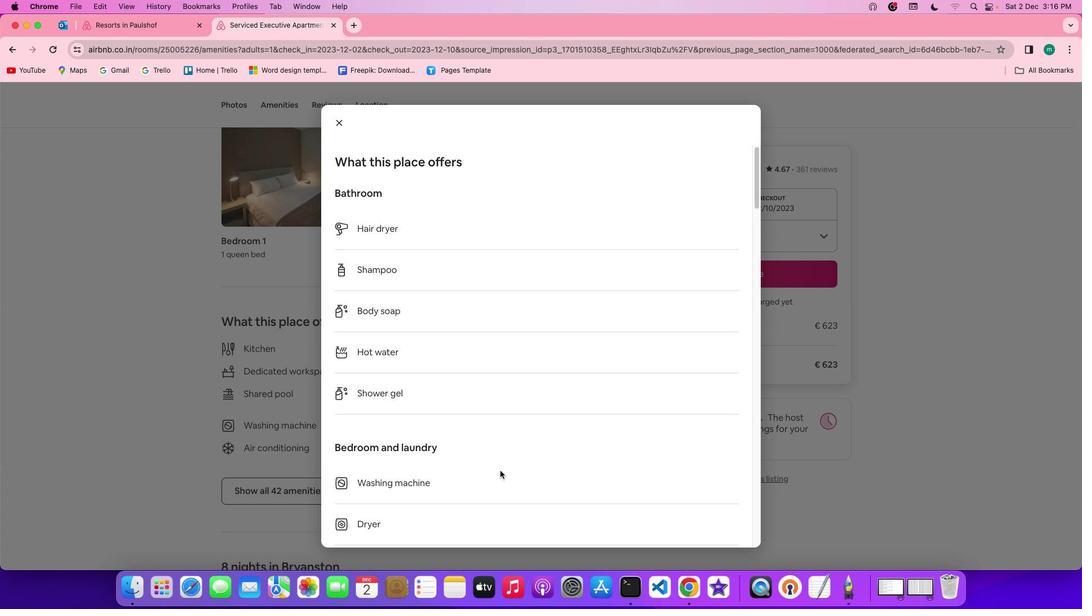 
Action: Mouse scrolled (500, 470) with delta (0, 0)
Screenshot: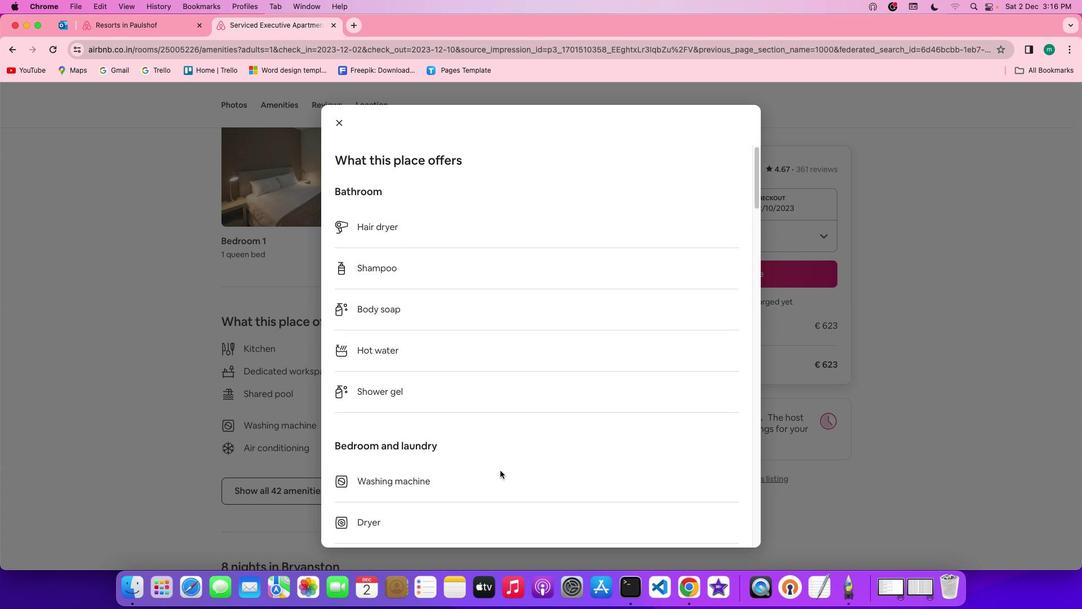 
Action: Mouse scrolled (500, 470) with delta (0, 0)
Screenshot: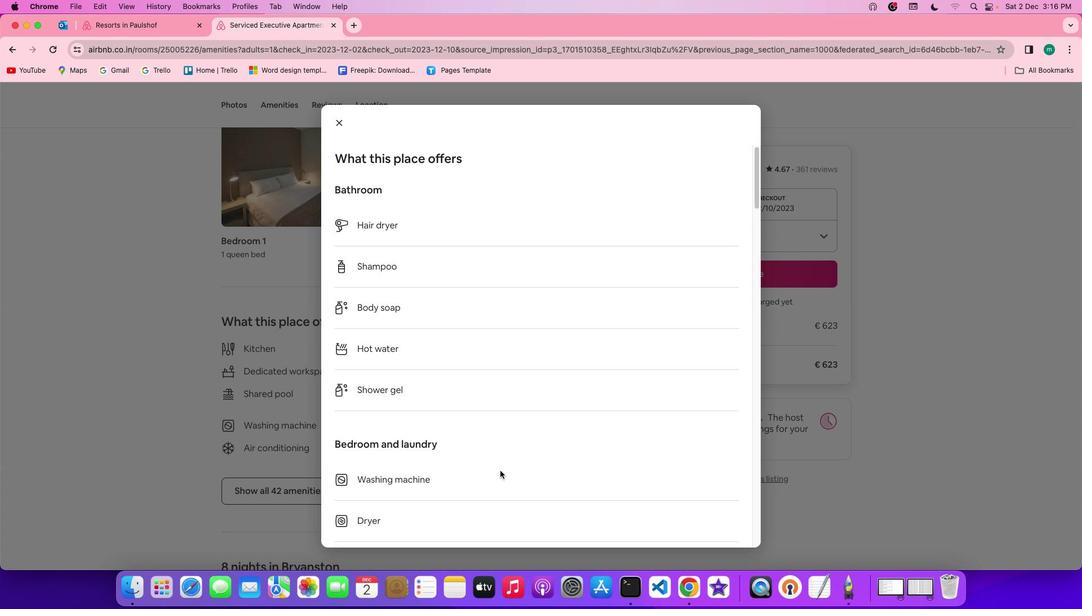 
Action: Mouse scrolled (500, 470) with delta (0, 0)
Screenshot: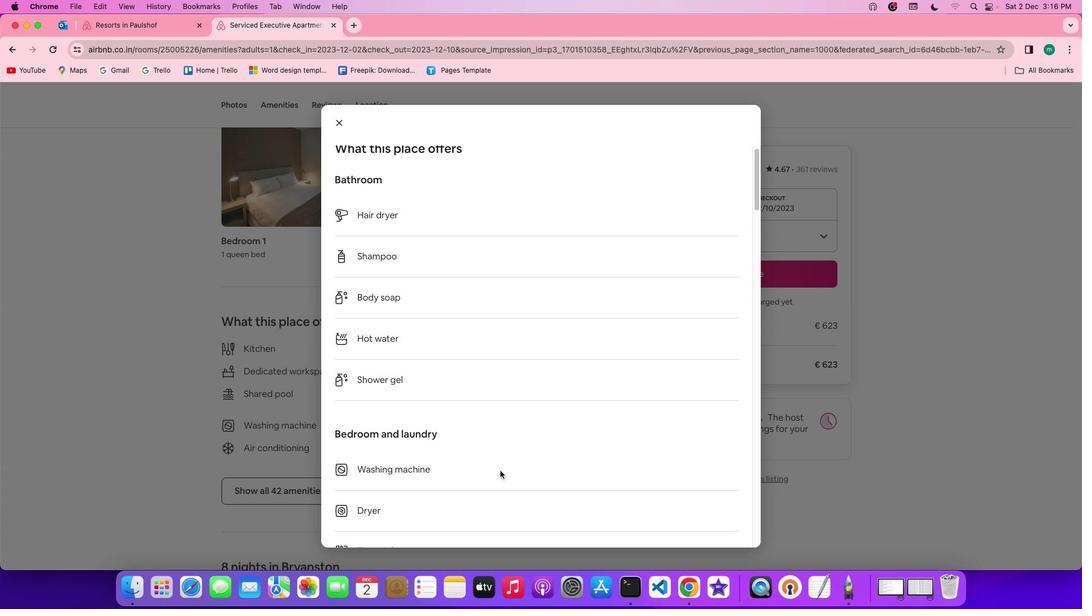 
Action: Mouse scrolled (500, 470) with delta (0, 0)
Screenshot: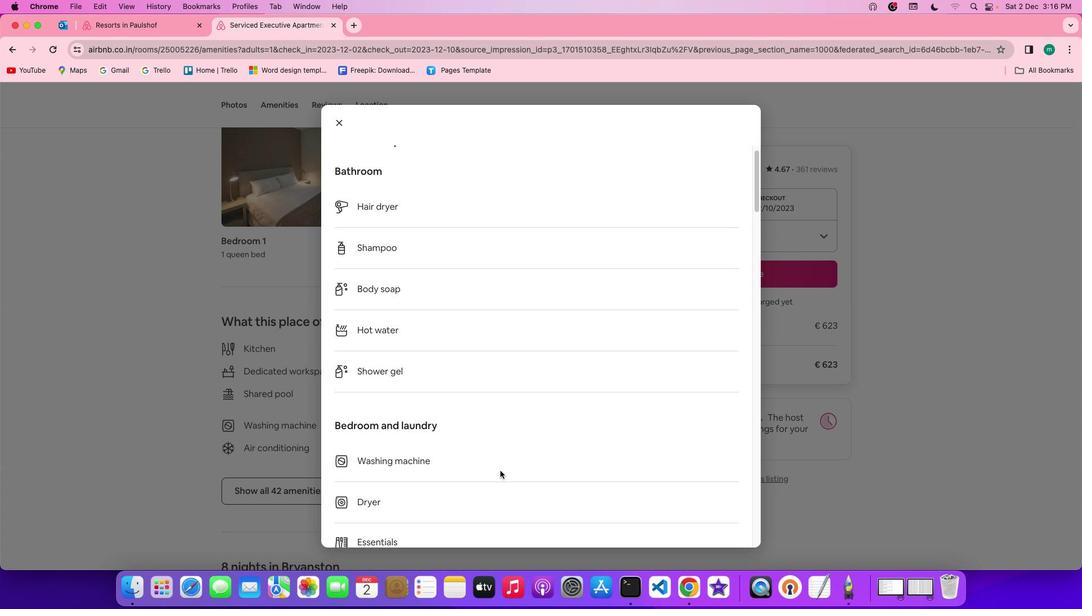 
Action: Mouse scrolled (500, 470) with delta (0, 0)
Screenshot: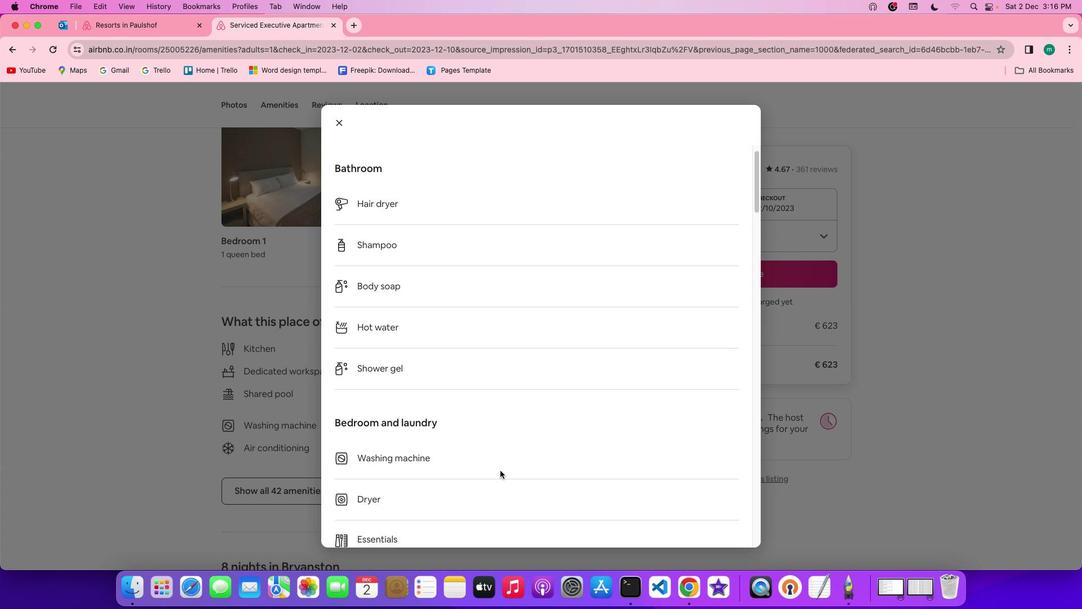 
Action: Mouse scrolled (500, 470) with delta (0, 0)
Screenshot: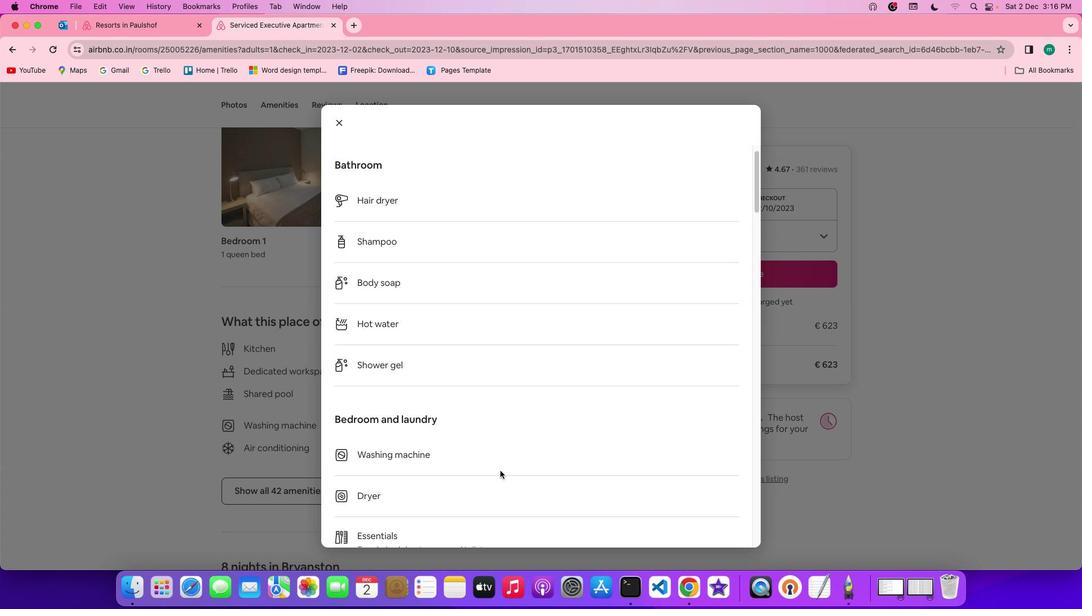 
Action: Mouse scrolled (500, 470) with delta (0, 0)
Screenshot: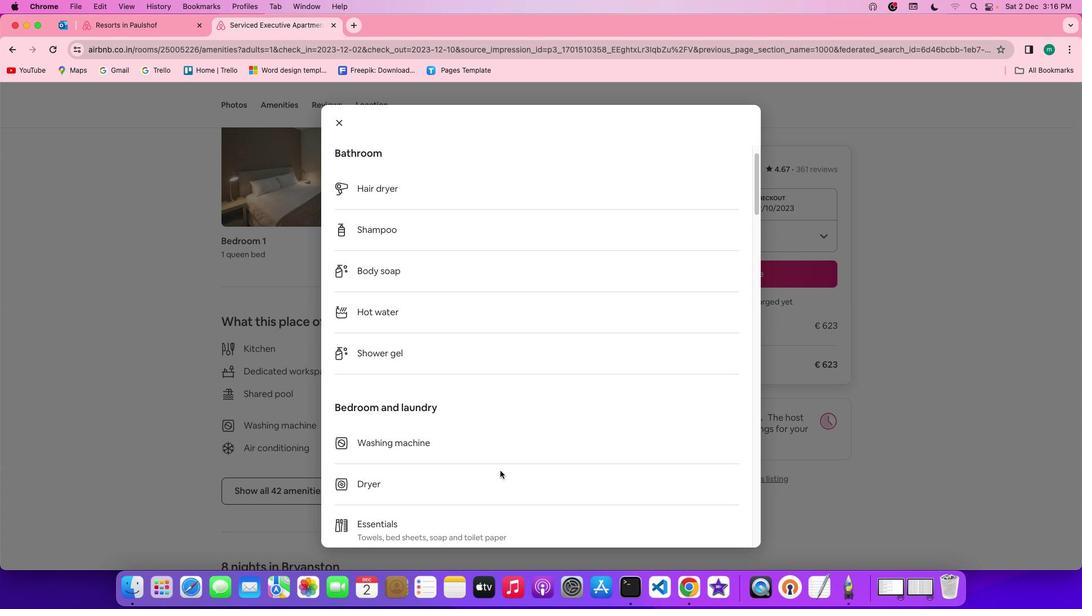 
Action: Mouse scrolled (500, 470) with delta (0, 0)
Screenshot: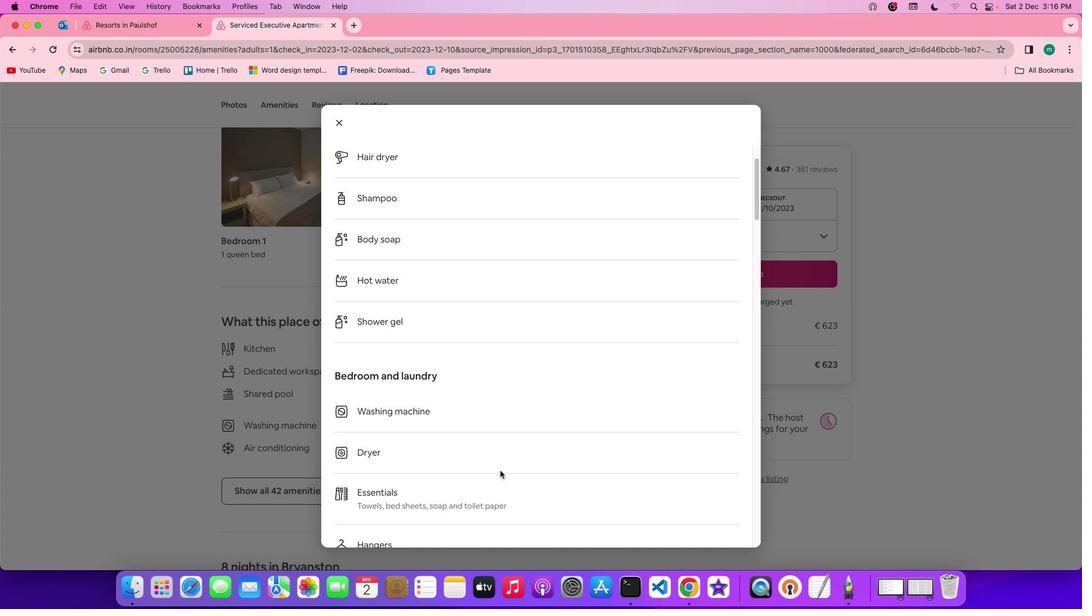 
Action: Mouse scrolled (500, 470) with delta (0, 0)
Screenshot: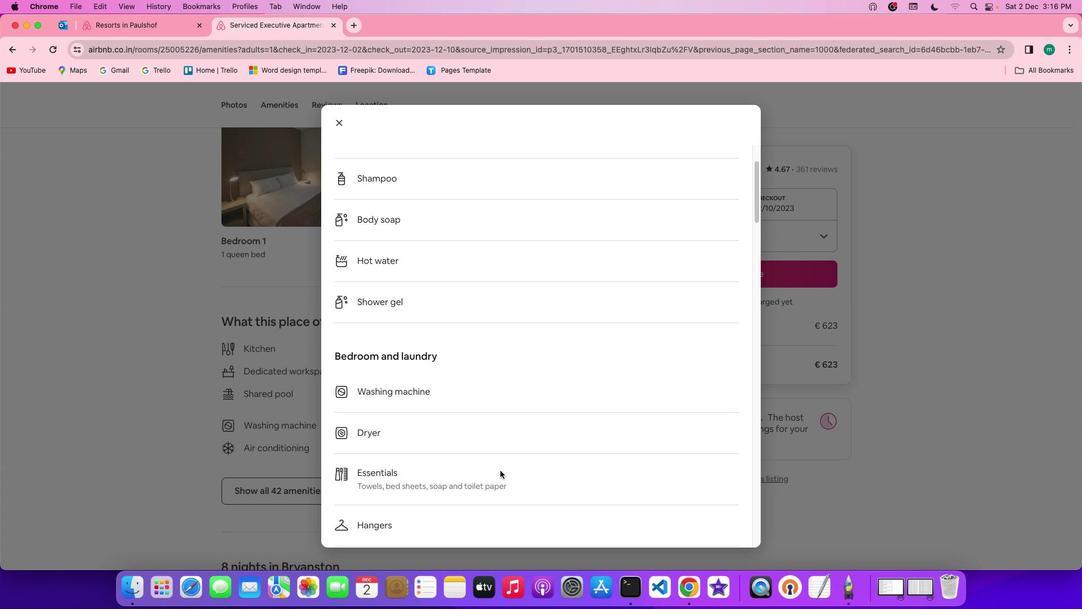 
Action: Mouse scrolled (500, 470) with delta (0, 0)
Screenshot: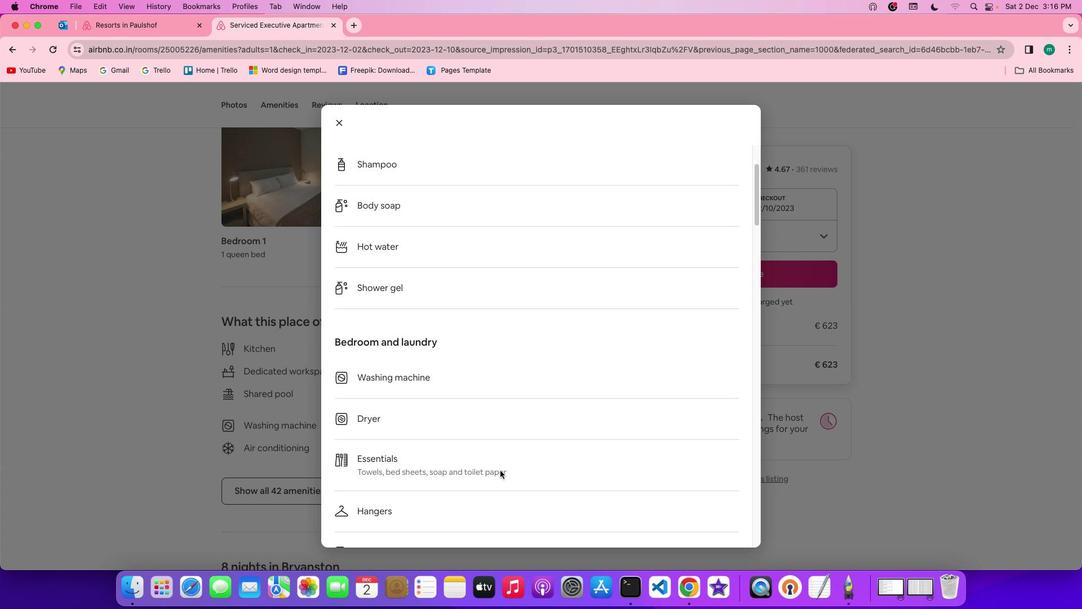 
Action: Mouse scrolled (500, 470) with delta (0, -1)
Screenshot: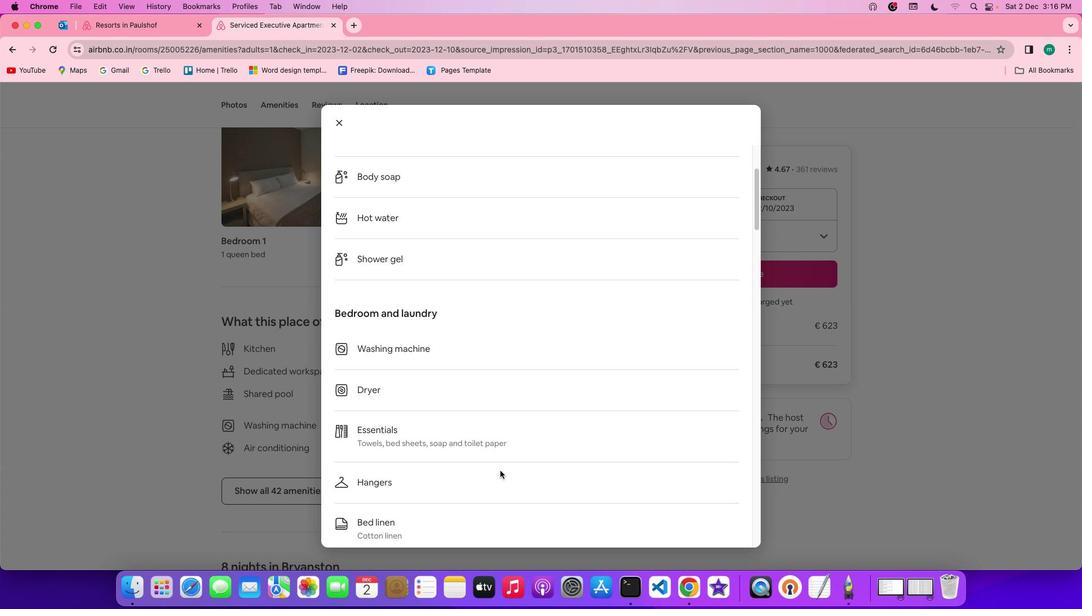
Action: Mouse scrolled (500, 470) with delta (0, -2)
Screenshot: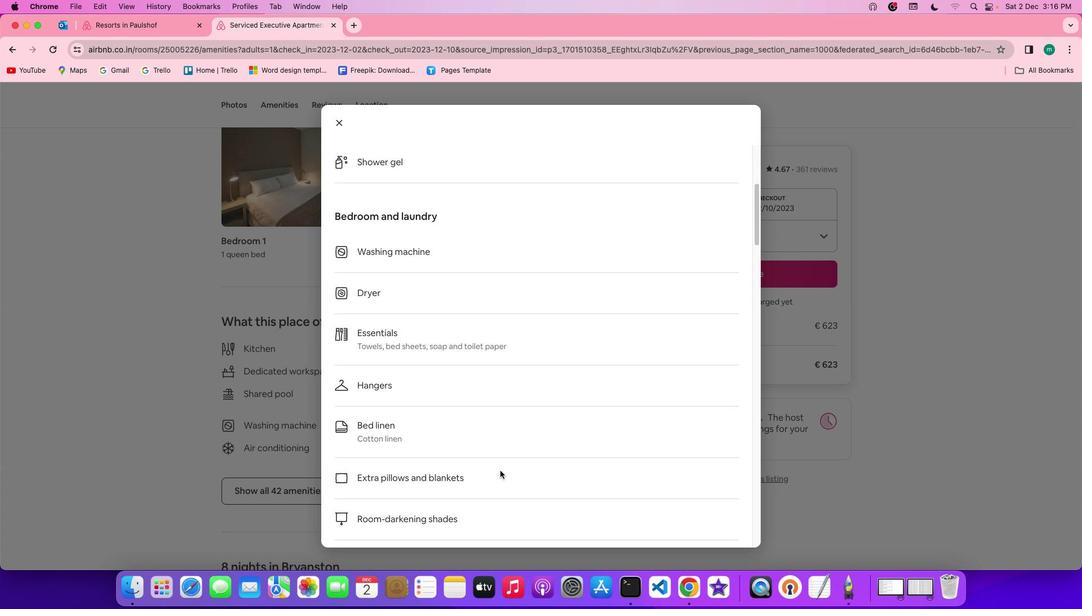
Action: Mouse scrolled (500, 470) with delta (0, 0)
Screenshot: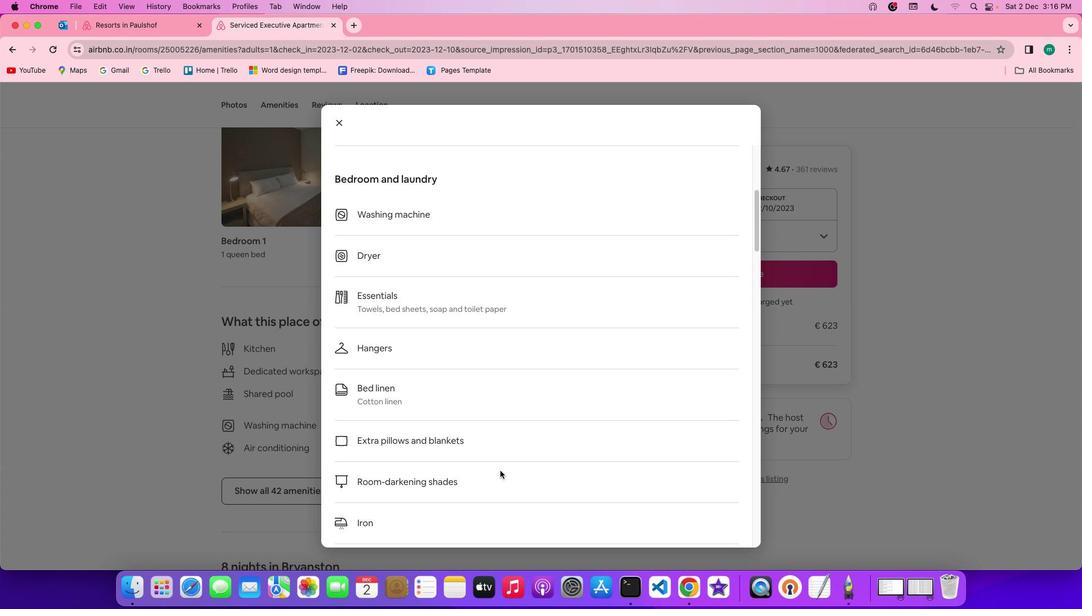 
Action: Mouse scrolled (500, 470) with delta (0, 0)
Screenshot: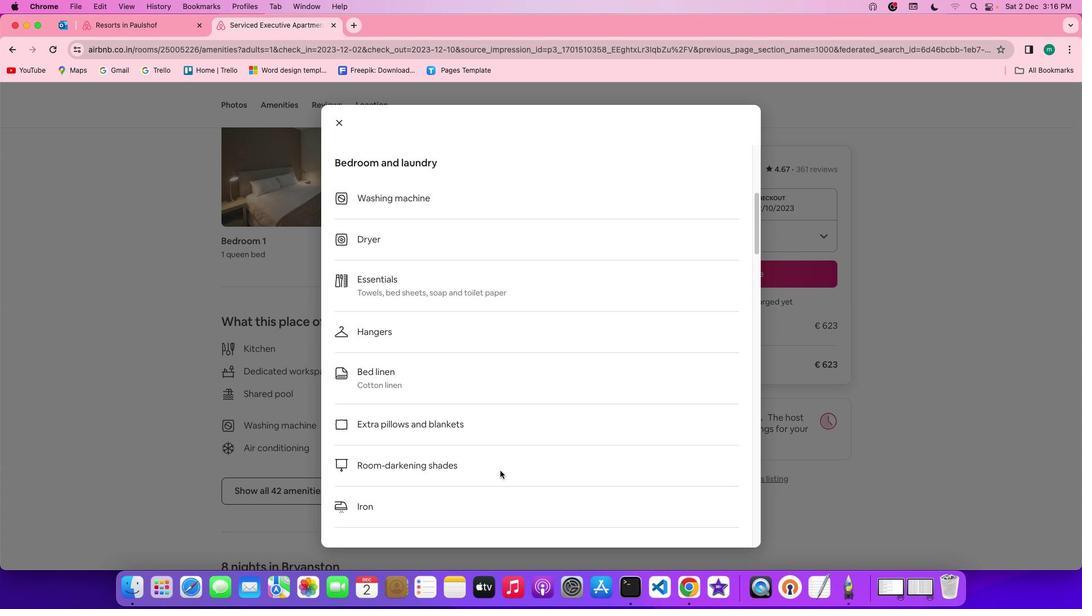 
Action: Mouse scrolled (500, 470) with delta (0, -1)
Screenshot: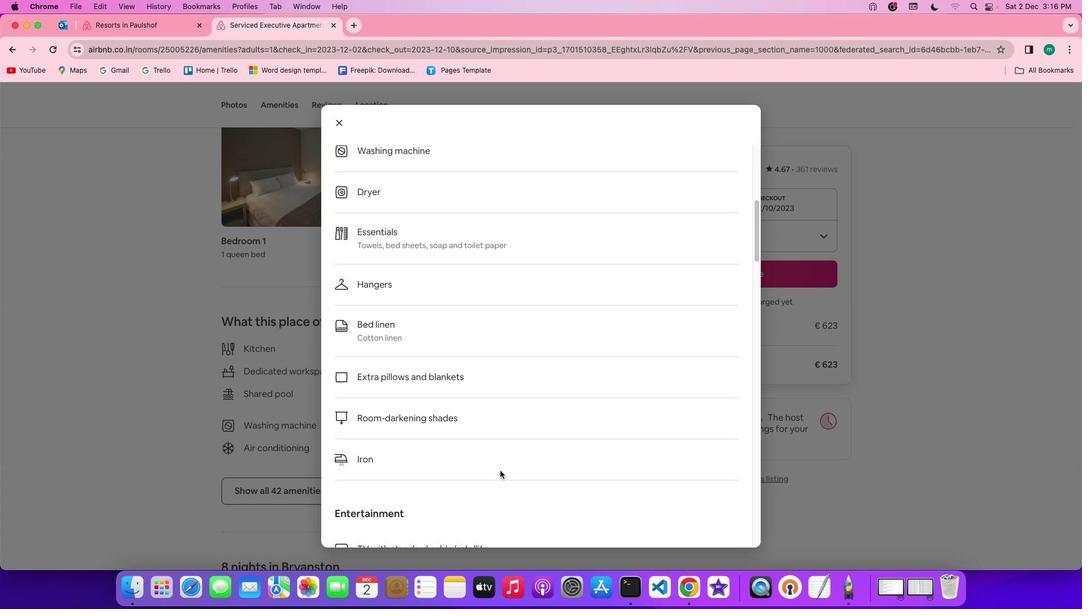 
Action: Mouse scrolled (500, 470) with delta (0, -2)
Screenshot: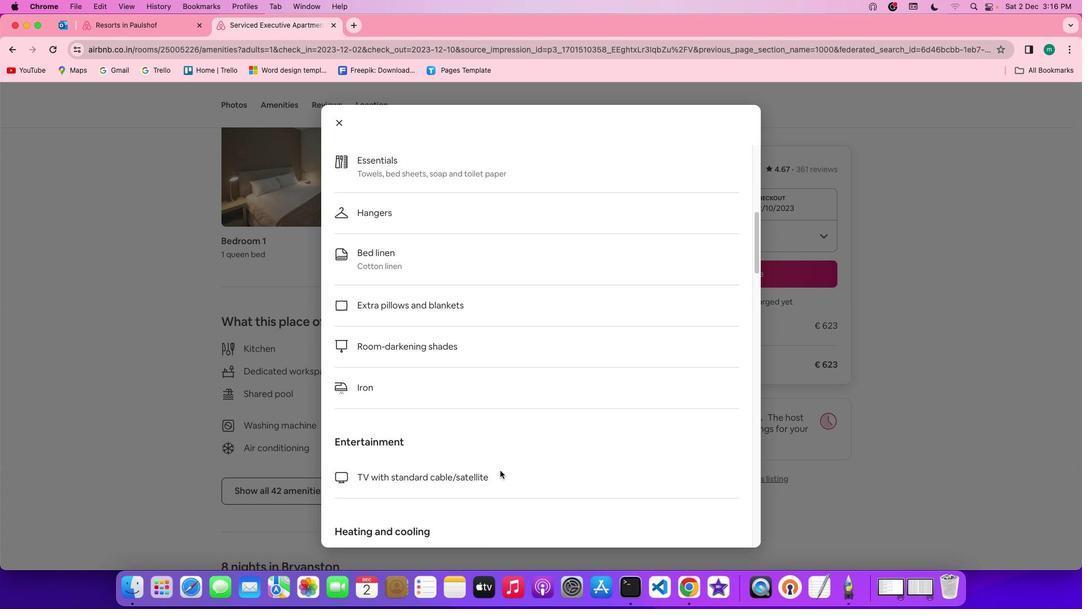
Action: Mouse scrolled (500, 470) with delta (0, 0)
Screenshot: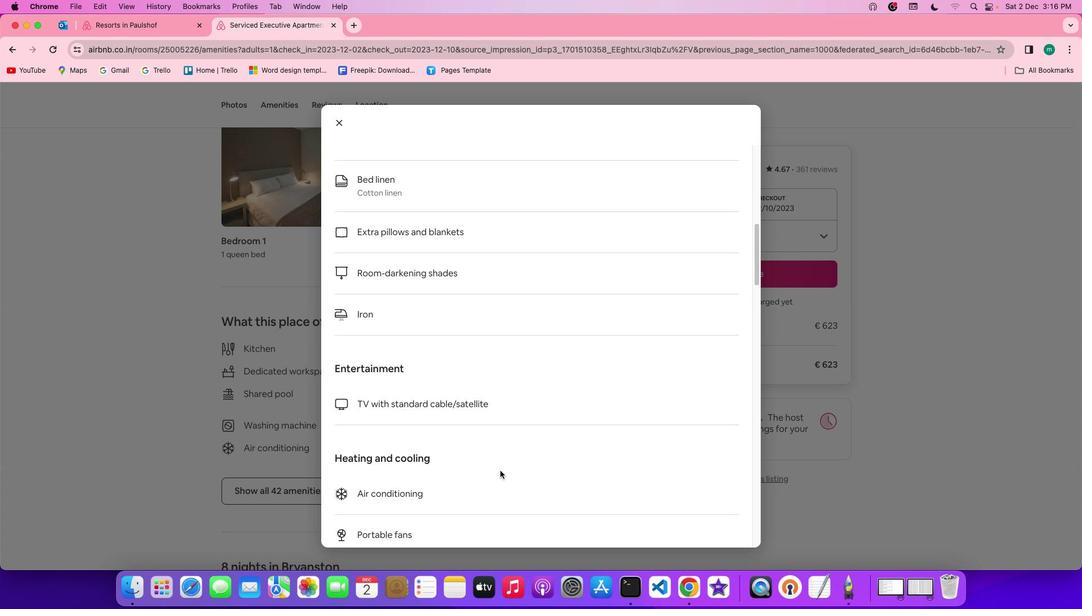 
Action: Mouse scrolled (500, 470) with delta (0, 0)
Screenshot: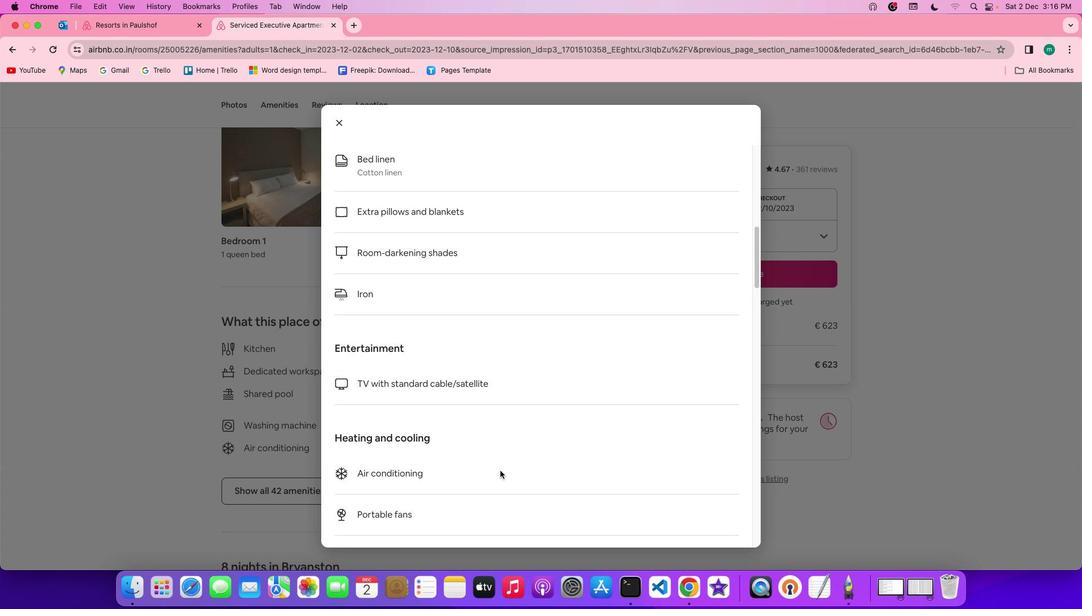 
Action: Mouse scrolled (500, 470) with delta (0, -1)
Screenshot: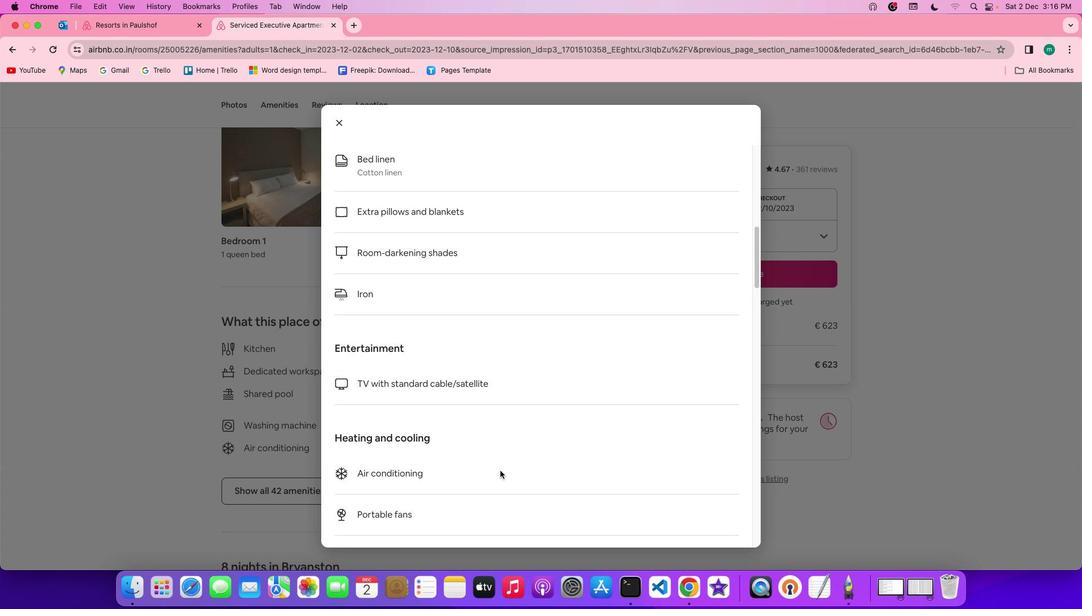 
Action: Mouse scrolled (500, 470) with delta (0, -2)
Screenshot: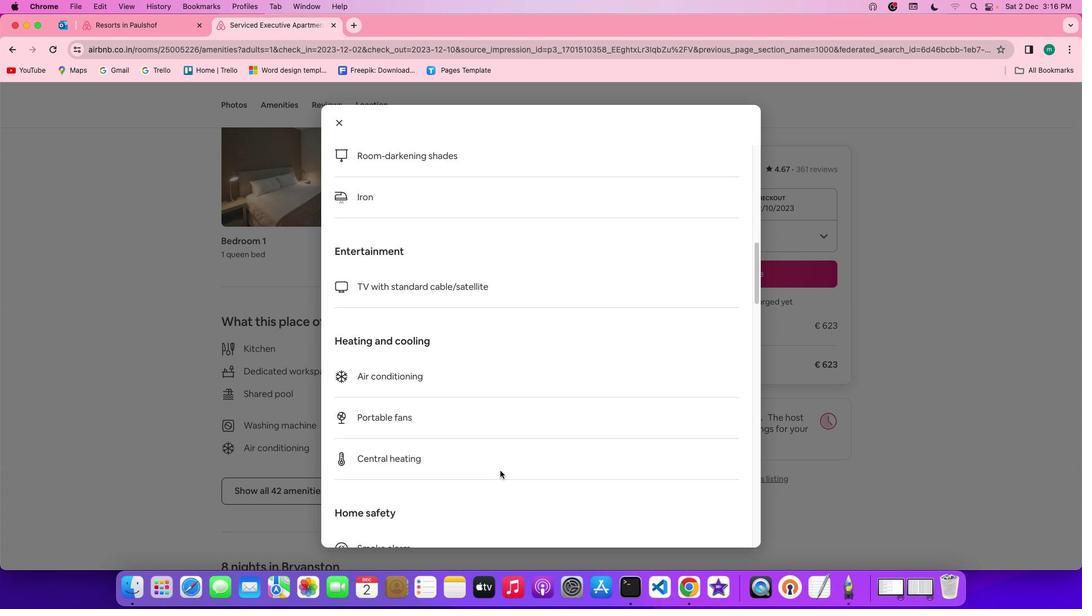 
Action: Mouse scrolled (500, 470) with delta (0, 0)
Screenshot: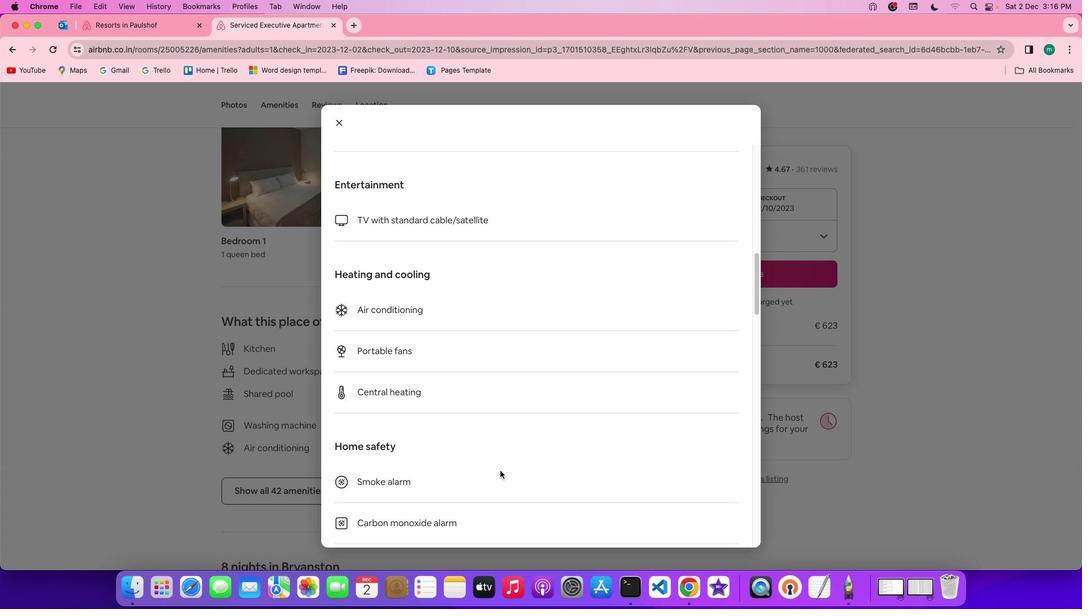 
Action: Mouse scrolled (500, 470) with delta (0, 0)
Screenshot: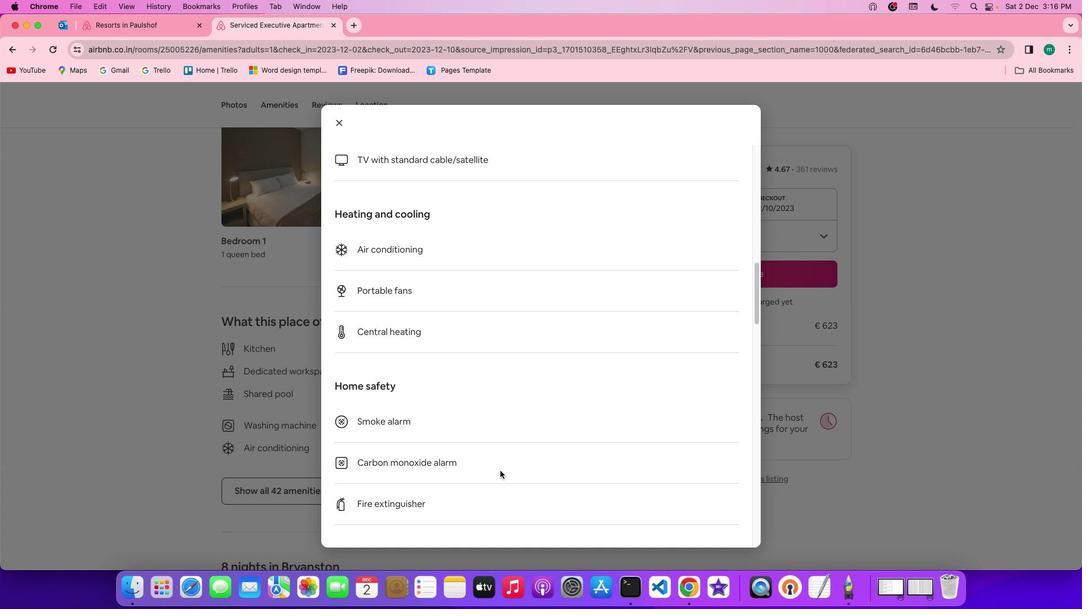 
Action: Mouse scrolled (500, 470) with delta (0, -1)
Screenshot: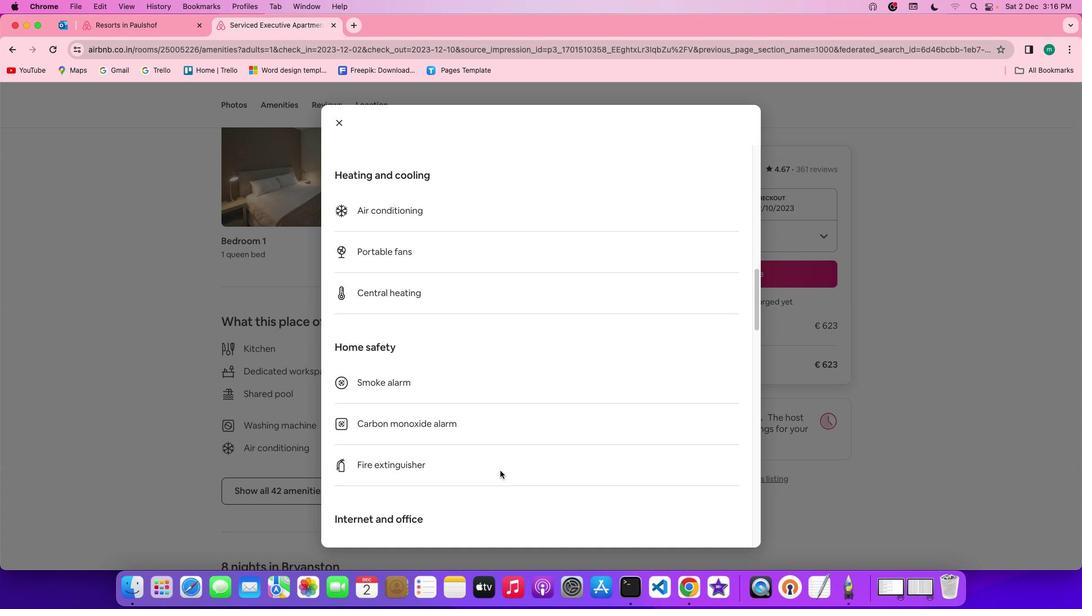 
Action: Mouse scrolled (500, 470) with delta (0, -2)
Screenshot: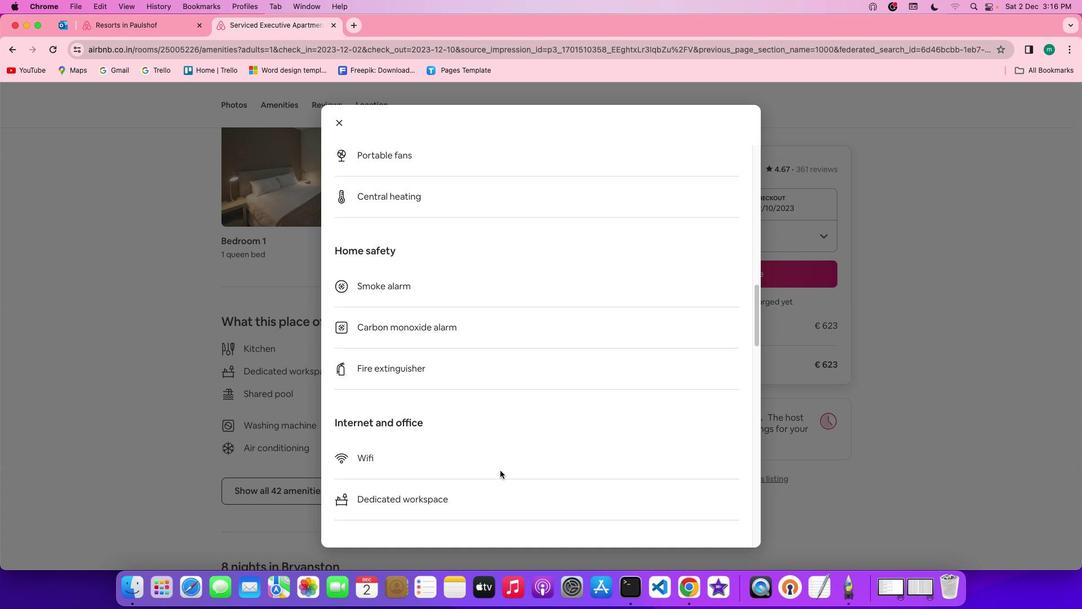 
Action: Mouse scrolled (500, 470) with delta (0, -2)
Screenshot: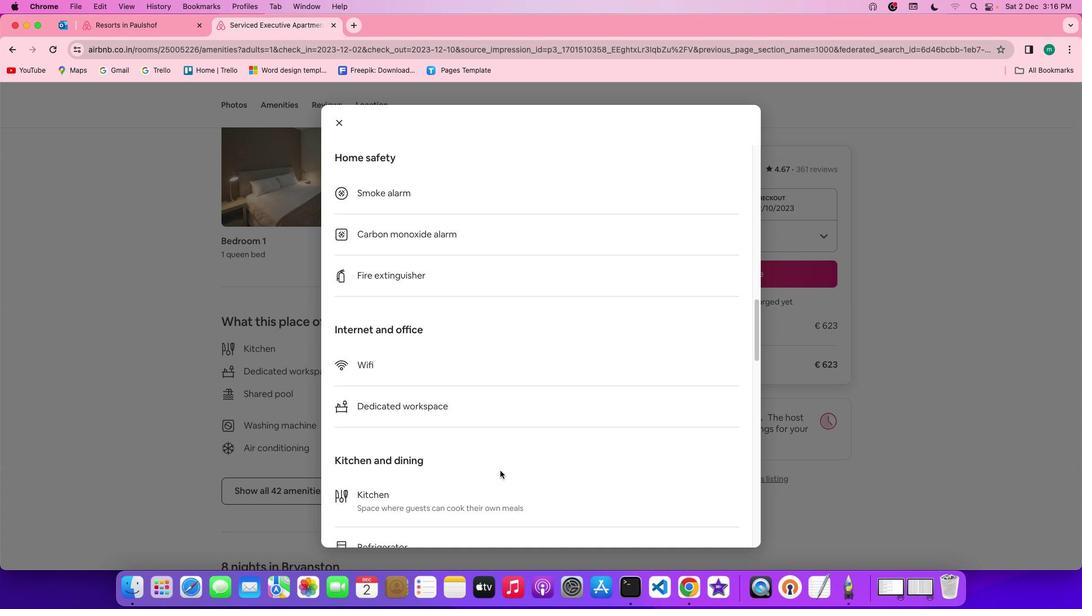 
Action: Mouse scrolled (500, 470) with delta (0, 0)
Screenshot: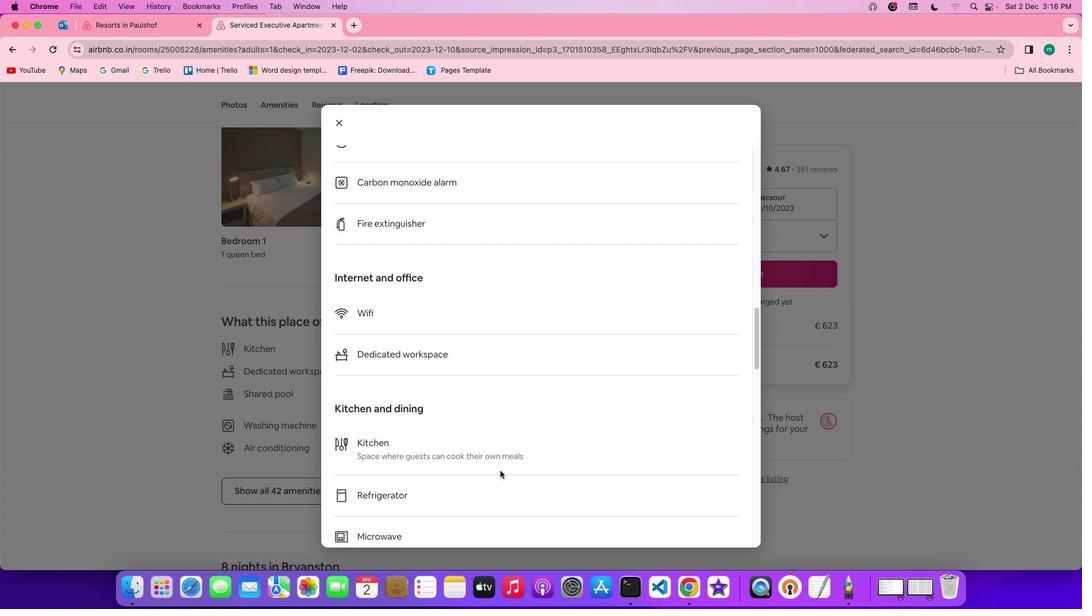 
Action: Mouse scrolled (500, 470) with delta (0, 0)
Screenshot: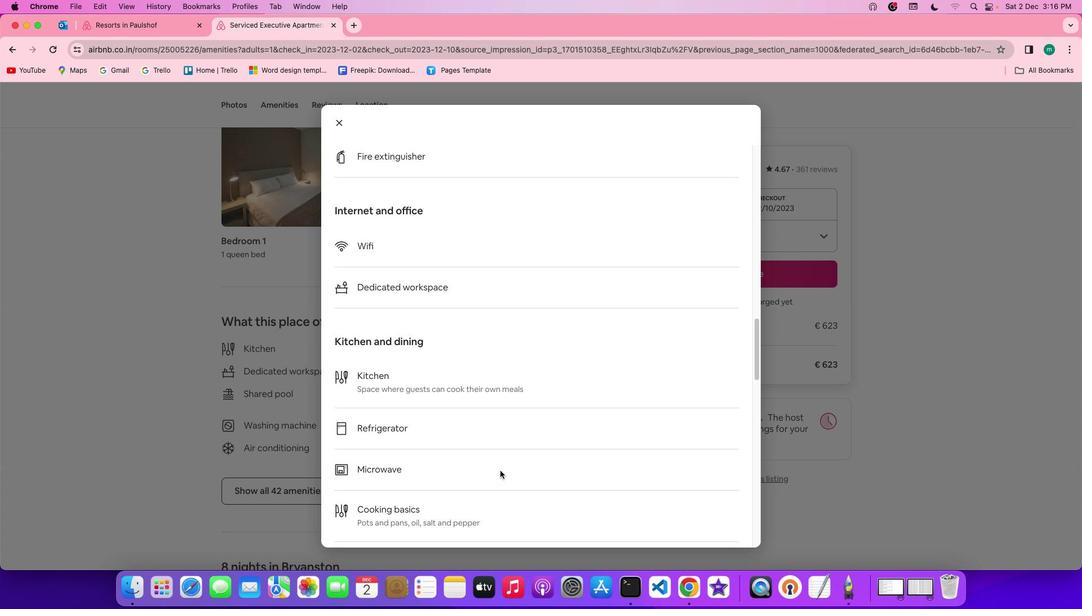 
Action: Mouse scrolled (500, 470) with delta (0, -1)
Screenshot: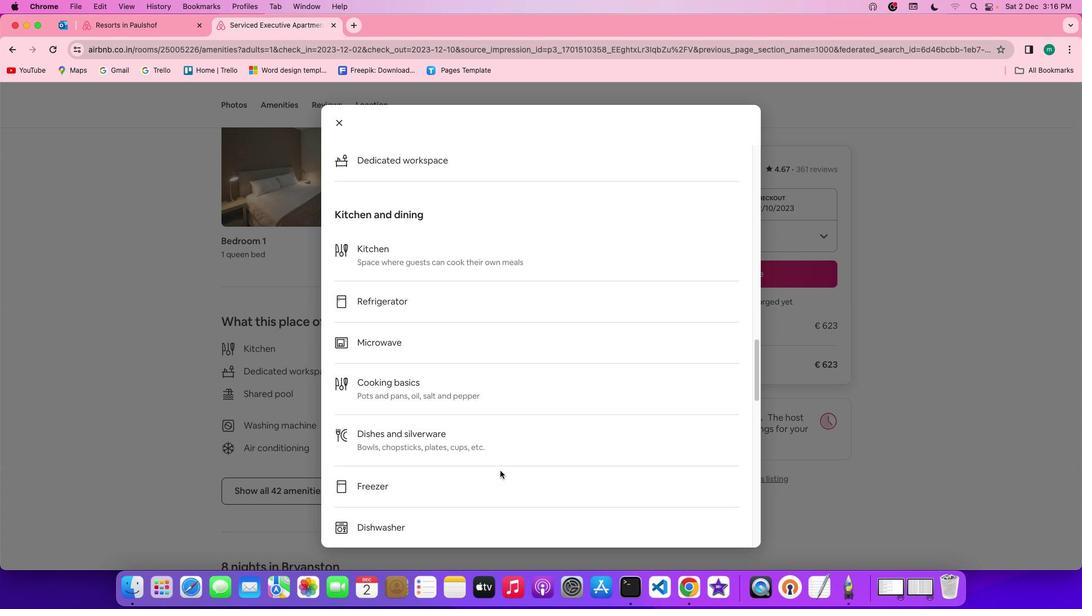 
Action: Mouse scrolled (500, 470) with delta (0, -2)
Screenshot: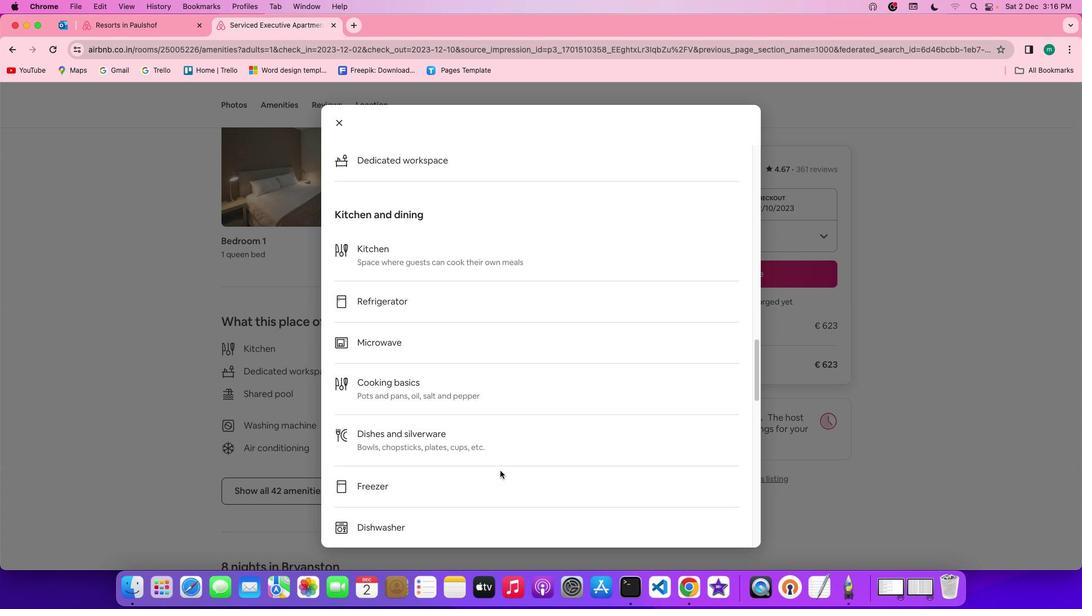 
Action: Mouse scrolled (500, 470) with delta (0, -2)
Screenshot: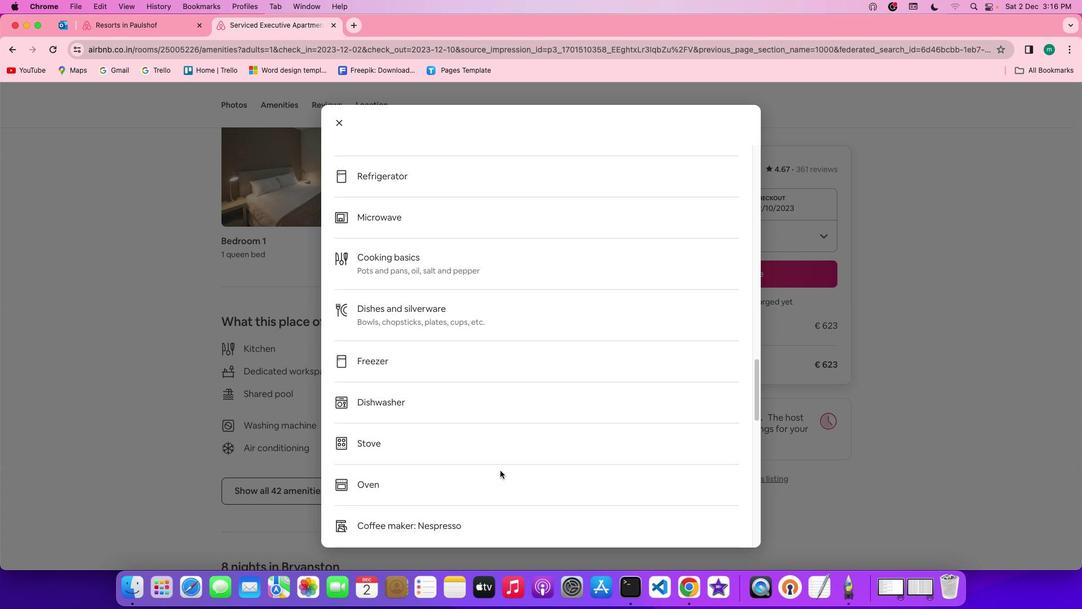 
Action: Mouse scrolled (500, 470) with delta (0, 0)
Screenshot: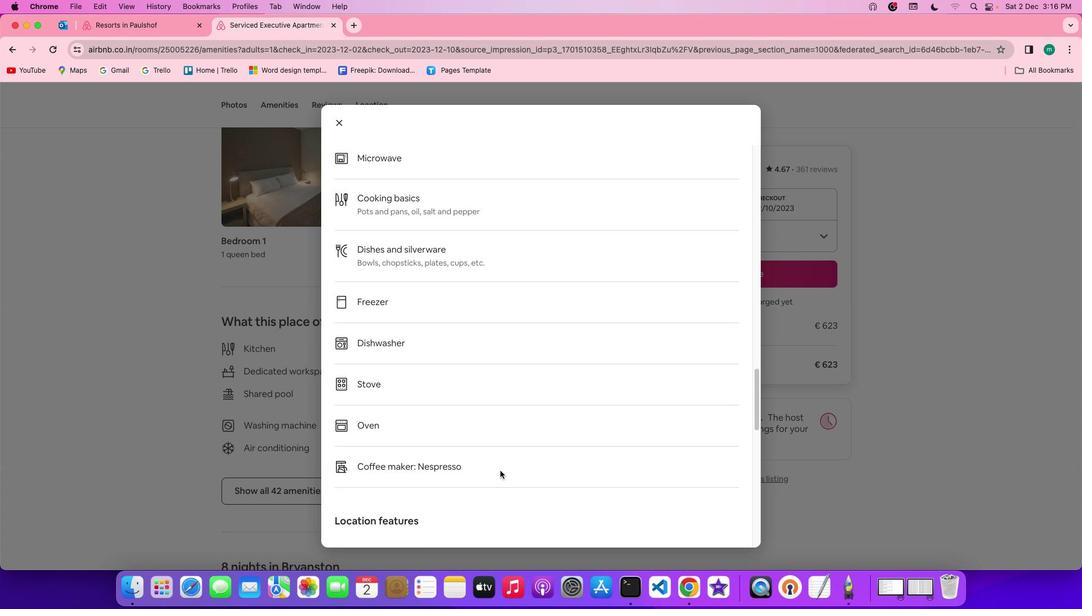 
Action: Mouse scrolled (500, 470) with delta (0, 0)
Screenshot: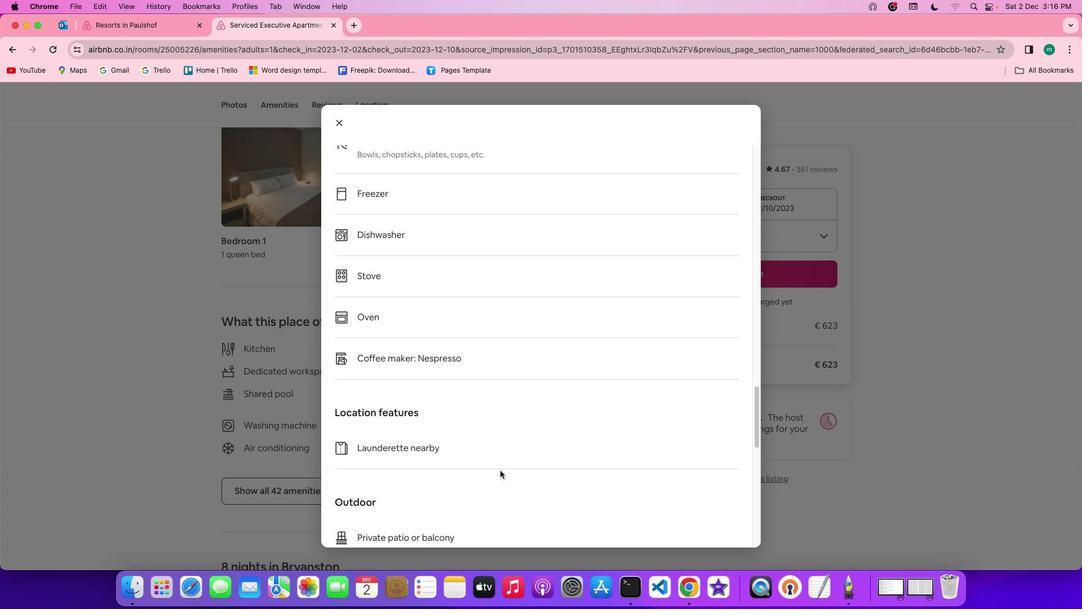 
Action: Mouse scrolled (500, 470) with delta (0, -1)
Screenshot: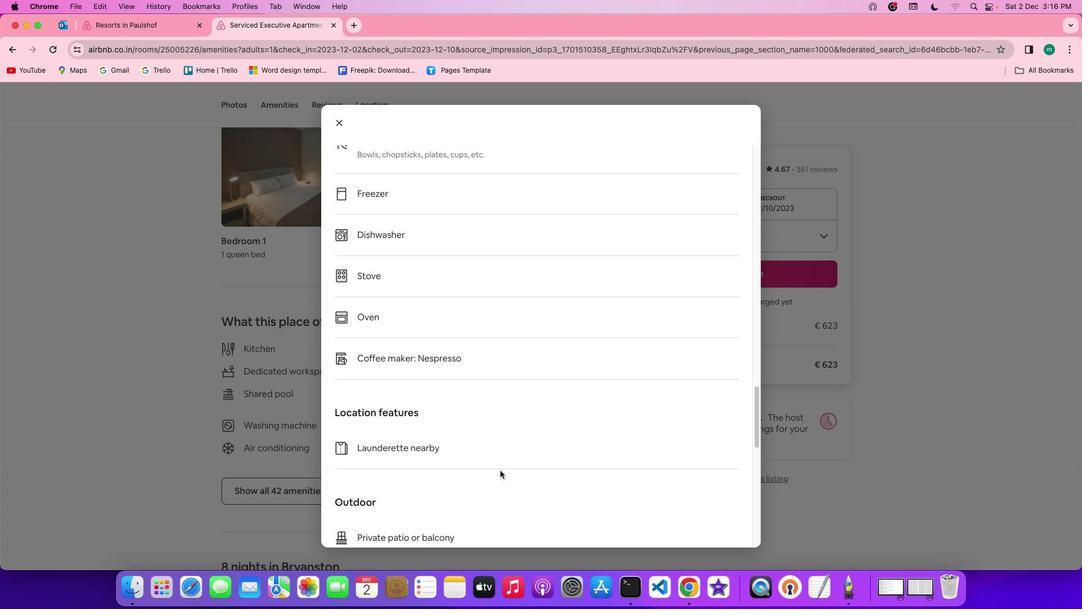 
Action: Mouse scrolled (500, 470) with delta (0, -2)
Screenshot: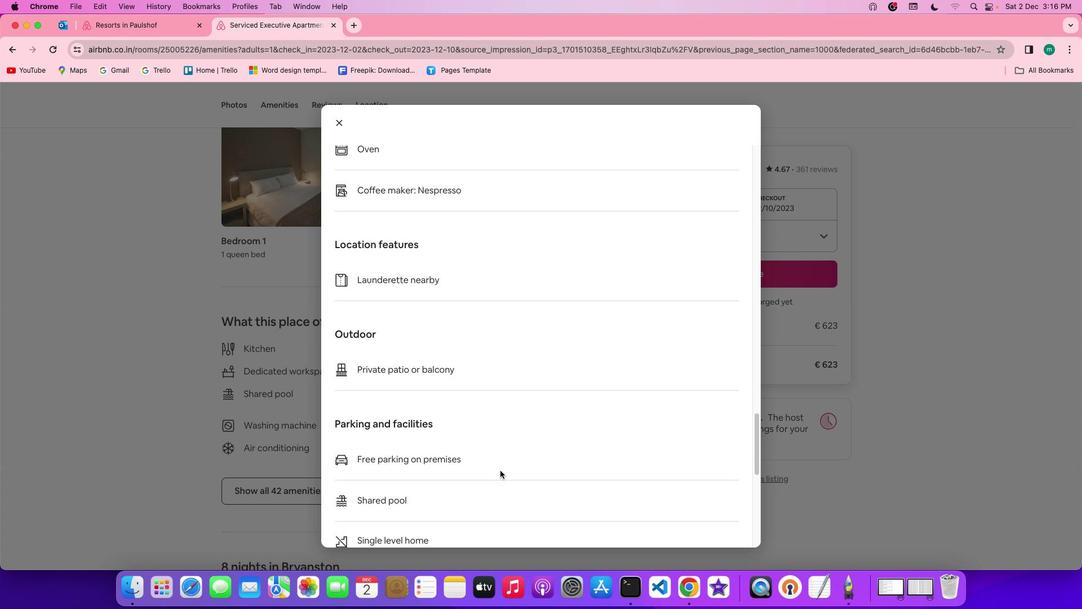 
Action: Mouse scrolled (500, 470) with delta (0, -3)
Screenshot: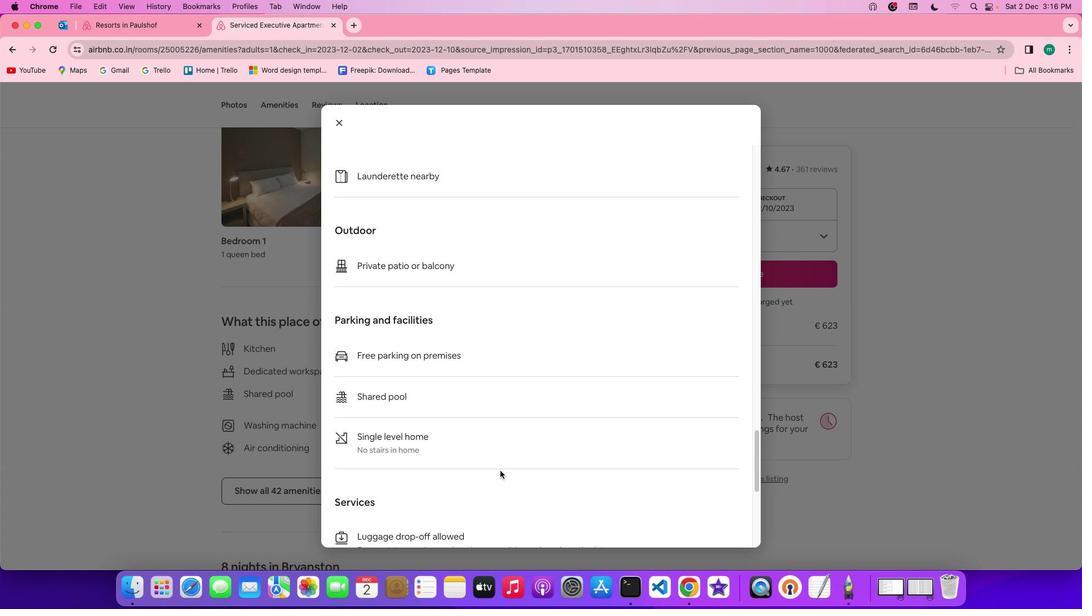 
Action: Mouse scrolled (500, 470) with delta (0, -3)
Screenshot: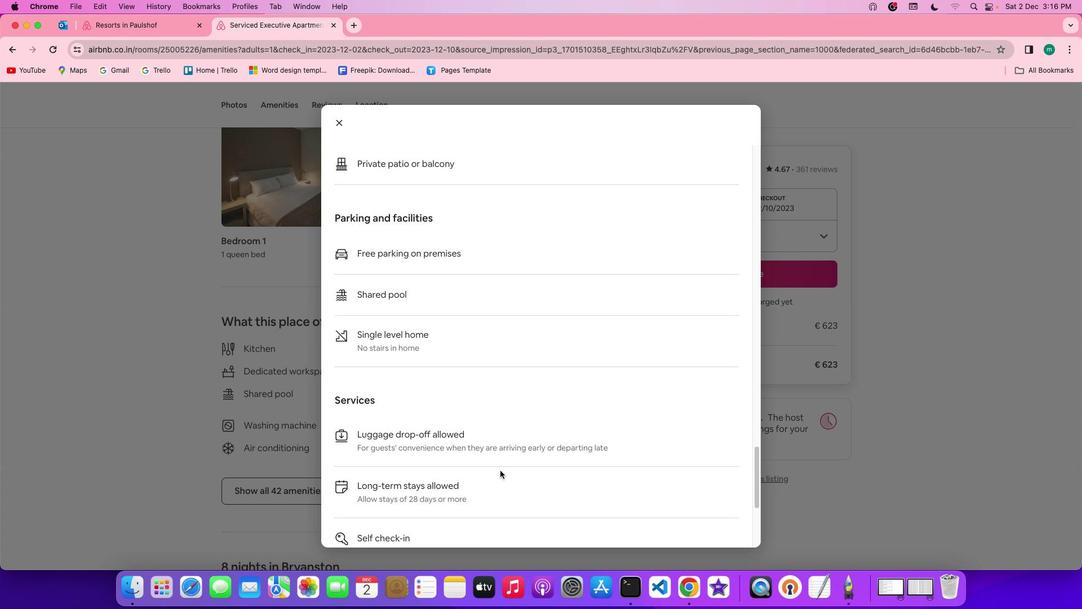 
Action: Mouse scrolled (500, 470) with delta (0, 0)
Screenshot: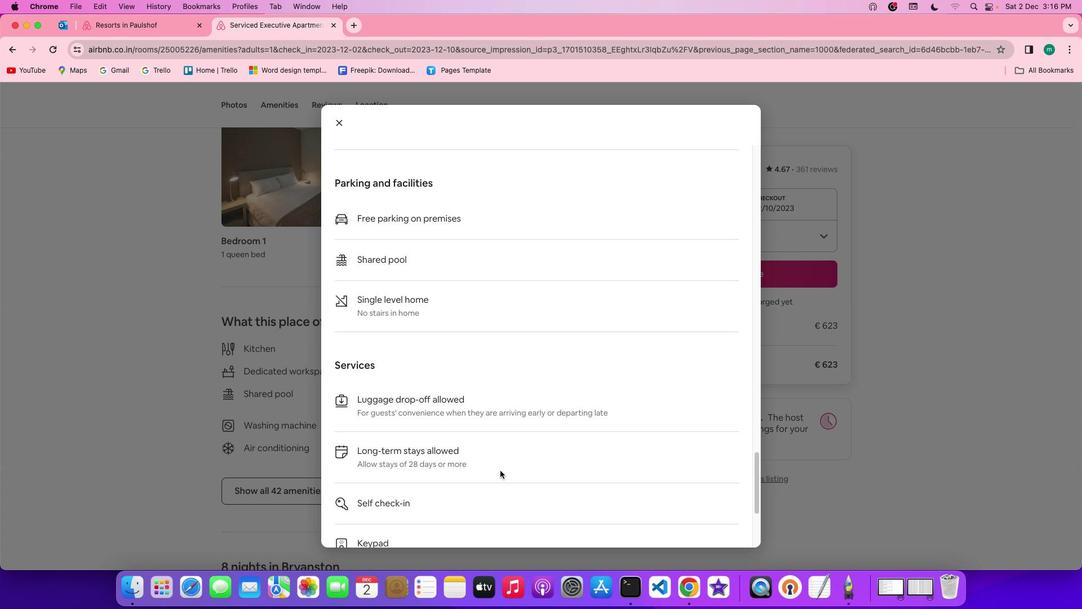 
Action: Mouse scrolled (500, 470) with delta (0, 0)
Screenshot: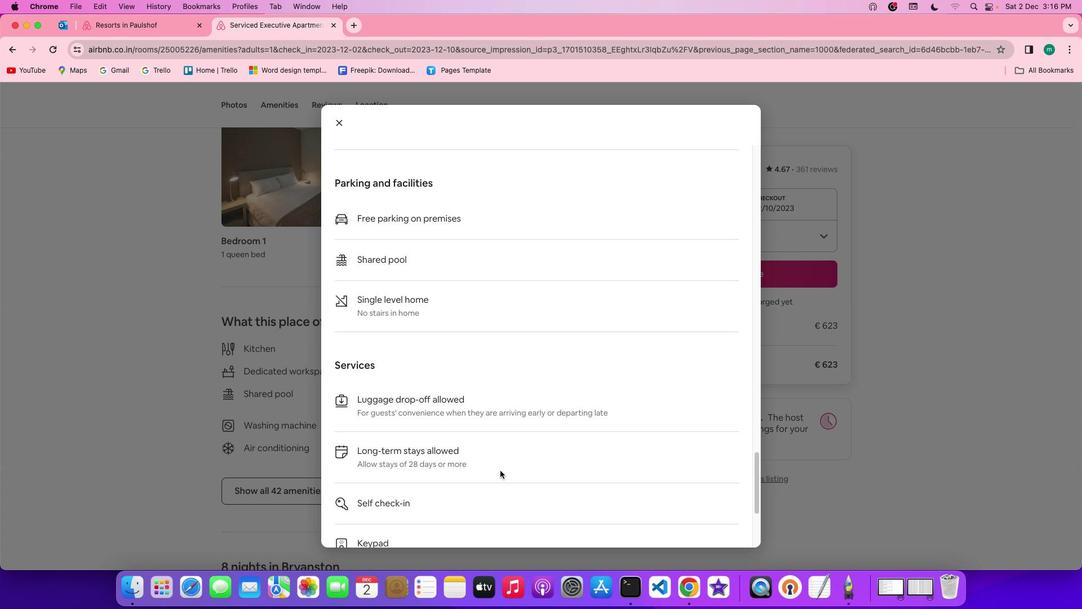
Action: Mouse scrolled (500, 470) with delta (0, -1)
Screenshot: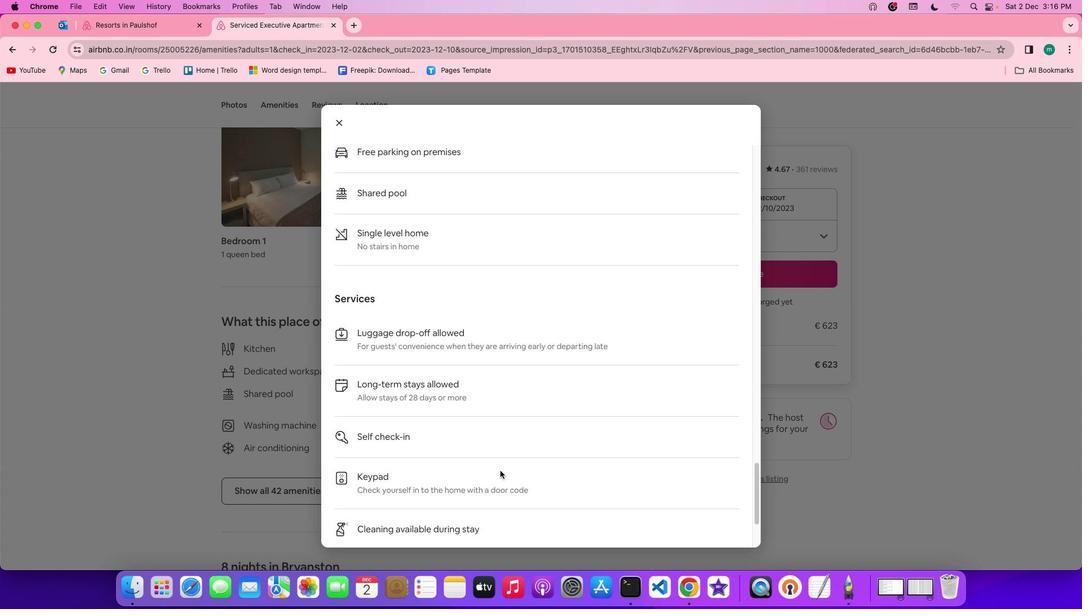 
Action: Mouse scrolled (500, 470) with delta (0, -2)
